 Task: Buy 4 Wort Chillers from Beer Brewing section under best seller category for shipping address: Devin Parker, 3506 Cook Hill Road, Danbury, Connecticut 06810, Cell Number 2034707320. Pay from credit card ending with 6759, CVV 506
Action: Mouse moved to (215, 102)
Screenshot: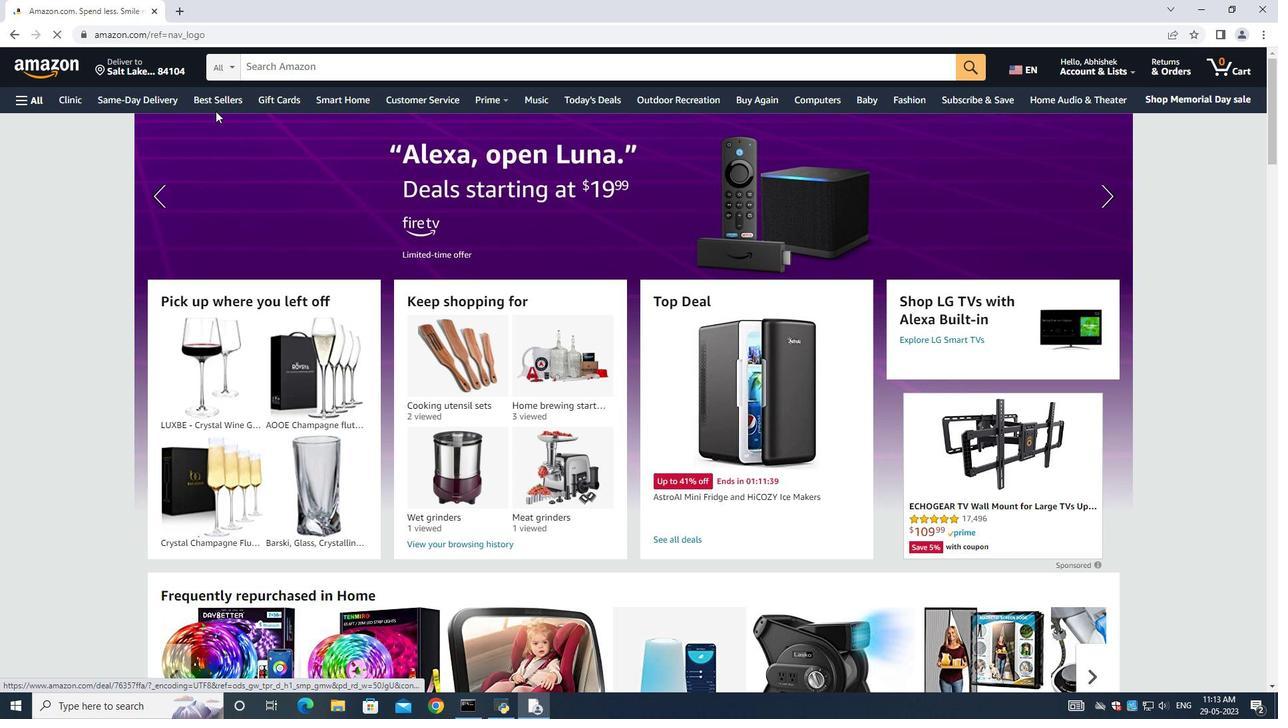 
Action: Mouse pressed left at (215, 102)
Screenshot: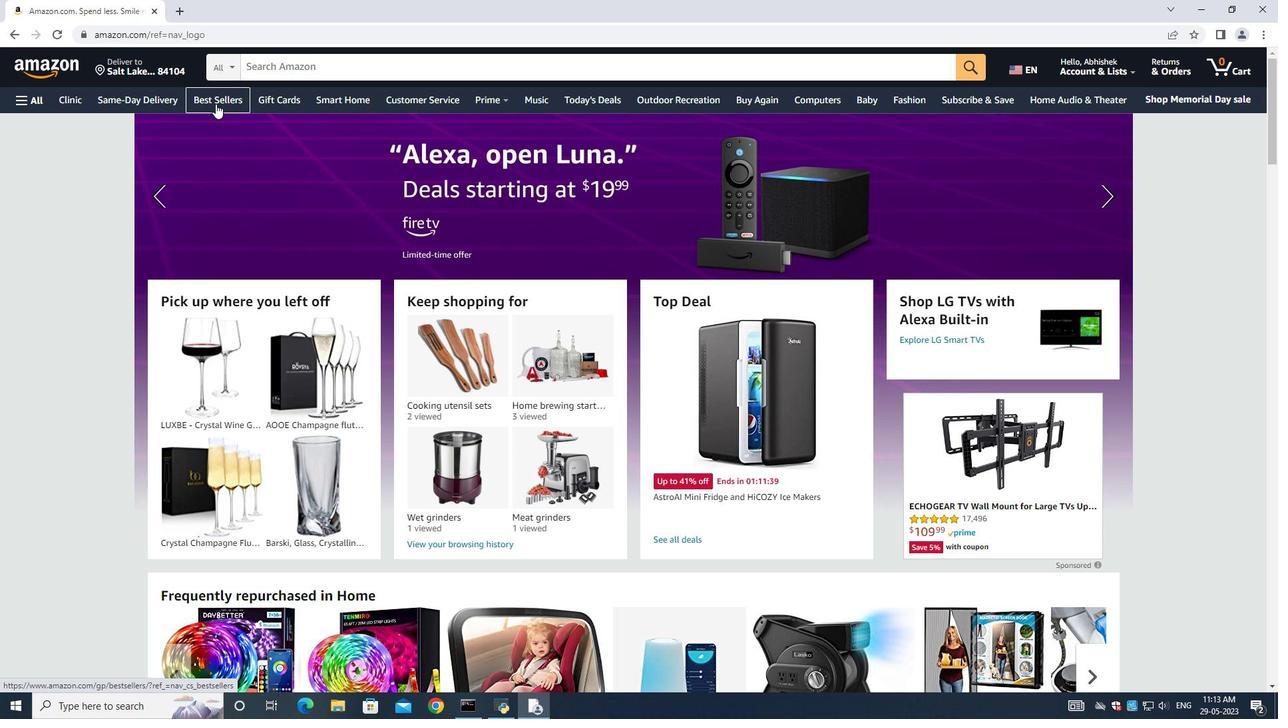 
Action: Mouse moved to (351, 72)
Screenshot: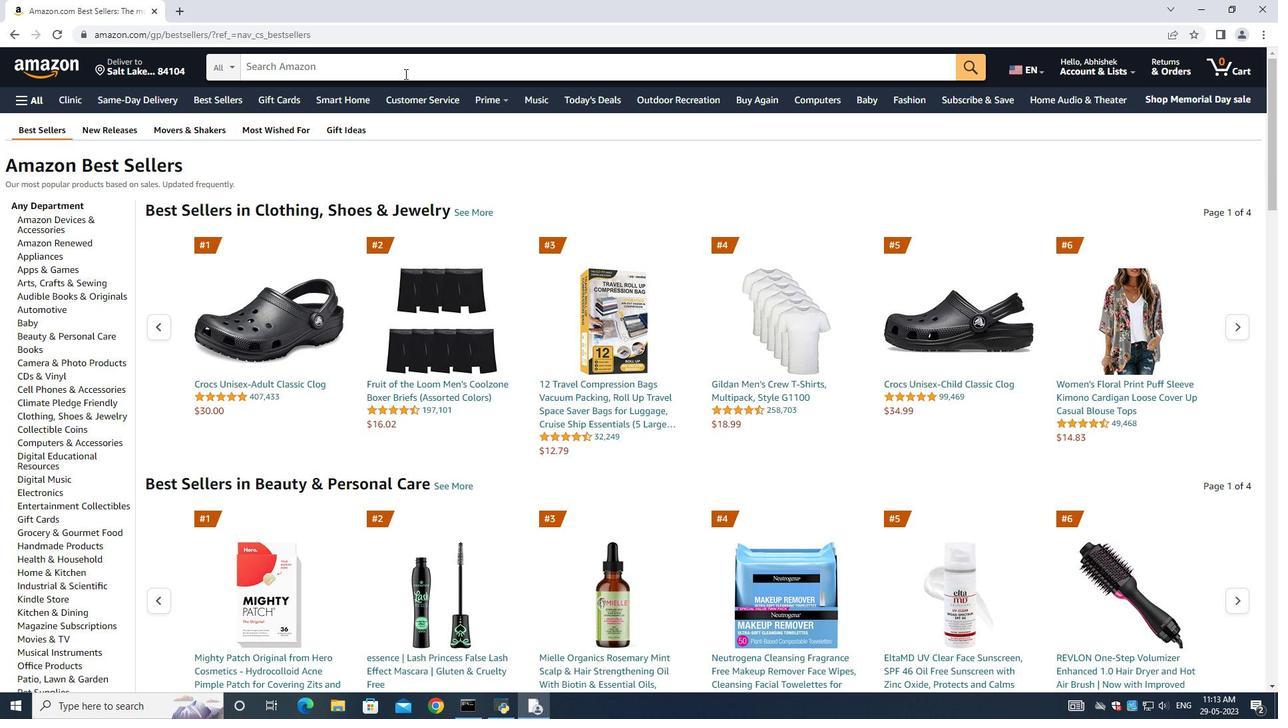 
Action: Mouse pressed left at (351, 72)
Screenshot: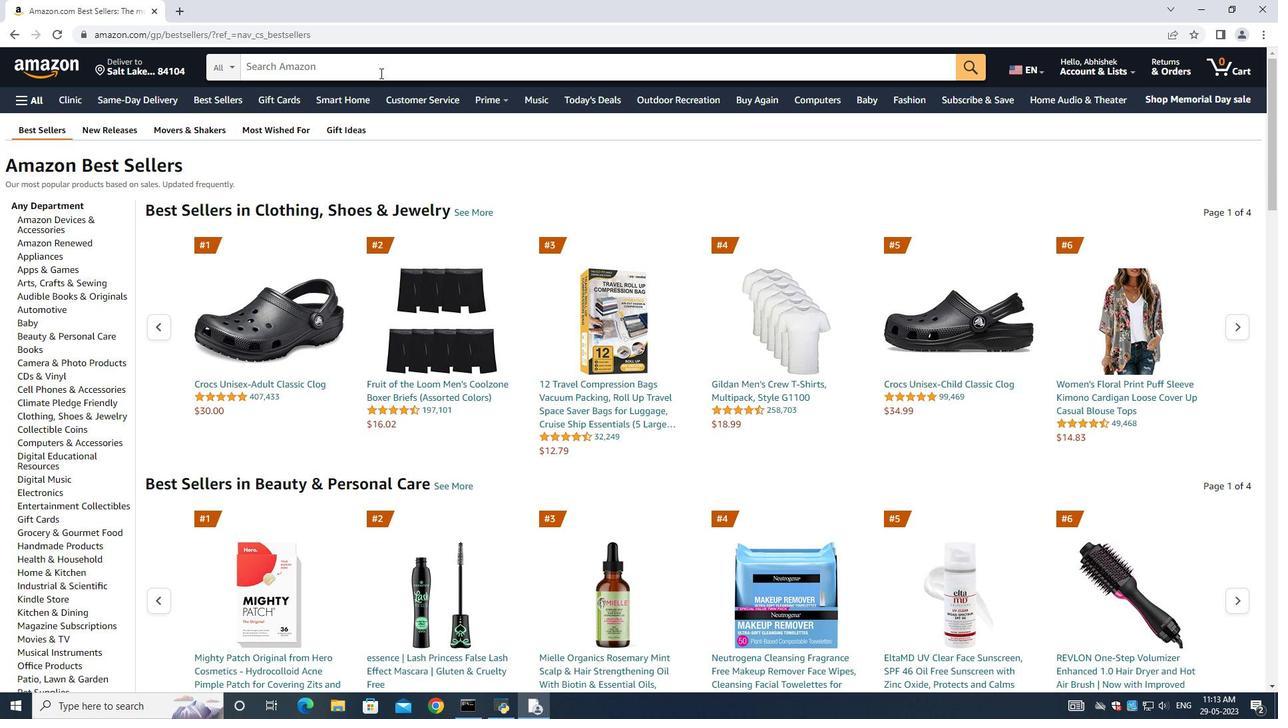 
Action: Key pressed <Key.shift>Work<Key.space><Key.shift>Chi
Screenshot: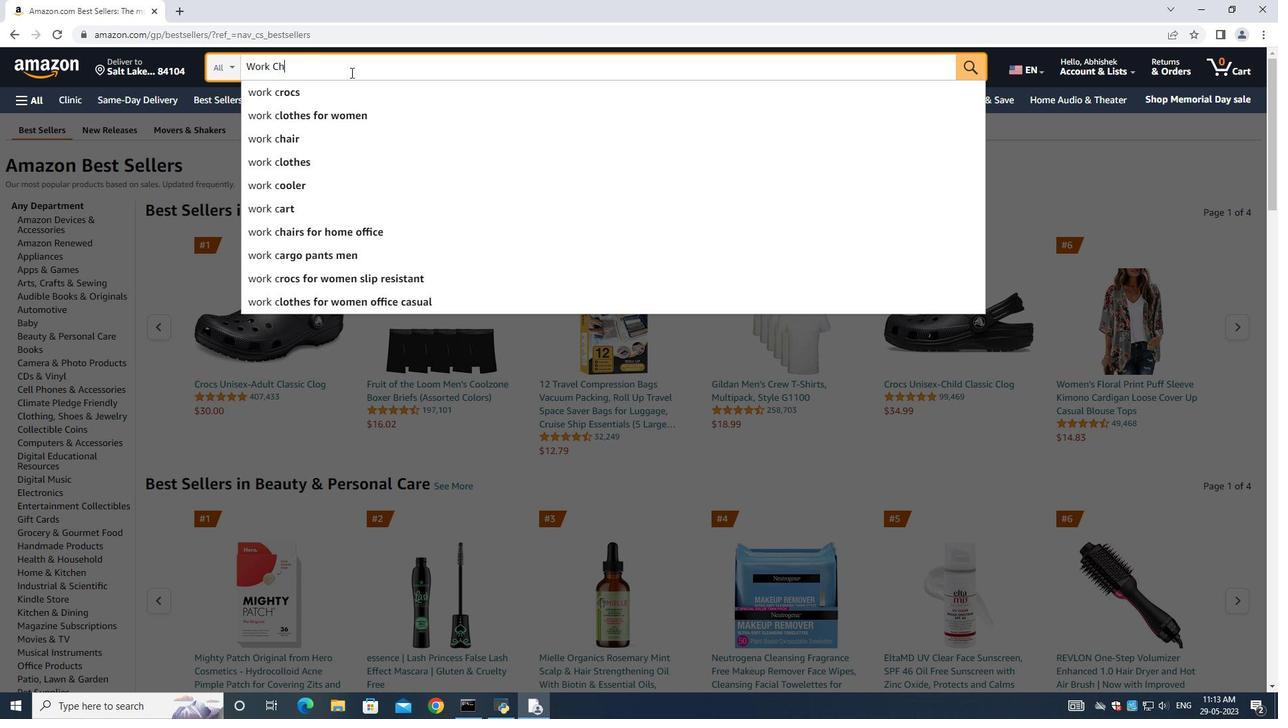 
Action: Mouse moved to (351, 72)
Screenshot: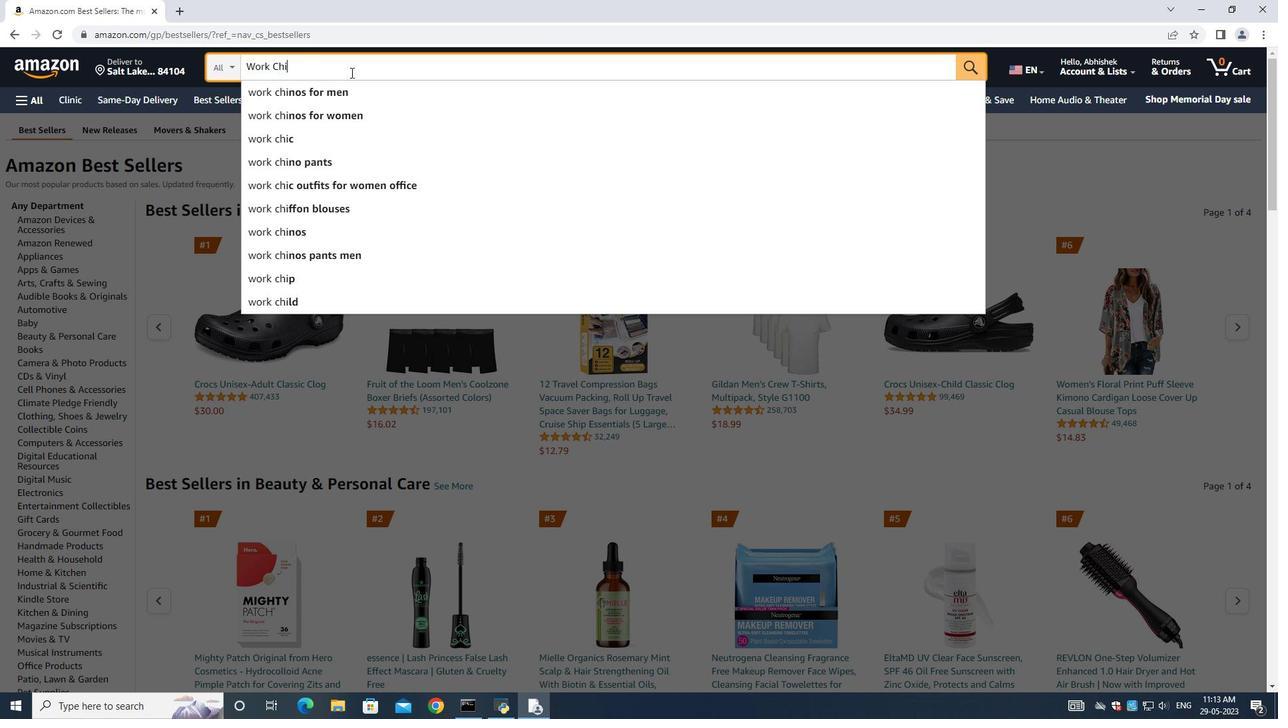 
Action: Key pressed ll<Key.backspace>lers<Key.enter>
Screenshot: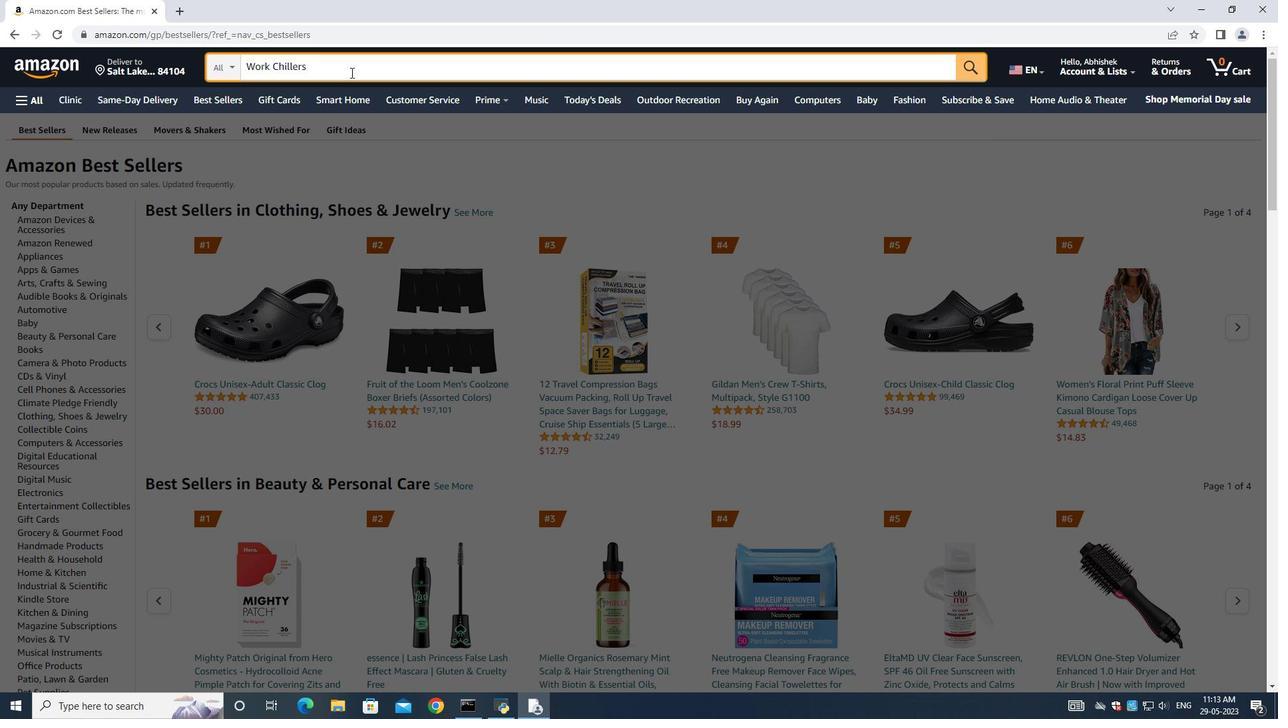 
Action: Mouse moved to (722, 325)
Screenshot: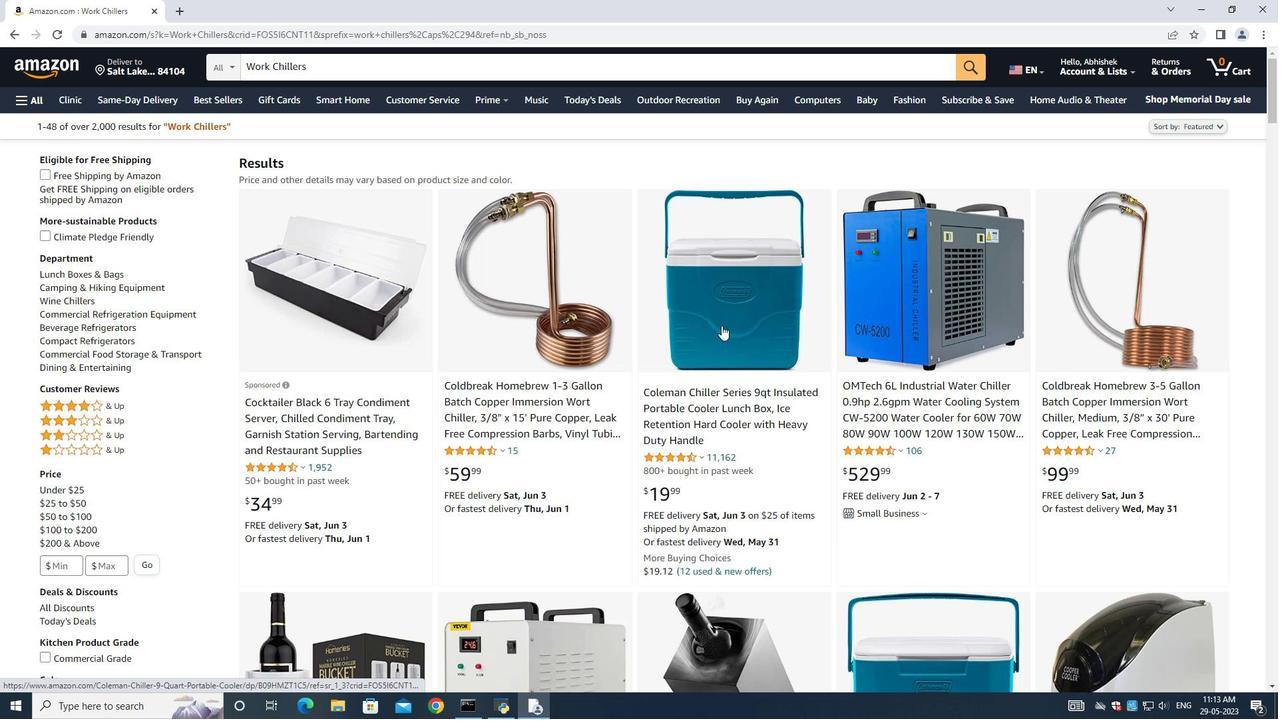 
Action: Mouse scrolled (722, 325) with delta (0, 0)
Screenshot: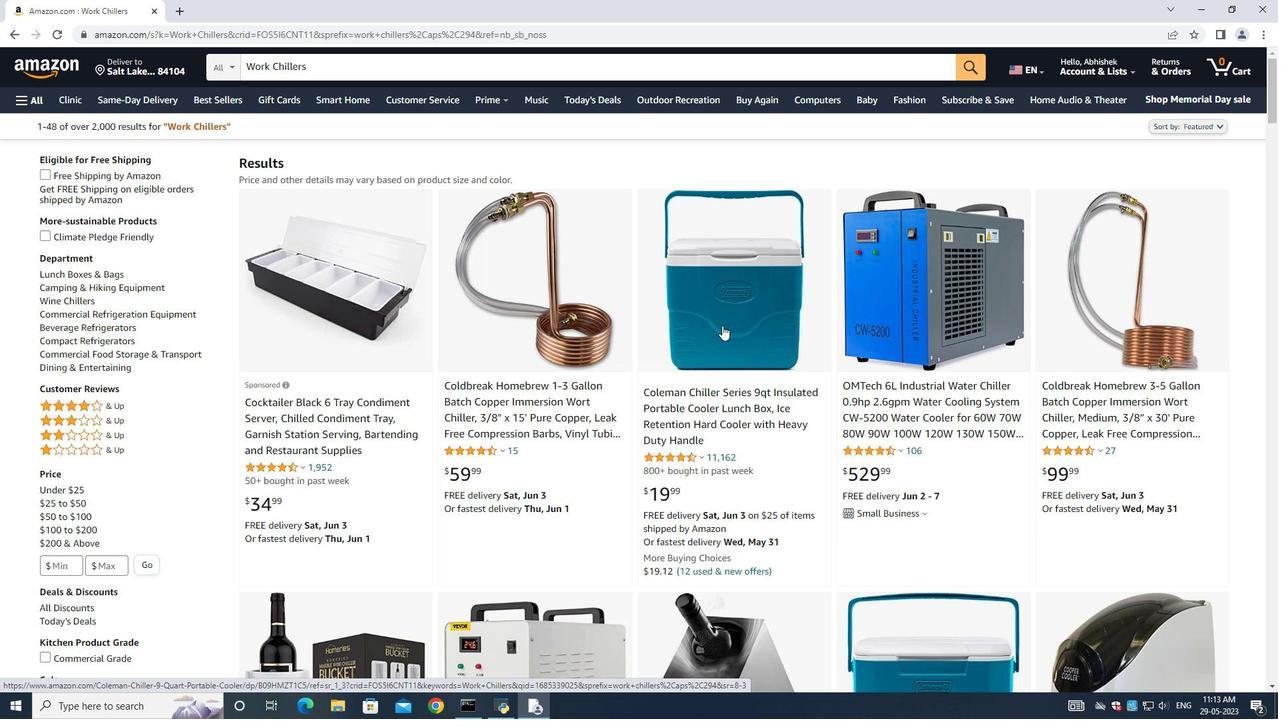 
Action: Mouse scrolled (722, 325) with delta (0, 0)
Screenshot: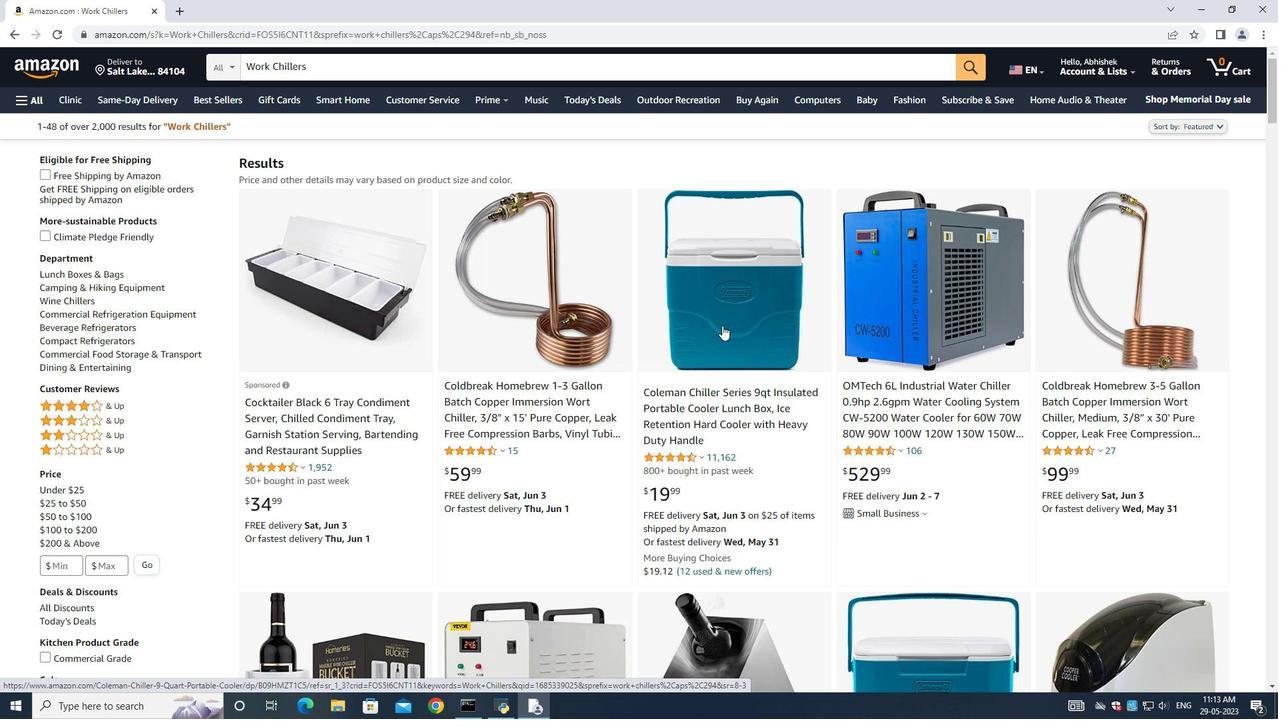 
Action: Mouse scrolled (722, 325) with delta (0, 0)
Screenshot: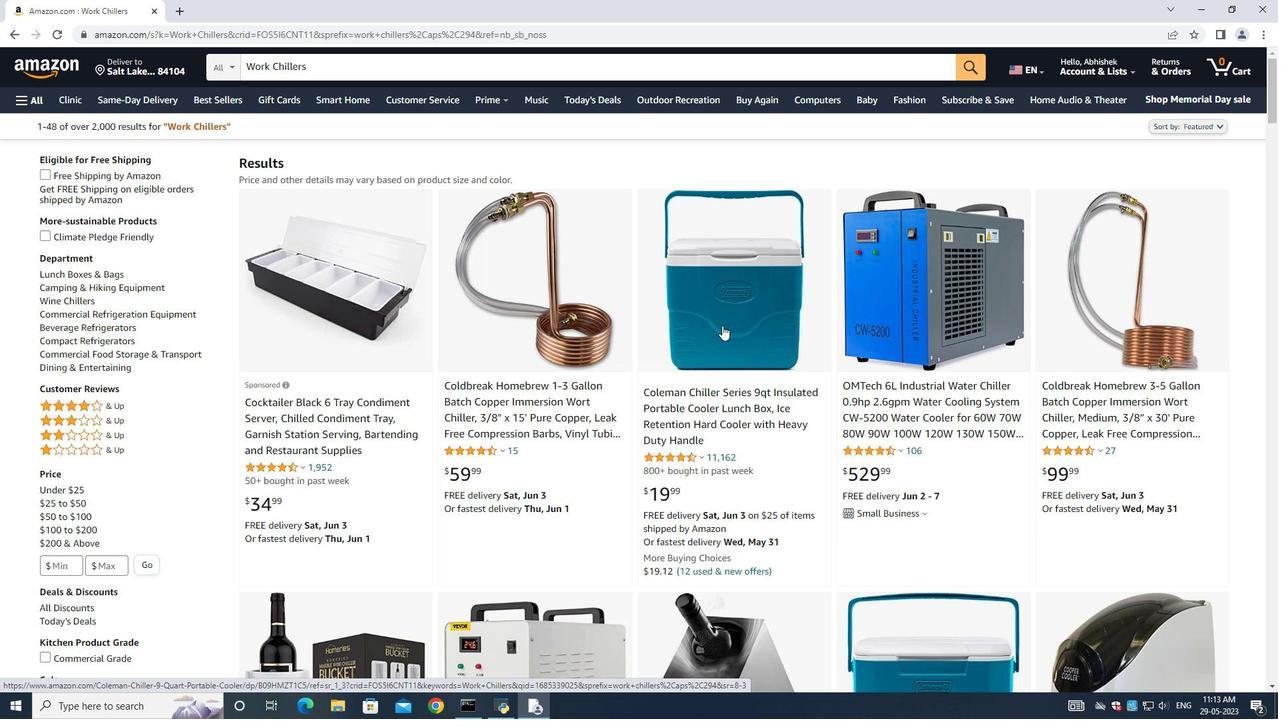 
Action: Mouse scrolled (722, 325) with delta (0, 0)
Screenshot: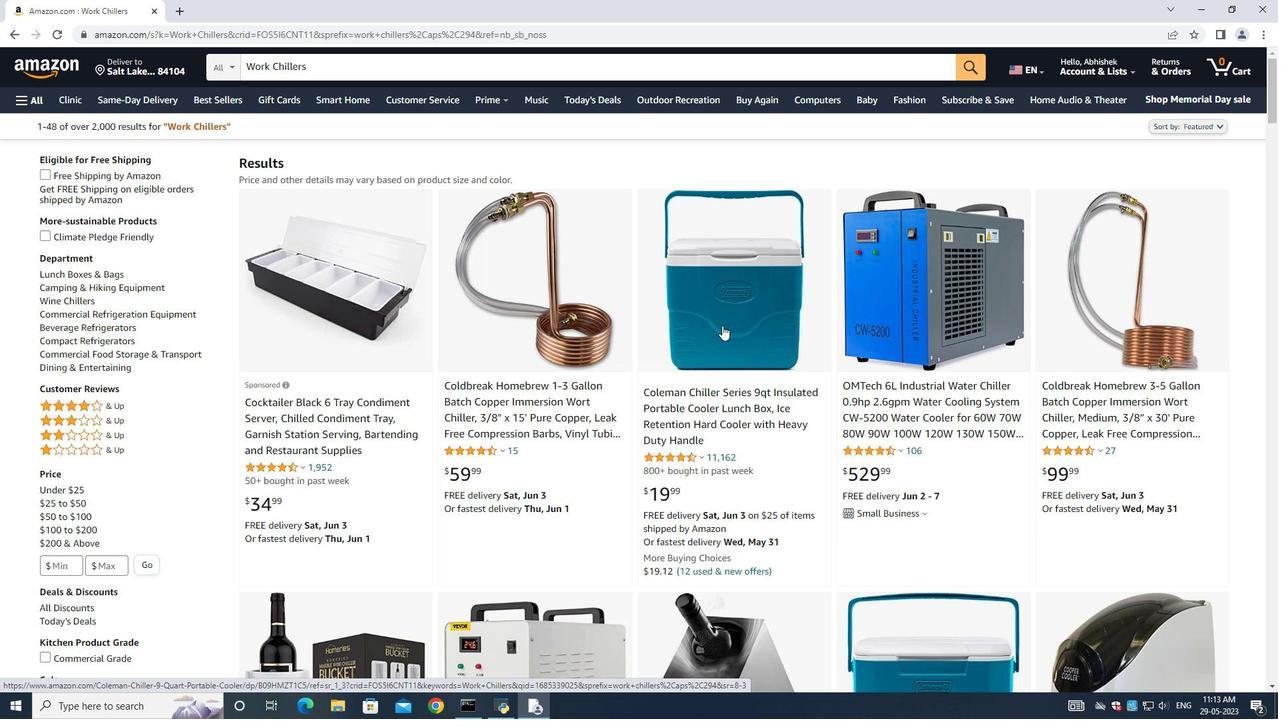 
Action: Mouse scrolled (722, 325) with delta (0, 0)
Screenshot: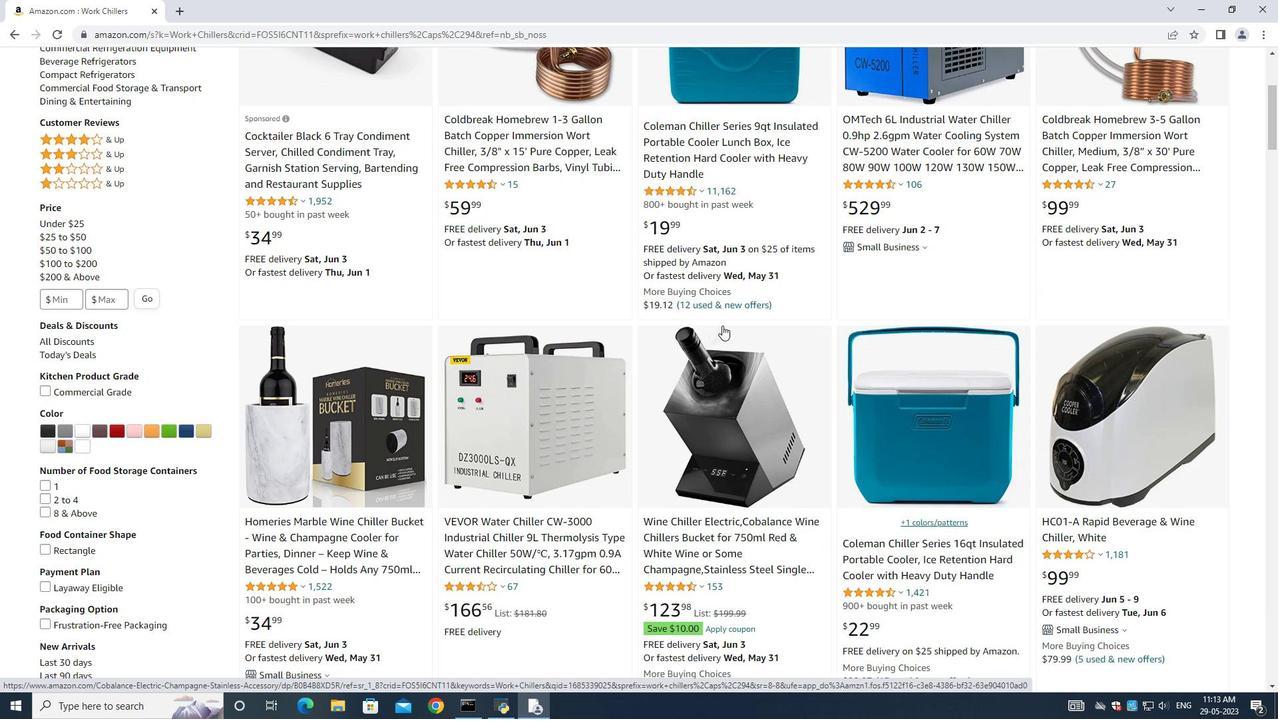 
Action: Mouse scrolled (722, 325) with delta (0, 0)
Screenshot: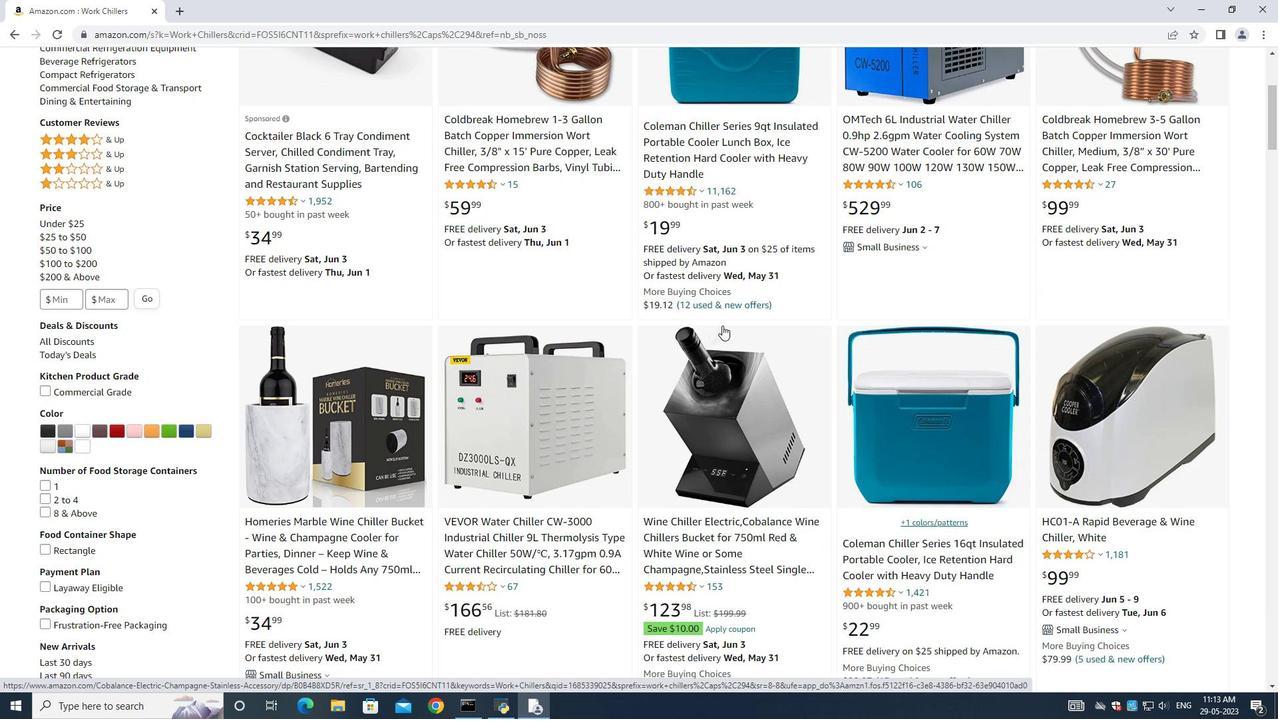 
Action: Mouse scrolled (722, 326) with delta (0, 0)
Screenshot: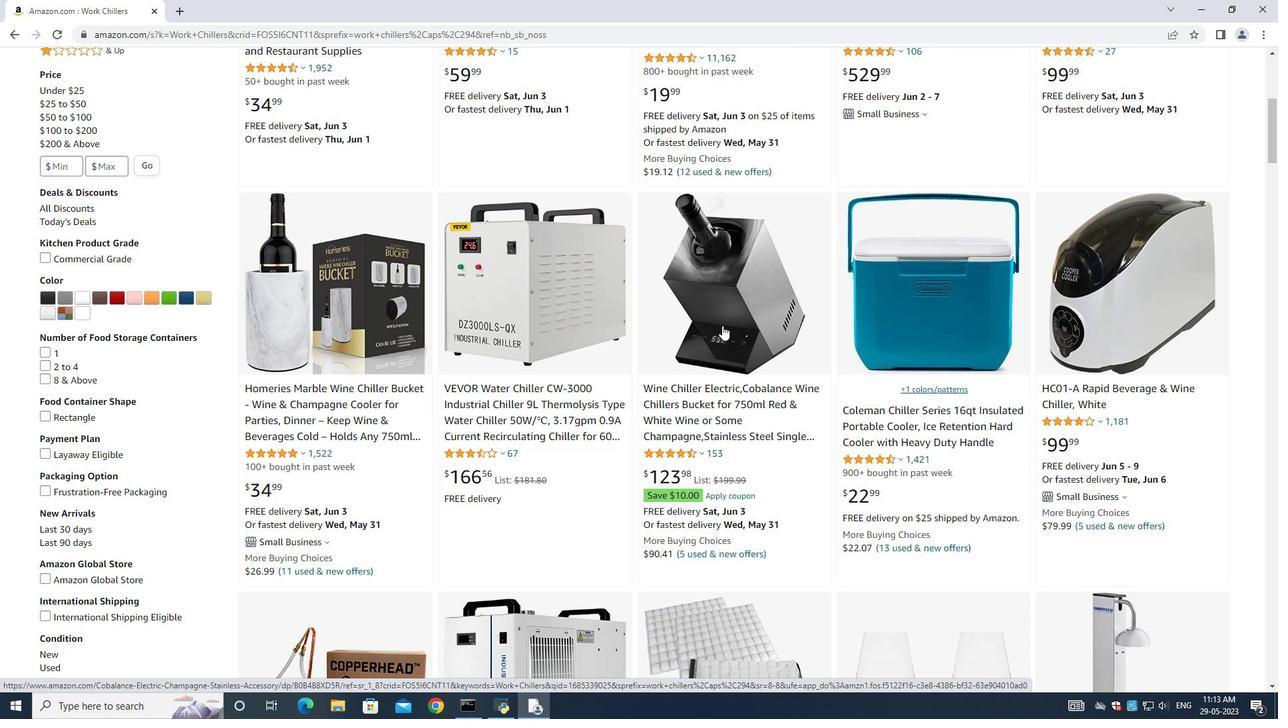 
Action: Mouse scrolled (722, 326) with delta (0, 0)
Screenshot: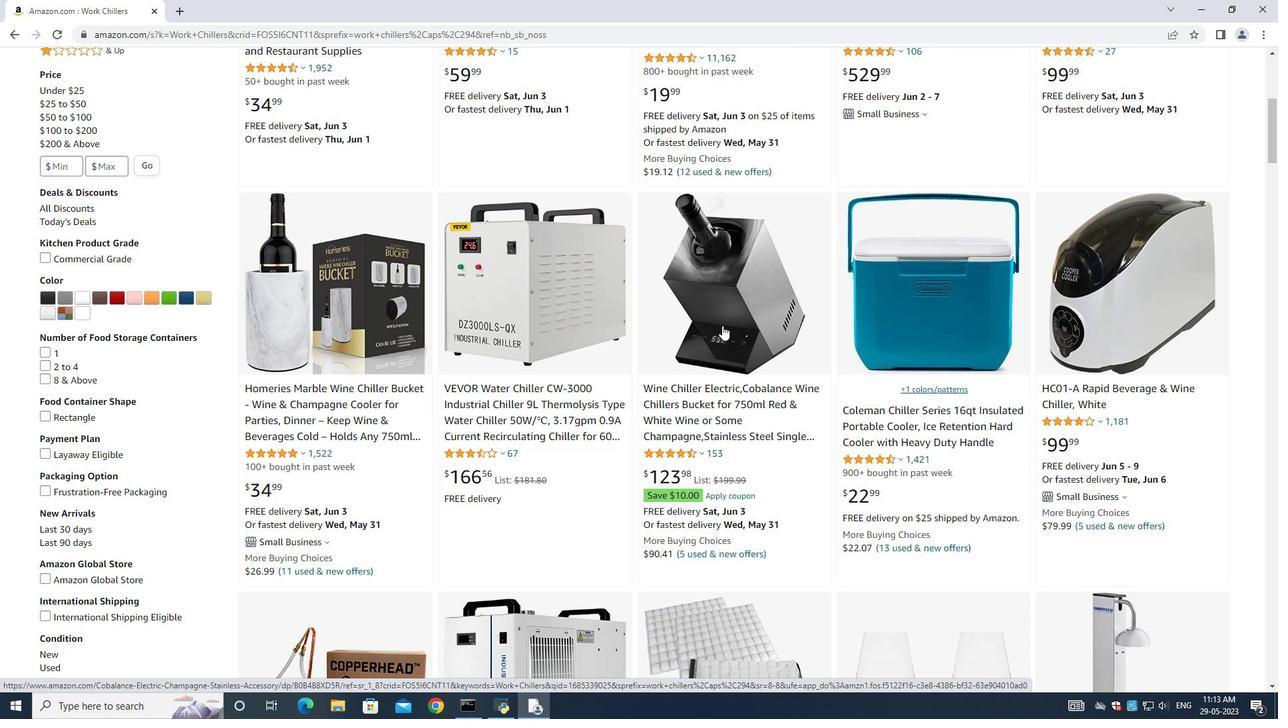 
Action: Mouse scrolled (722, 326) with delta (0, 0)
Screenshot: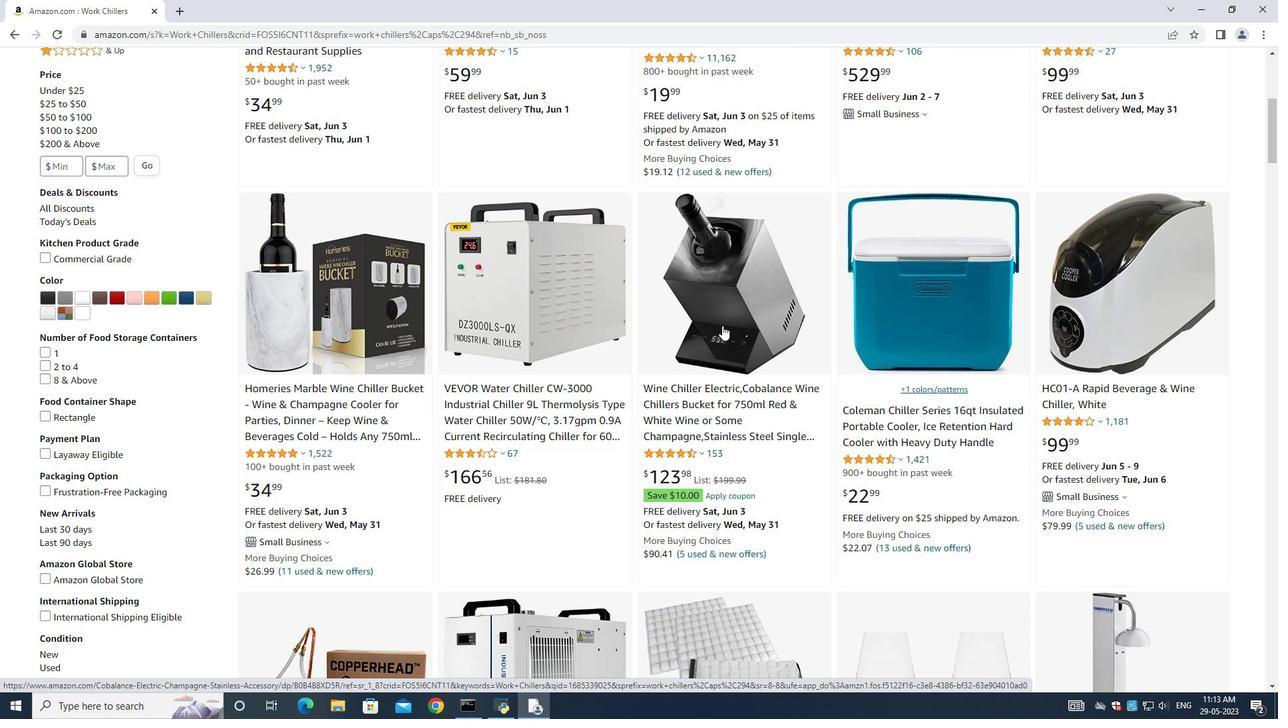 
Action: Mouse scrolled (722, 326) with delta (0, 0)
Screenshot: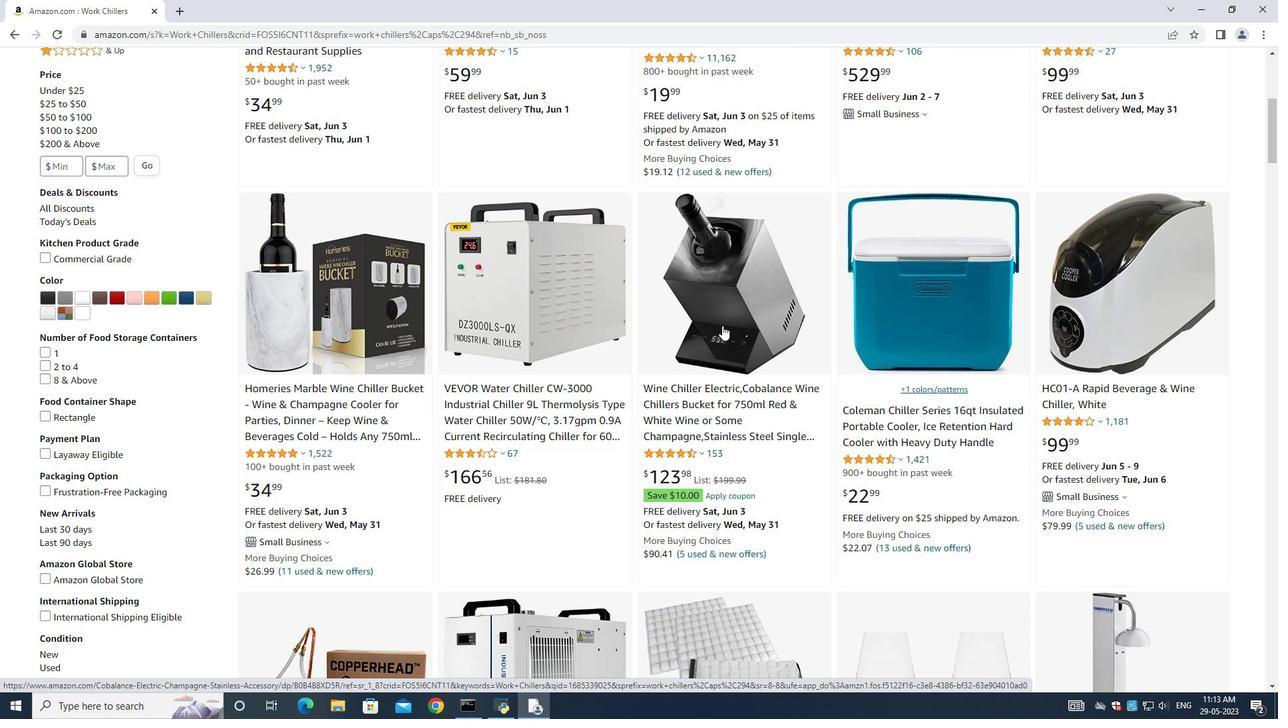 
Action: Mouse moved to (585, 268)
Screenshot: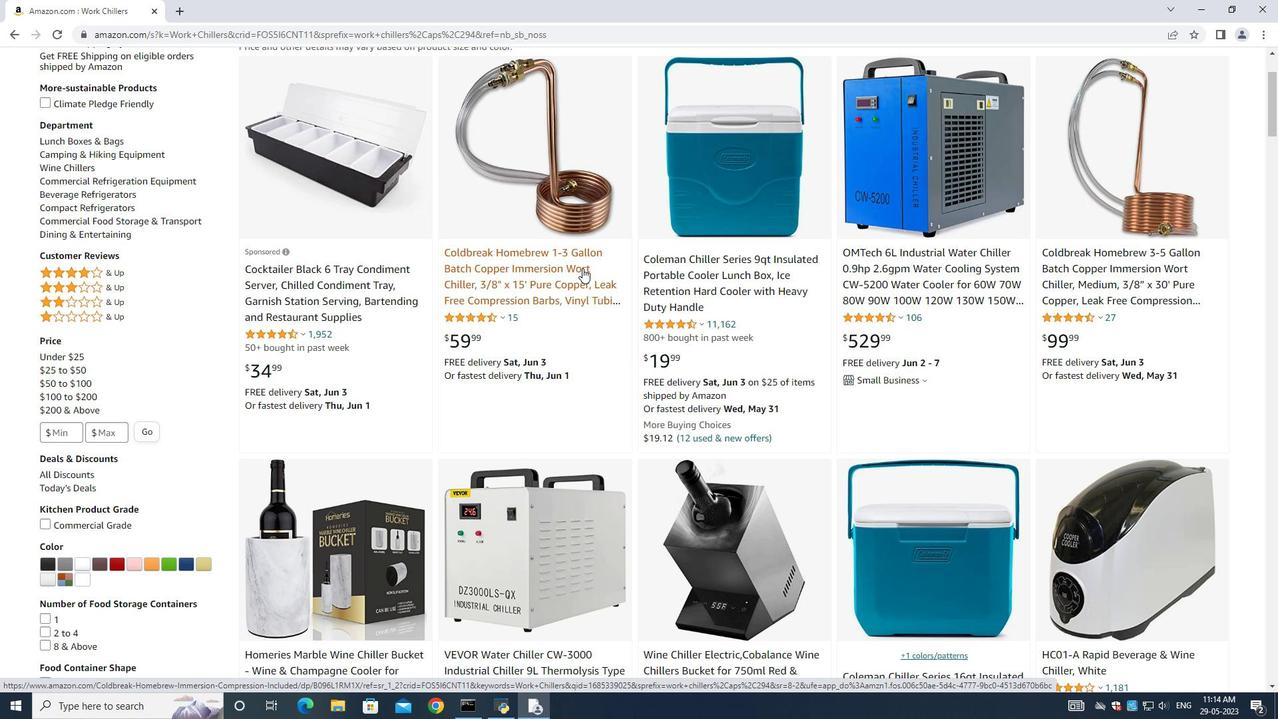 
Action: Mouse scrolled (585, 267) with delta (0, 0)
Screenshot: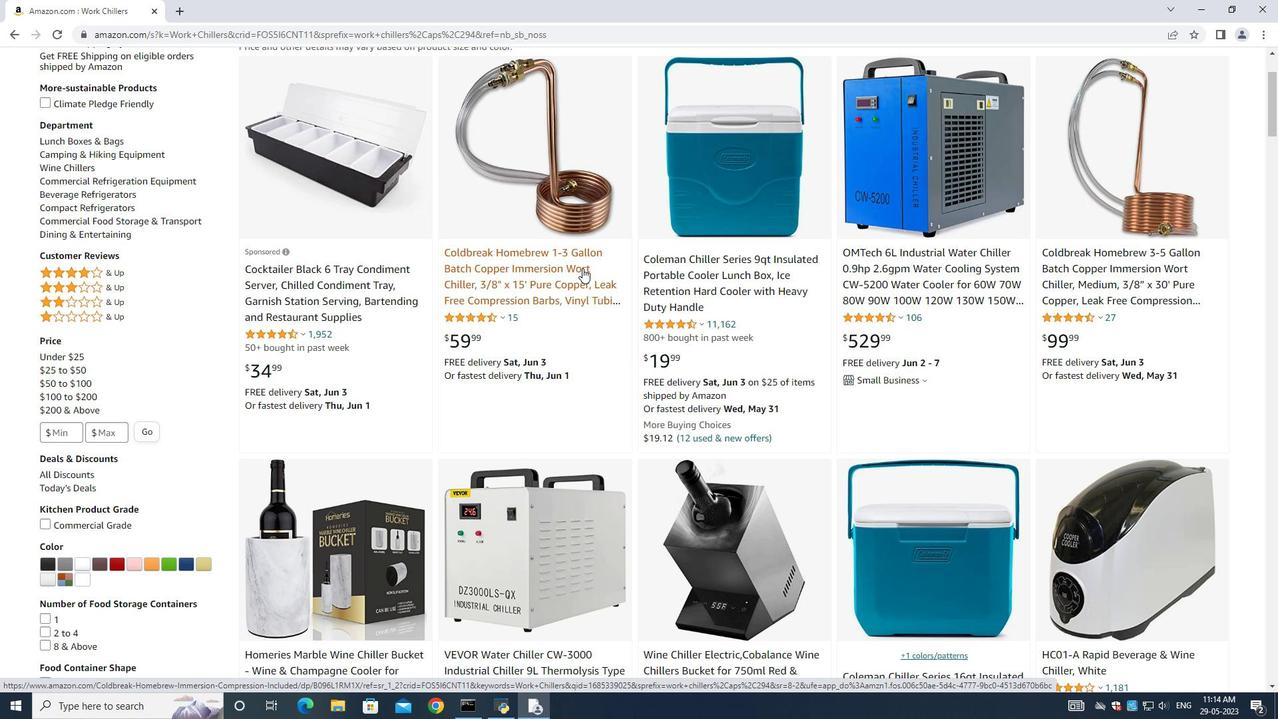 
Action: Mouse scrolled (585, 267) with delta (0, 0)
Screenshot: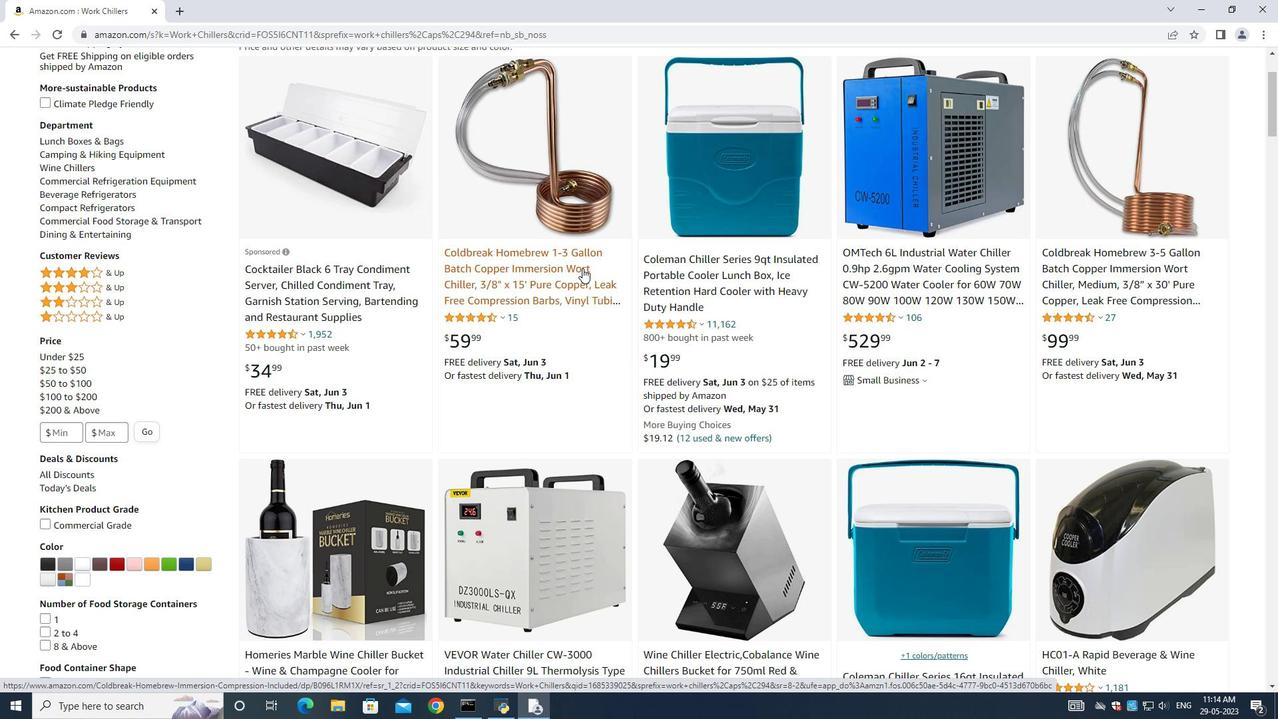 
Action: Mouse moved to (585, 268)
Screenshot: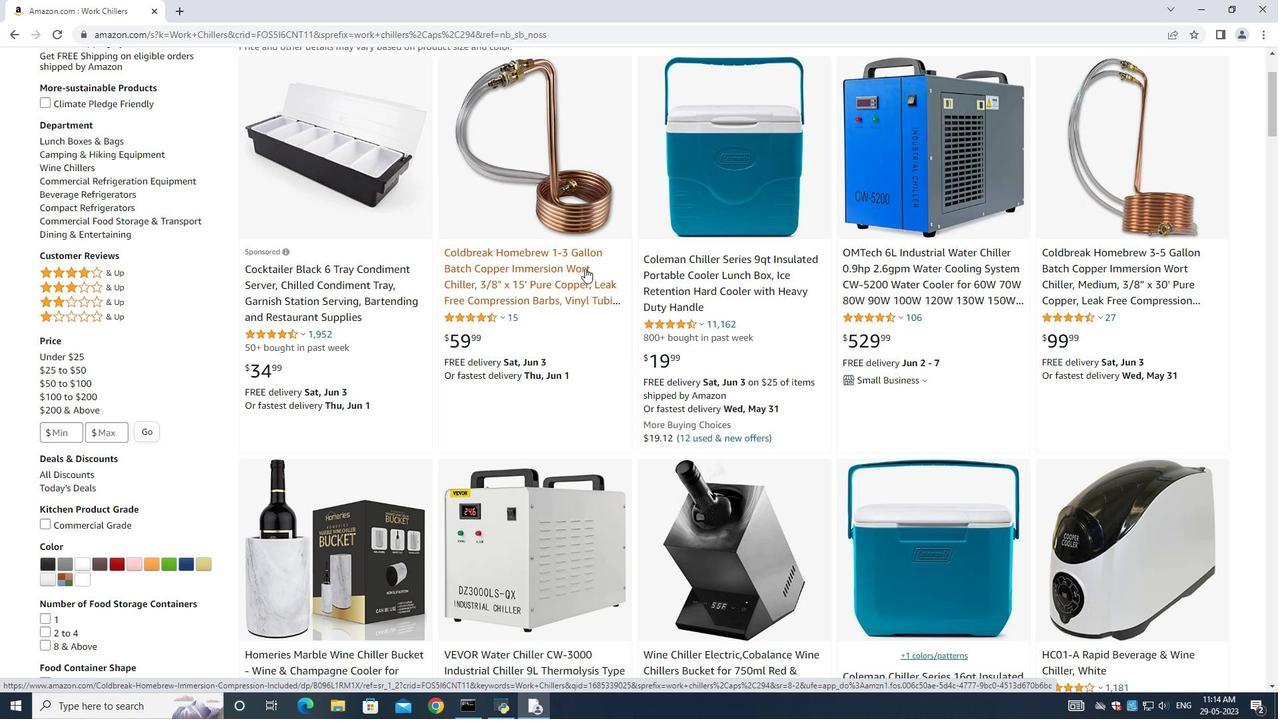 
Action: Mouse scrolled (585, 267) with delta (0, 0)
Screenshot: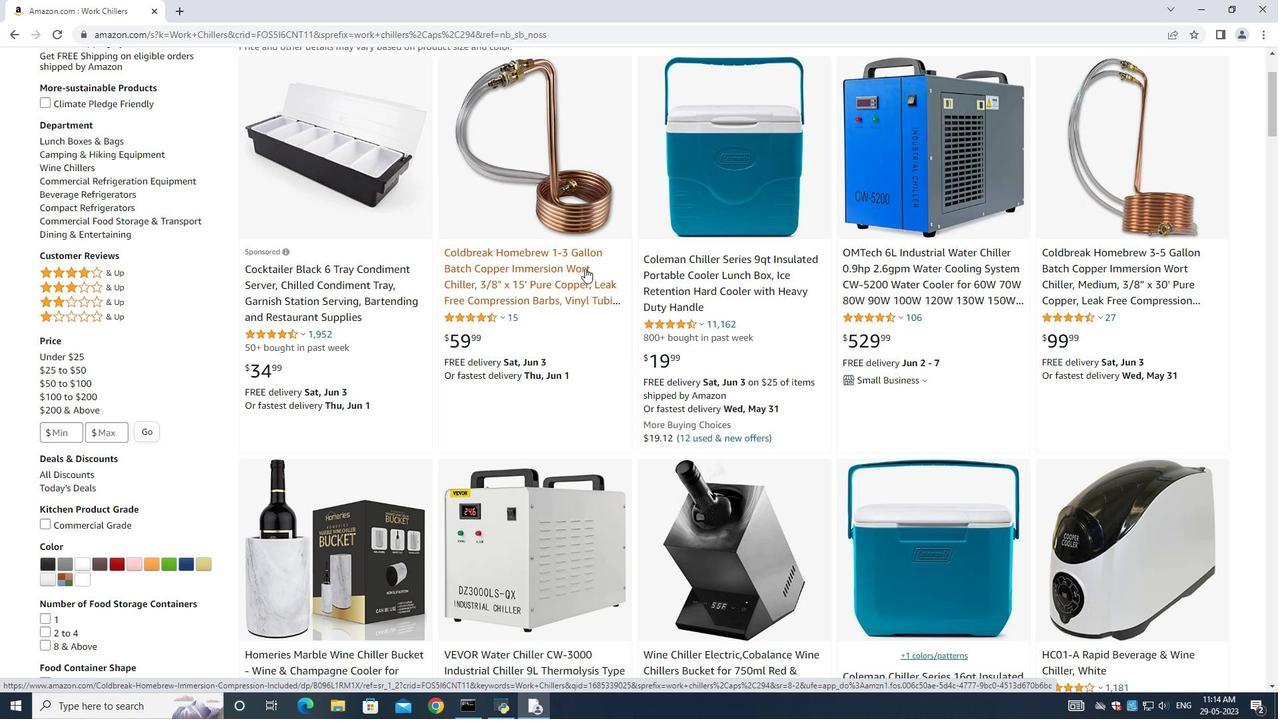 
Action: Mouse moved to (574, 262)
Screenshot: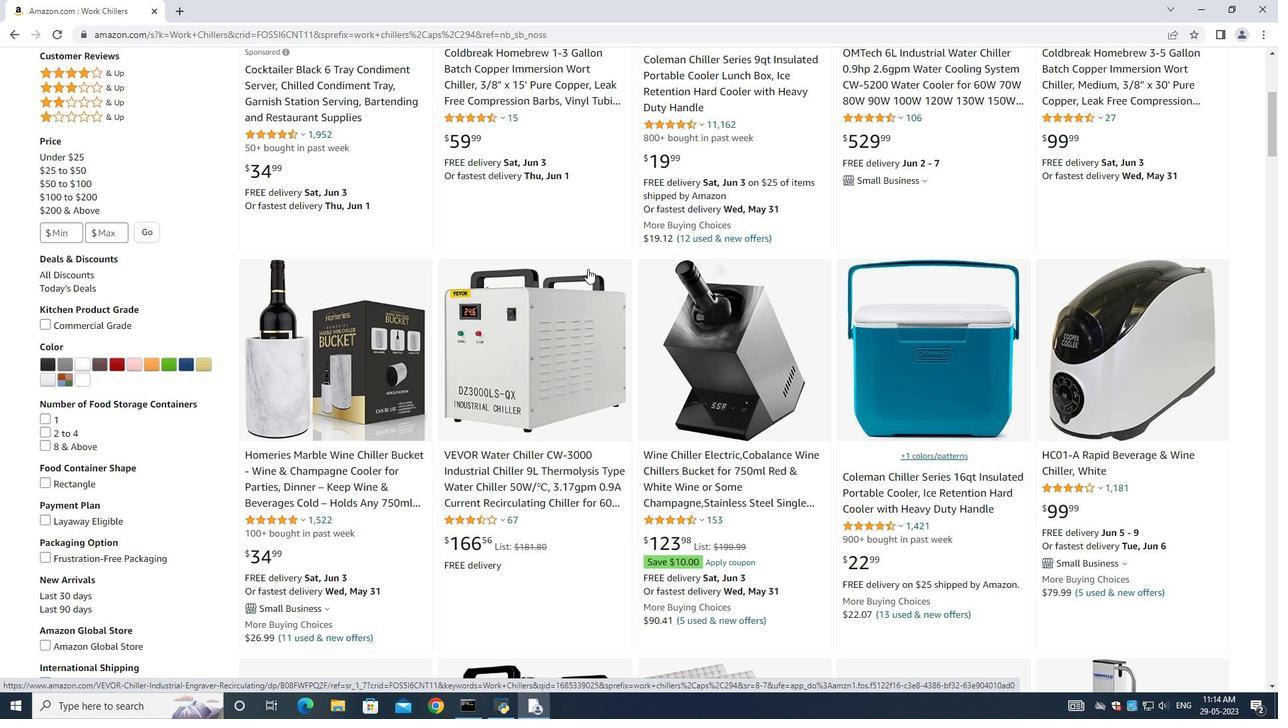 
Action: Mouse scrolled (574, 261) with delta (0, 0)
Screenshot: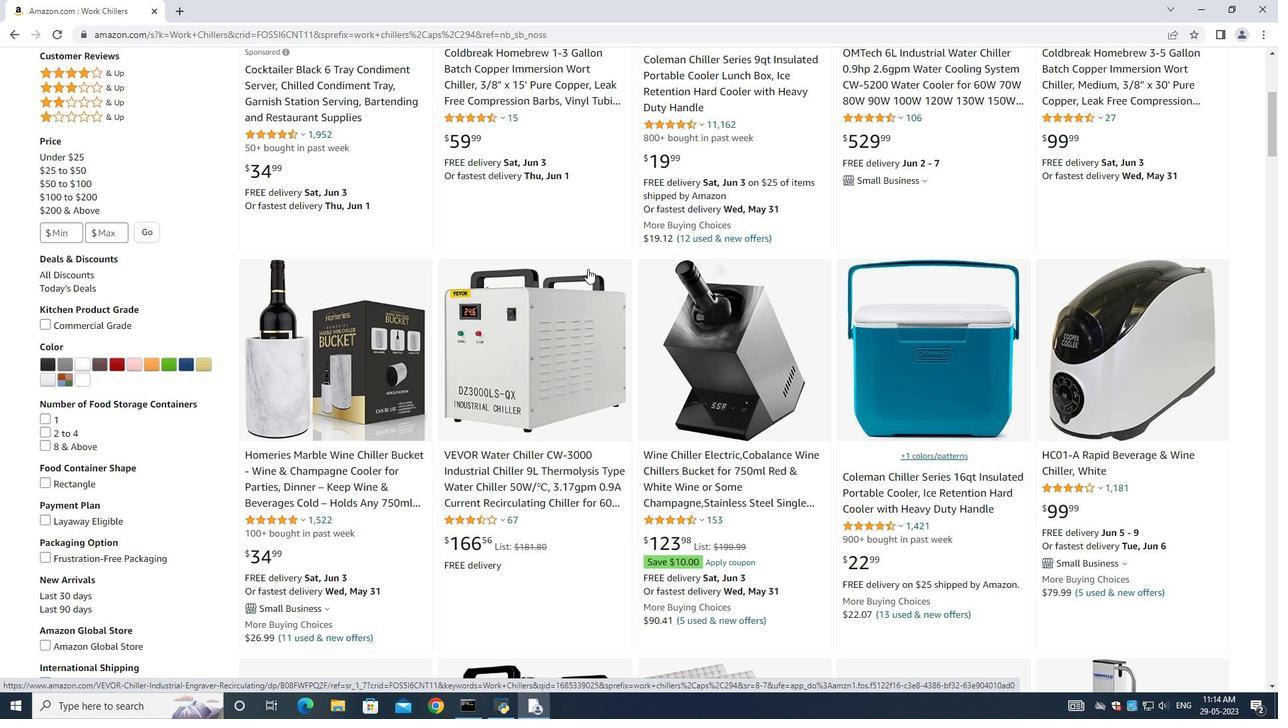 
Action: Mouse scrolled (574, 261) with delta (0, 0)
Screenshot: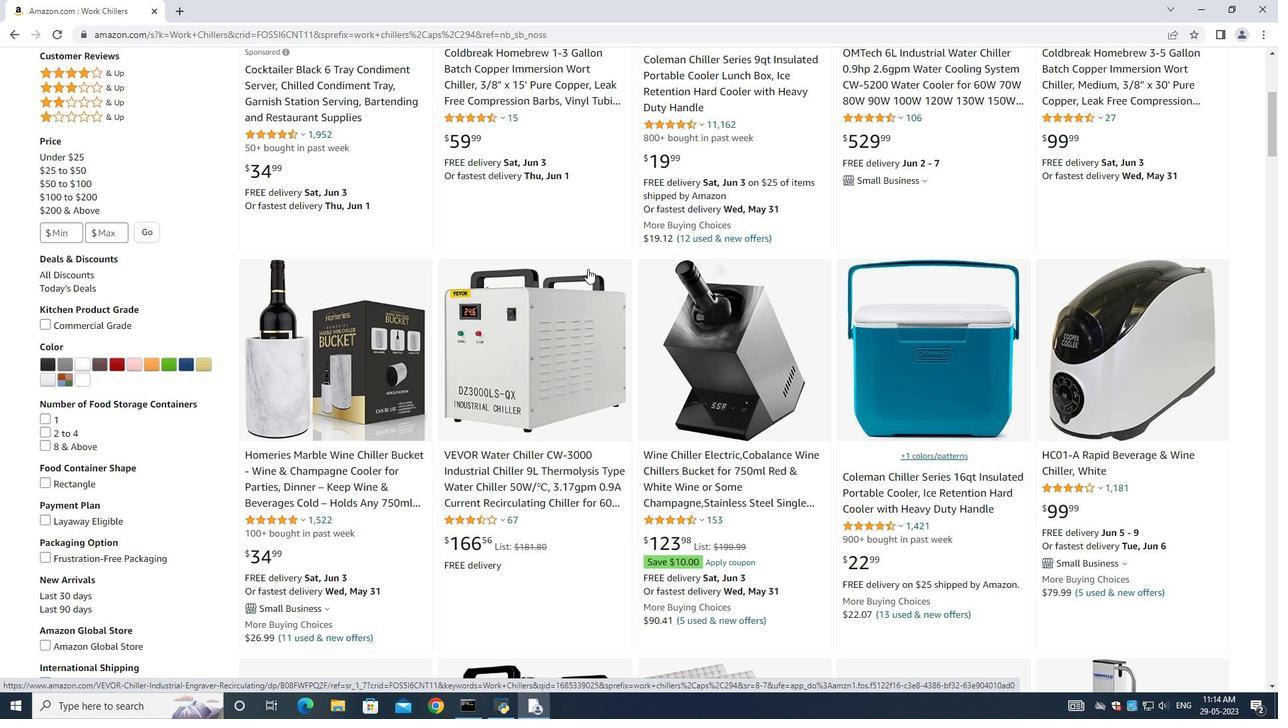 
Action: Mouse scrolled (574, 261) with delta (0, 0)
Screenshot: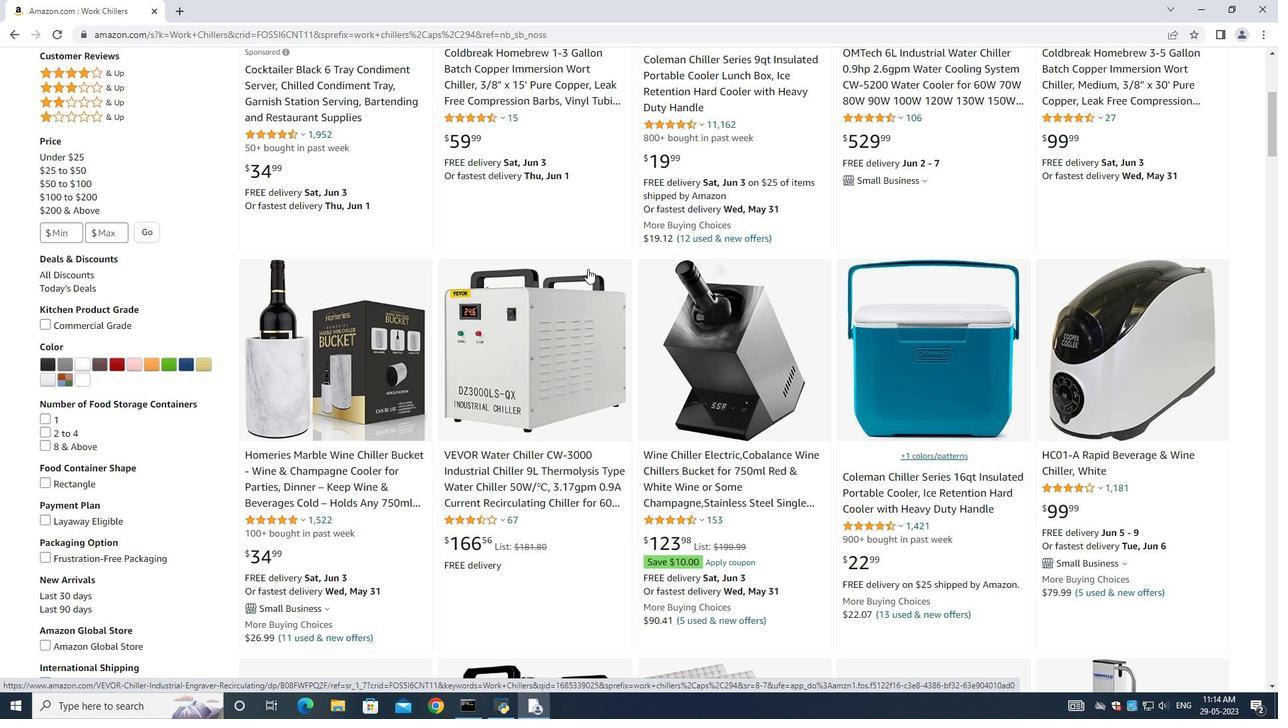 
Action: Mouse moved to (574, 262)
Screenshot: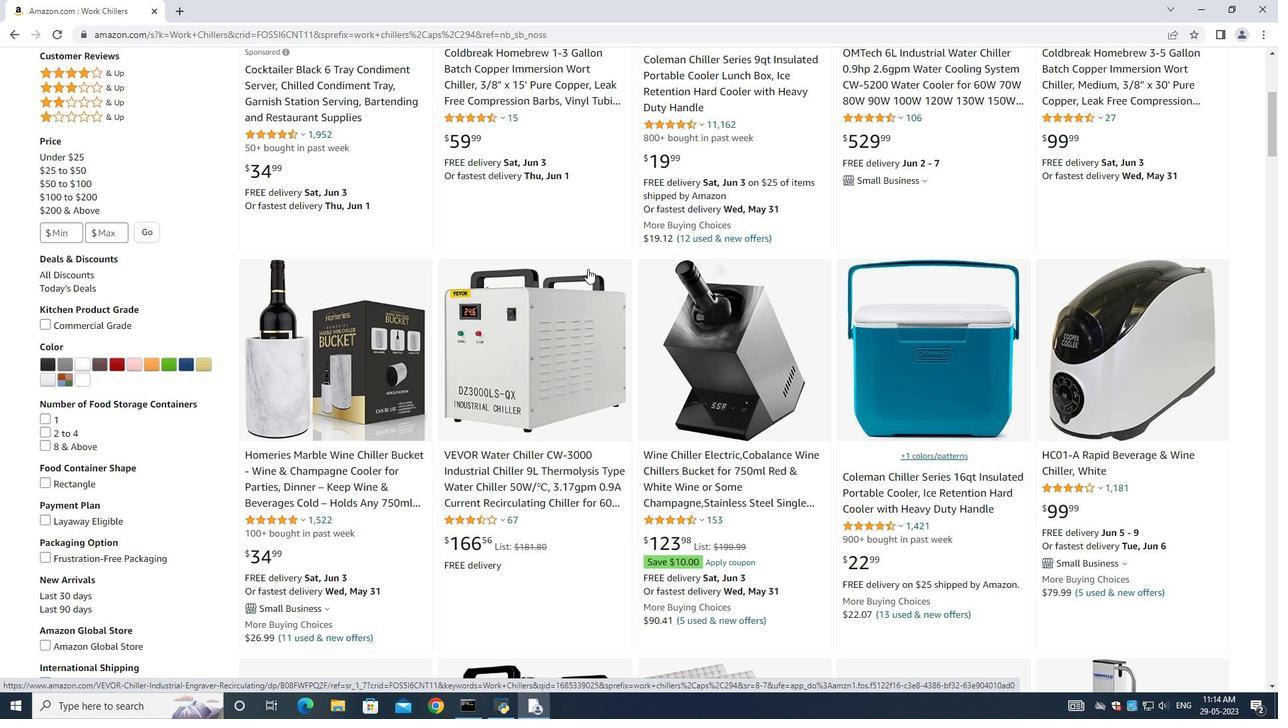 
Action: Mouse scrolled (574, 261) with delta (0, 0)
Screenshot: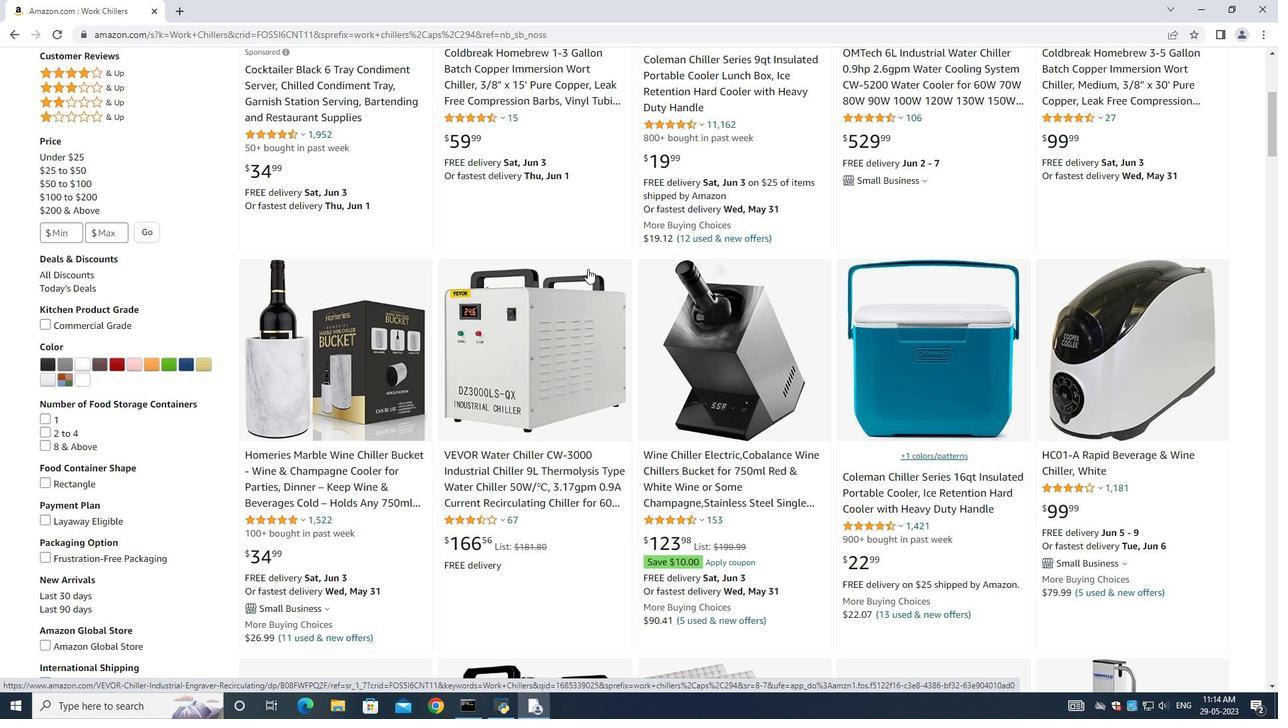 
Action: Mouse scrolled (574, 261) with delta (0, 0)
Screenshot: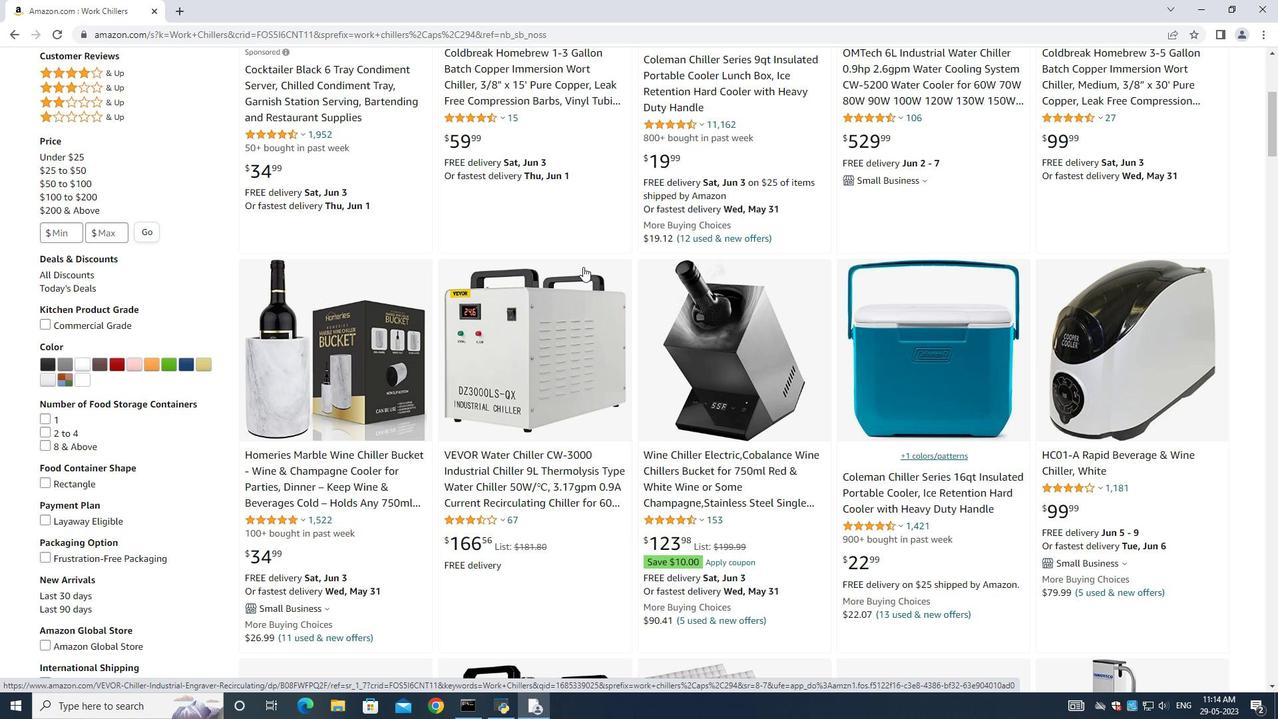 
Action: Mouse moved to (621, 280)
Screenshot: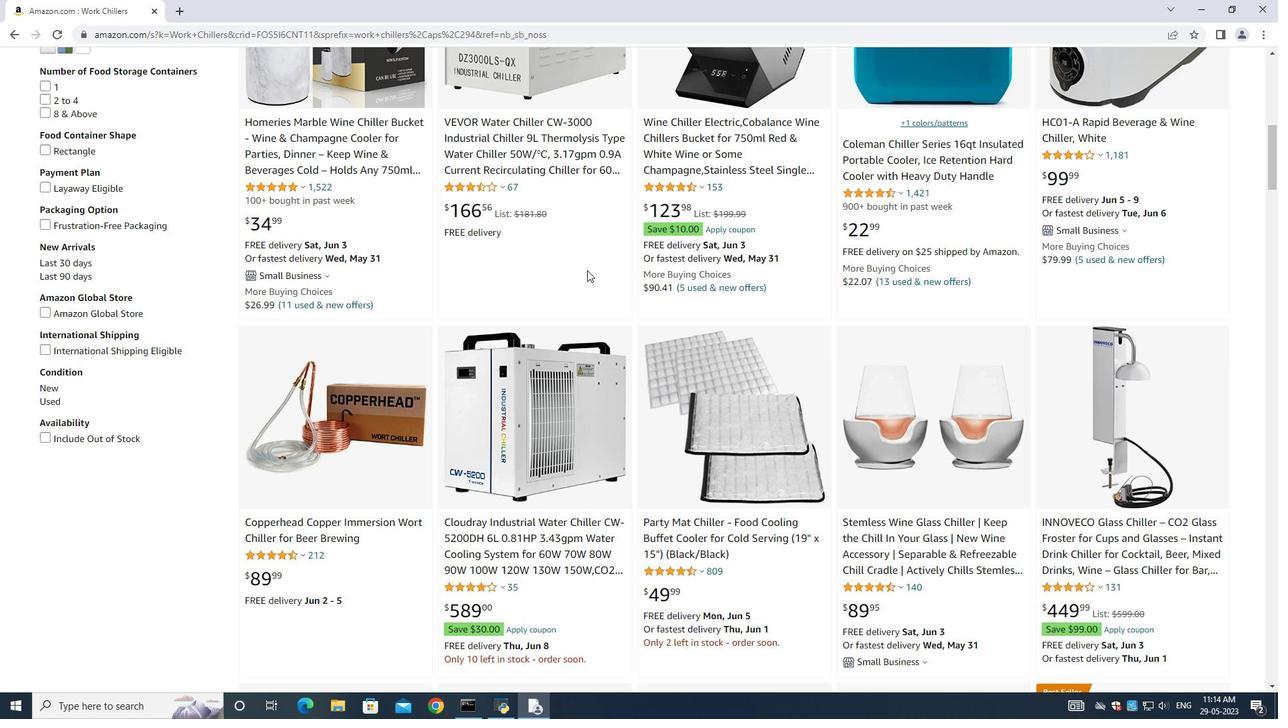 
Action: Mouse scrolled (621, 279) with delta (0, 0)
Screenshot: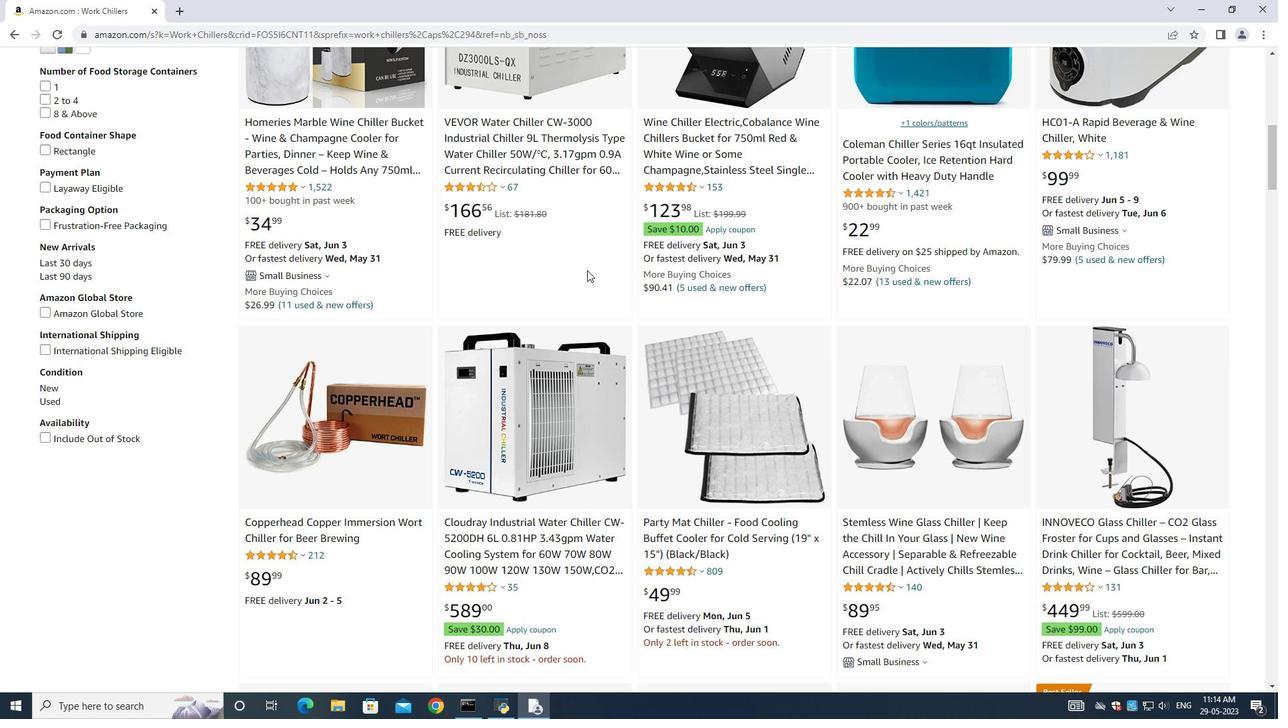 
Action: Mouse moved to (618, 279)
Screenshot: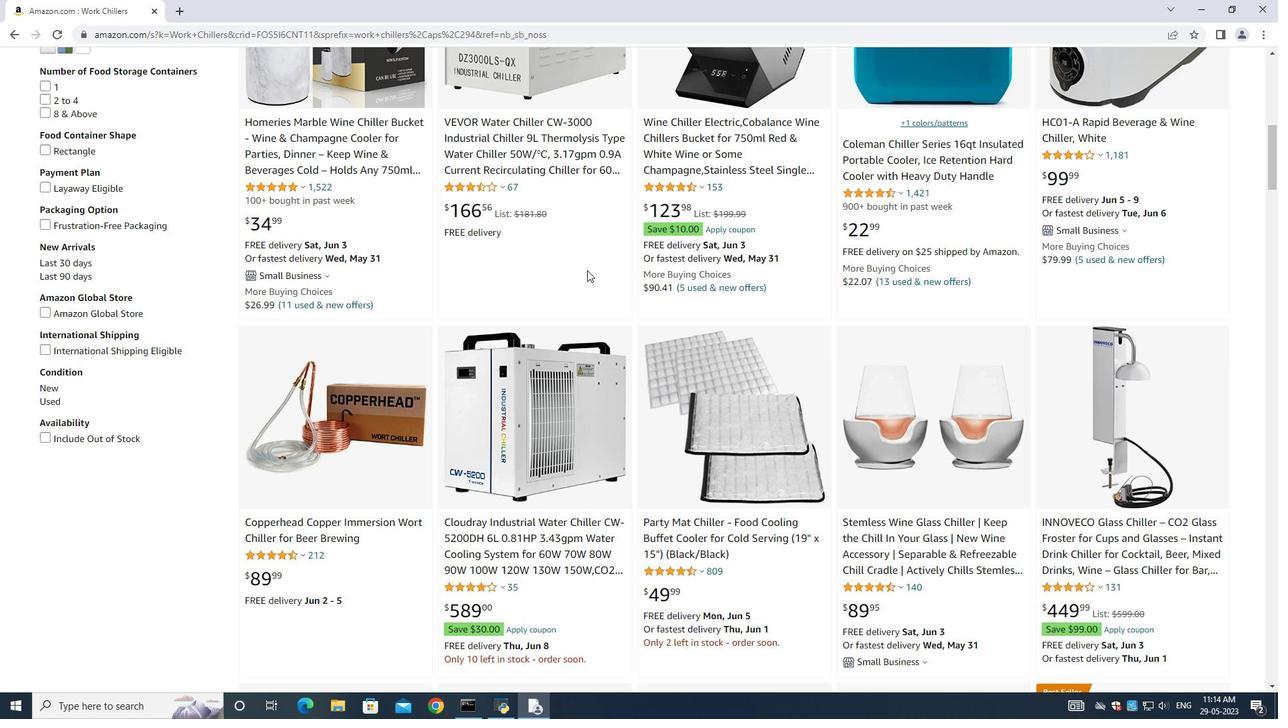 
Action: Mouse scrolled (618, 279) with delta (0, 0)
Screenshot: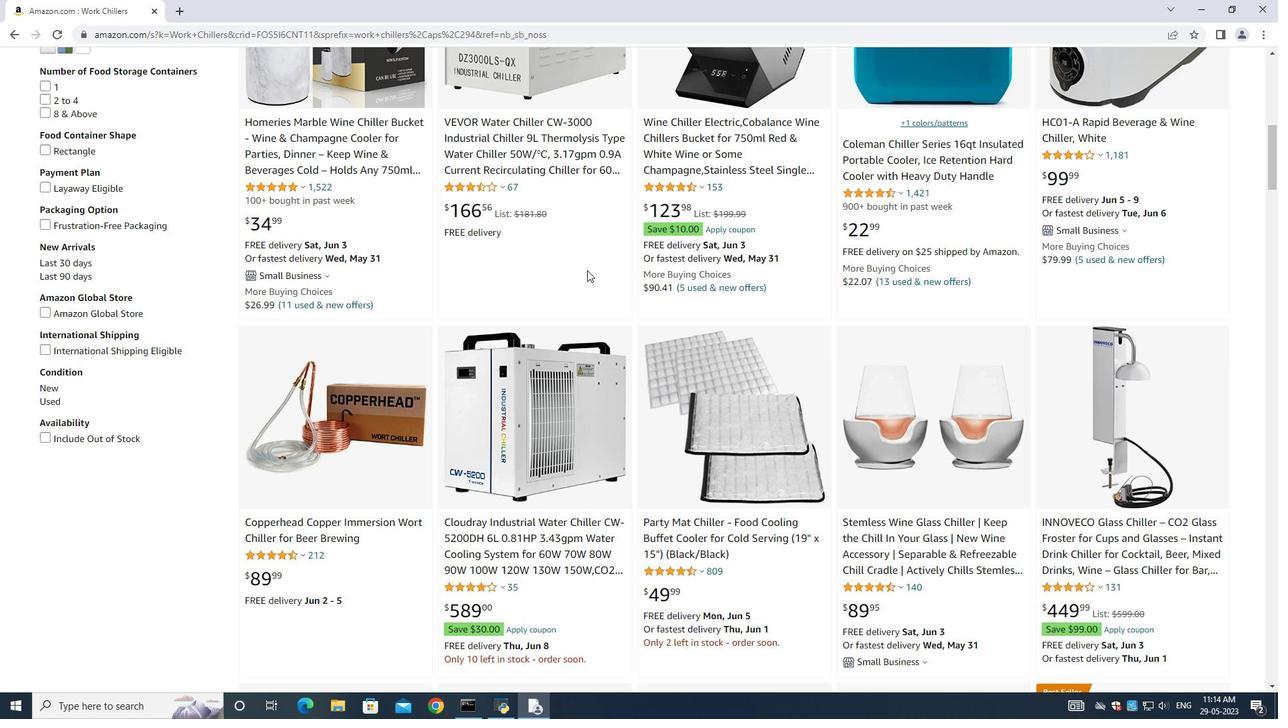 
Action: Mouse moved to (616, 277)
Screenshot: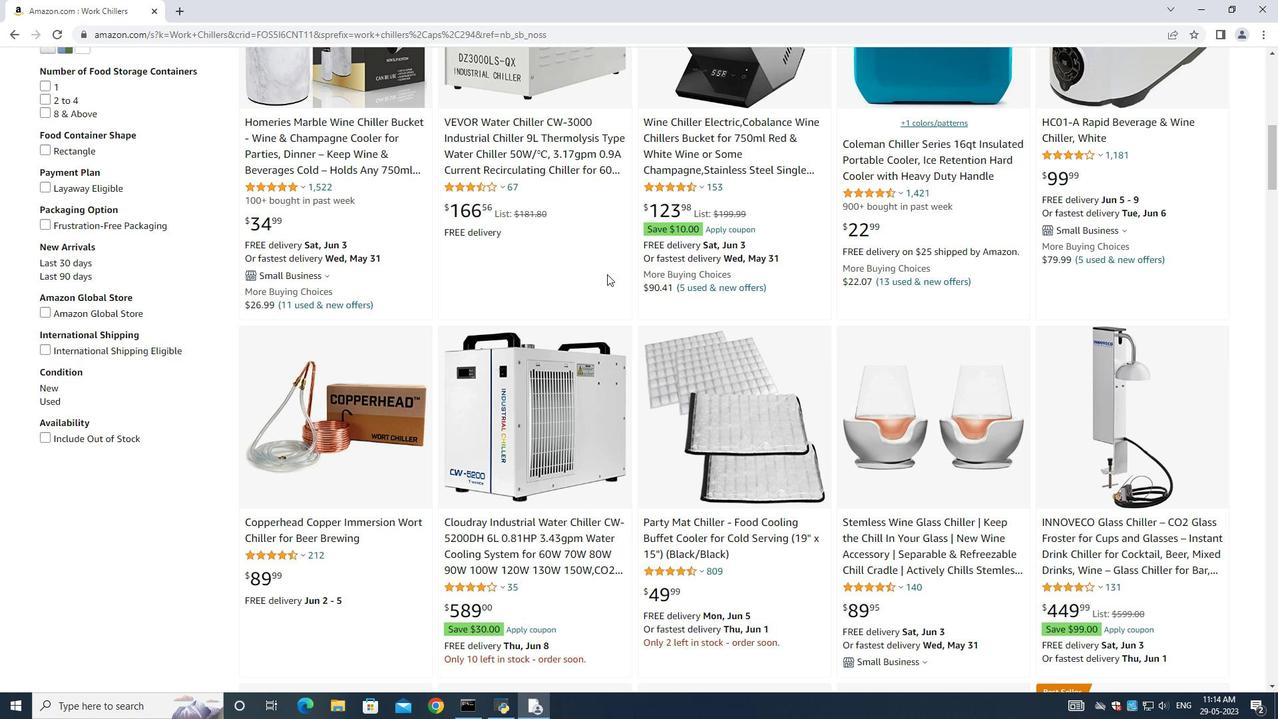 
Action: Mouse scrolled (617, 277) with delta (0, 0)
Screenshot: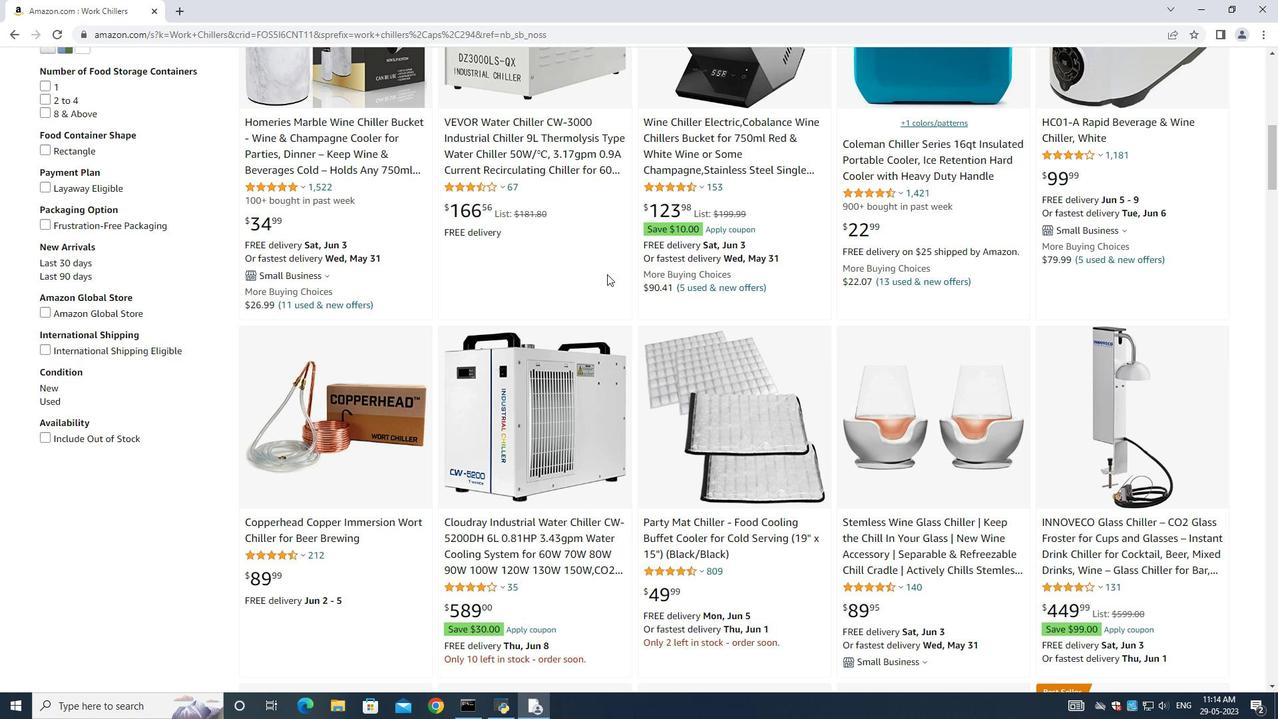 
Action: Mouse moved to (716, 323)
Screenshot: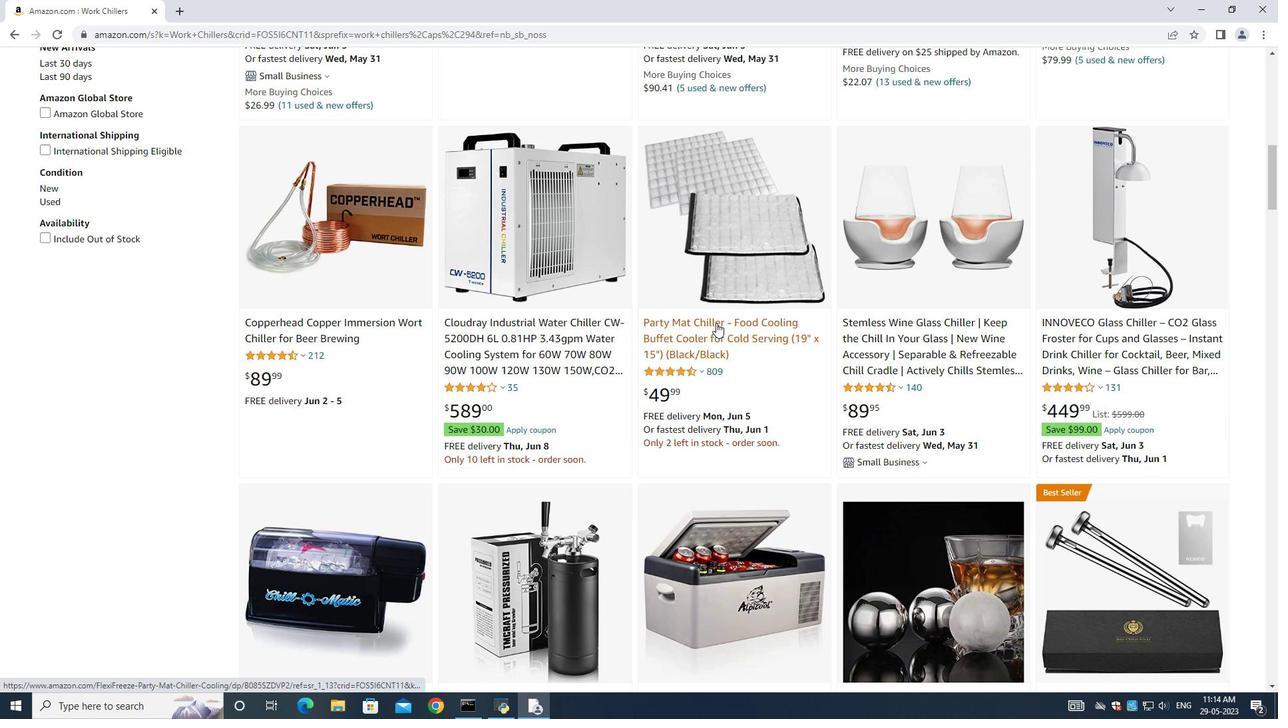 
Action: Mouse scrolled (716, 323) with delta (0, 0)
Screenshot: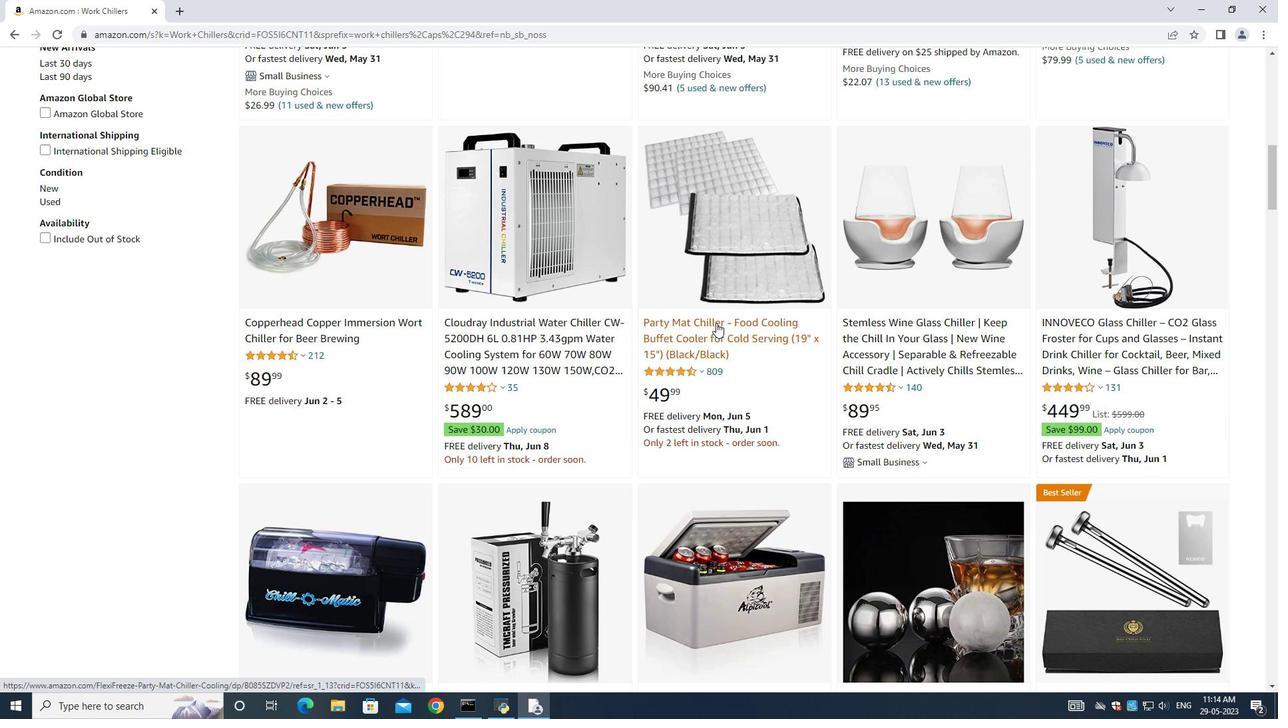 
Action: Mouse scrolled (716, 323) with delta (0, 0)
Screenshot: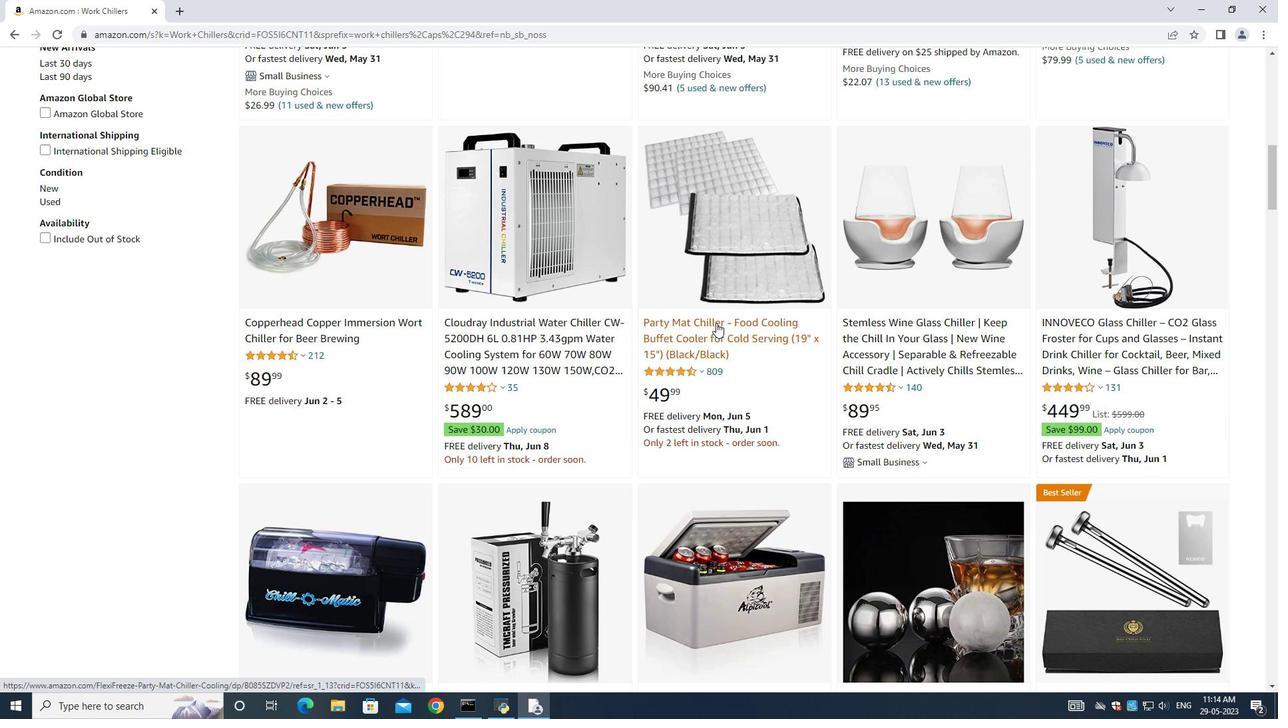 
Action: Mouse scrolled (716, 323) with delta (0, 0)
Screenshot: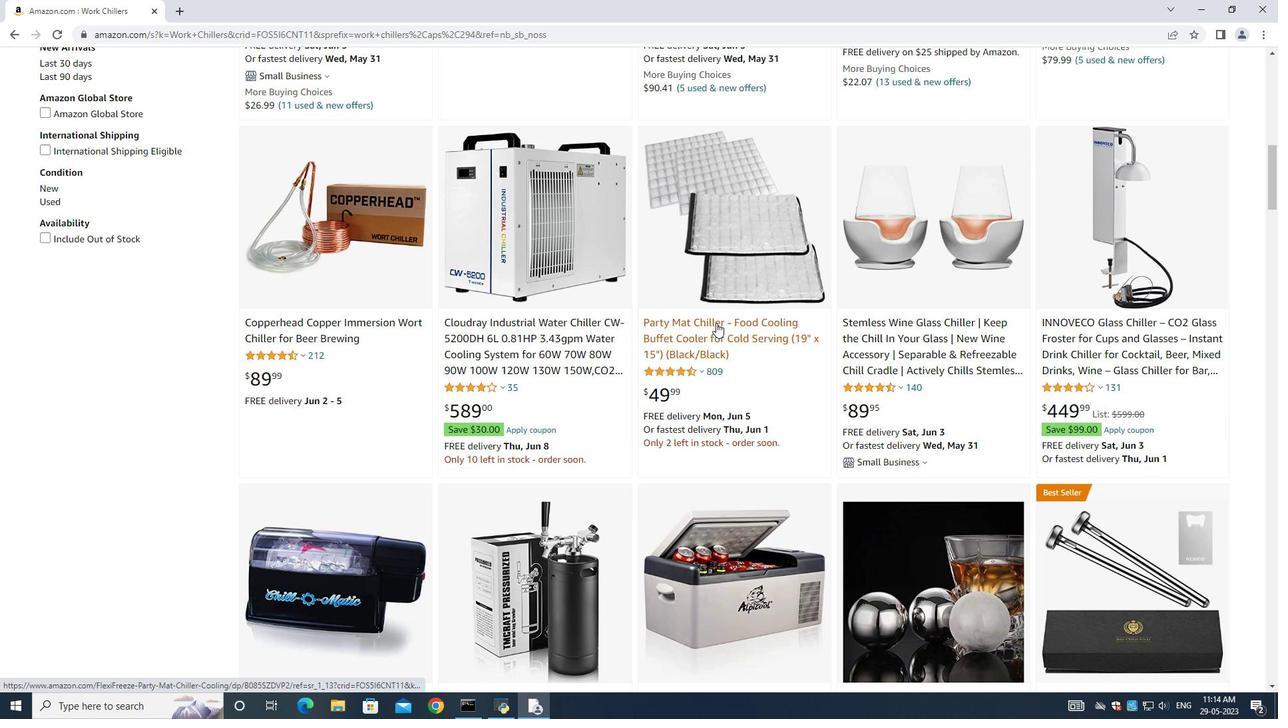 
Action: Mouse scrolled (716, 323) with delta (0, 0)
Screenshot: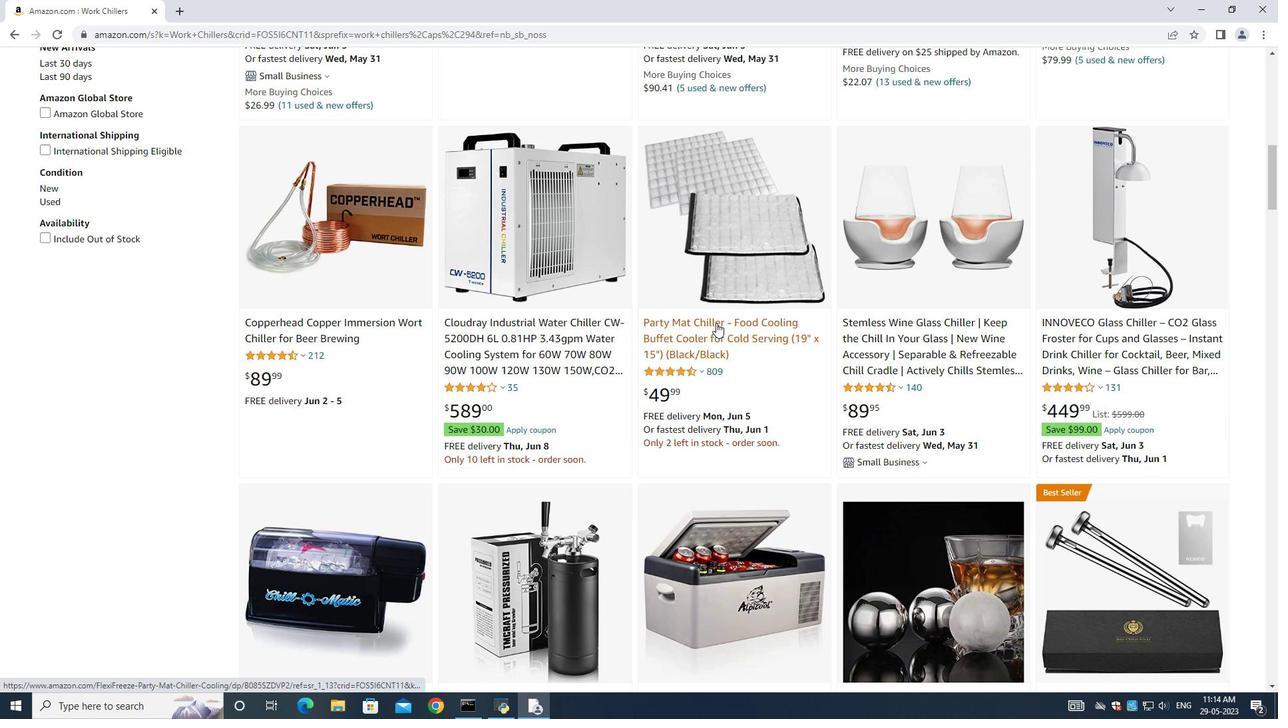 
Action: Mouse scrolled (716, 323) with delta (0, 0)
Screenshot: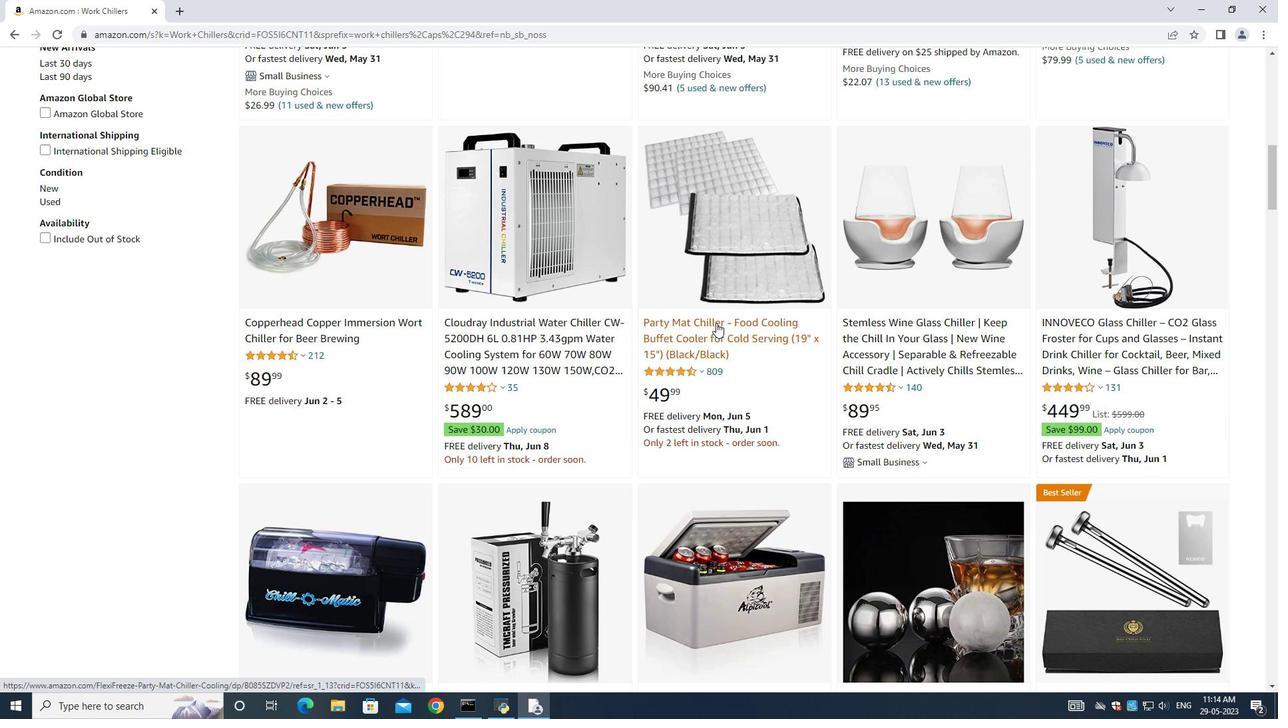 
Action: Mouse scrolled (716, 323) with delta (0, 0)
Screenshot: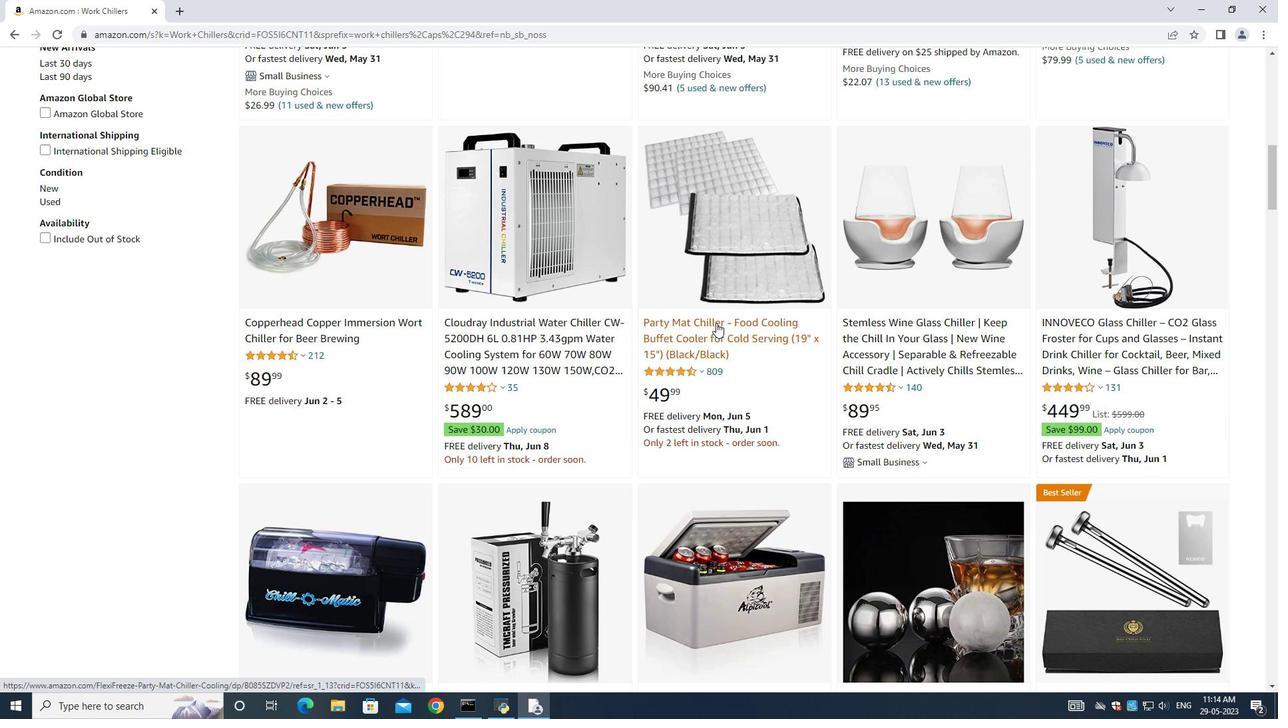 
Action: Mouse scrolled (716, 323) with delta (0, 0)
Screenshot: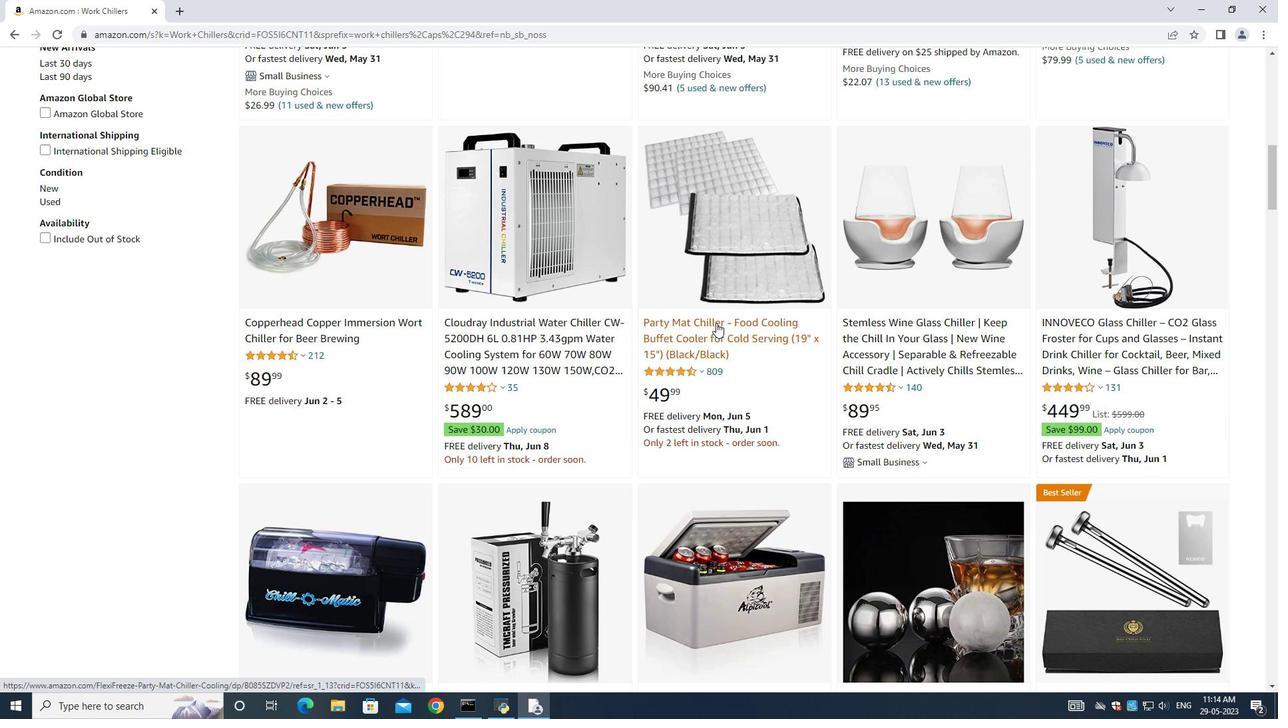 
Action: Mouse scrolled (716, 323) with delta (0, 0)
Screenshot: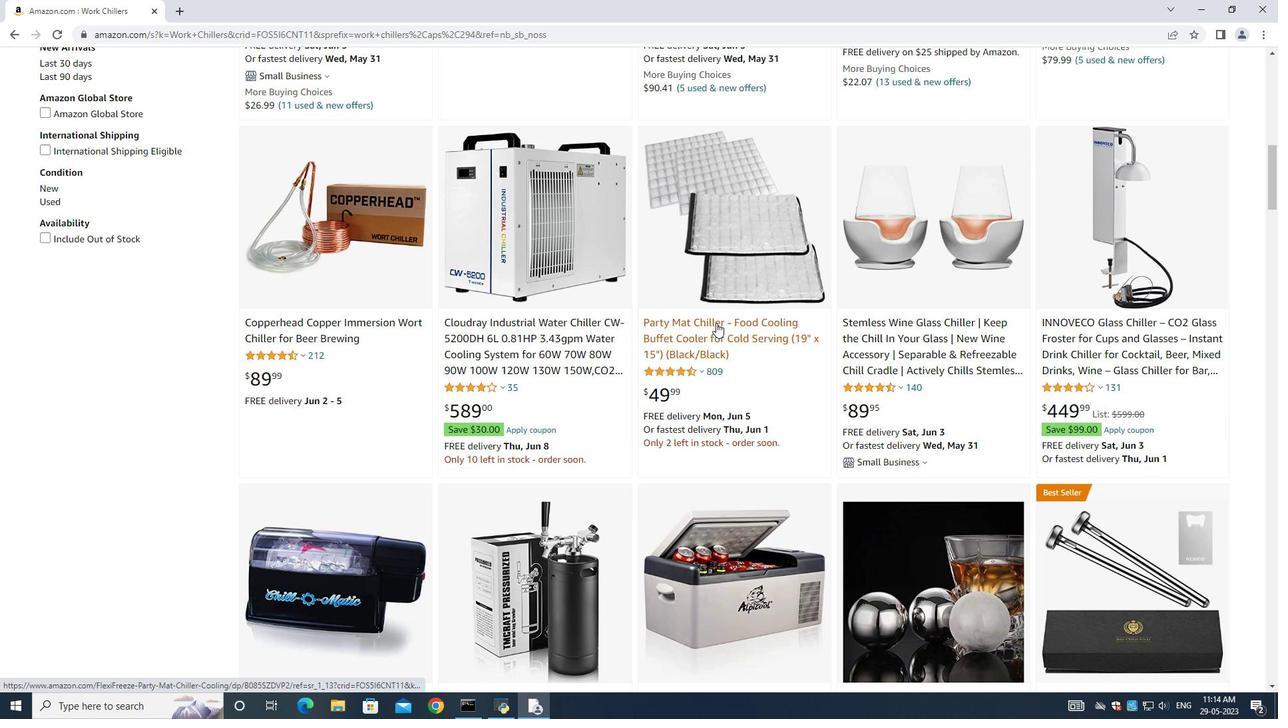 
Action: Mouse scrolled (716, 322) with delta (0, 0)
Screenshot: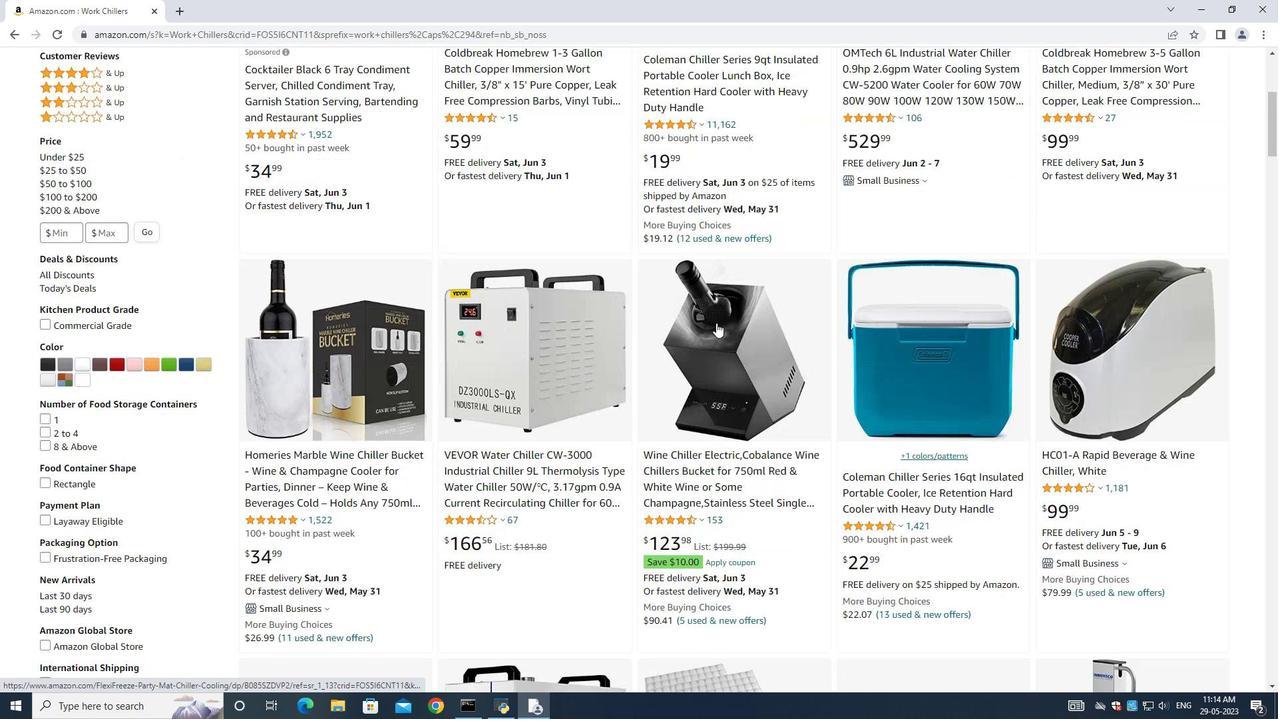 
Action: Mouse scrolled (716, 322) with delta (0, 0)
Screenshot: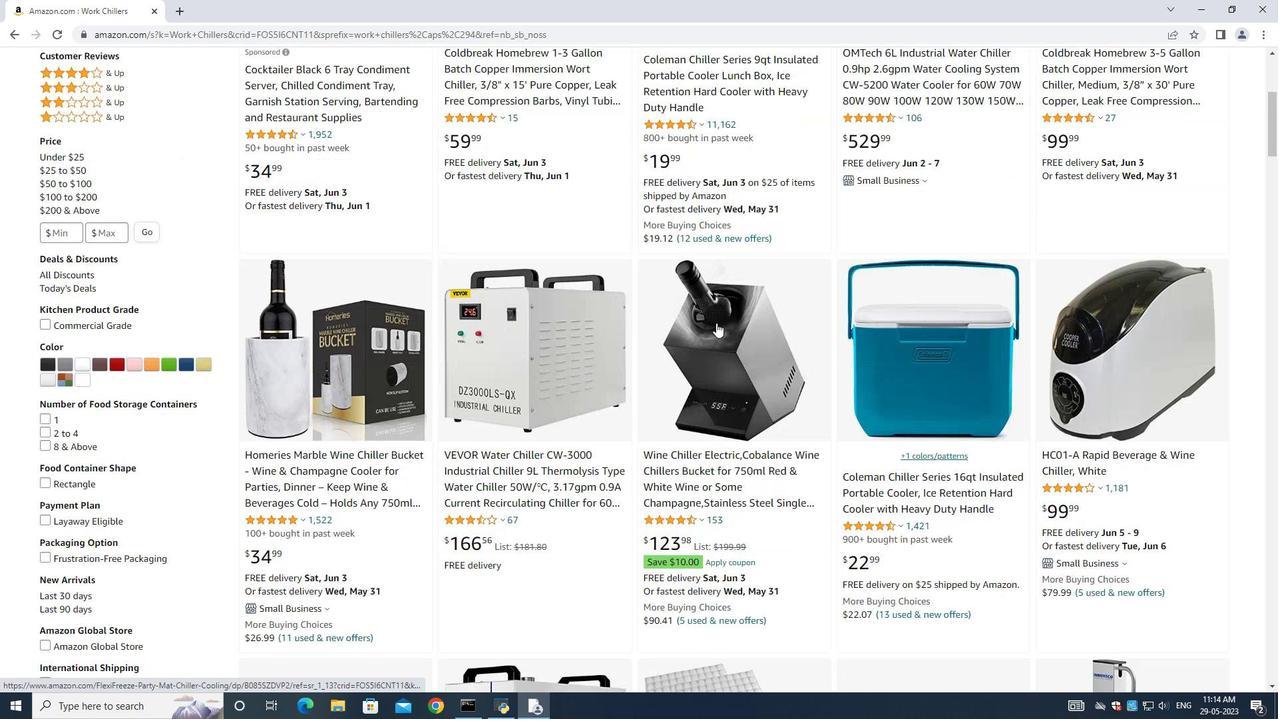 
Action: Mouse scrolled (716, 322) with delta (0, 0)
Screenshot: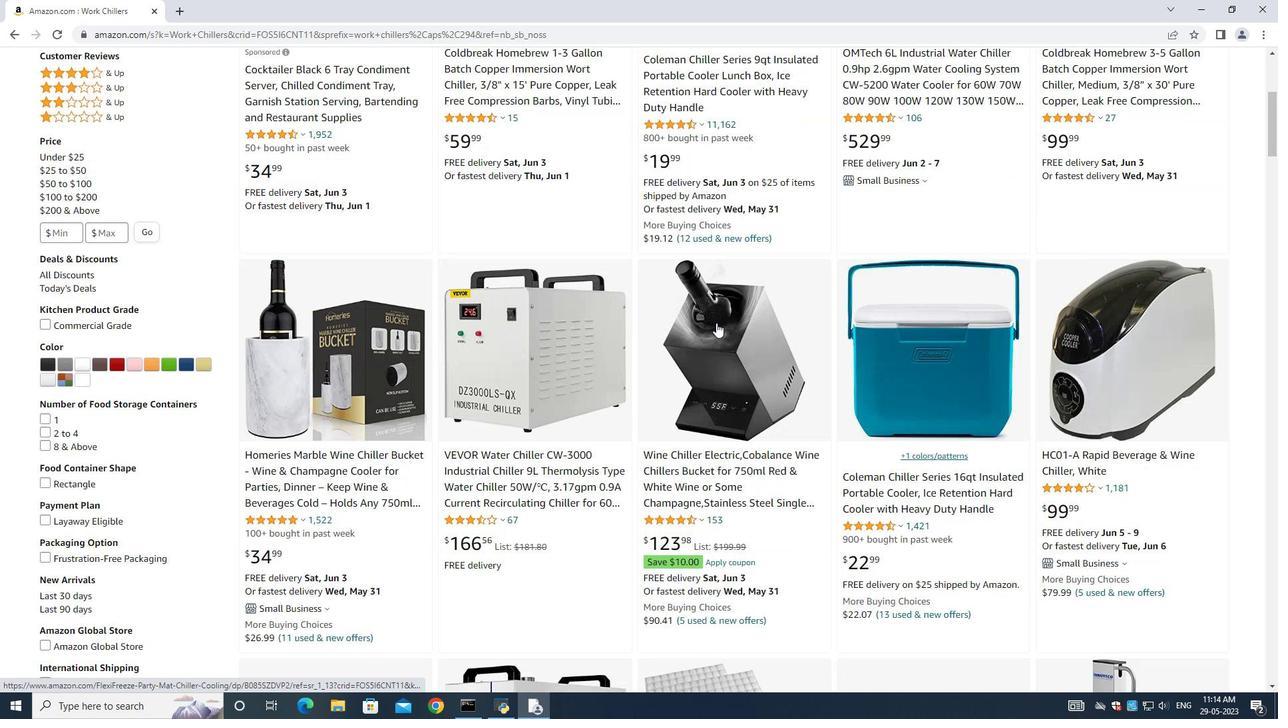 
Action: Mouse scrolled (716, 322) with delta (0, 0)
Screenshot: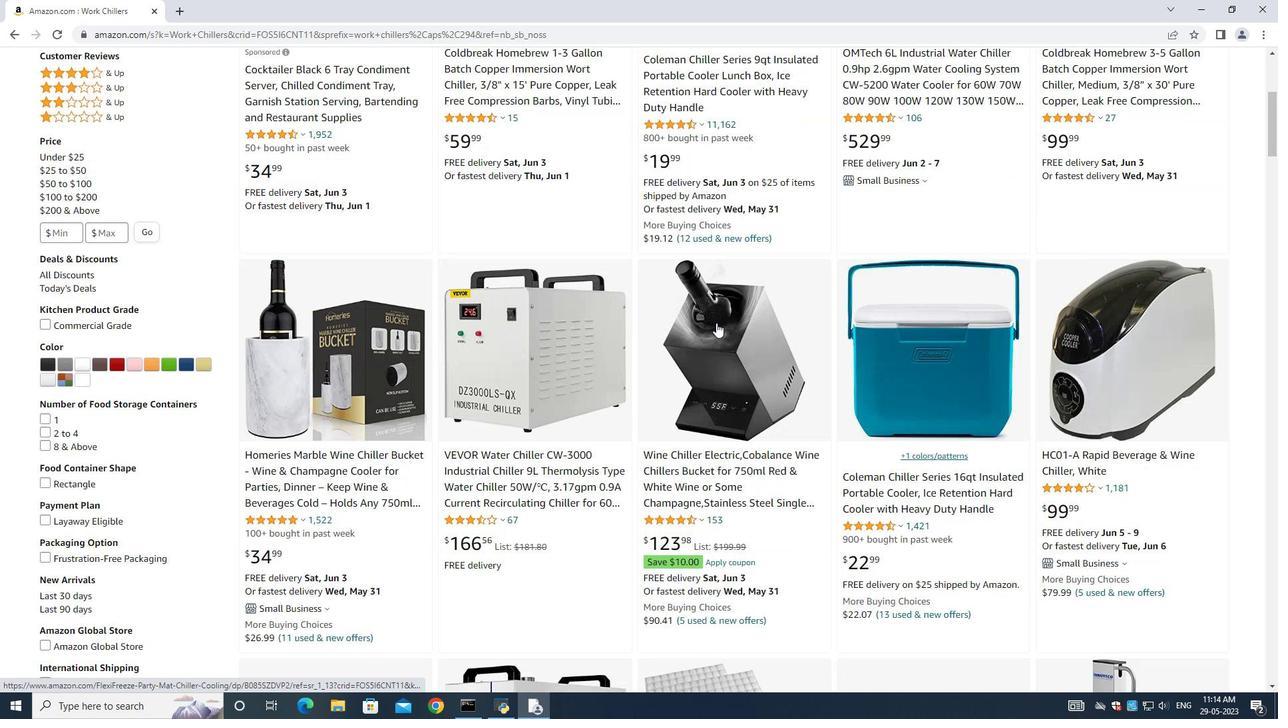 
Action: Mouse scrolled (716, 322) with delta (0, 0)
Screenshot: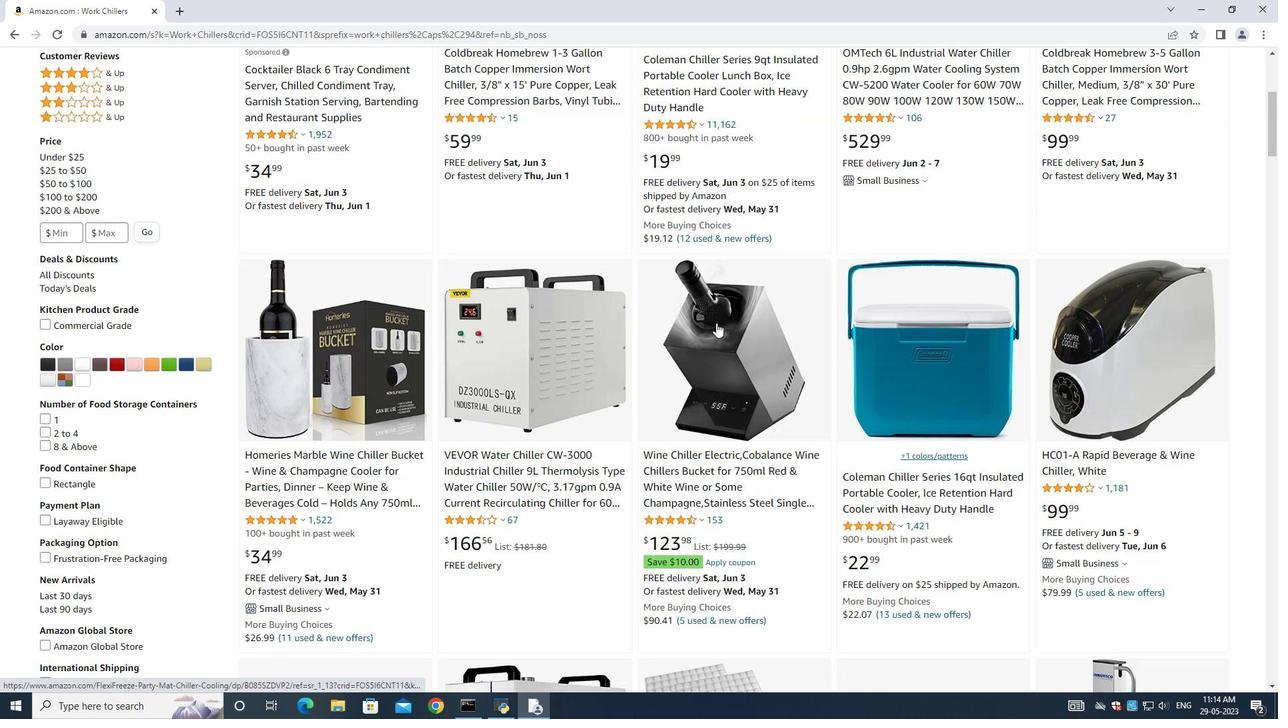 
Action: Mouse moved to (707, 326)
Screenshot: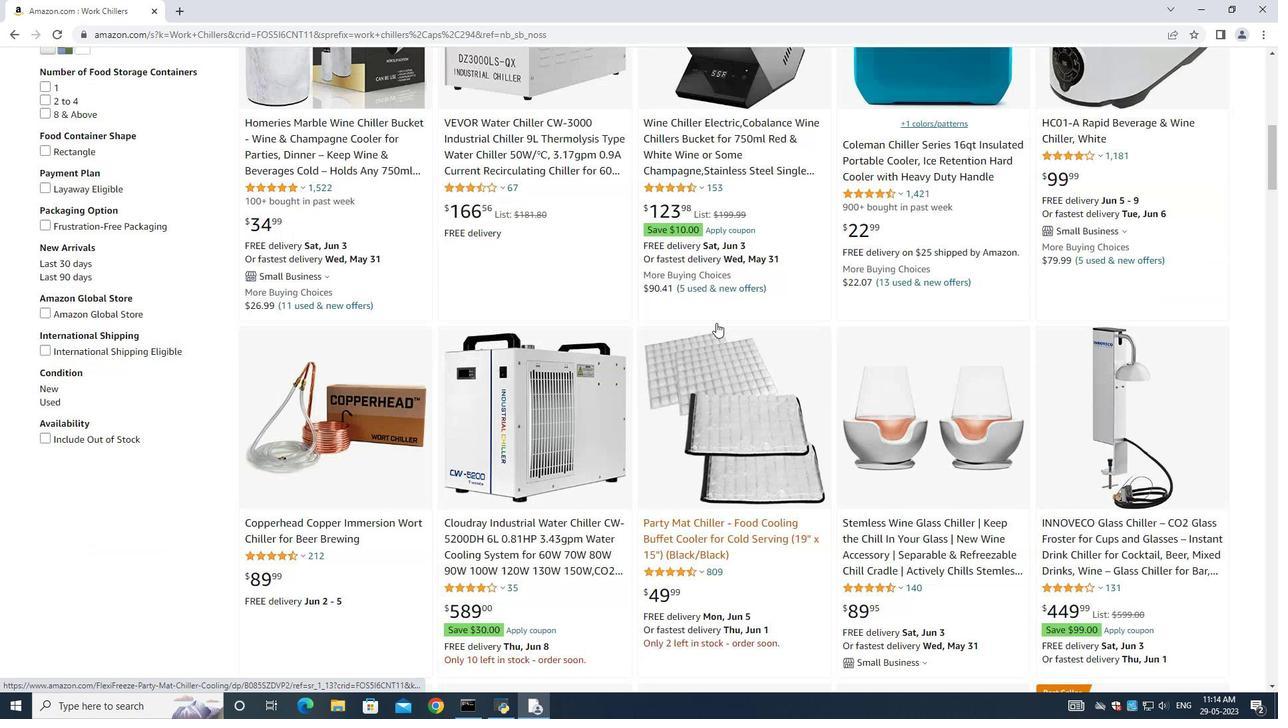 
Action: Mouse scrolled (707, 324) with delta (0, 0)
Screenshot: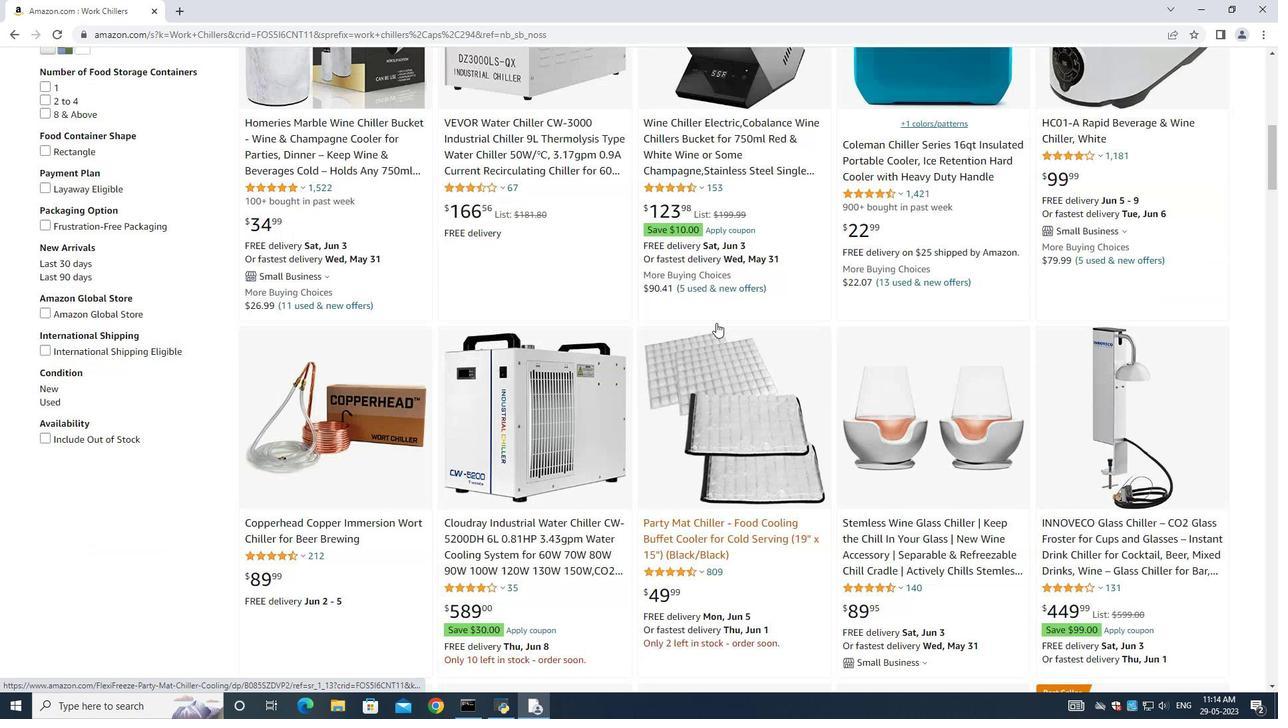 
Action: Mouse moved to (706, 326)
Screenshot: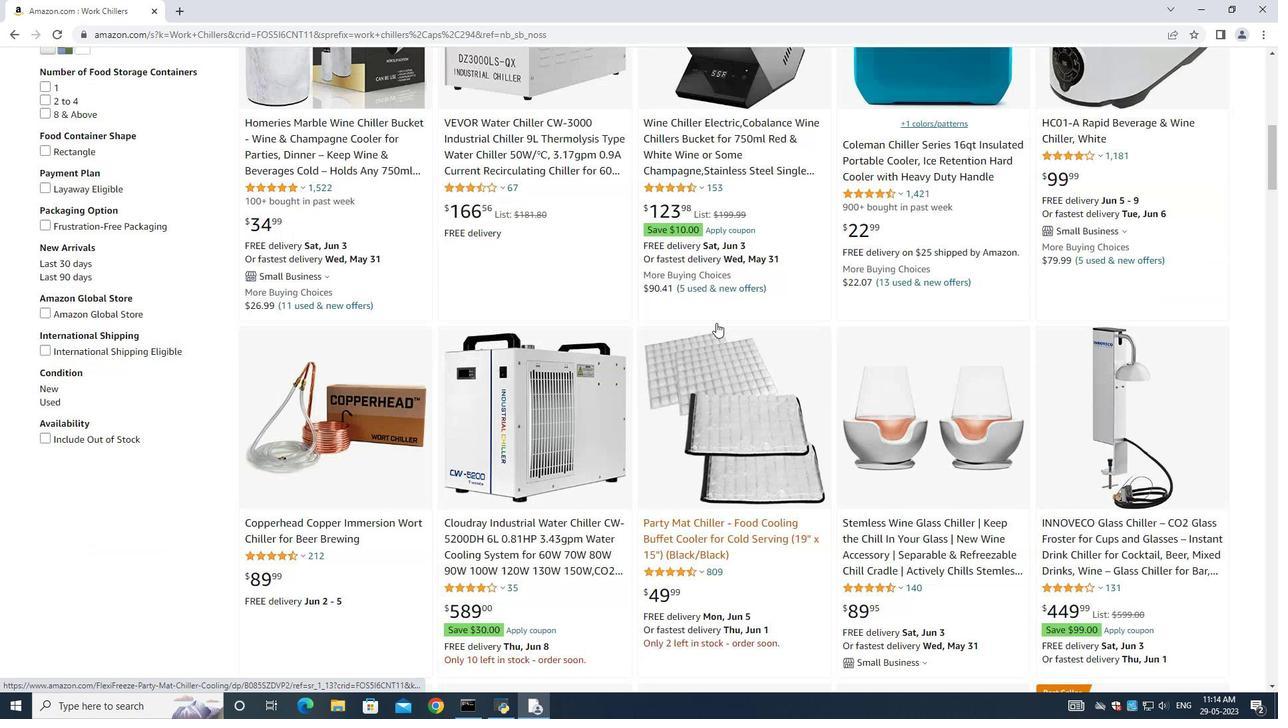 
Action: Mouse scrolled (707, 325) with delta (0, 0)
Screenshot: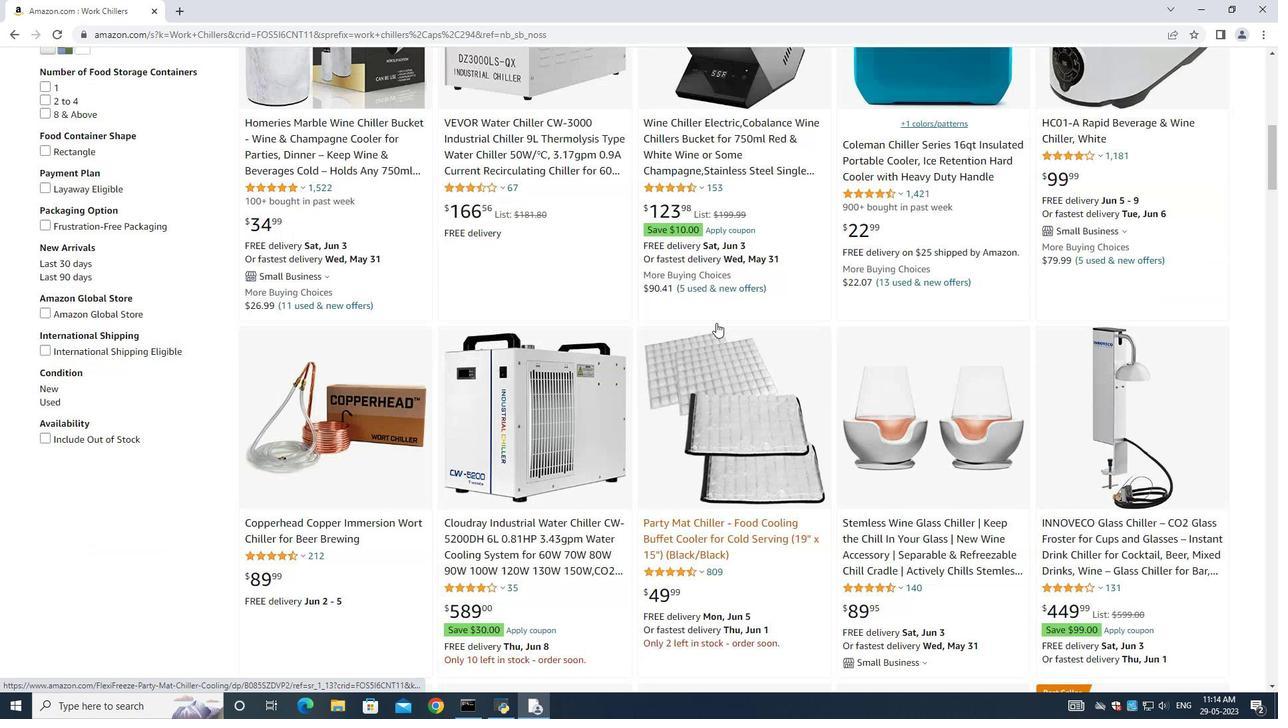 
Action: Mouse moved to (706, 326)
Screenshot: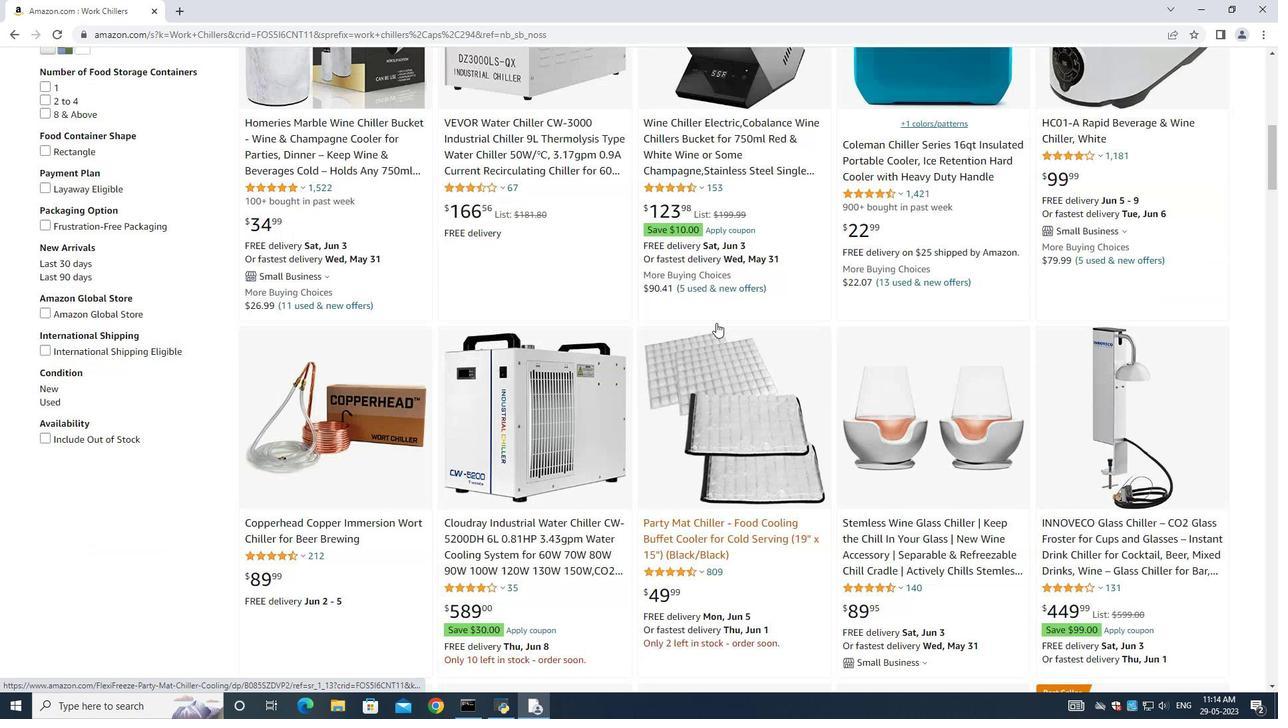 
Action: Mouse scrolled (706, 325) with delta (0, 0)
Screenshot: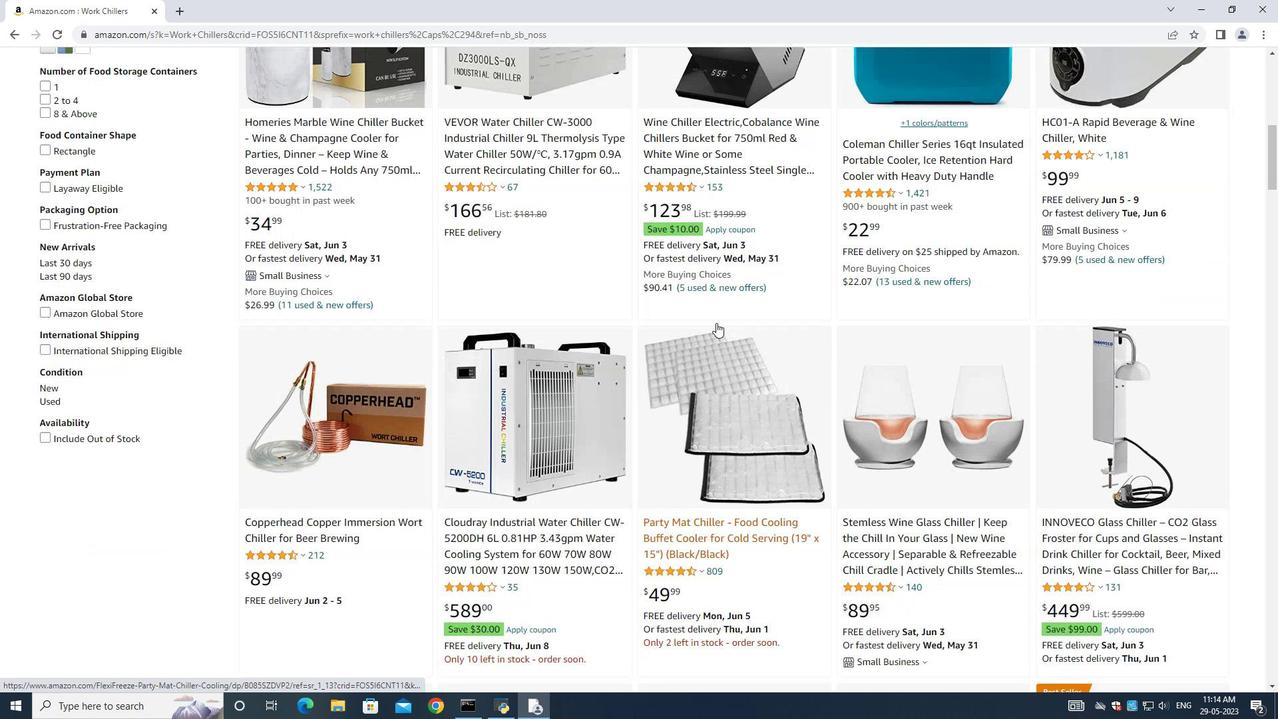 
Action: Mouse moved to (705, 326)
Screenshot: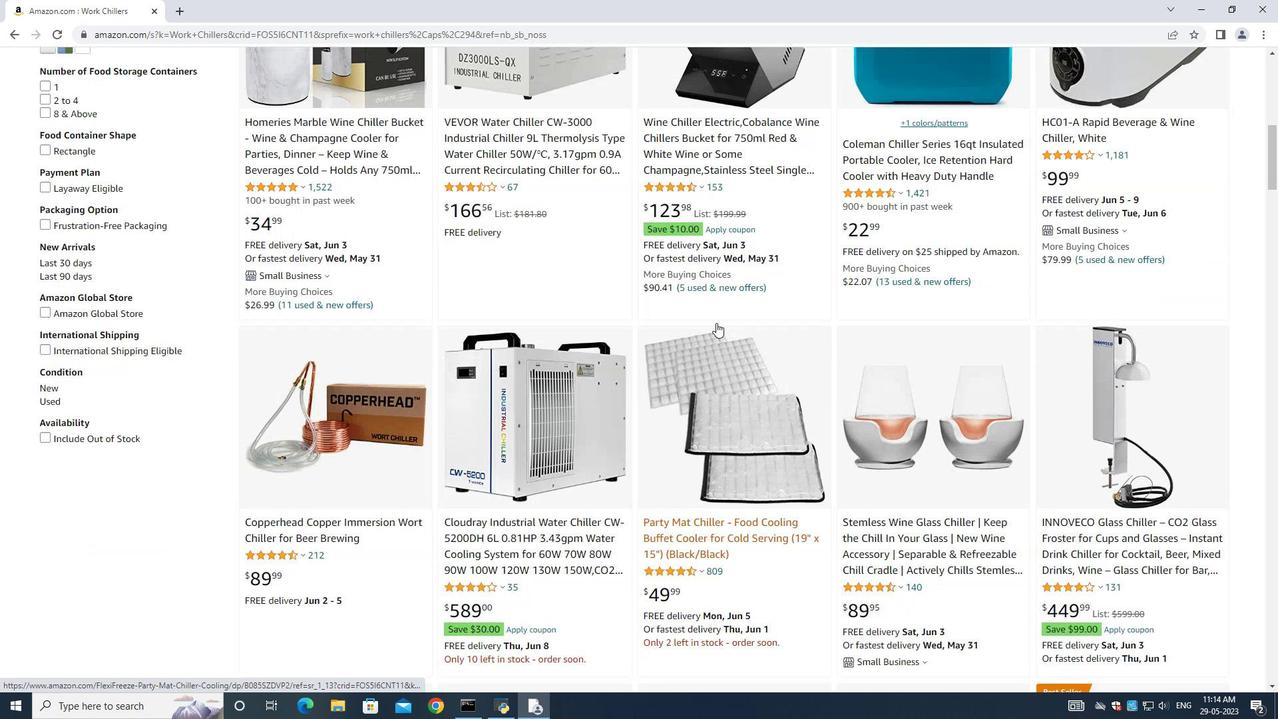 
Action: Mouse scrolled (706, 325) with delta (0, 0)
Screenshot: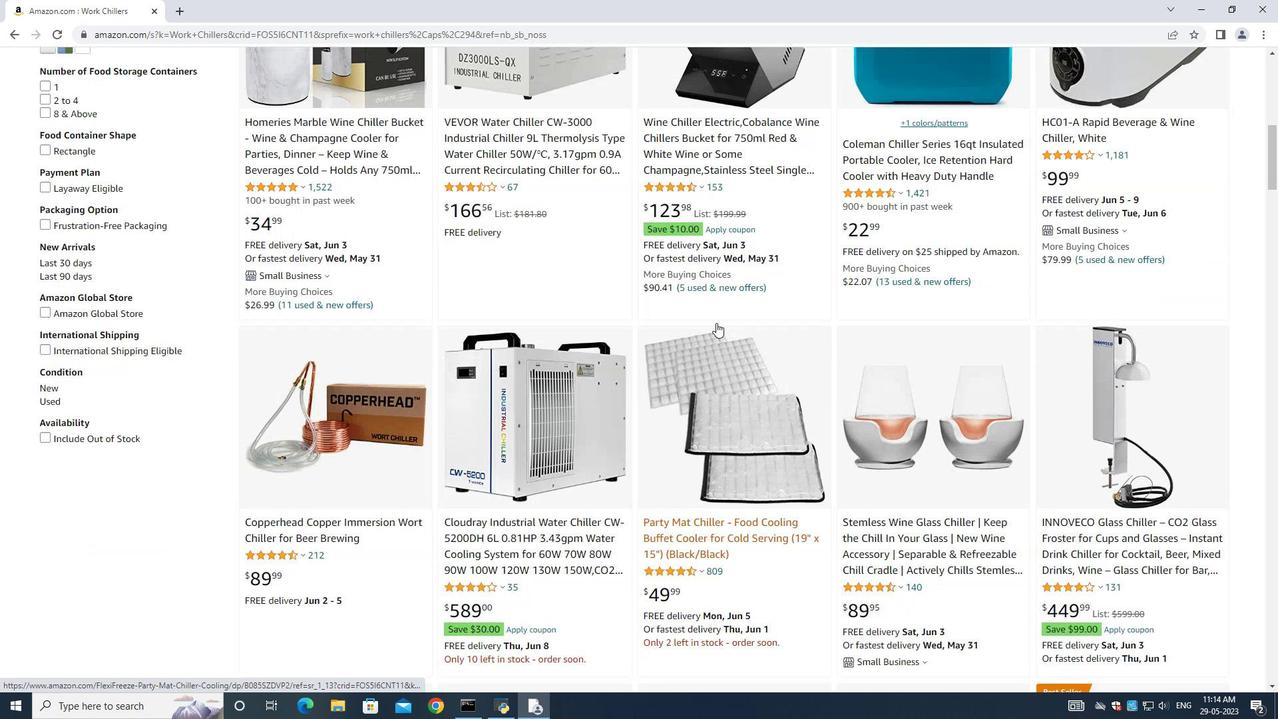
Action: Mouse moved to (704, 326)
Screenshot: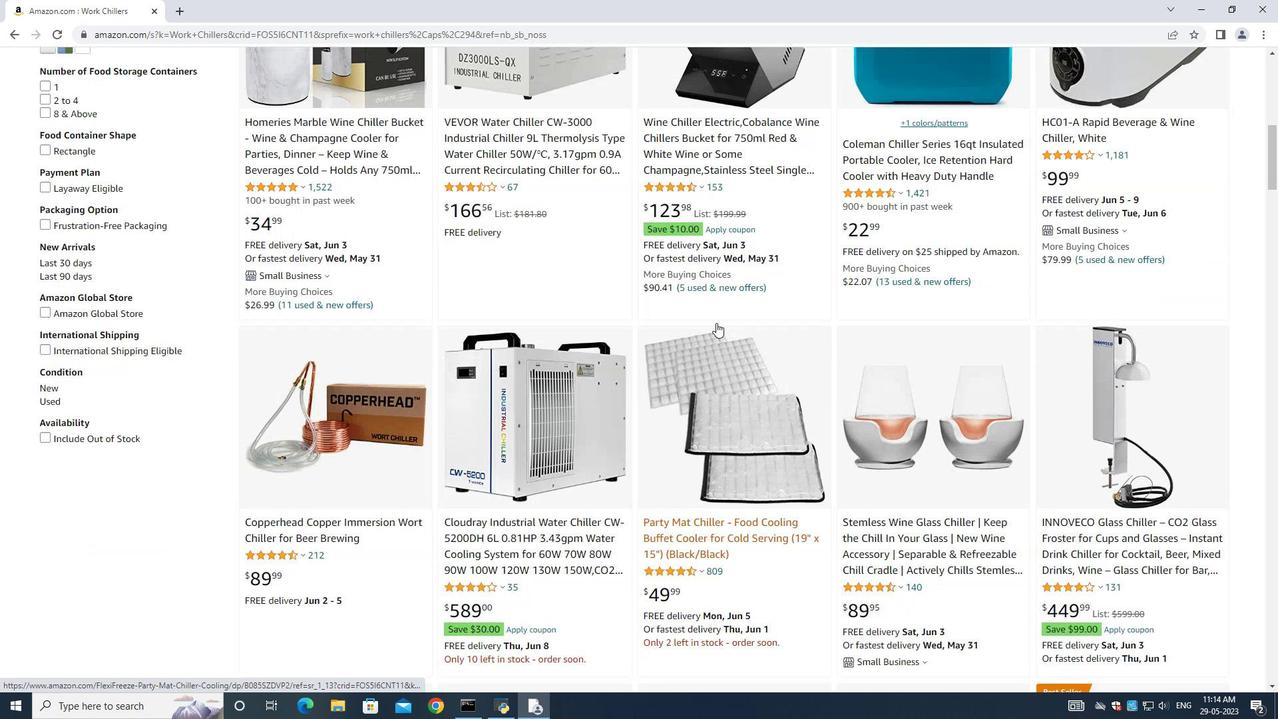 
Action: Mouse scrolled (705, 325) with delta (0, 0)
Screenshot: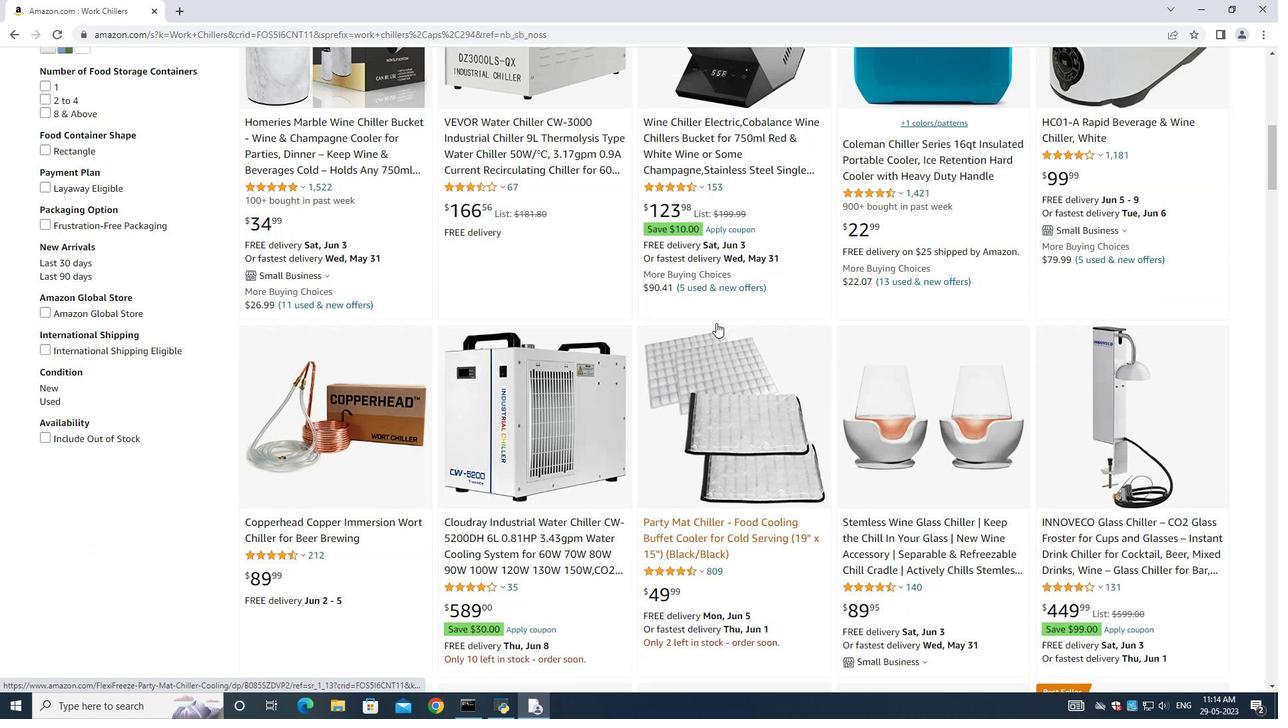 
Action: Mouse moved to (695, 326)
Screenshot: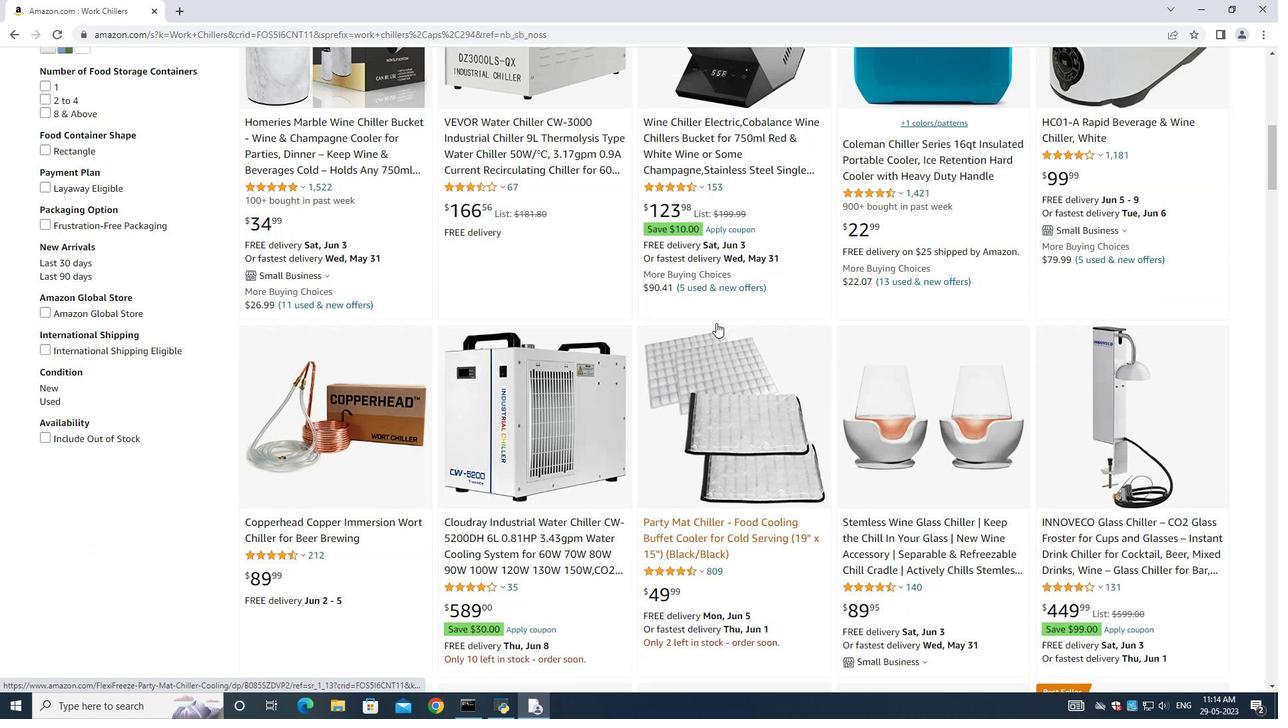
Action: Mouse scrolled (701, 325) with delta (0, 0)
Screenshot: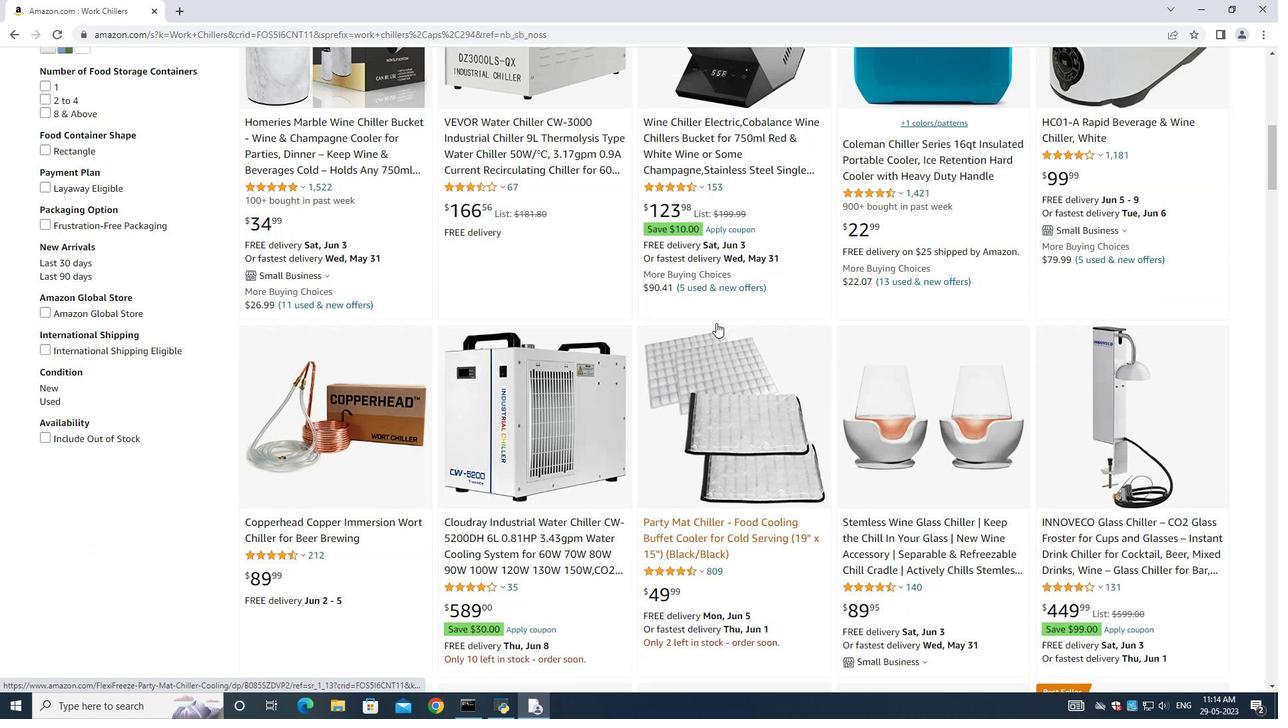 
Action: Mouse moved to (660, 538)
Screenshot: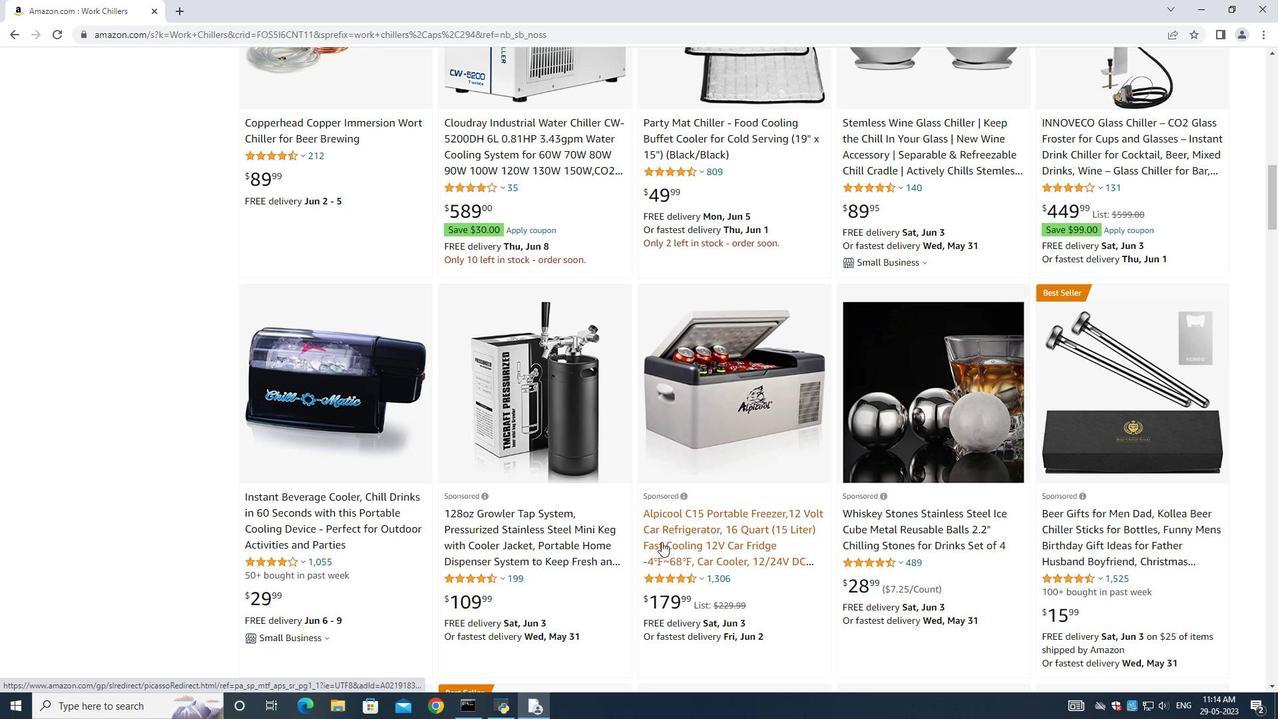 
Action: Mouse scrolled (660, 539) with delta (0, 0)
Screenshot: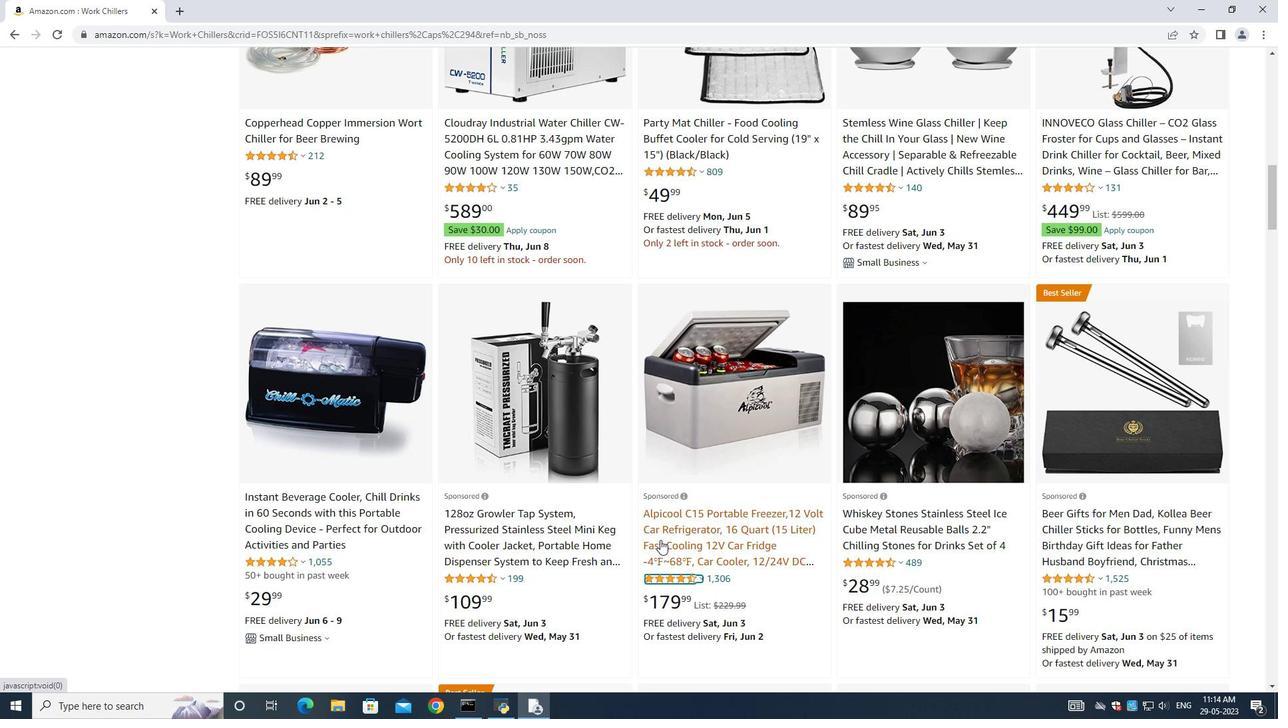 
Action: Mouse scrolled (660, 539) with delta (0, 0)
Screenshot: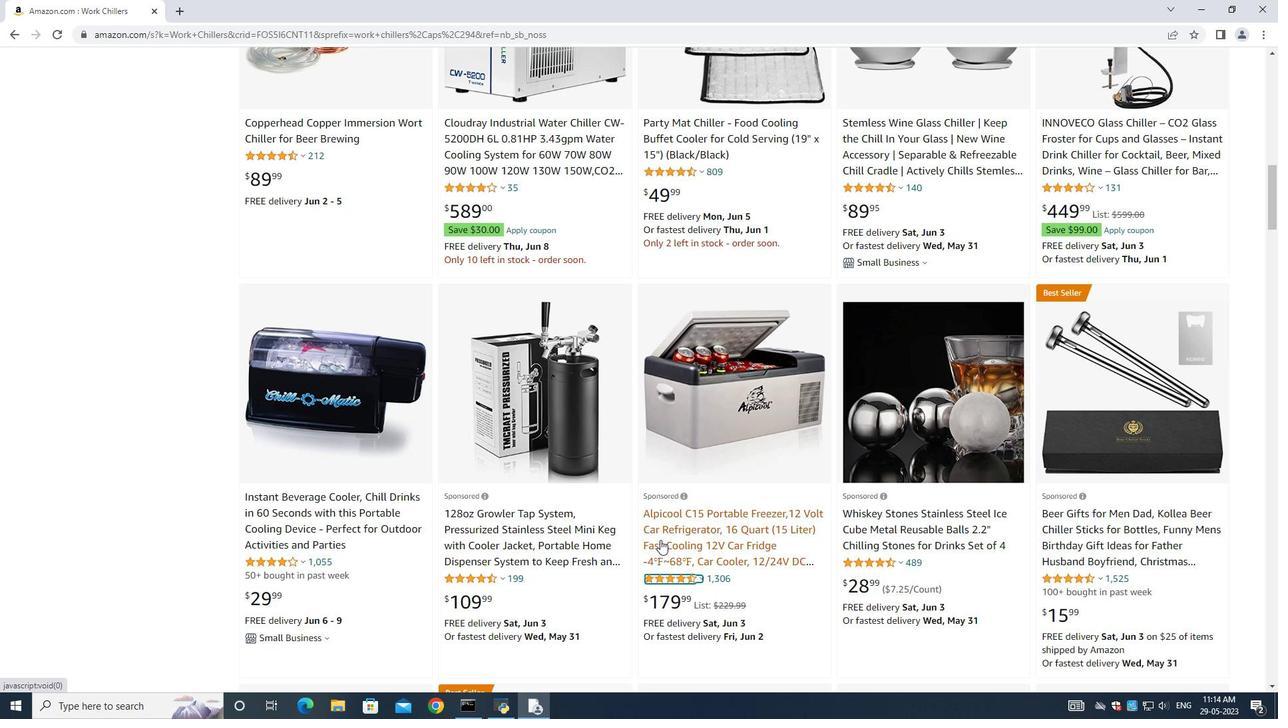 
Action: Mouse scrolled (660, 539) with delta (0, 0)
Screenshot: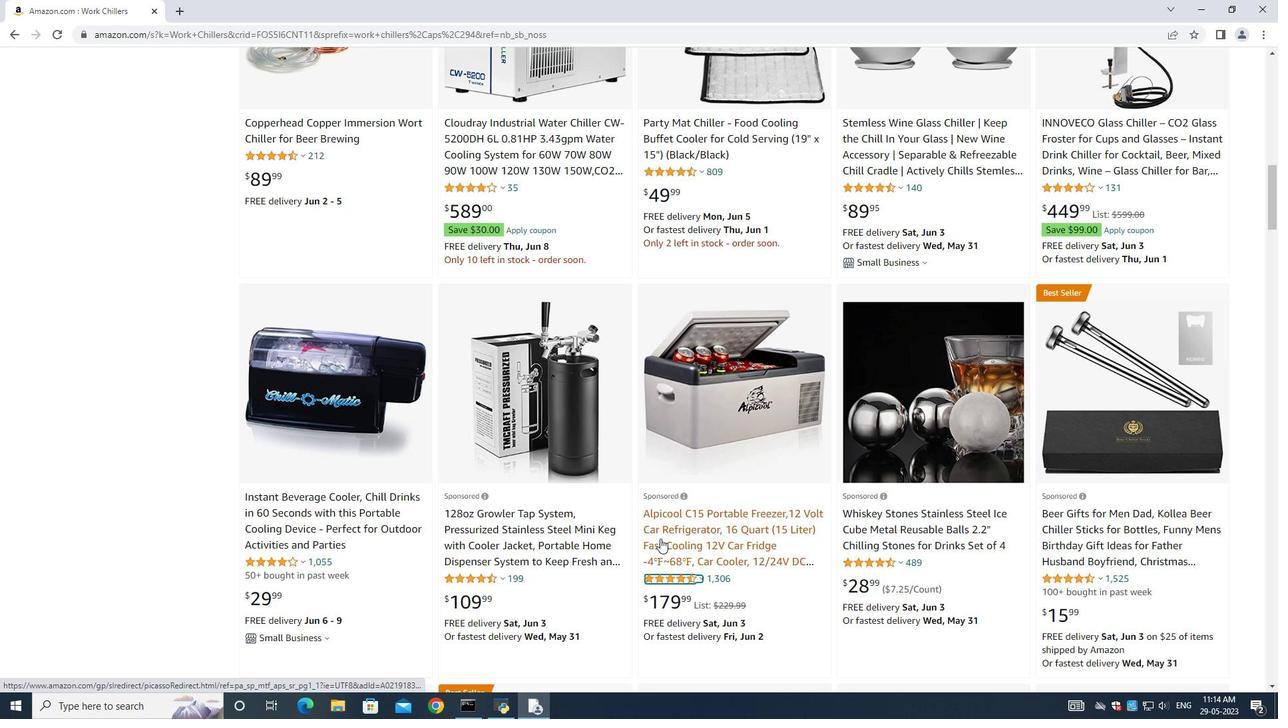 
Action: Mouse scrolled (660, 539) with delta (0, 0)
Screenshot: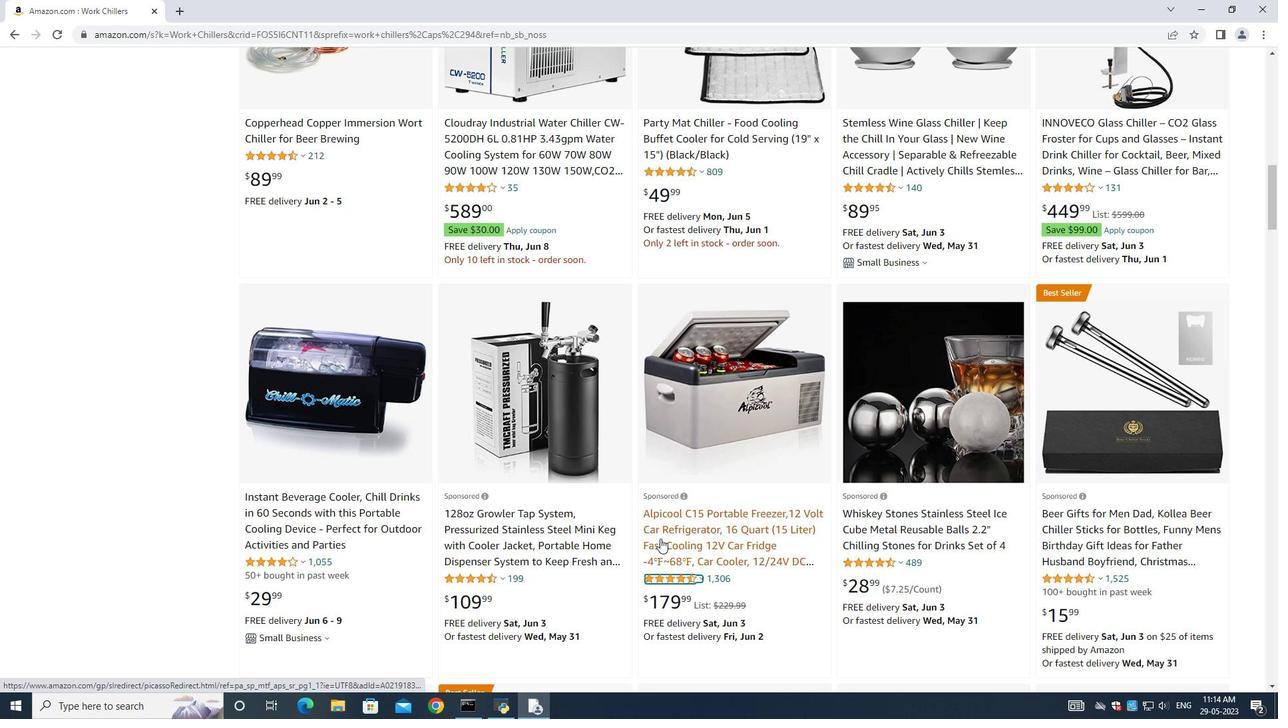 
Action: Mouse scrolled (660, 539) with delta (0, 0)
Screenshot: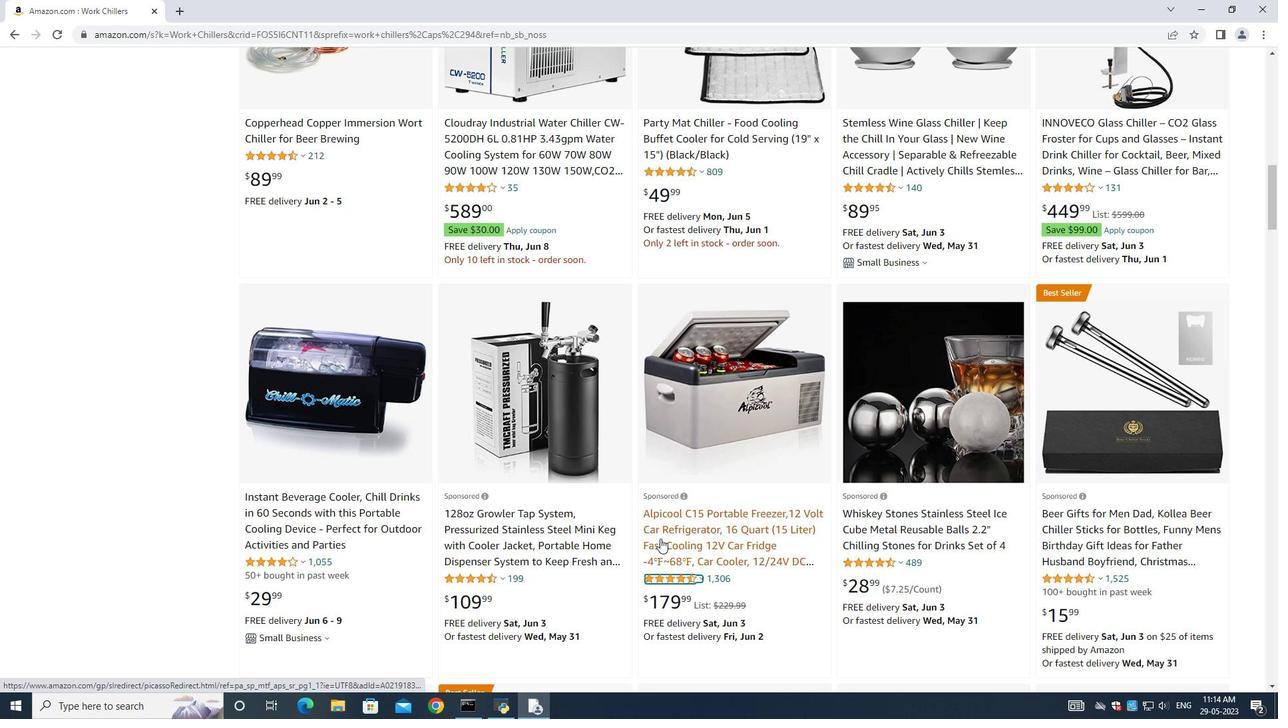 
Action: Mouse scrolled (660, 539) with delta (0, 0)
Screenshot: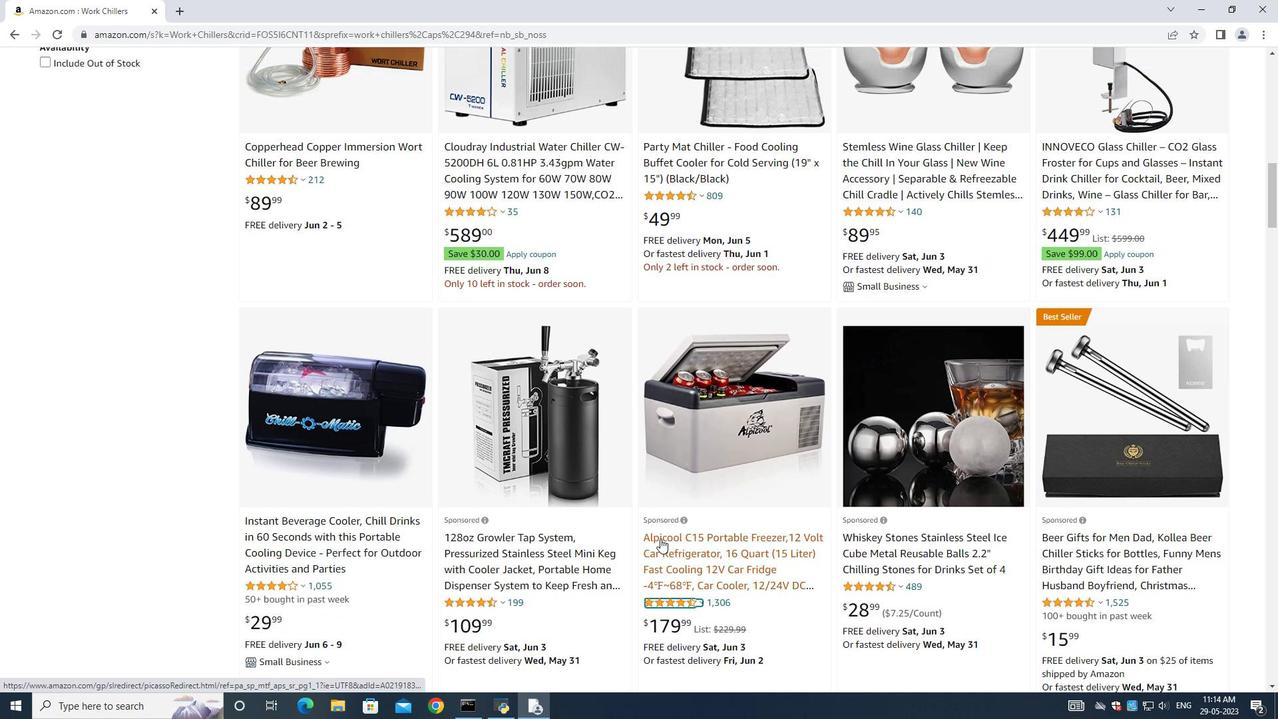 
Action: Mouse scrolled (660, 539) with delta (0, 0)
Screenshot: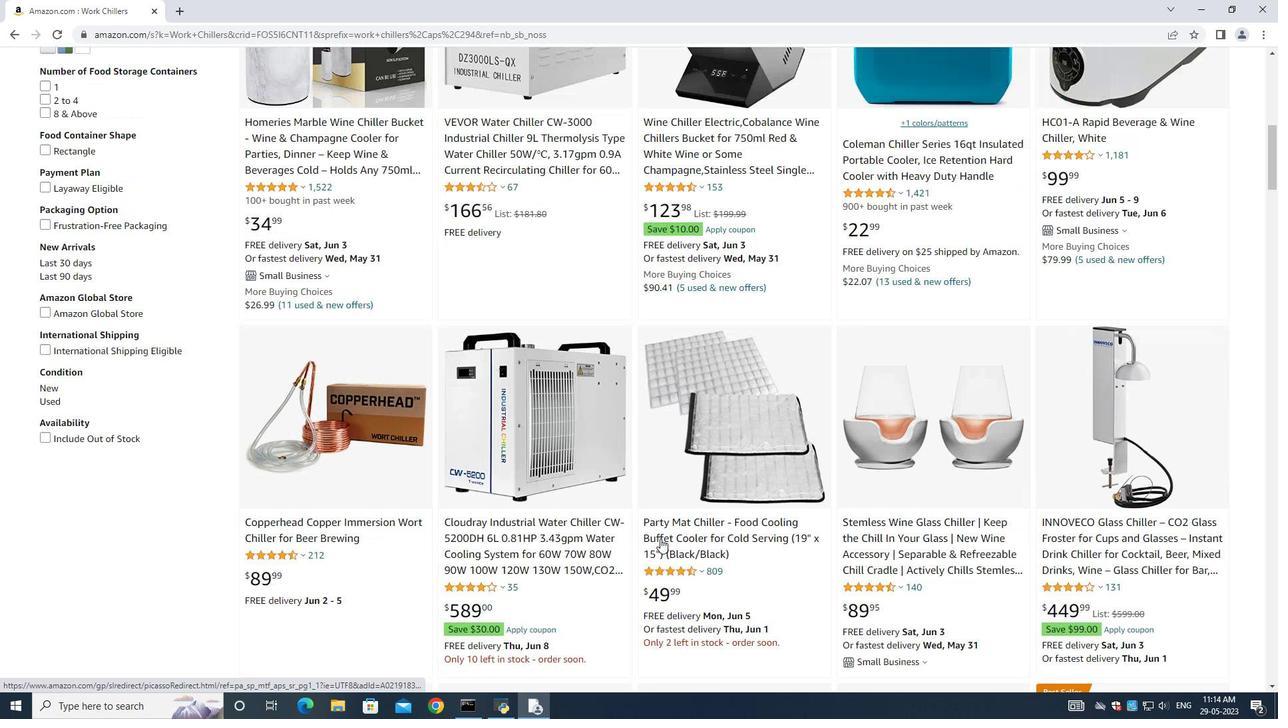 
Action: Mouse scrolled (660, 539) with delta (0, 0)
Screenshot: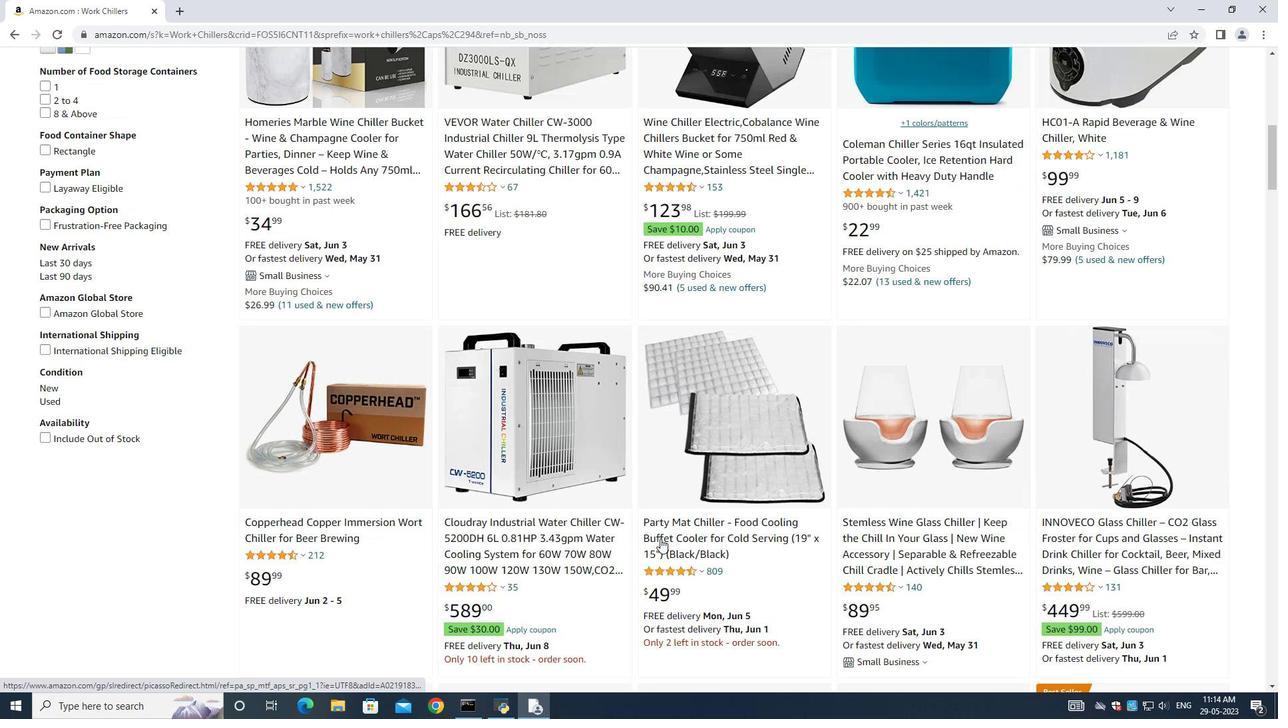 
Action: Mouse scrolled (660, 539) with delta (0, 0)
Screenshot: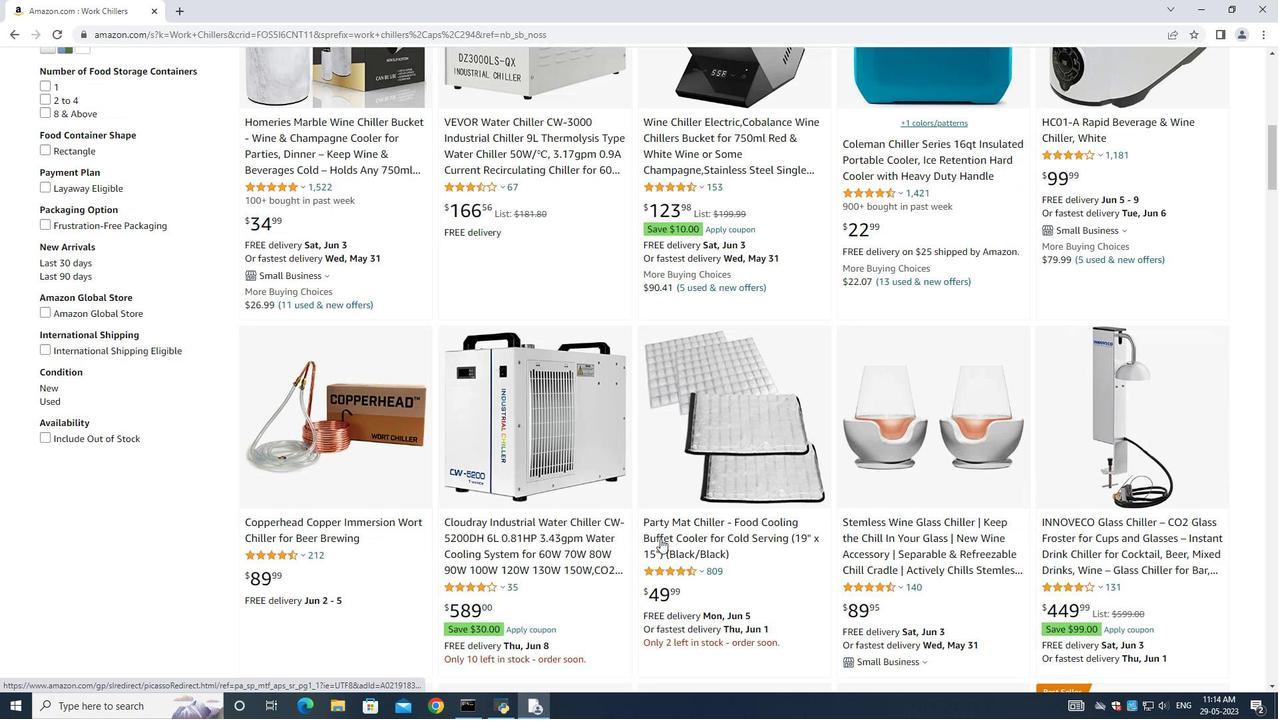 
Action: Mouse scrolled (660, 539) with delta (0, 0)
Screenshot: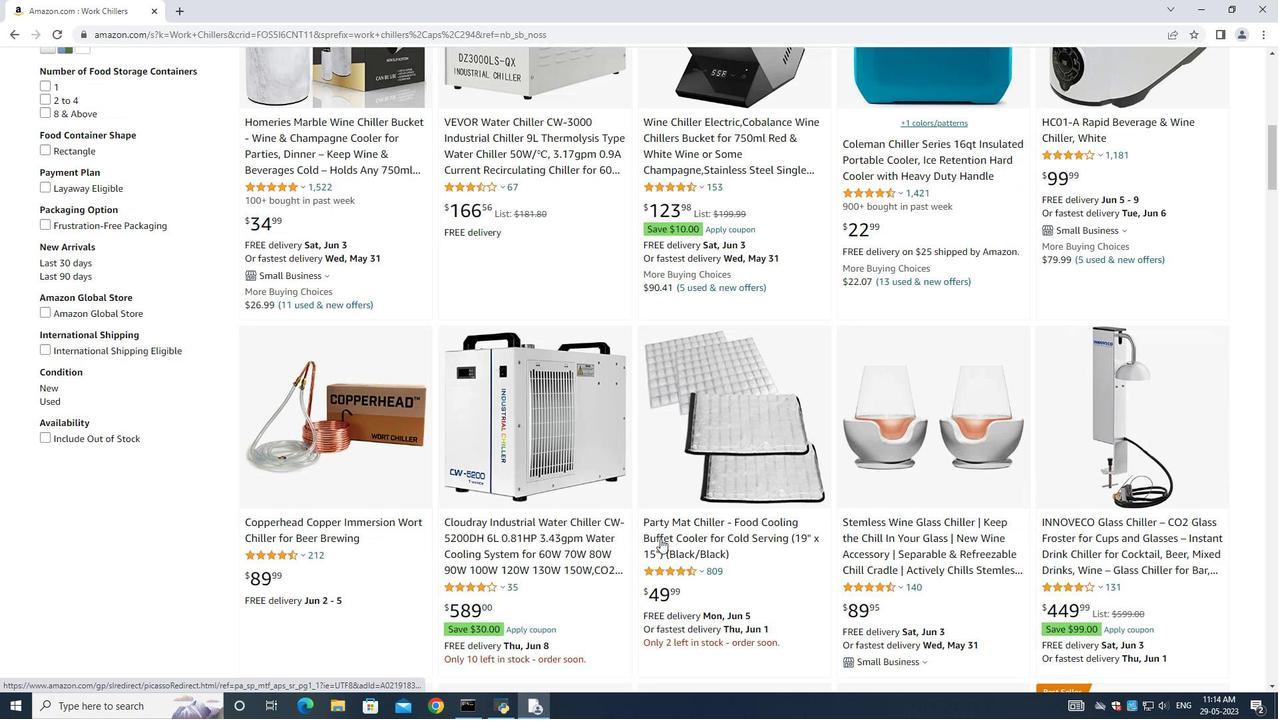 
Action: Mouse moved to (656, 534)
Screenshot: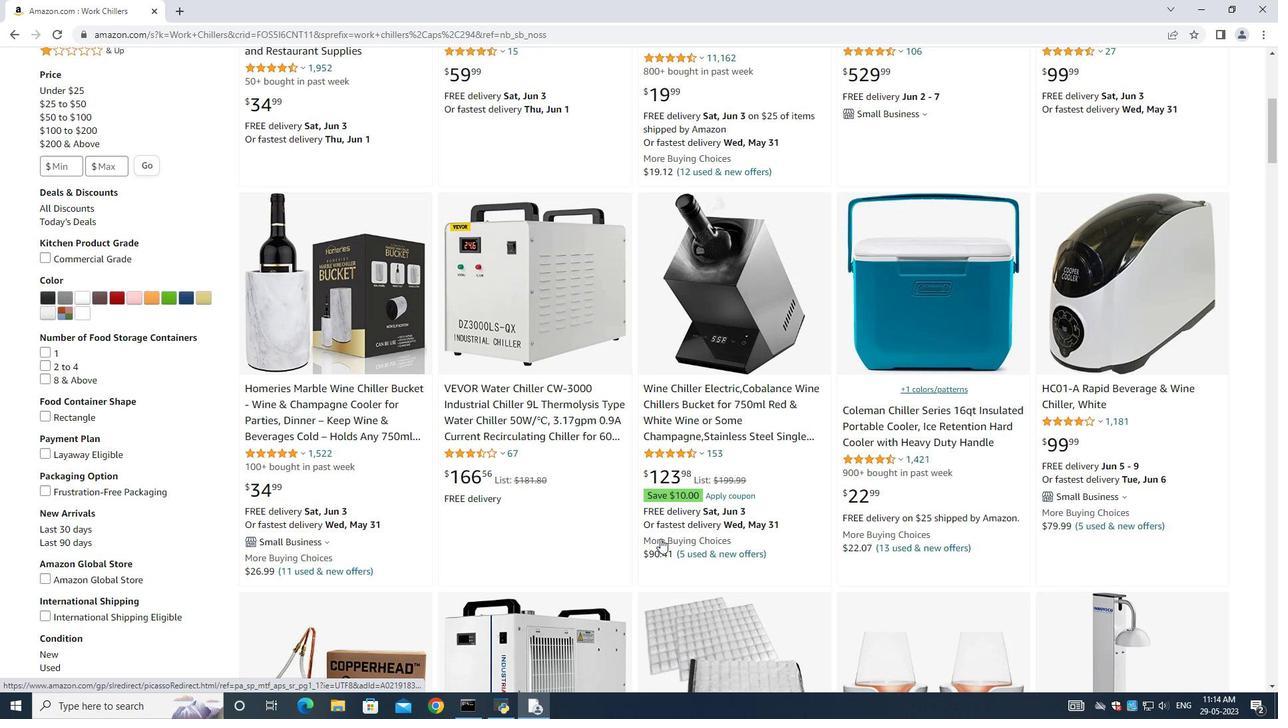
Action: Mouse scrolled (656, 535) with delta (0, 0)
Screenshot: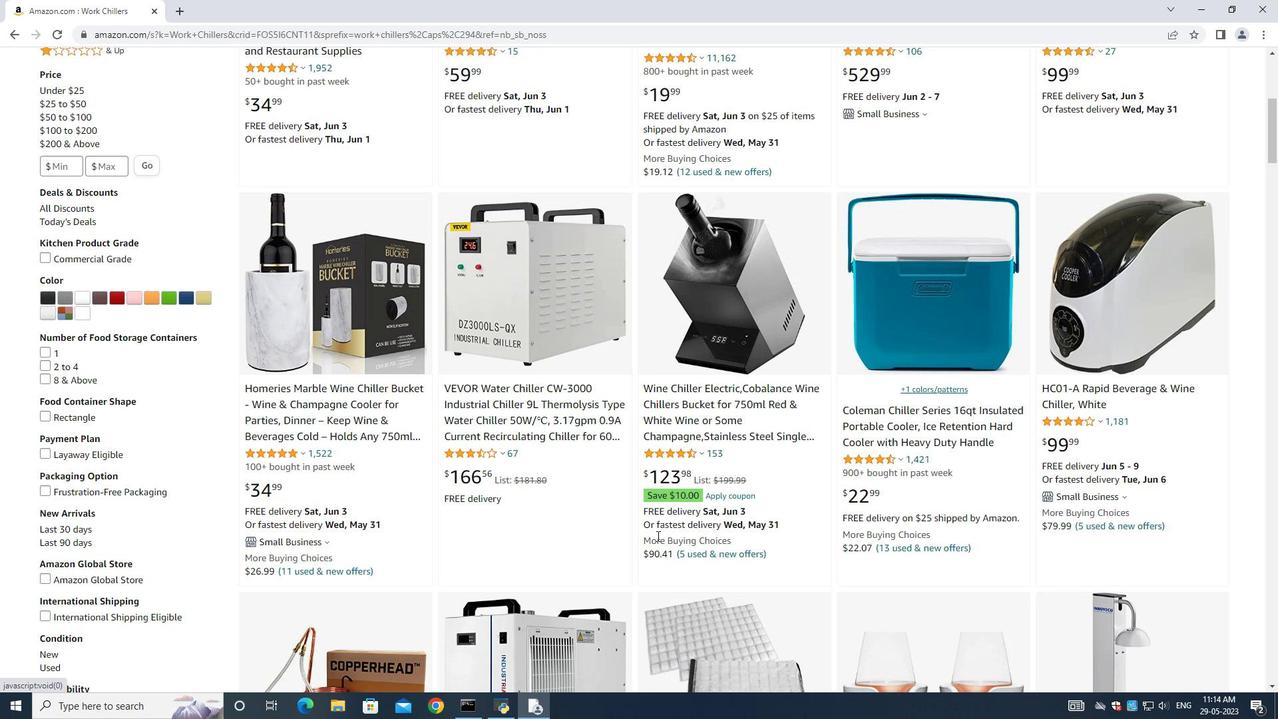 
Action: Mouse scrolled (656, 535) with delta (0, 0)
Screenshot: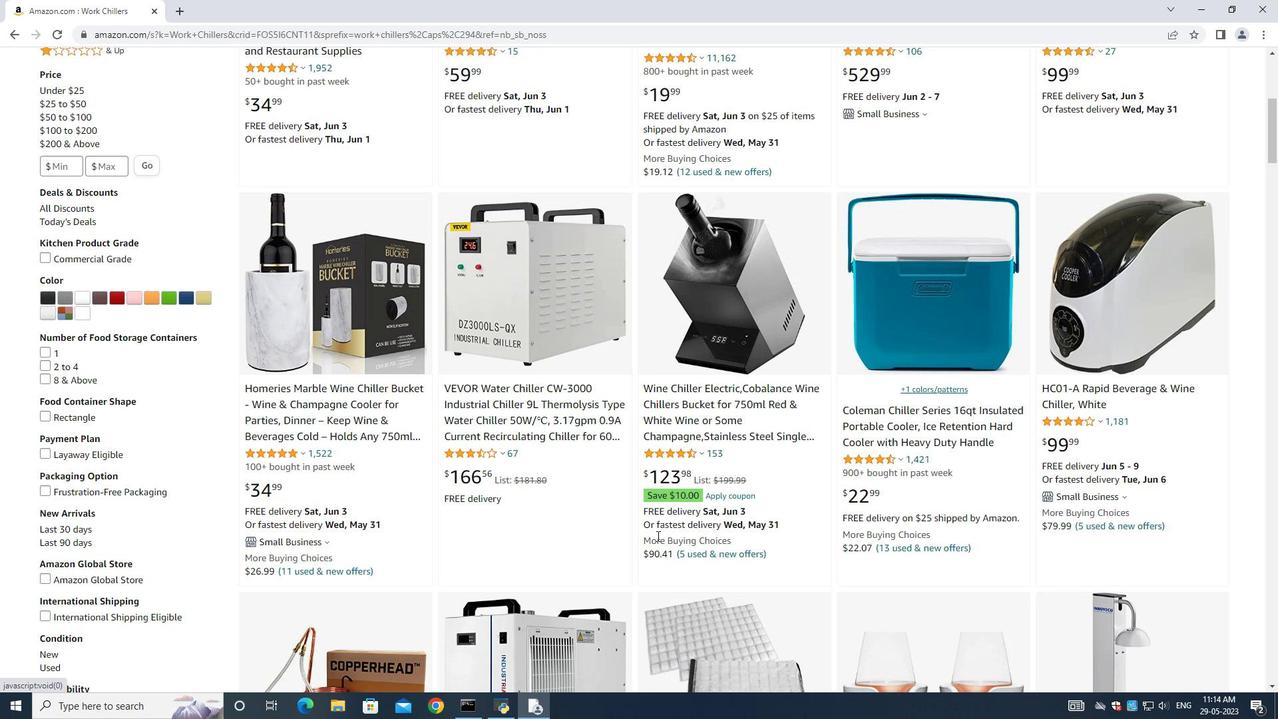
Action: Mouse scrolled (656, 535) with delta (0, 0)
Screenshot: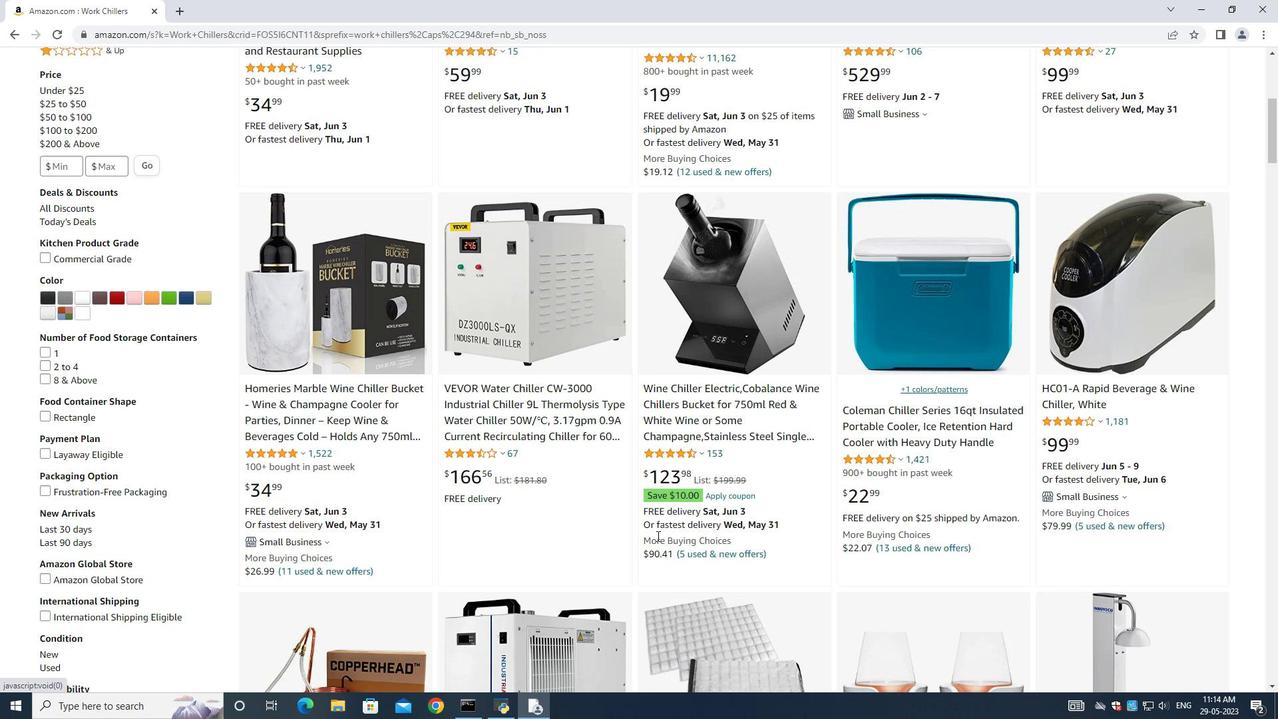 
Action: Mouse scrolled (656, 535) with delta (0, 0)
Screenshot: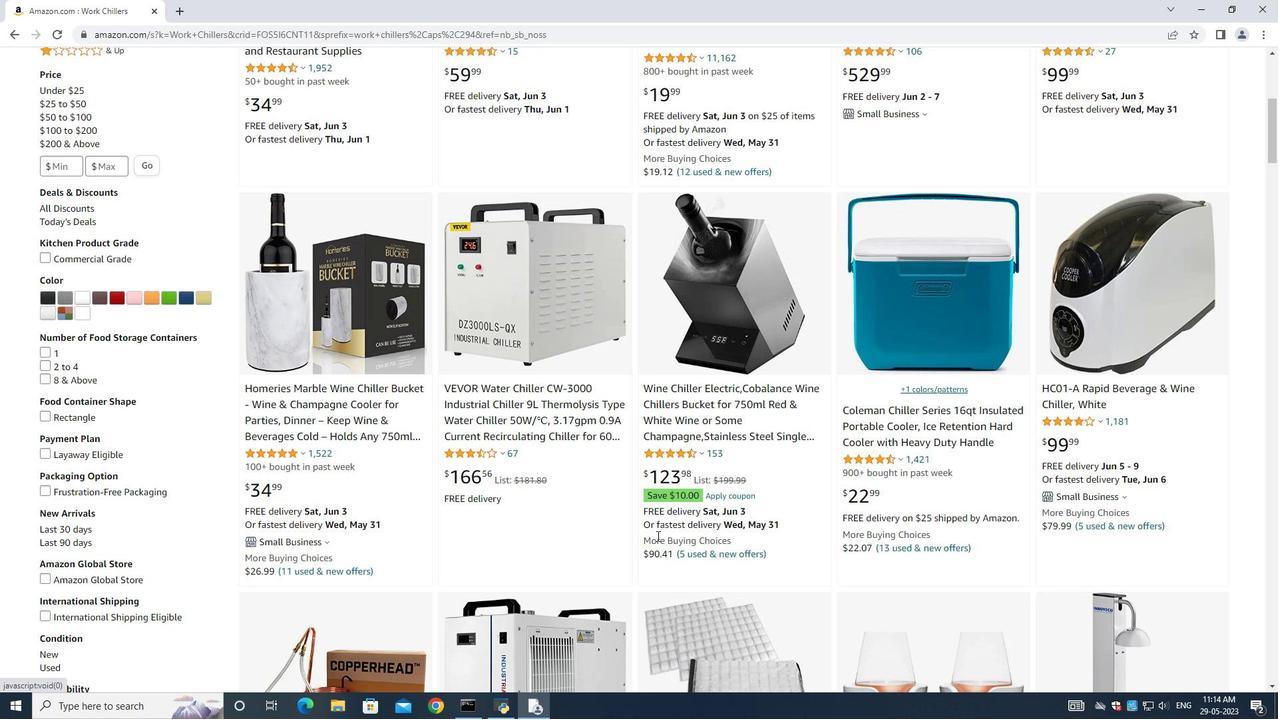 
Action: Mouse scrolled (656, 535) with delta (0, 0)
Screenshot: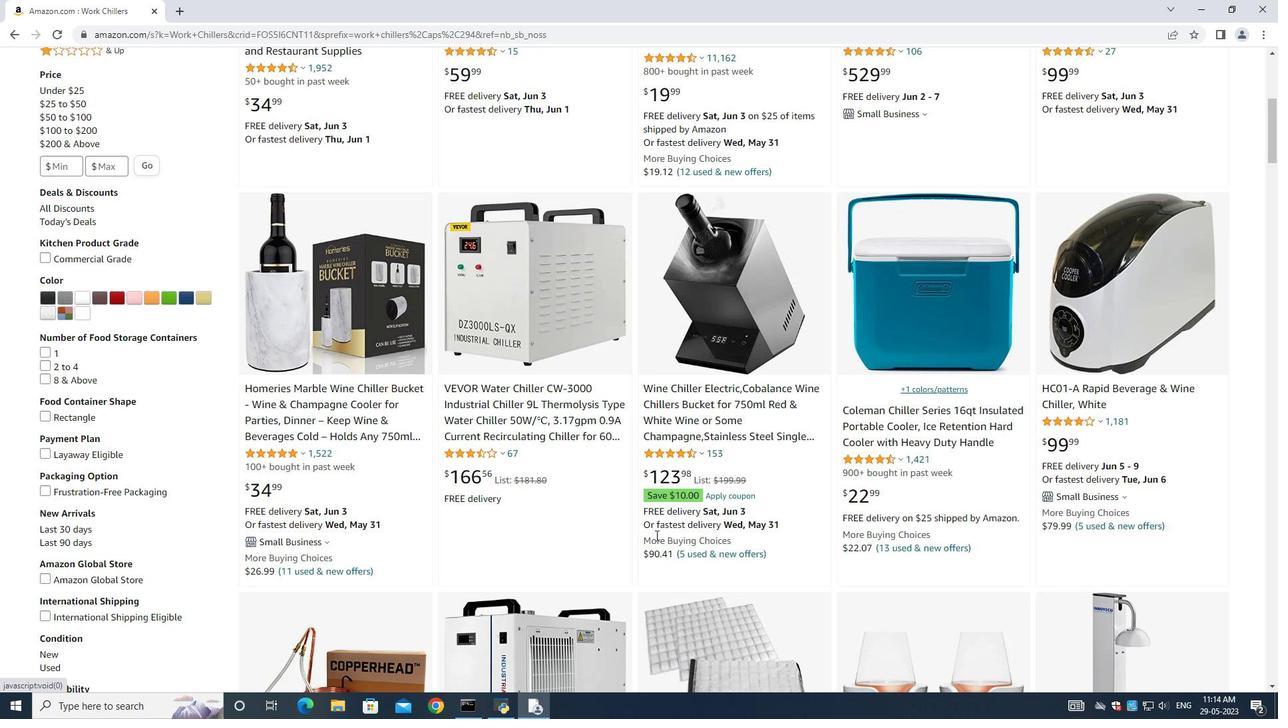 
Action: Mouse moved to (1118, 346)
Screenshot: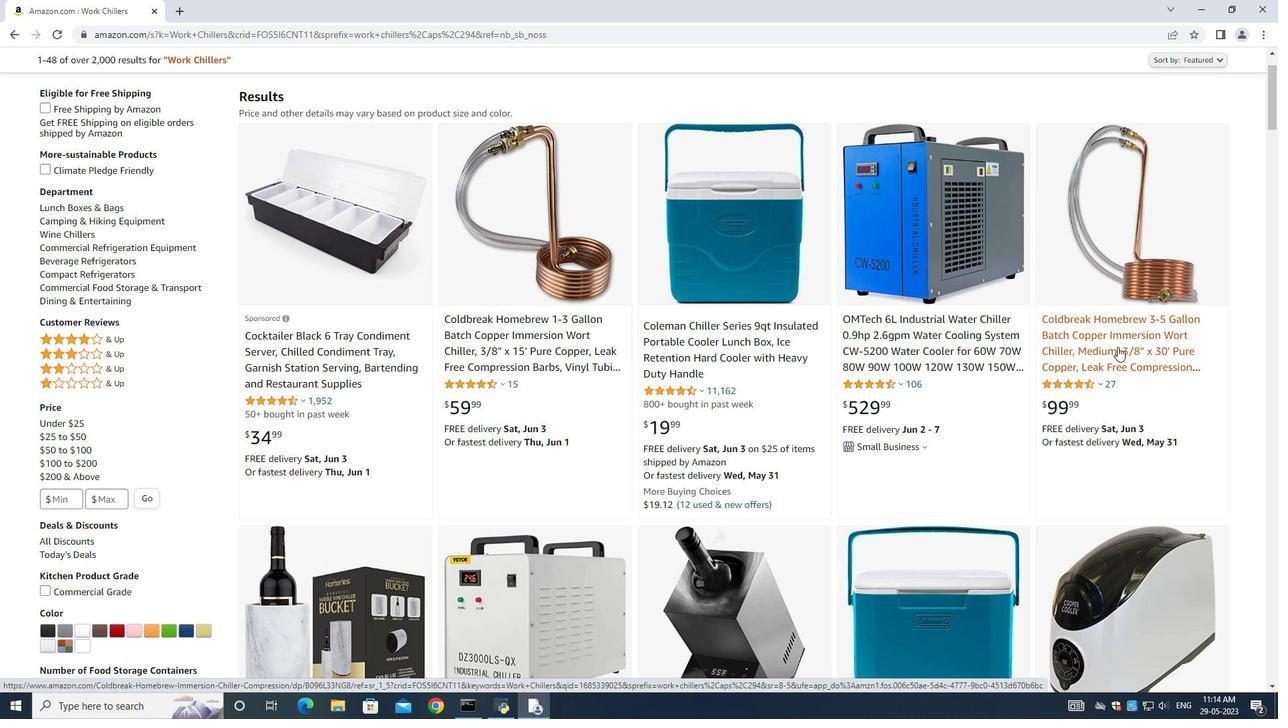
Action: Mouse pressed left at (1118, 346)
Screenshot: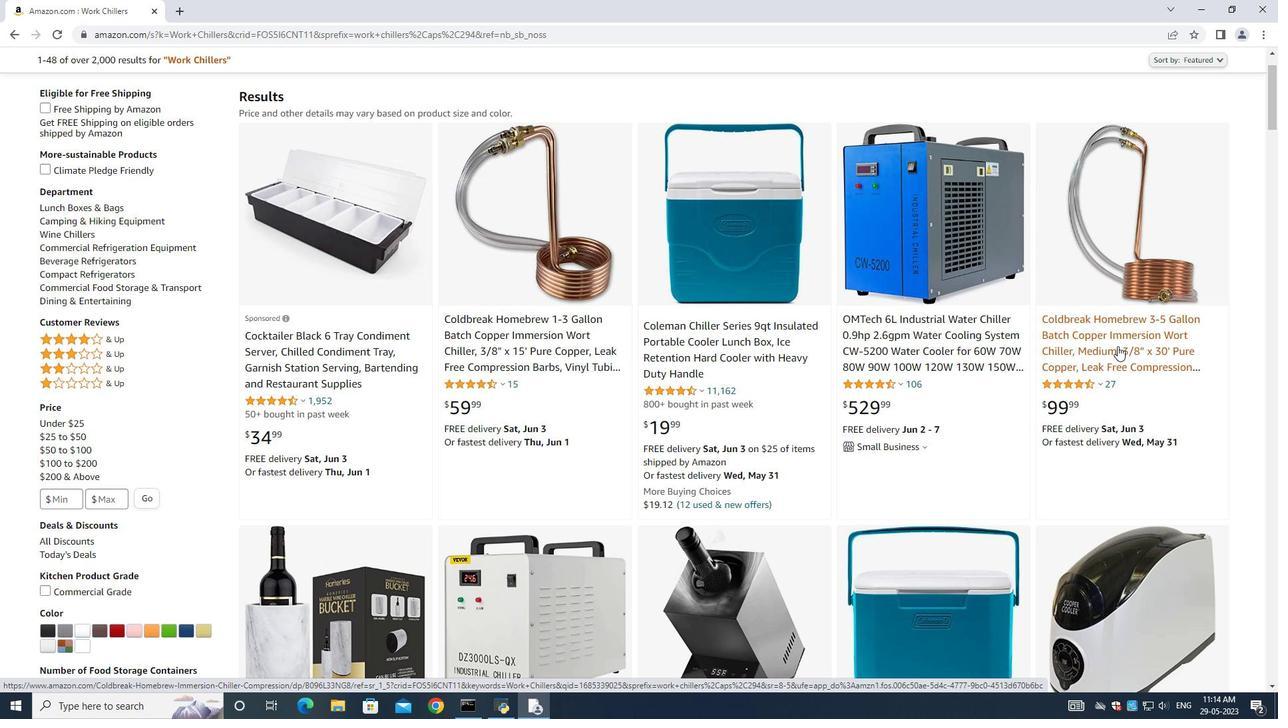 
Action: Mouse moved to (992, 390)
Screenshot: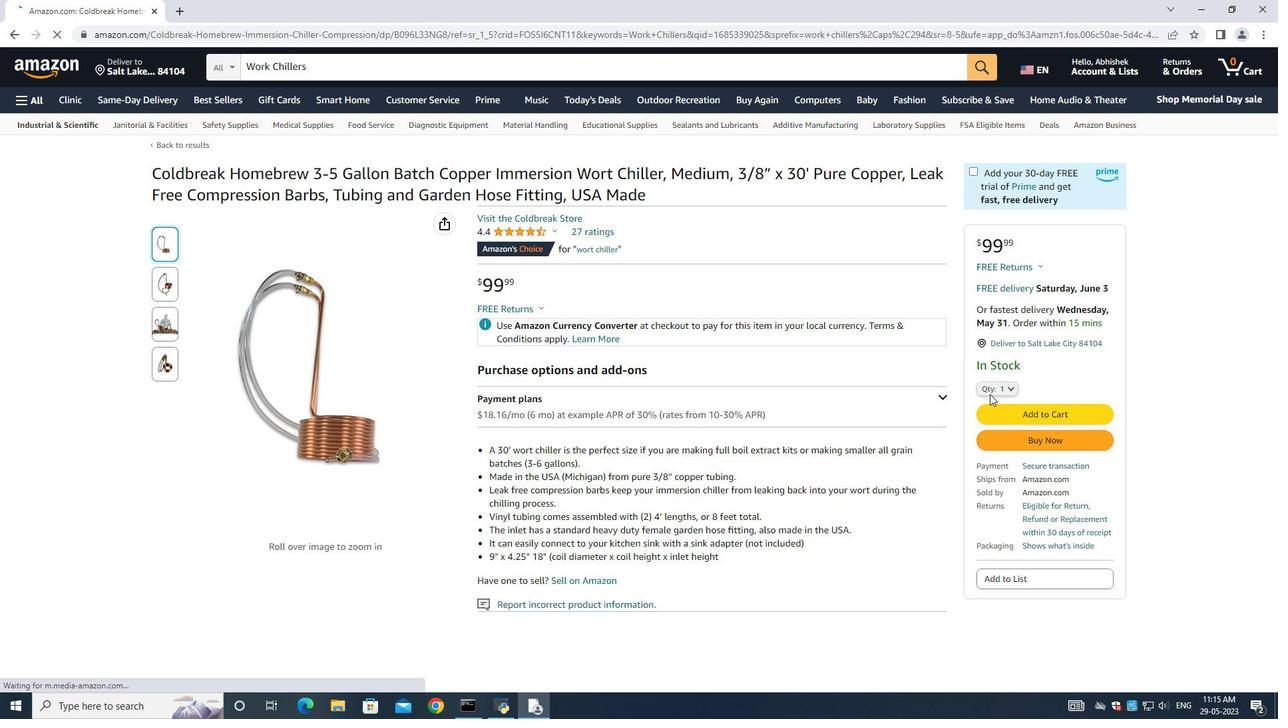 
Action: Mouse pressed left at (992, 390)
Screenshot: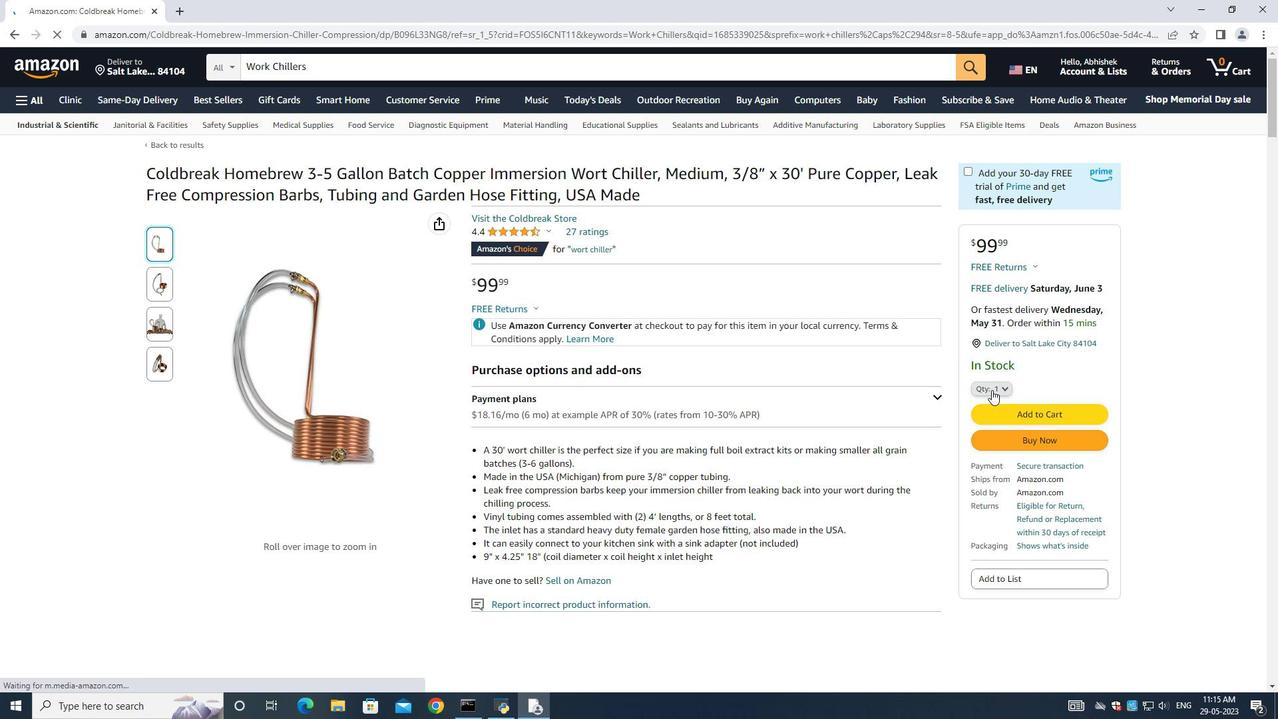 
Action: Mouse moved to (995, 129)
Screenshot: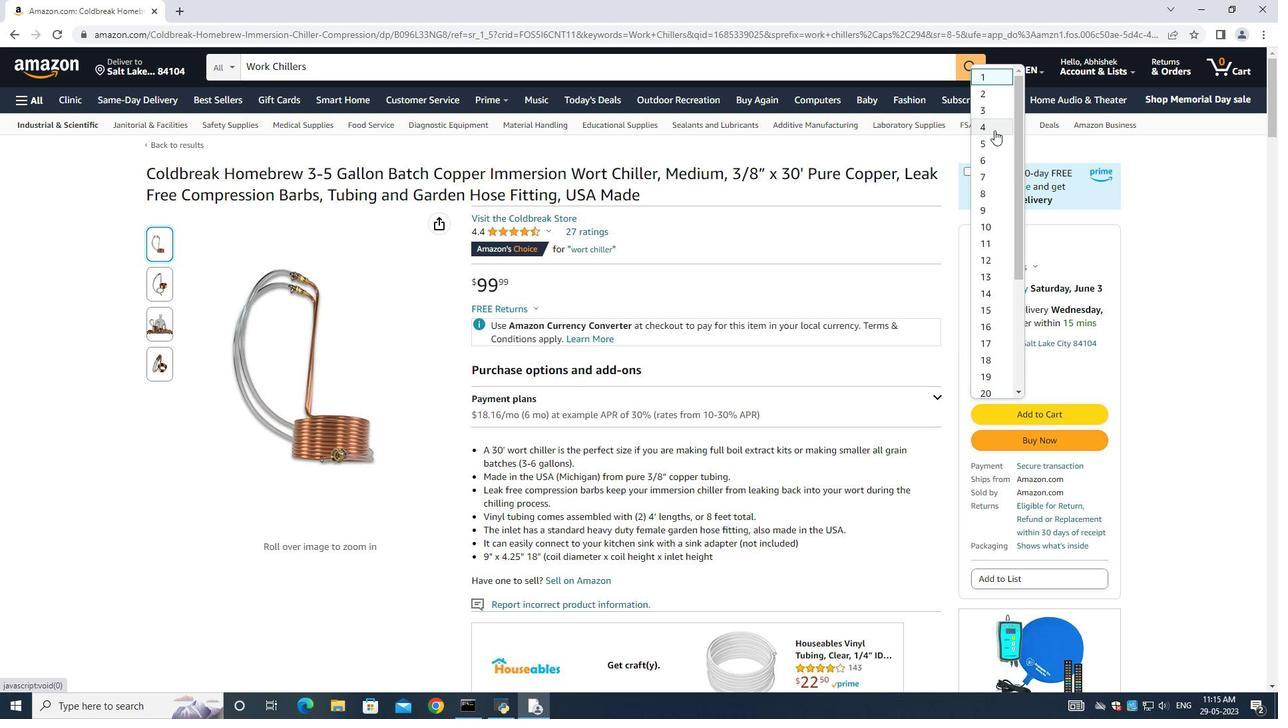 
Action: Mouse pressed left at (995, 129)
Screenshot: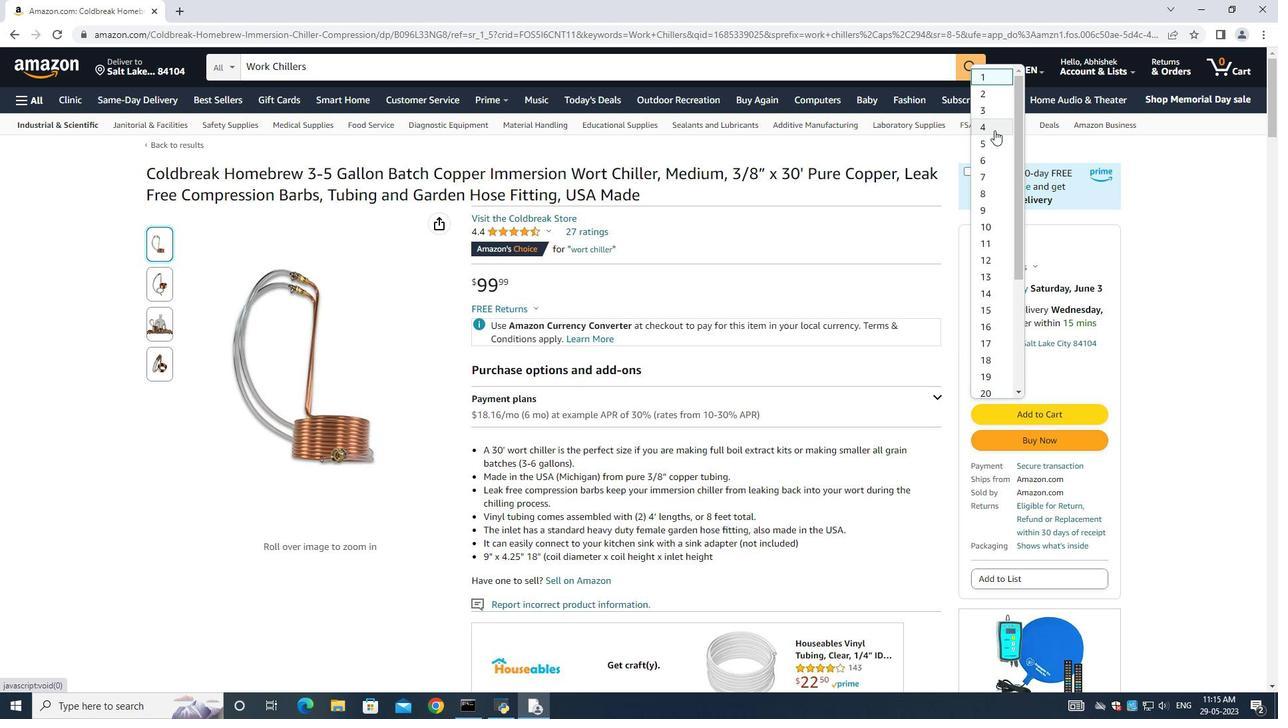 
Action: Mouse moved to (1027, 442)
Screenshot: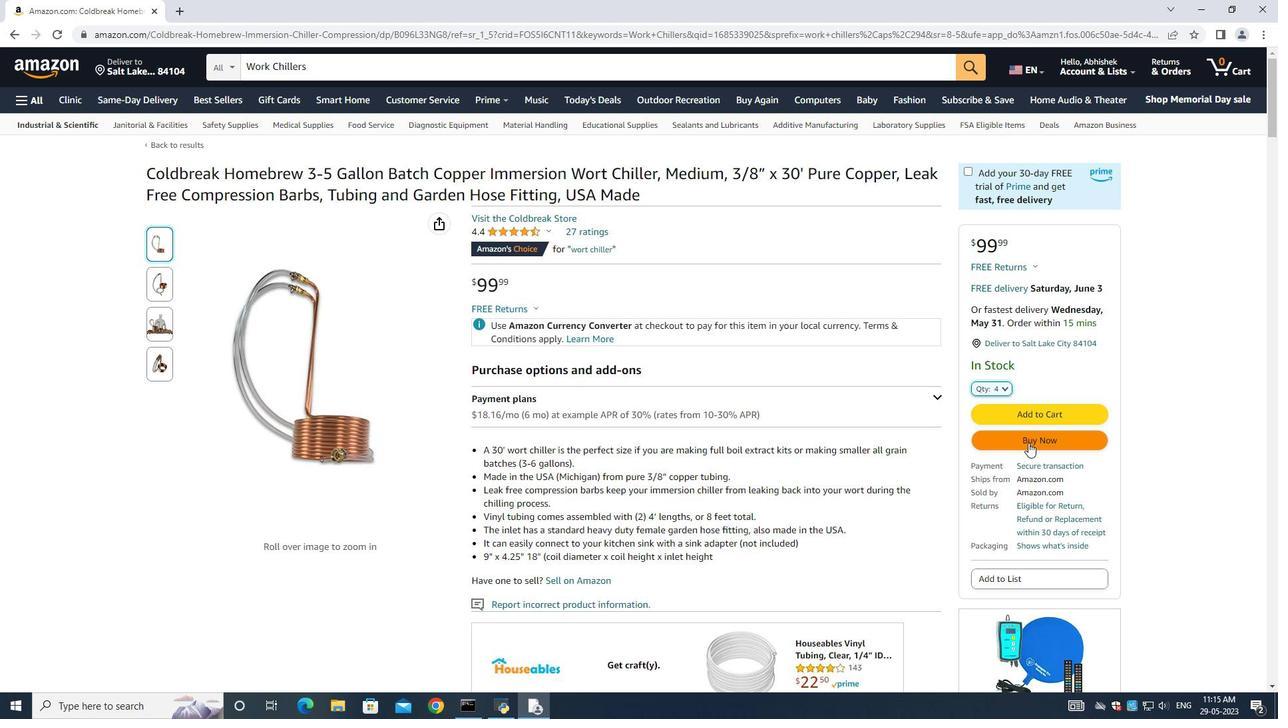 
Action: Mouse pressed left at (1027, 442)
Screenshot: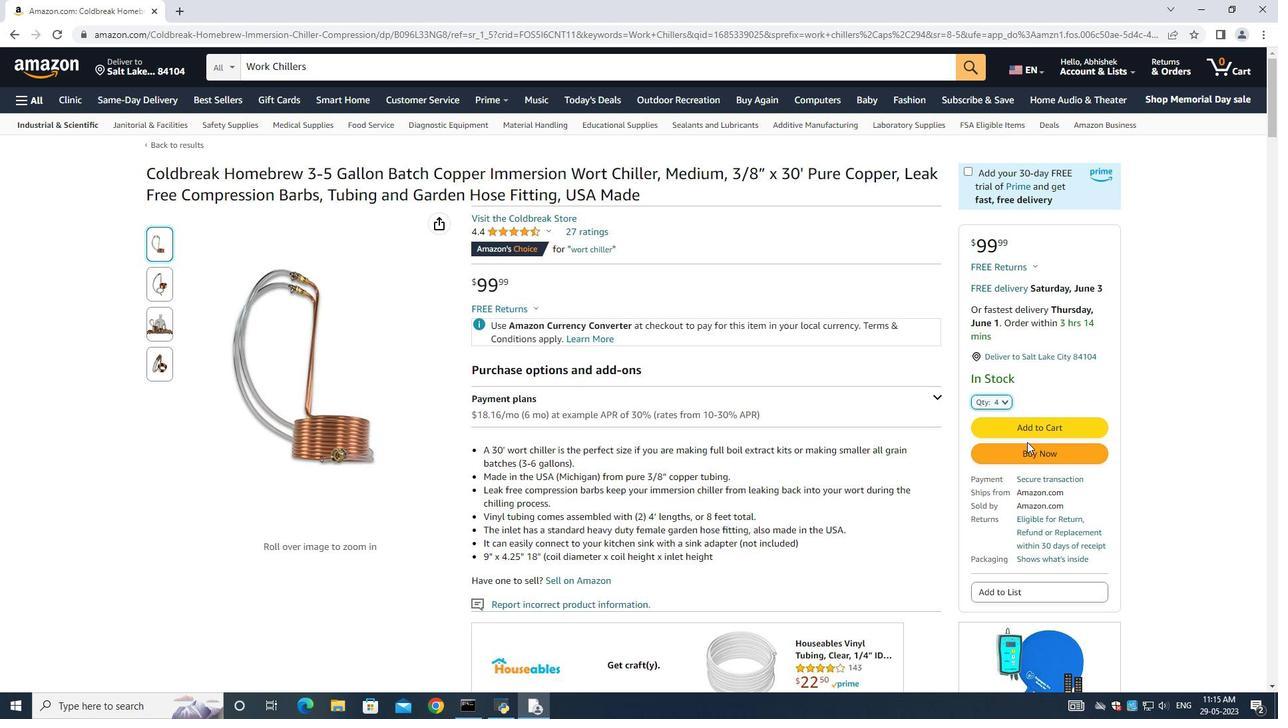 
Action: Mouse moved to (9, 36)
Screenshot: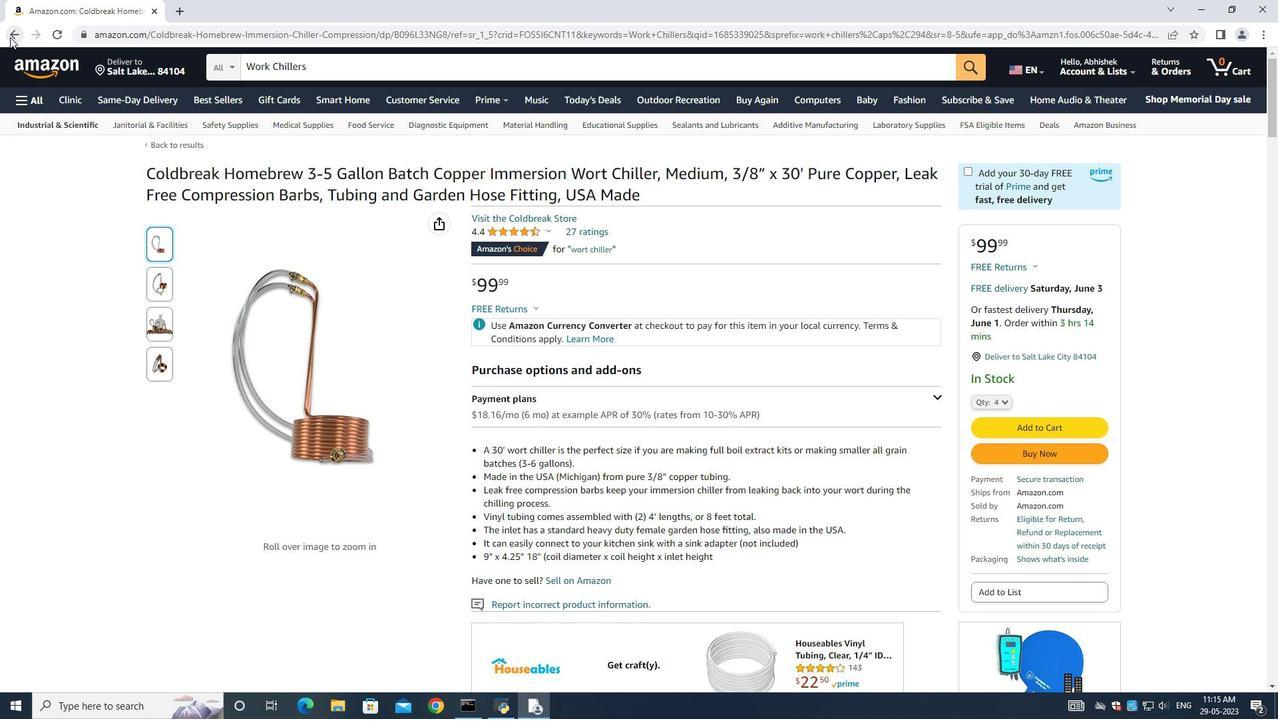 
Action: Mouse pressed left at (9, 36)
Screenshot: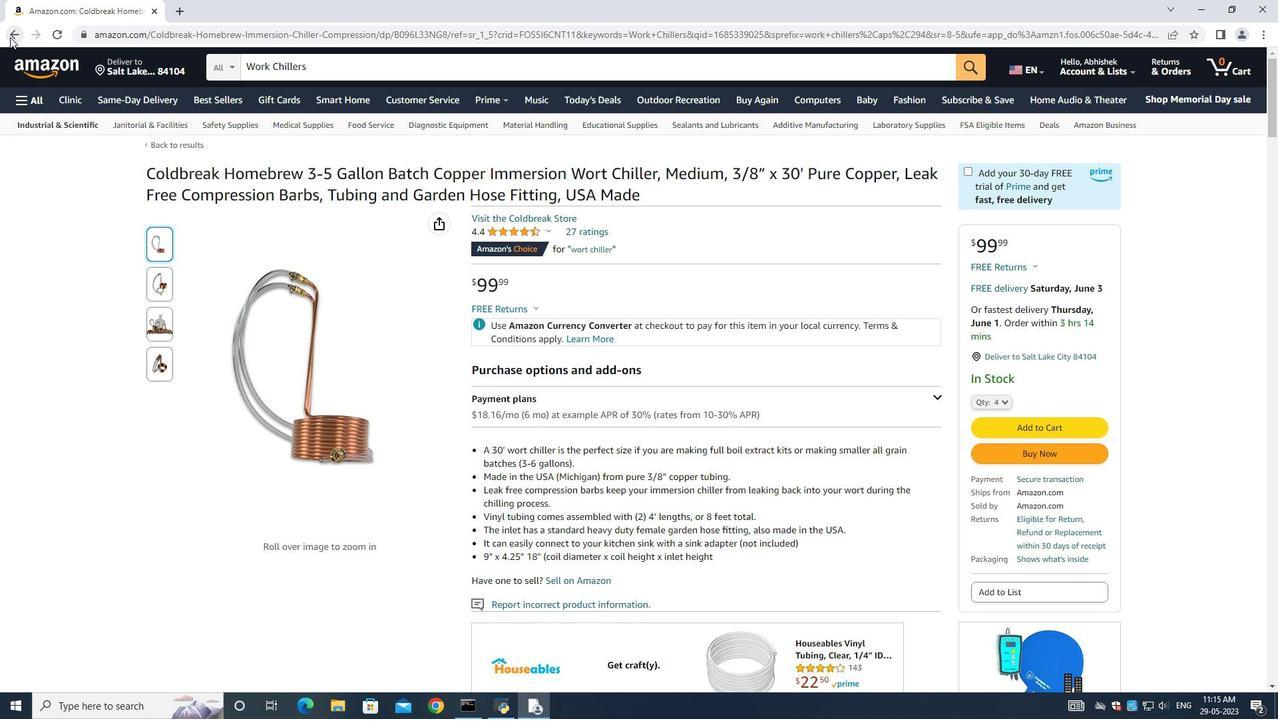 
Action: Mouse moved to (831, 407)
Screenshot: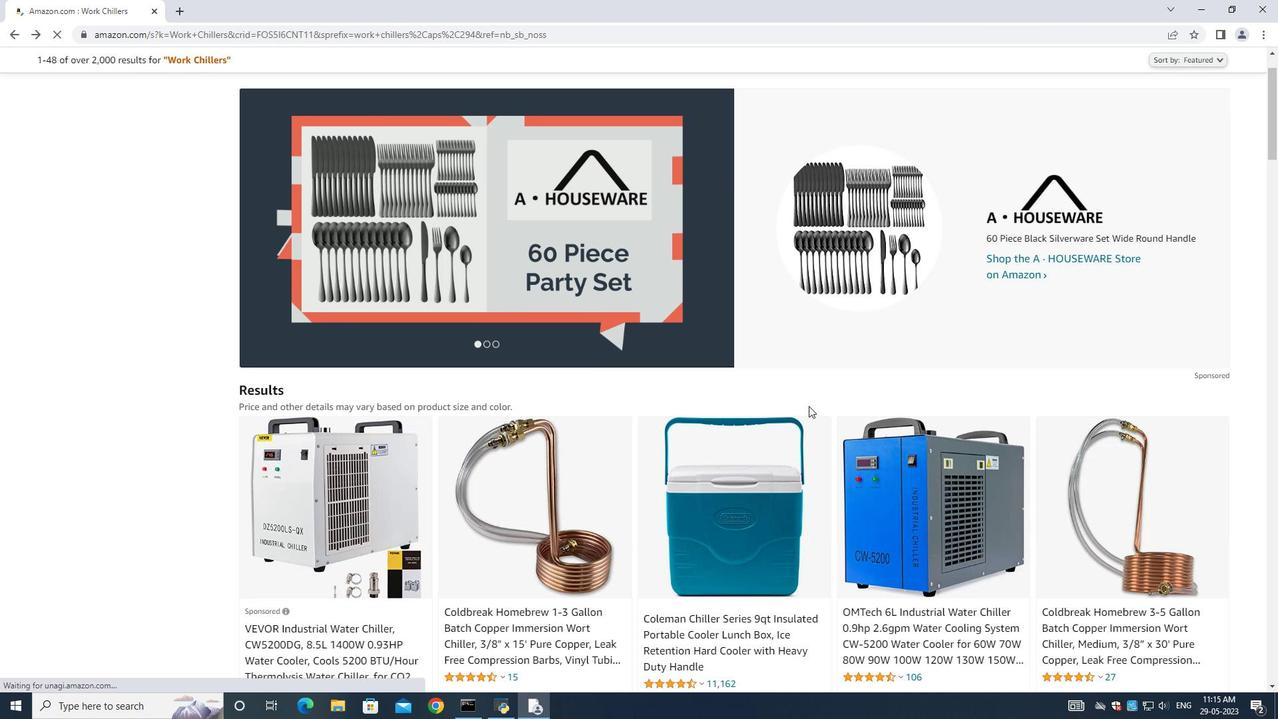 
Action: Mouse scrolled (831, 406) with delta (0, 0)
Screenshot: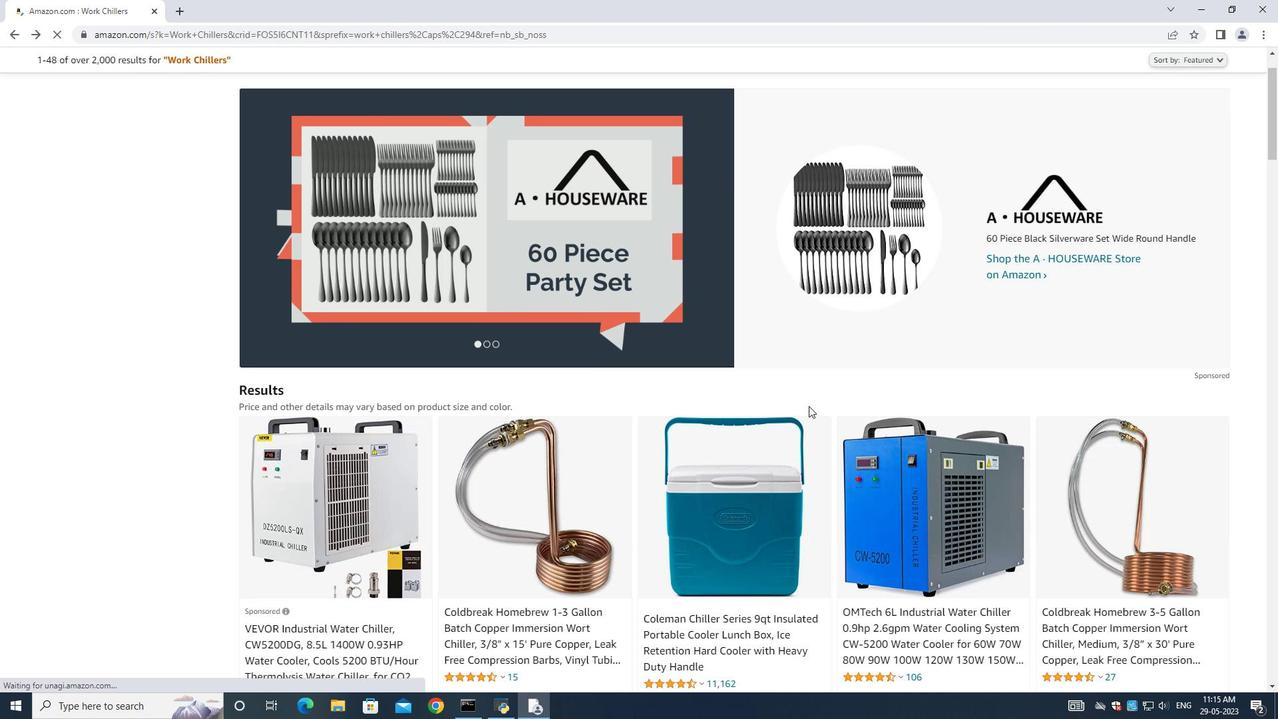 
Action: Mouse scrolled (831, 406) with delta (0, 0)
Screenshot: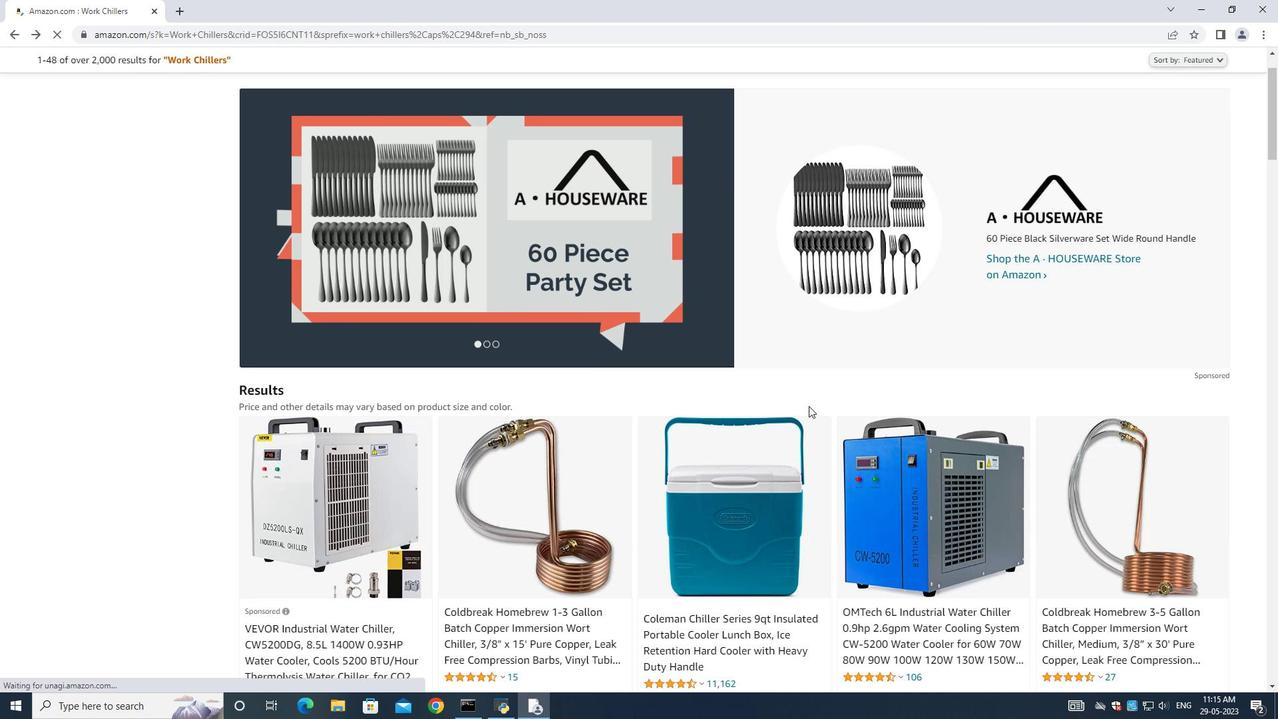 
Action: Mouse scrolled (831, 406) with delta (0, 0)
Screenshot: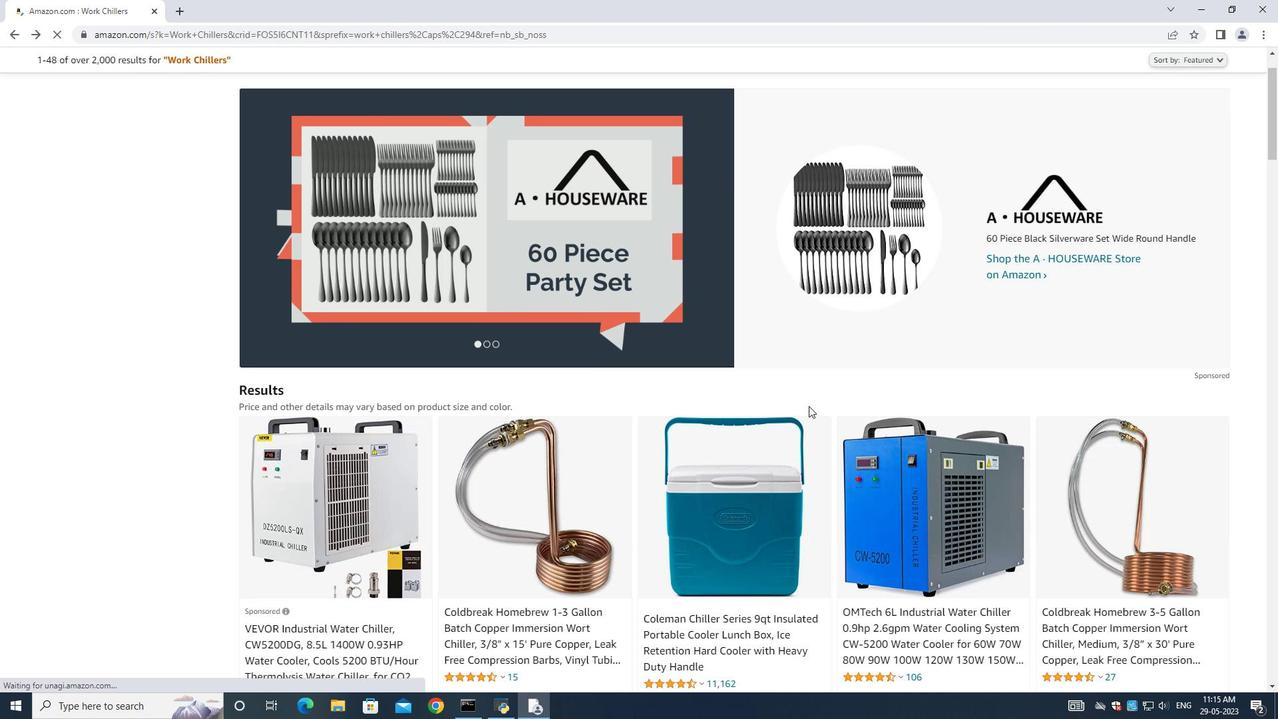 
Action: Mouse moved to (518, 376)
Screenshot: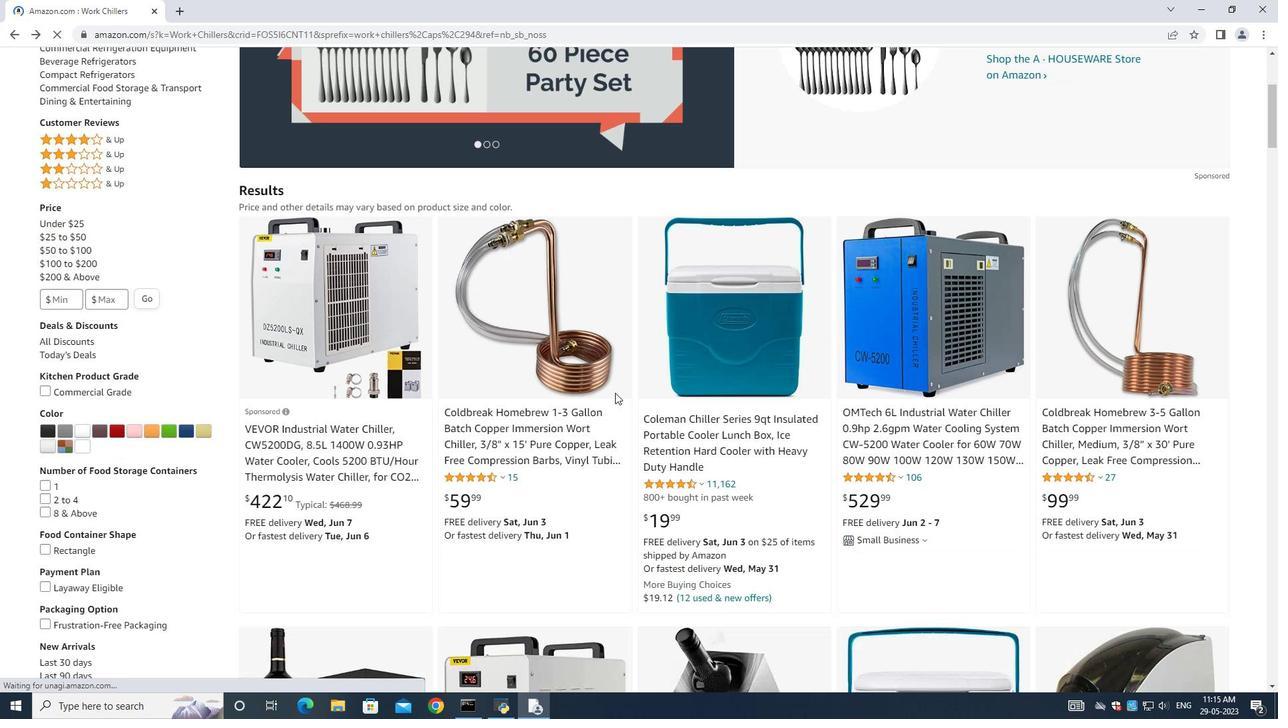
Action: Mouse pressed left at (518, 376)
Screenshot: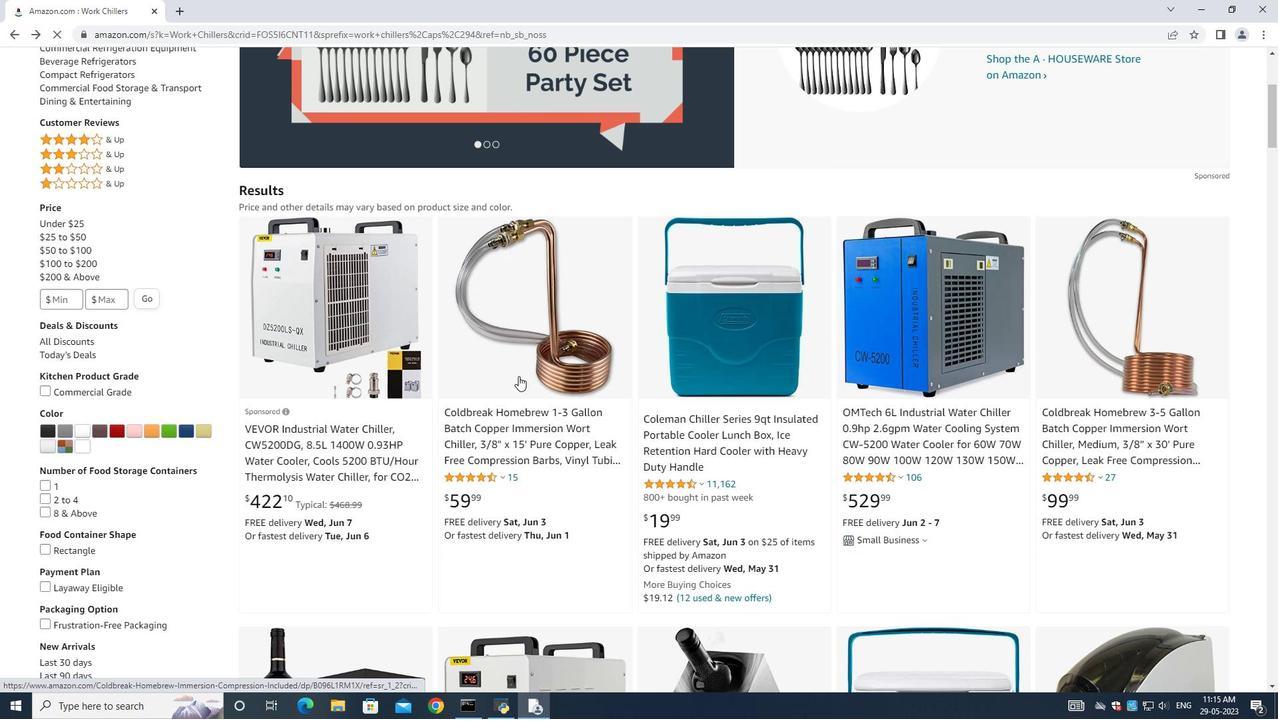 
Action: Mouse moved to (9, 37)
Screenshot: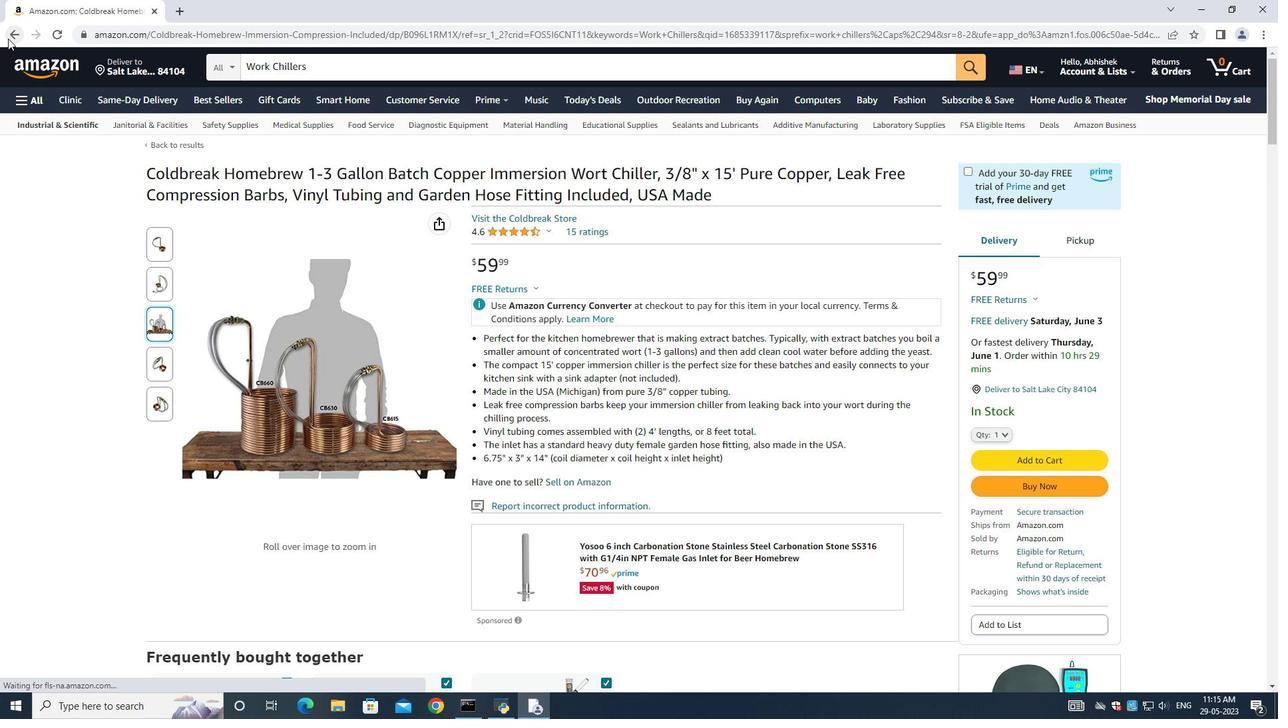 
Action: Mouse pressed left at (9, 37)
Screenshot: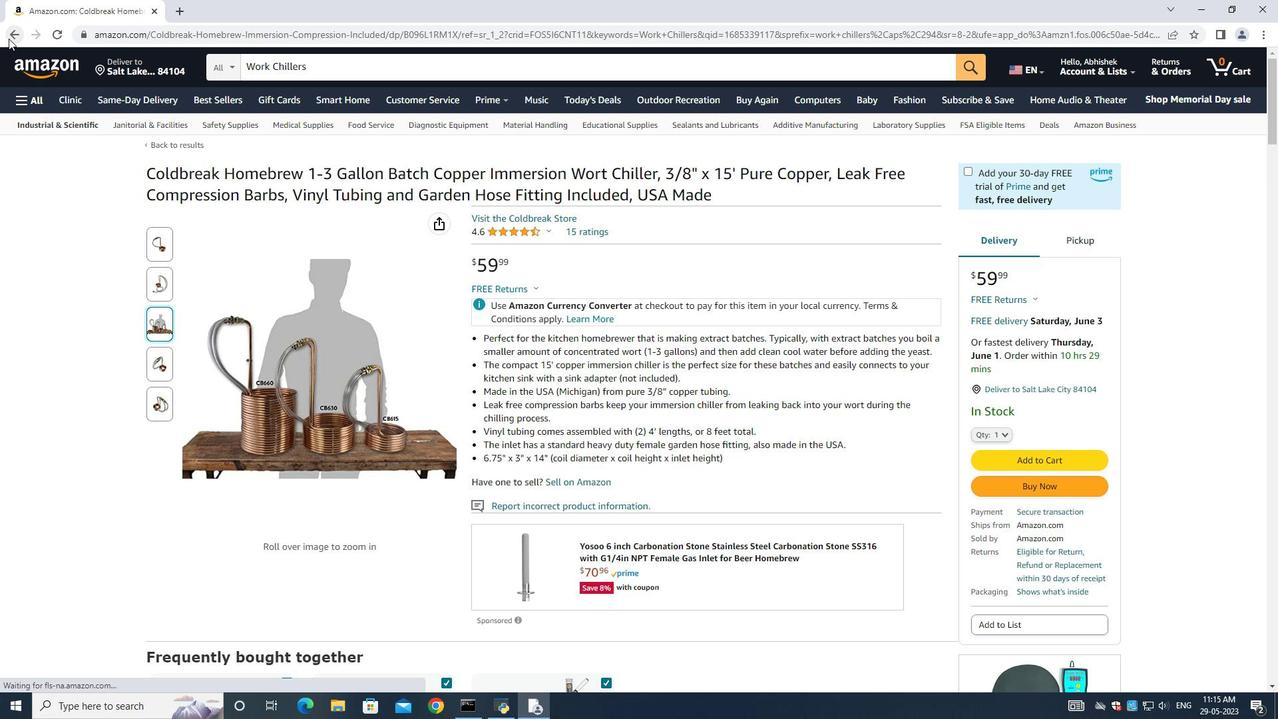 
Action: Mouse moved to (1030, 362)
Screenshot: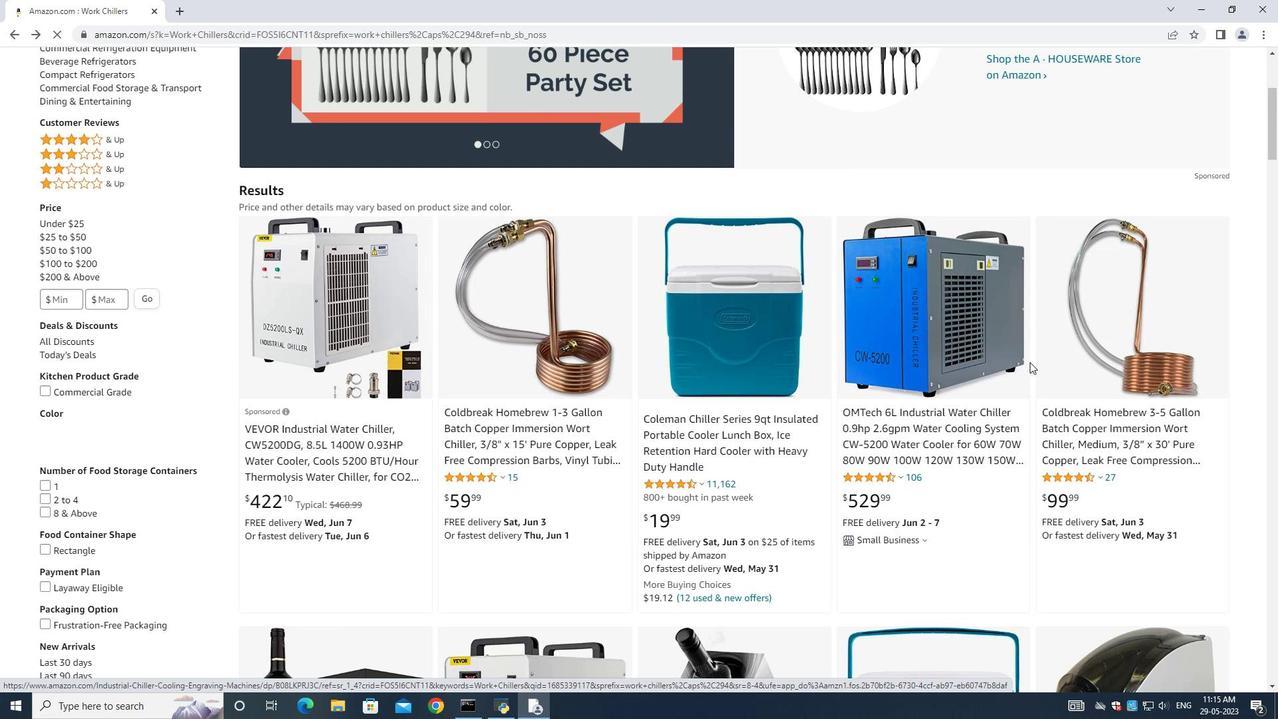 
Action: Mouse scrolled (1030, 363) with delta (0, 0)
Screenshot: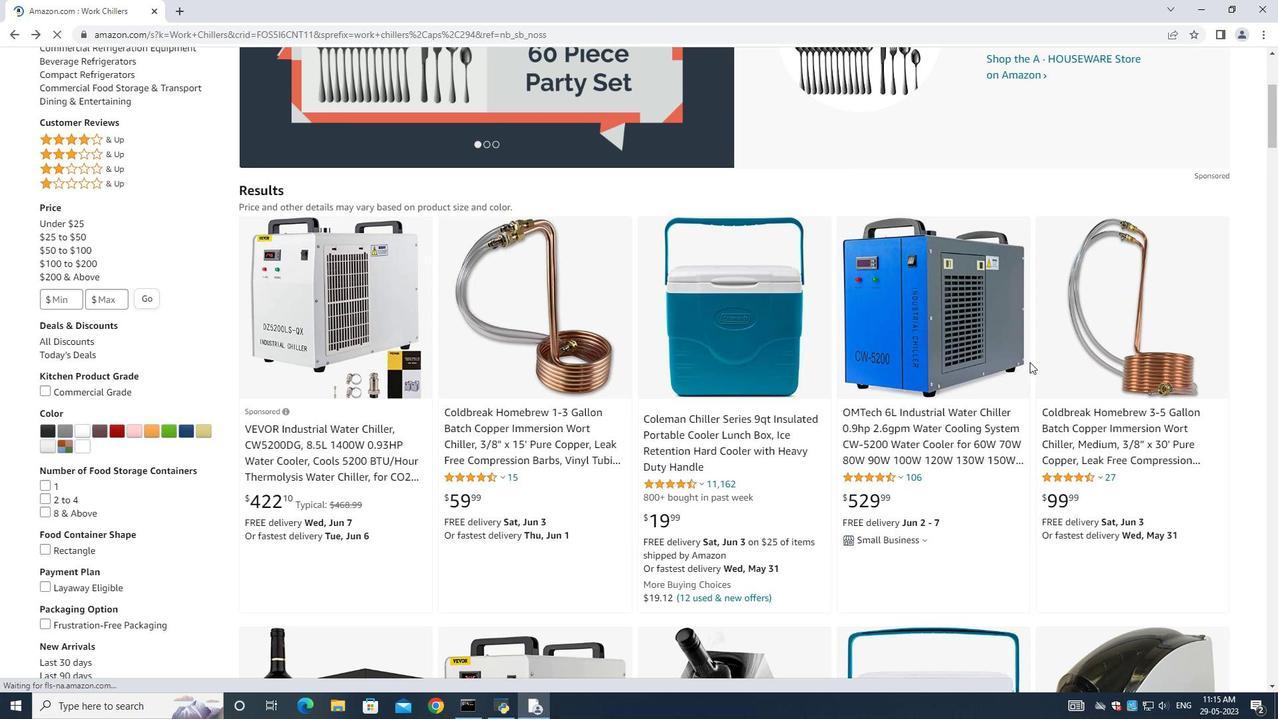 
Action: Mouse scrolled (1030, 363) with delta (0, 0)
Screenshot: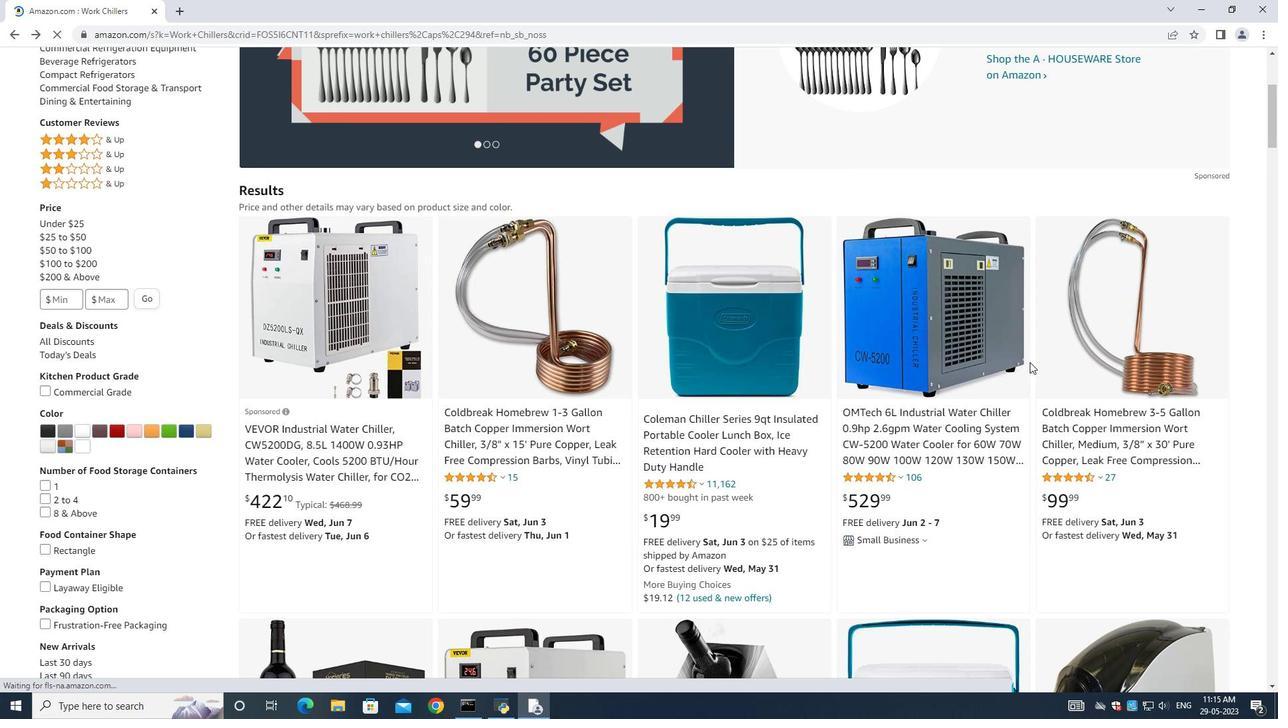 
Action: Mouse scrolled (1030, 363) with delta (0, 0)
Screenshot: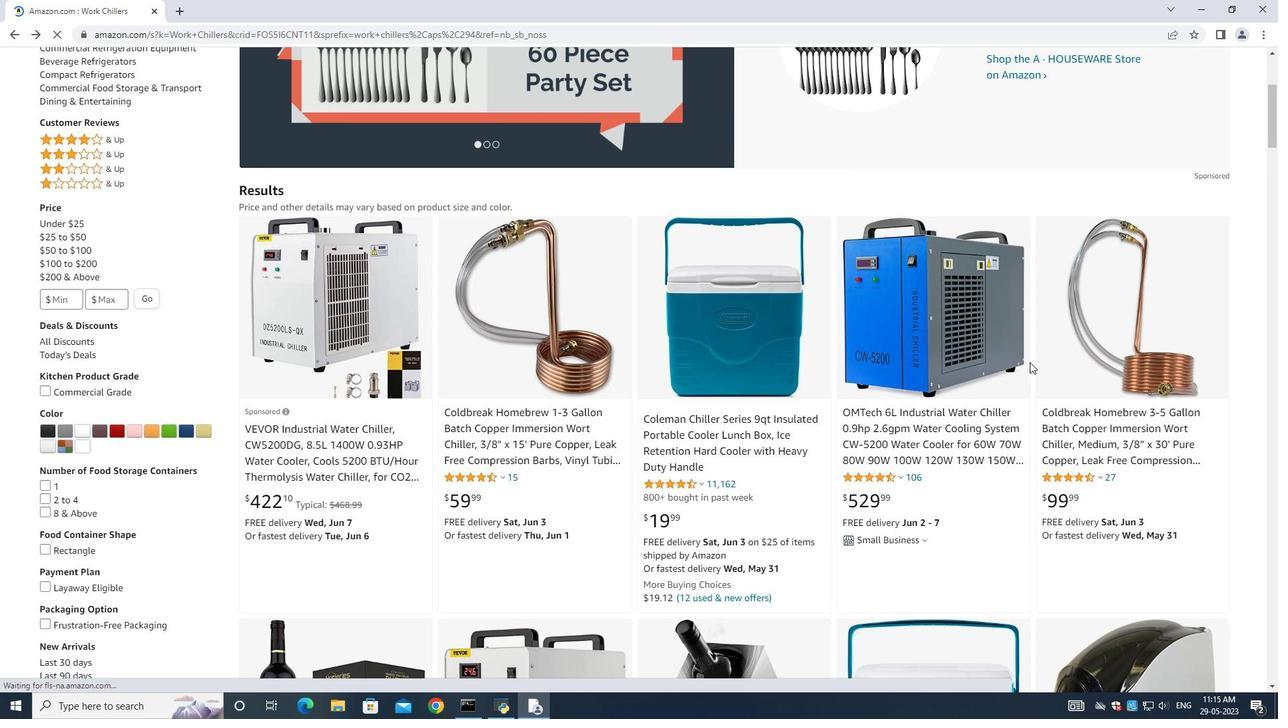 
Action: Mouse moved to (1118, 488)
Screenshot: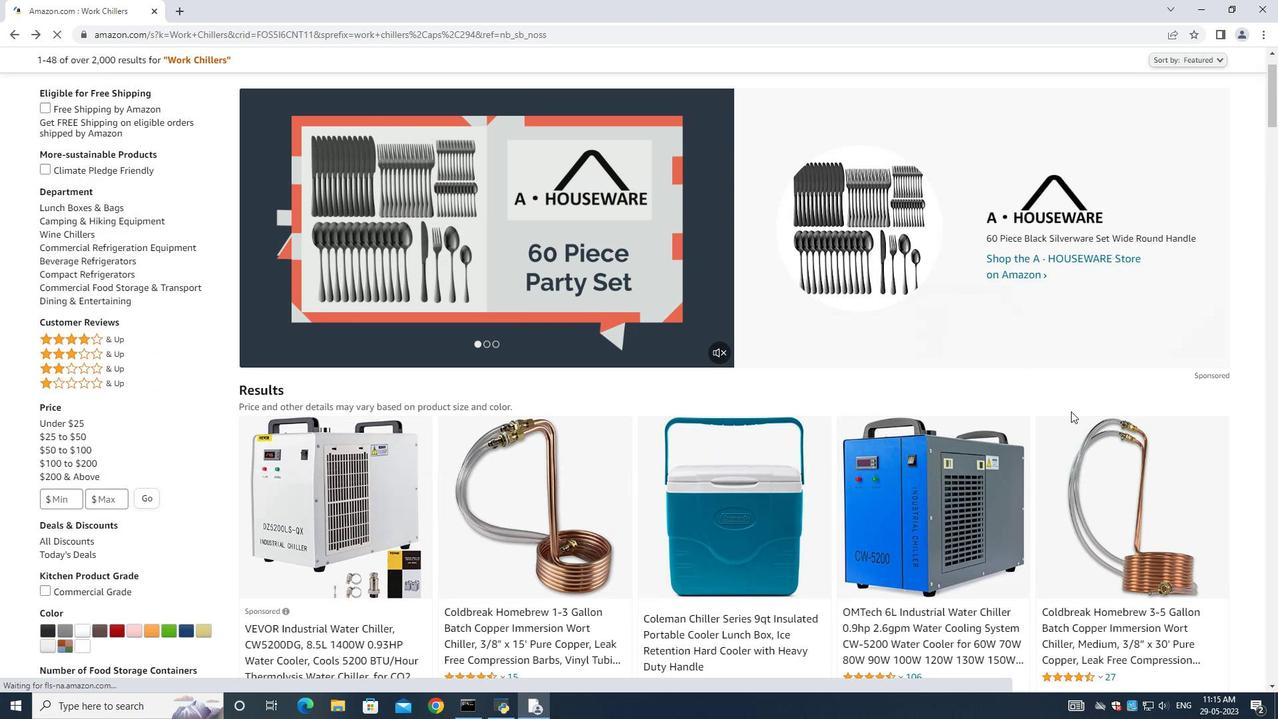 
Action: Mouse pressed left at (1118, 488)
Screenshot: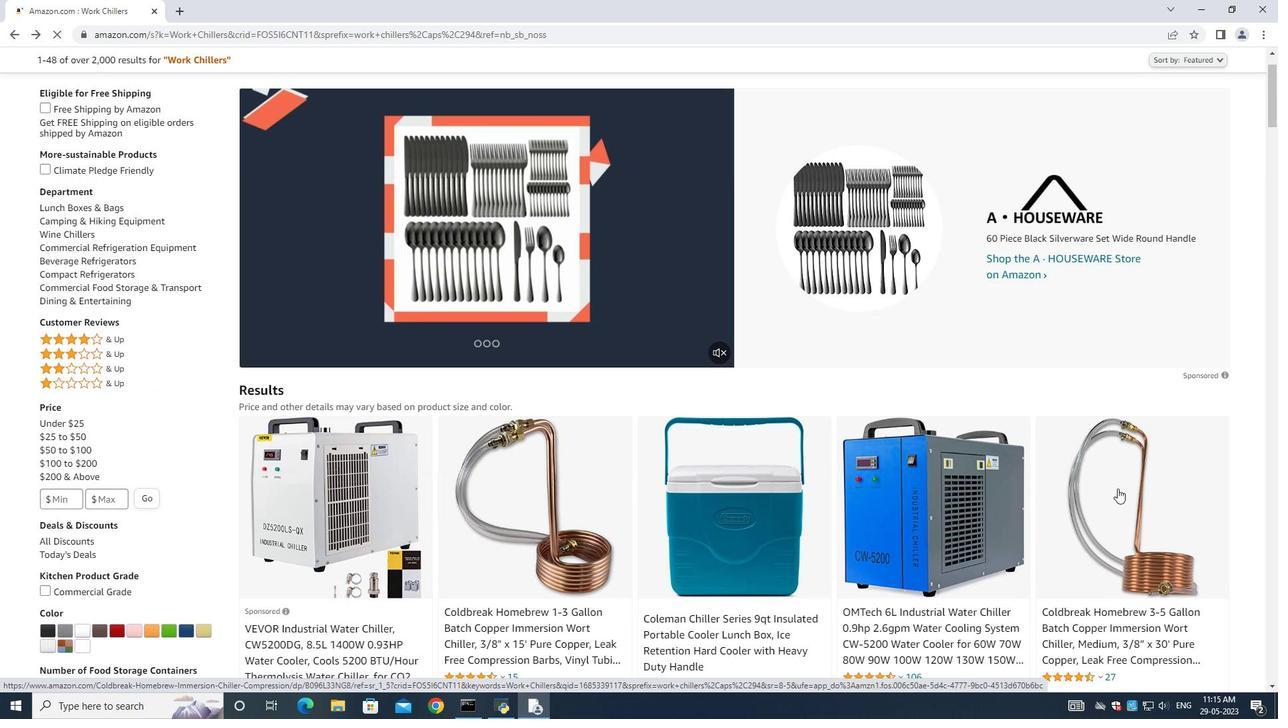 
Action: Mouse moved to (994, 393)
Screenshot: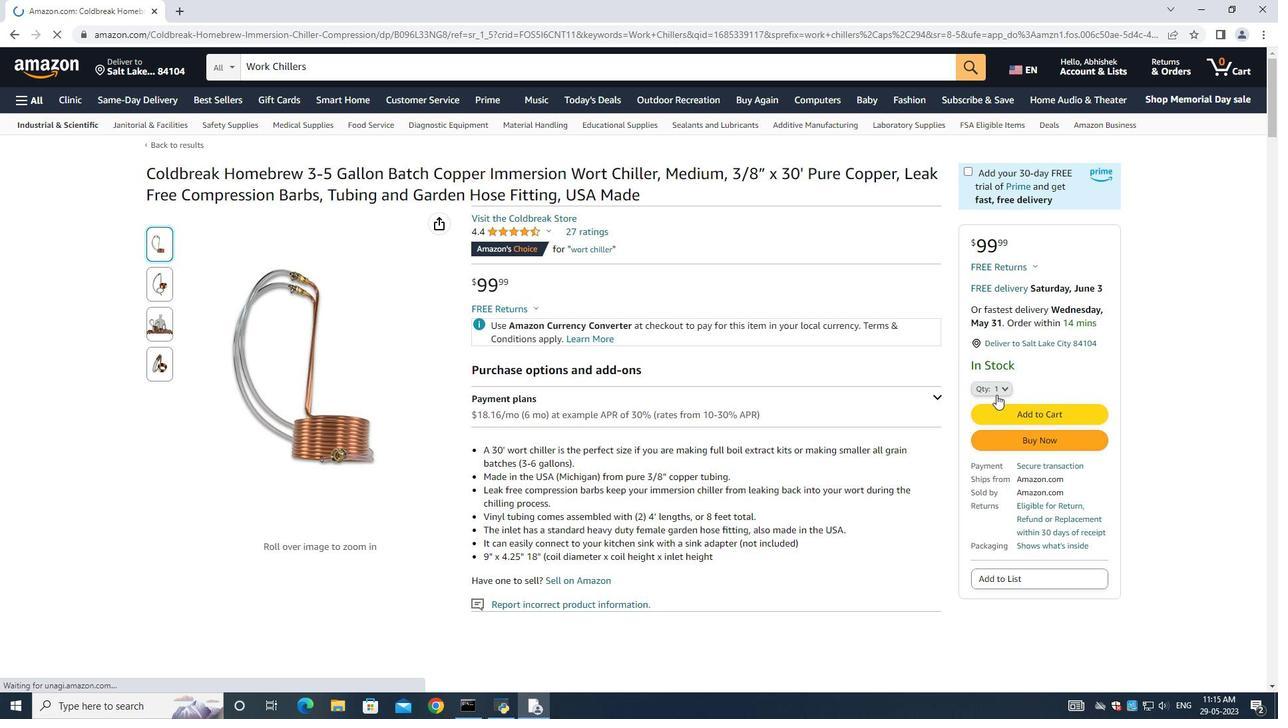 
Action: Mouse pressed left at (994, 393)
Screenshot: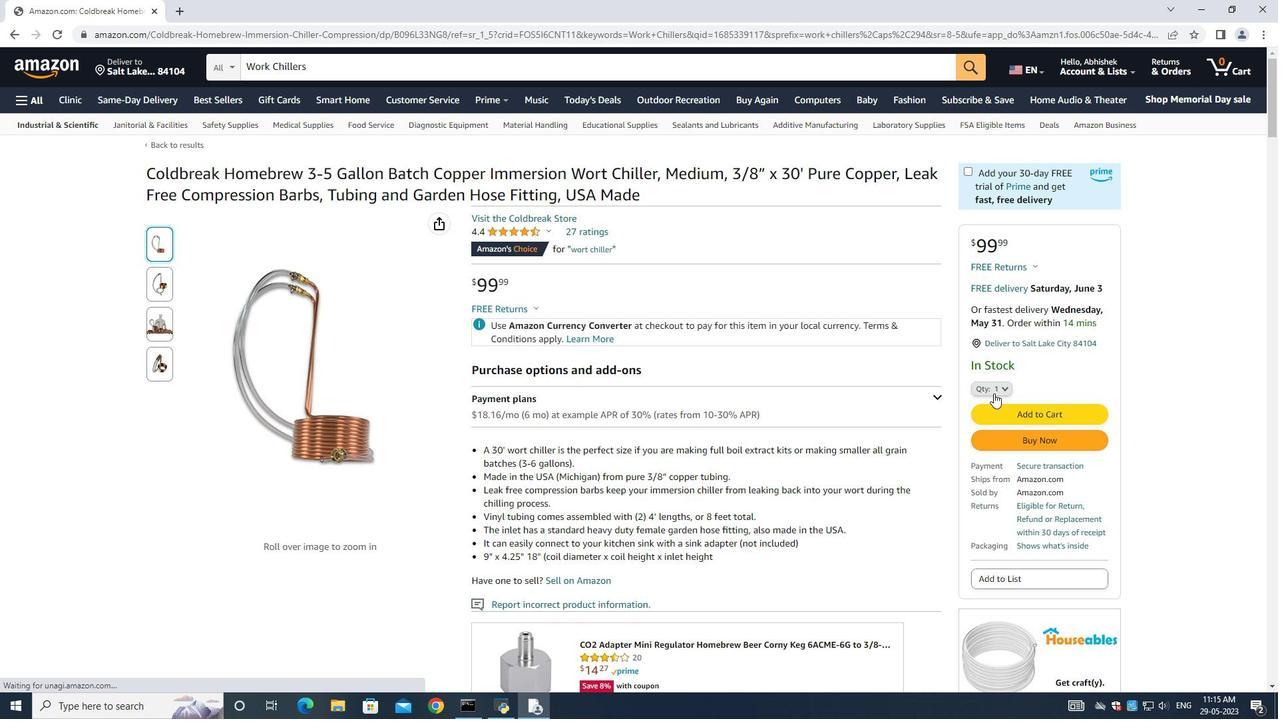 
Action: Mouse moved to (987, 128)
Screenshot: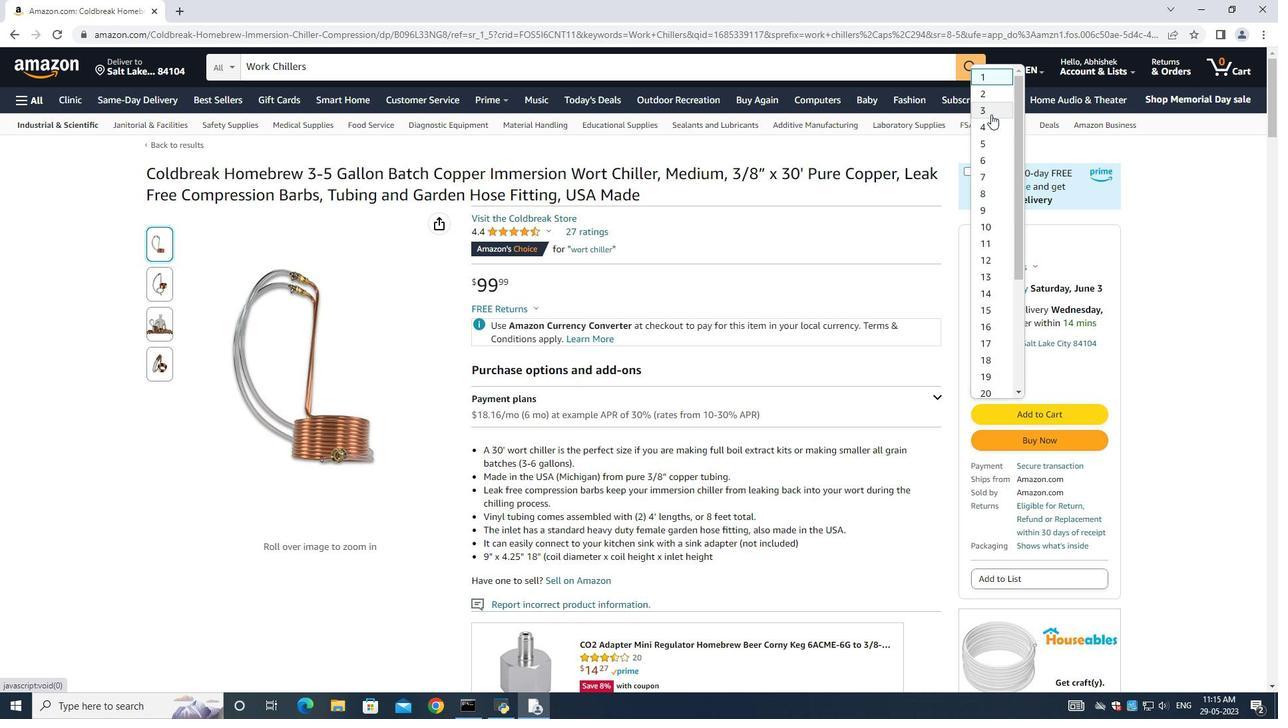 
Action: Mouse pressed left at (987, 128)
Screenshot: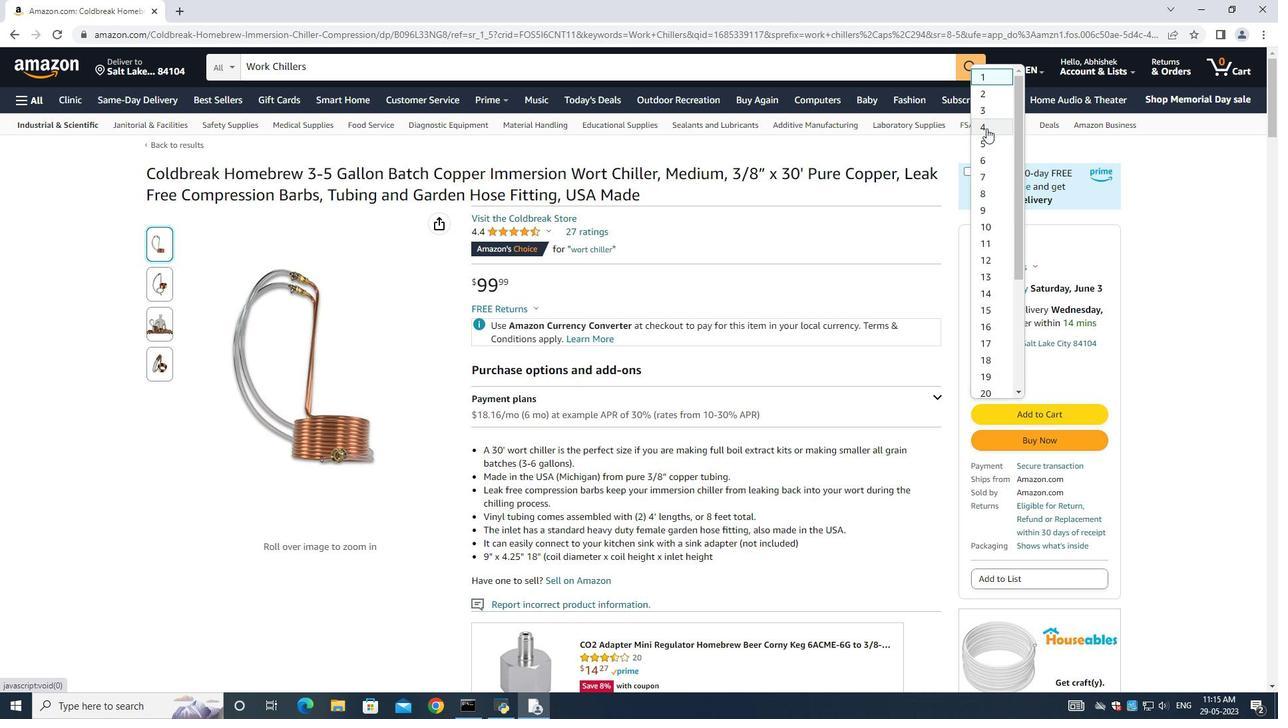 
Action: Mouse moved to (707, 416)
Screenshot: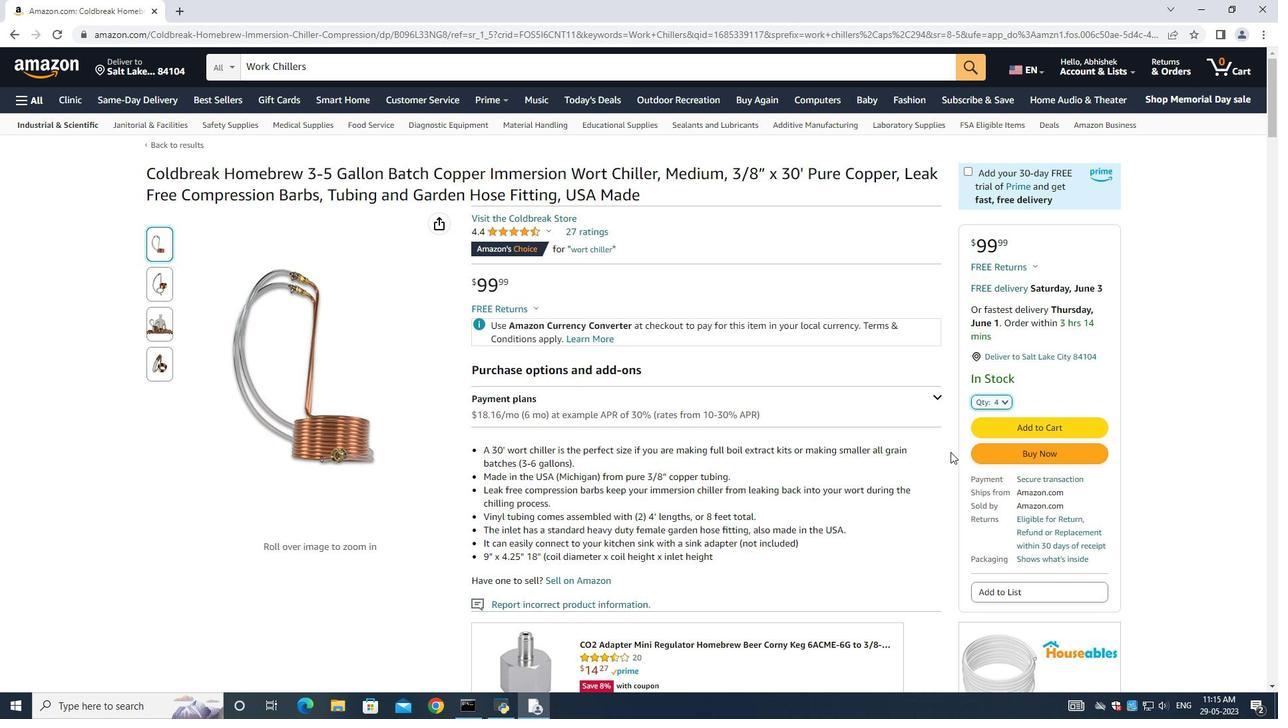 
Action: Mouse scrolled (707, 415) with delta (0, 0)
Screenshot: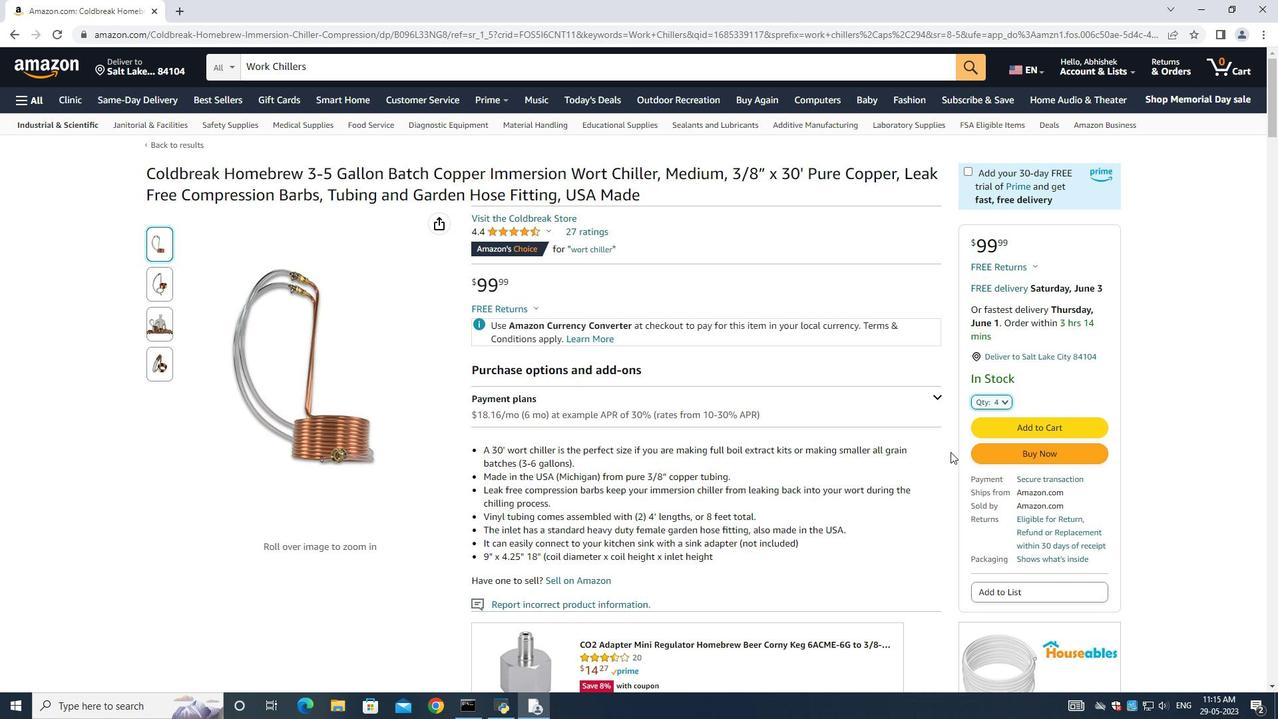 
Action: Mouse scrolled (707, 415) with delta (0, 0)
Screenshot: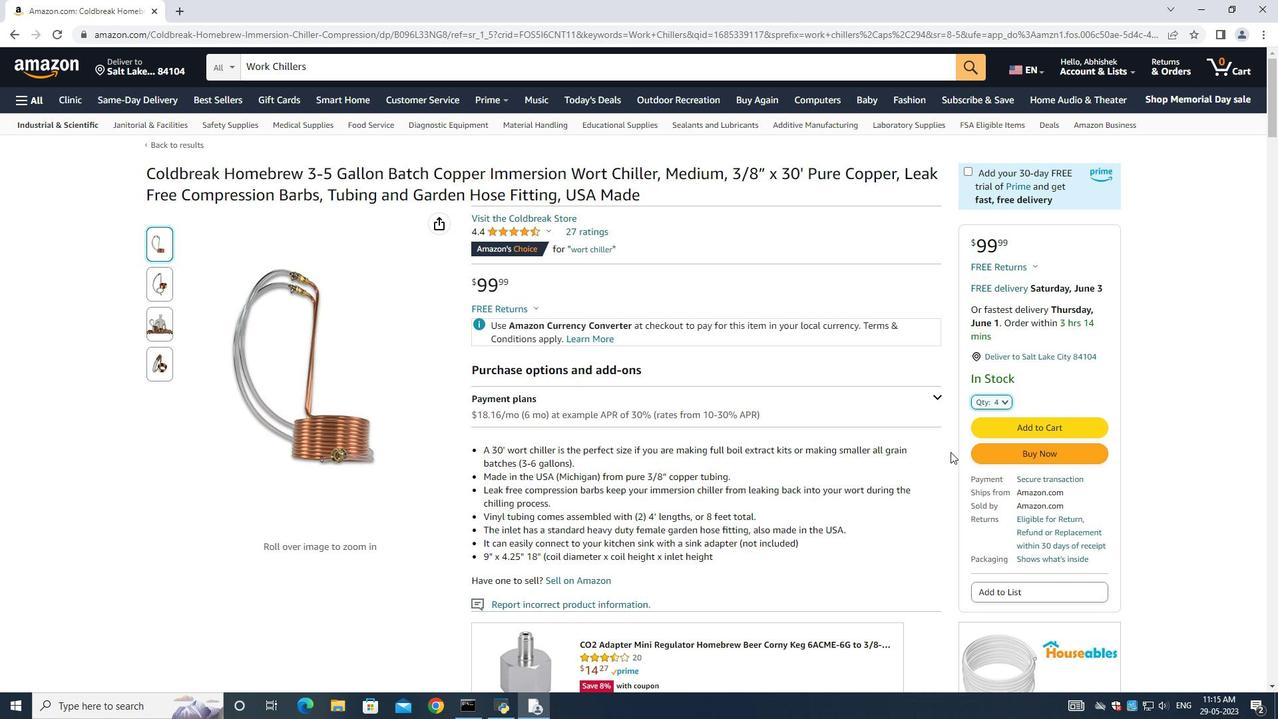 
Action: Mouse scrolled (707, 415) with delta (0, 0)
Screenshot: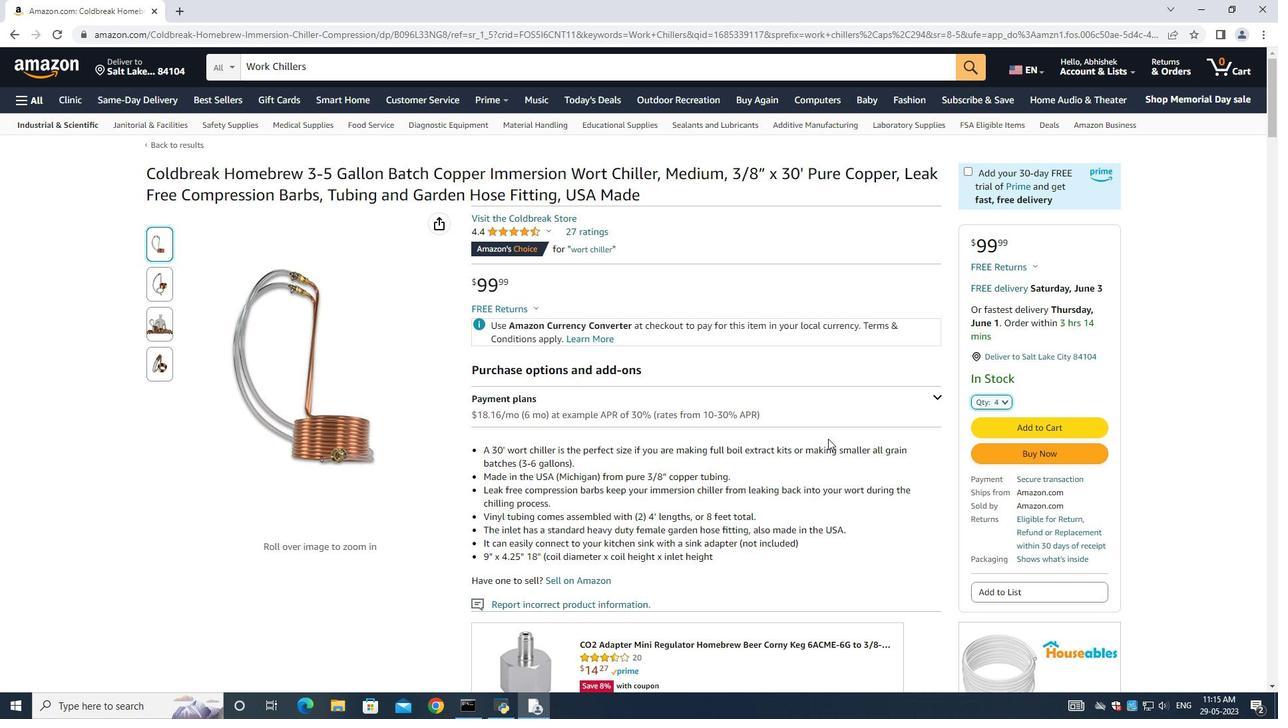 
Action: Mouse scrolled (707, 415) with delta (0, 0)
Screenshot: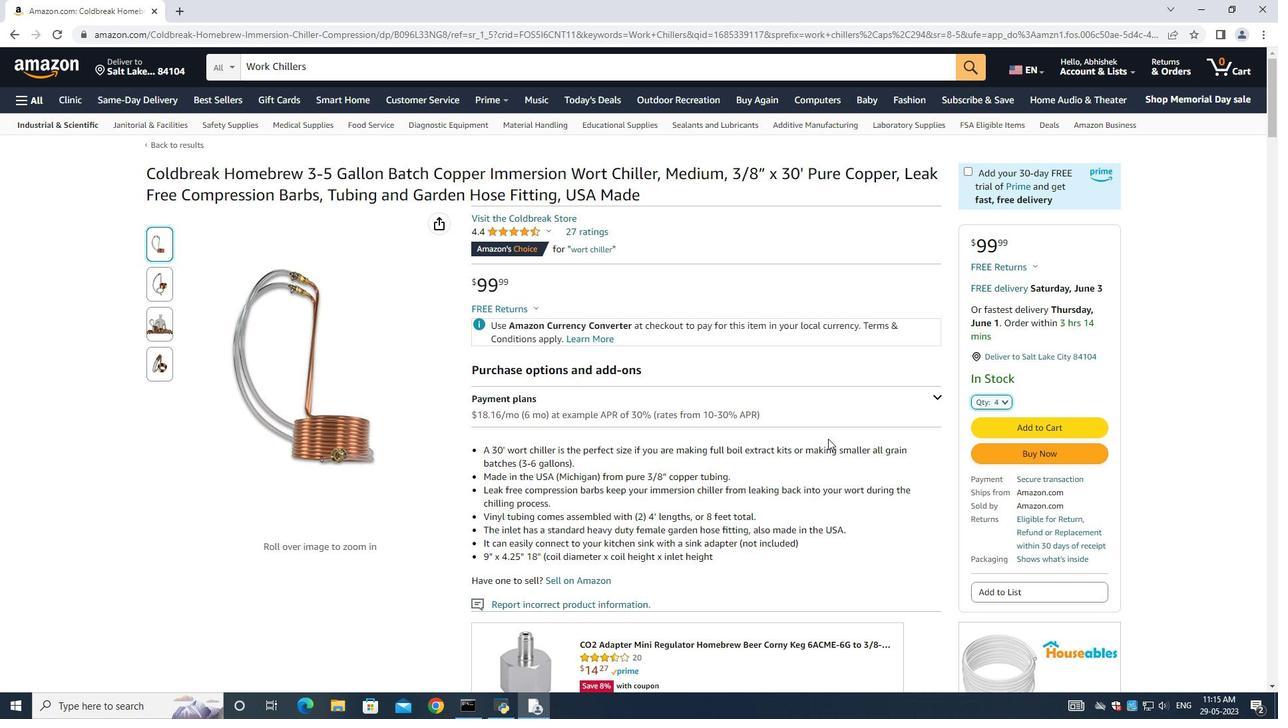 
Action: Mouse scrolled (707, 415) with delta (0, 0)
Screenshot: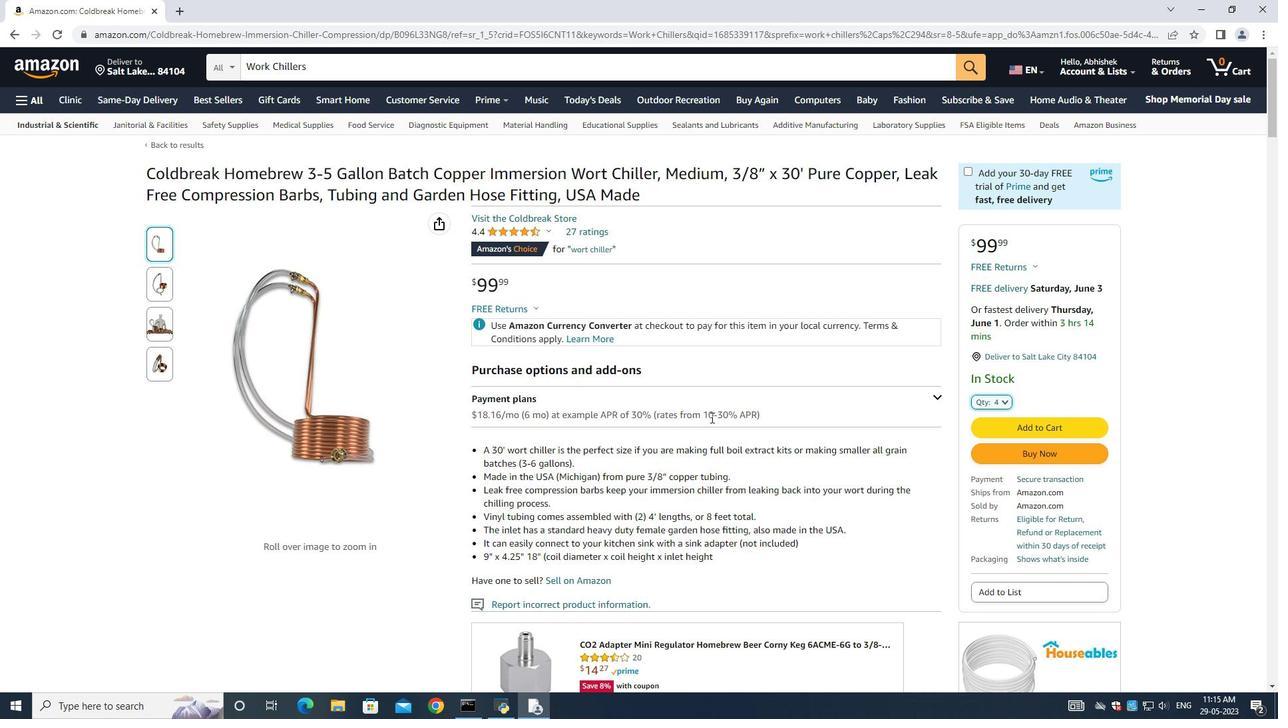 
Action: Mouse scrolled (707, 415) with delta (0, 0)
Screenshot: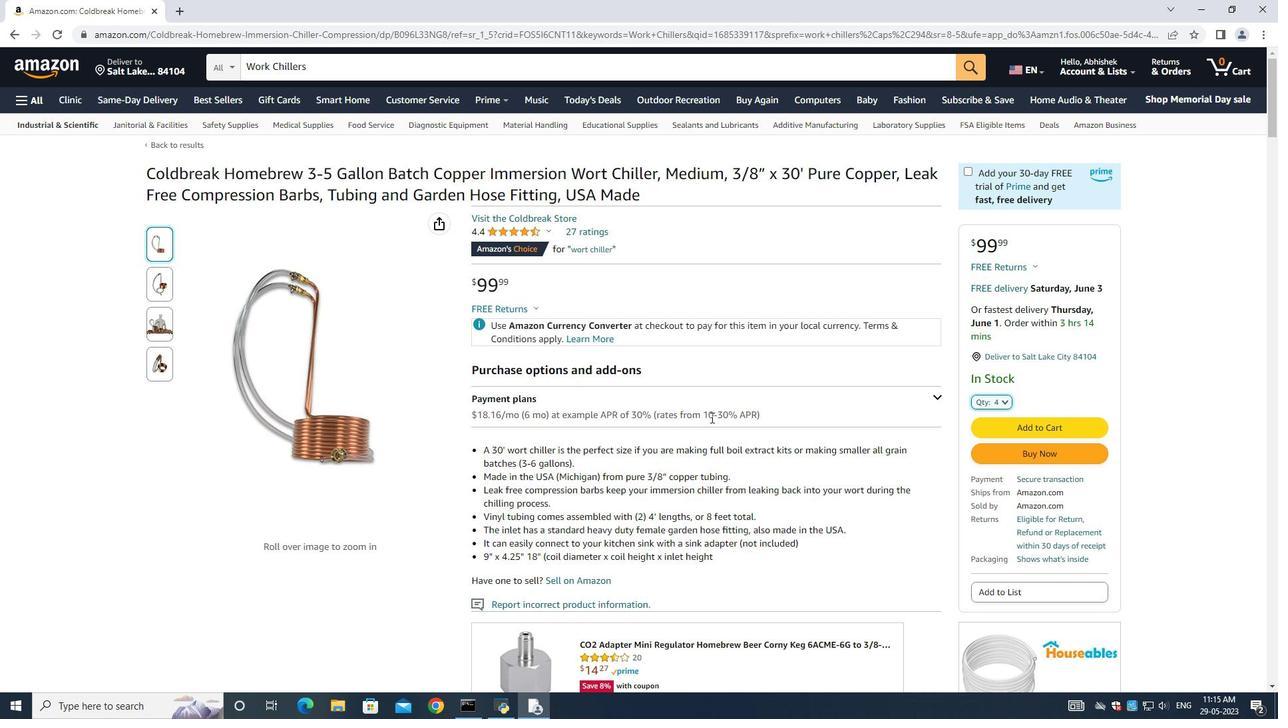 
Action: Mouse moved to (707, 415)
Screenshot: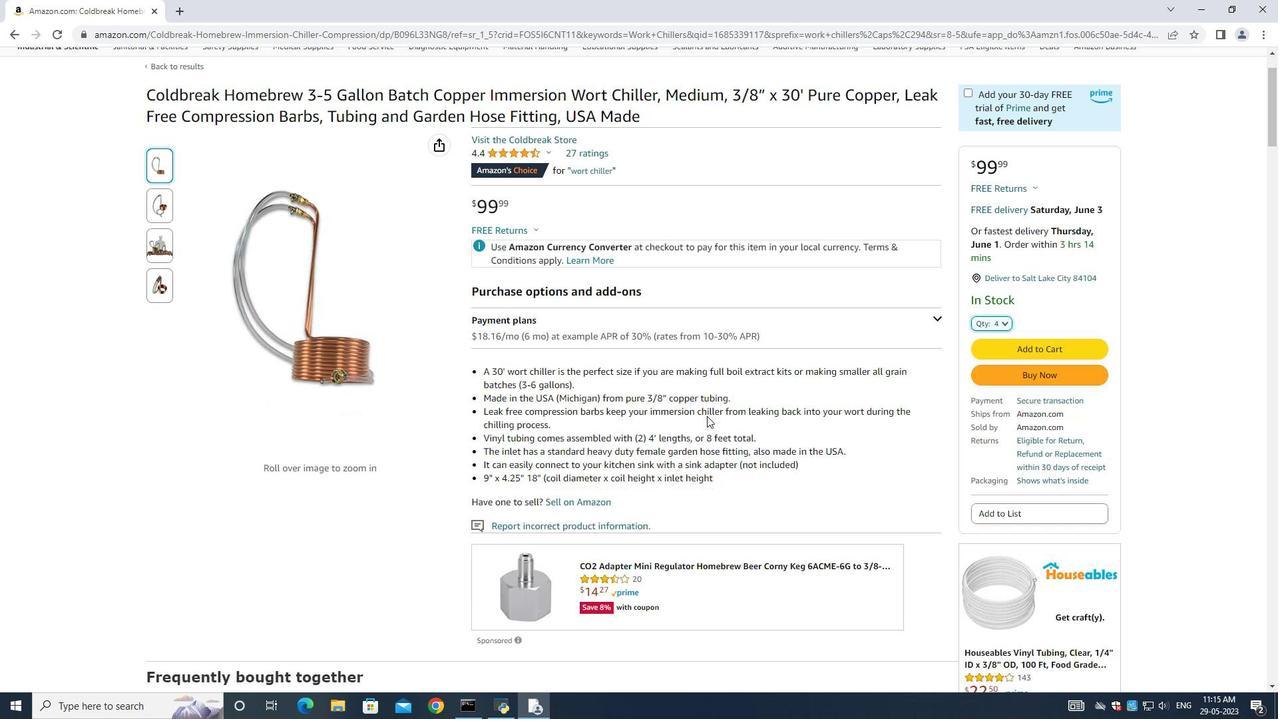 
Action: Mouse scrolled (707, 414) with delta (0, 0)
Screenshot: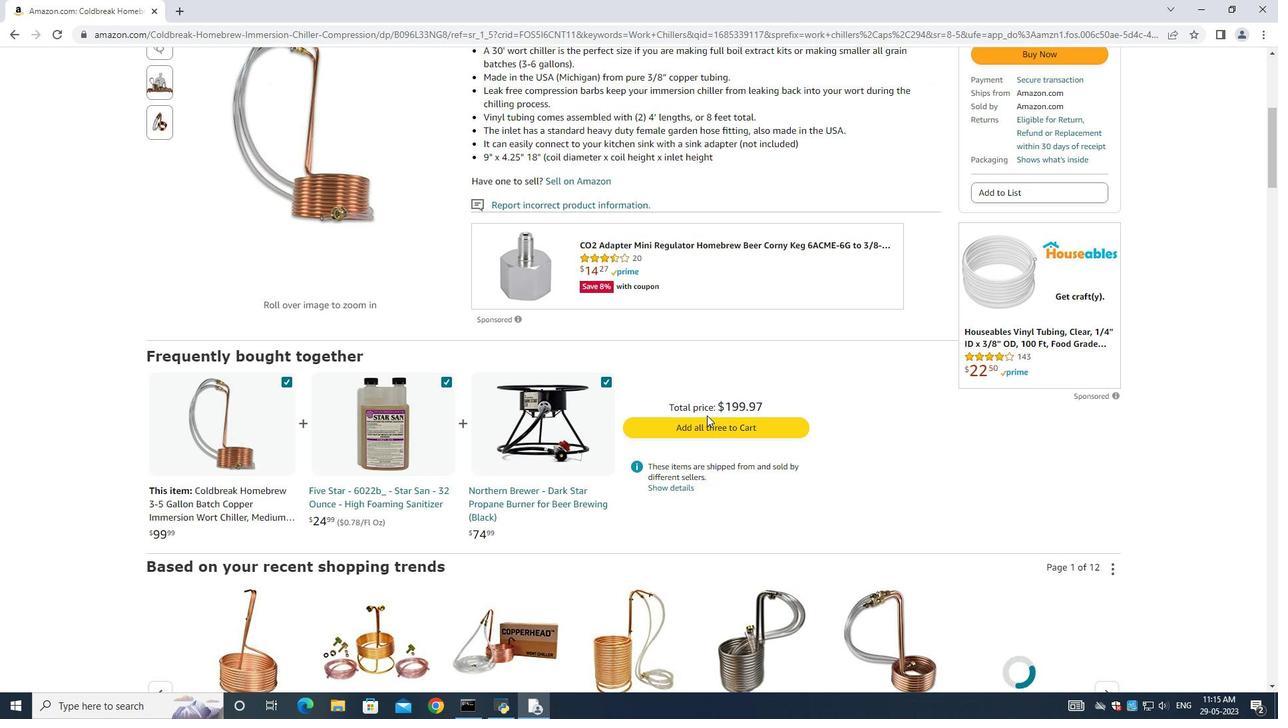 
Action: Mouse scrolled (707, 414) with delta (0, 0)
Screenshot: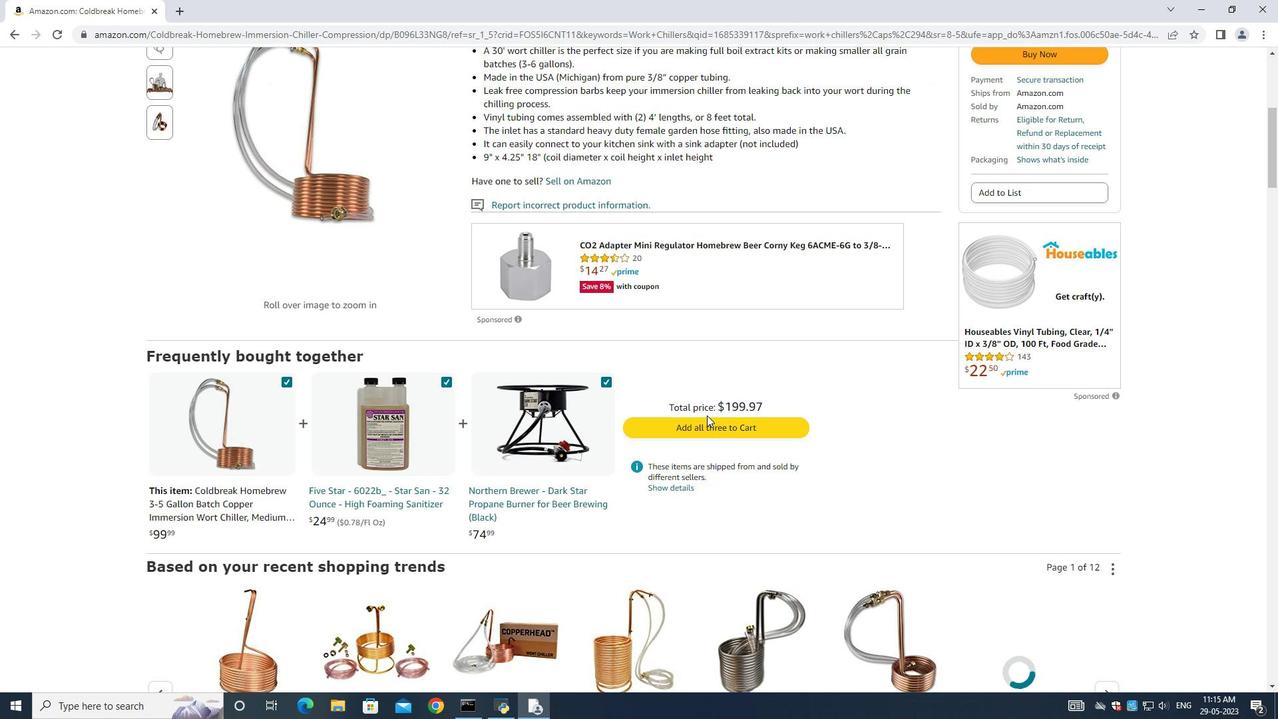 
Action: Mouse scrolled (707, 414) with delta (0, 0)
Screenshot: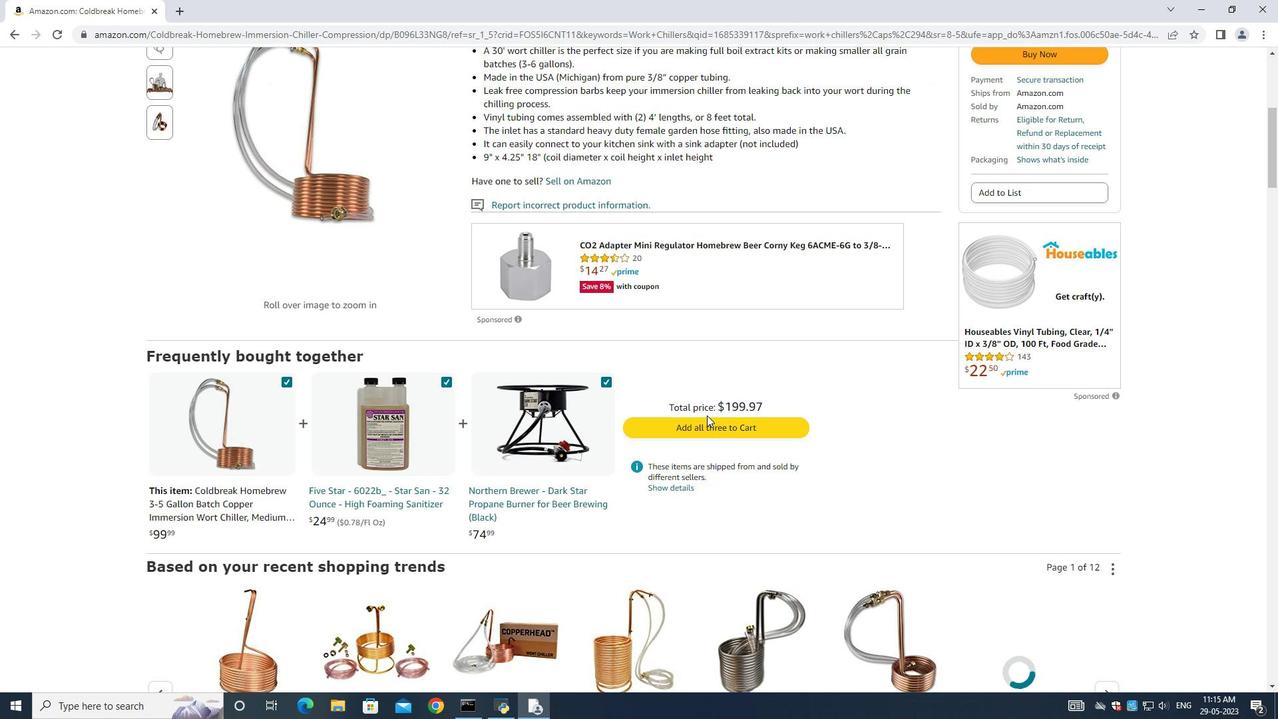 
Action: Mouse scrolled (707, 414) with delta (0, 0)
Screenshot: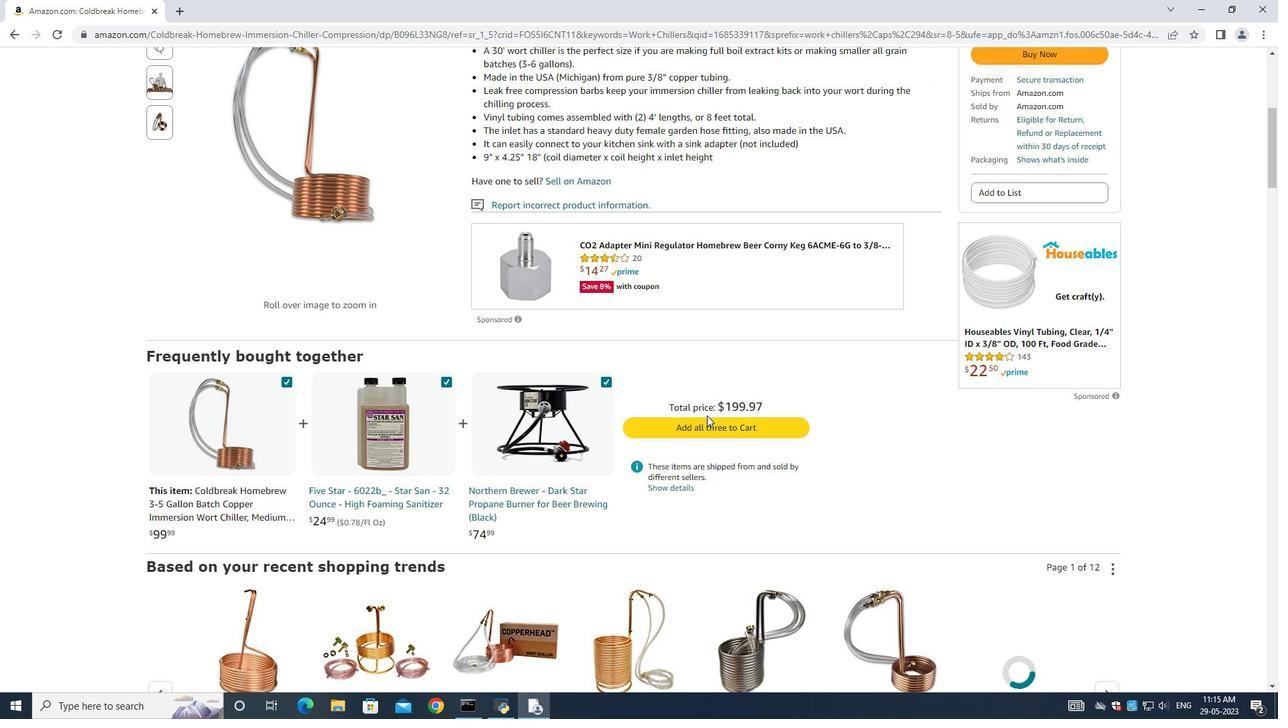 
Action: Mouse moved to (618, 433)
Screenshot: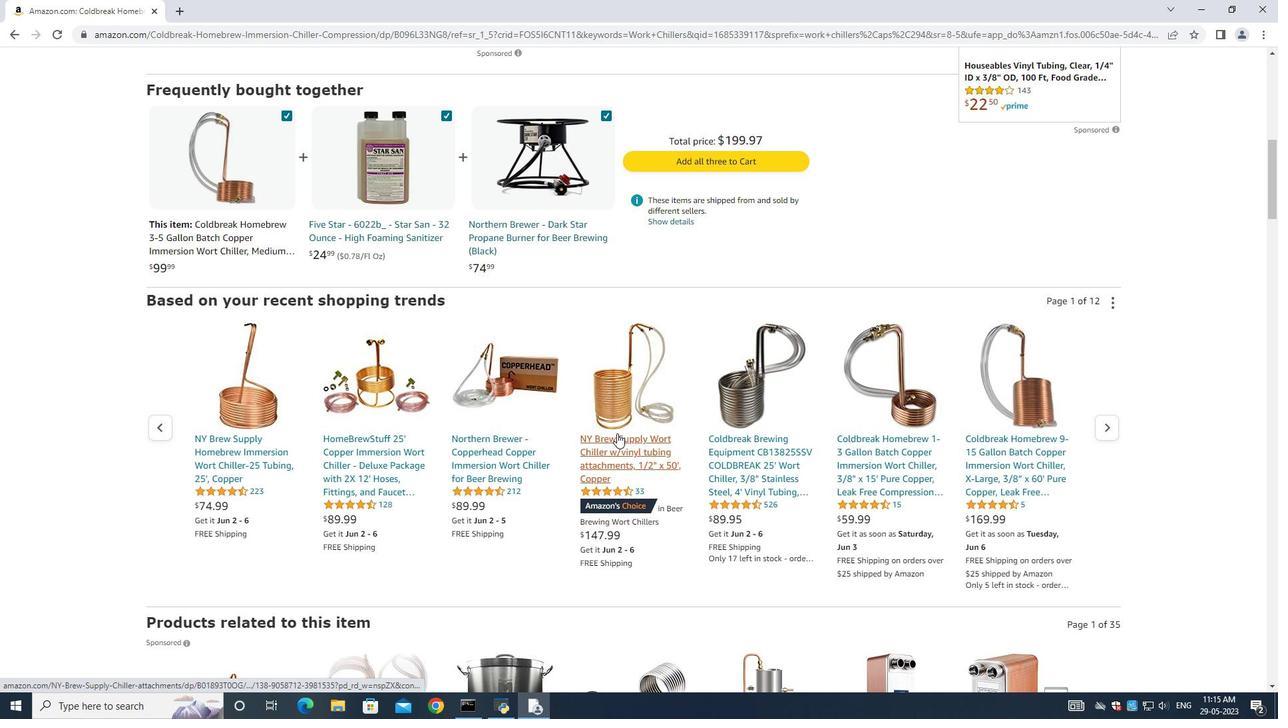 
Action: Mouse pressed left at (618, 433)
Screenshot: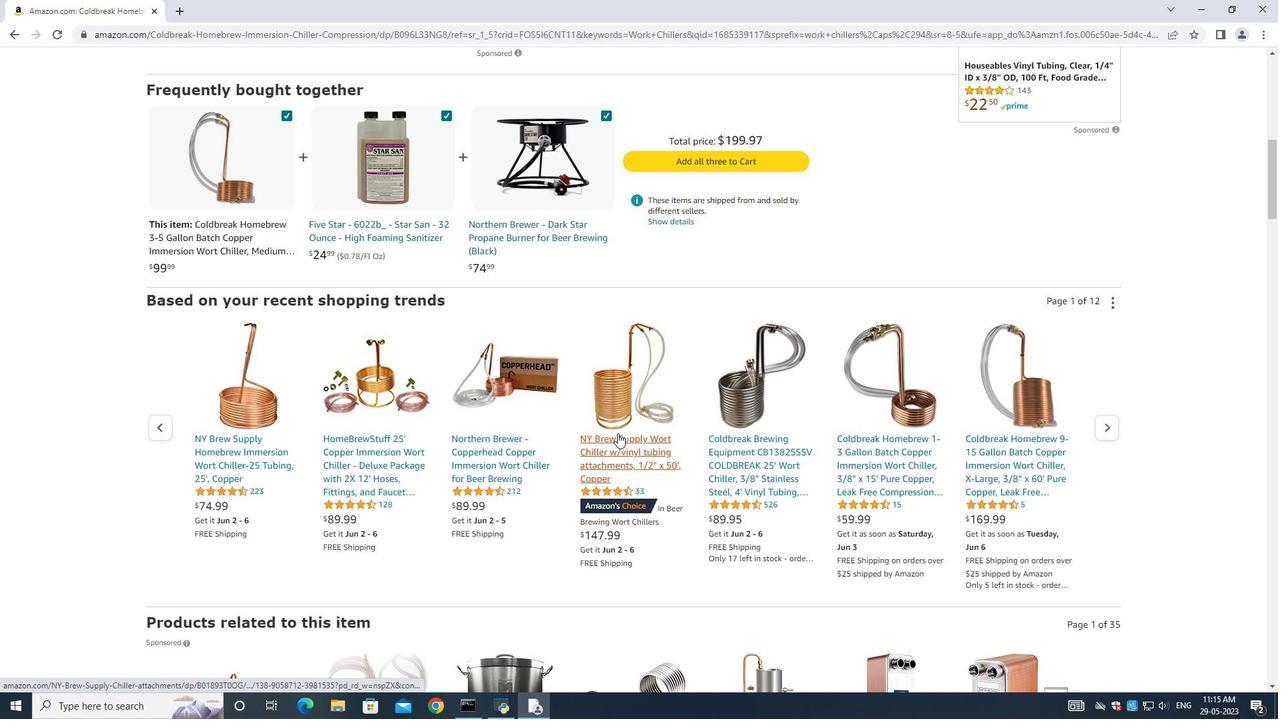 
Action: Mouse moved to (9, 37)
Screenshot: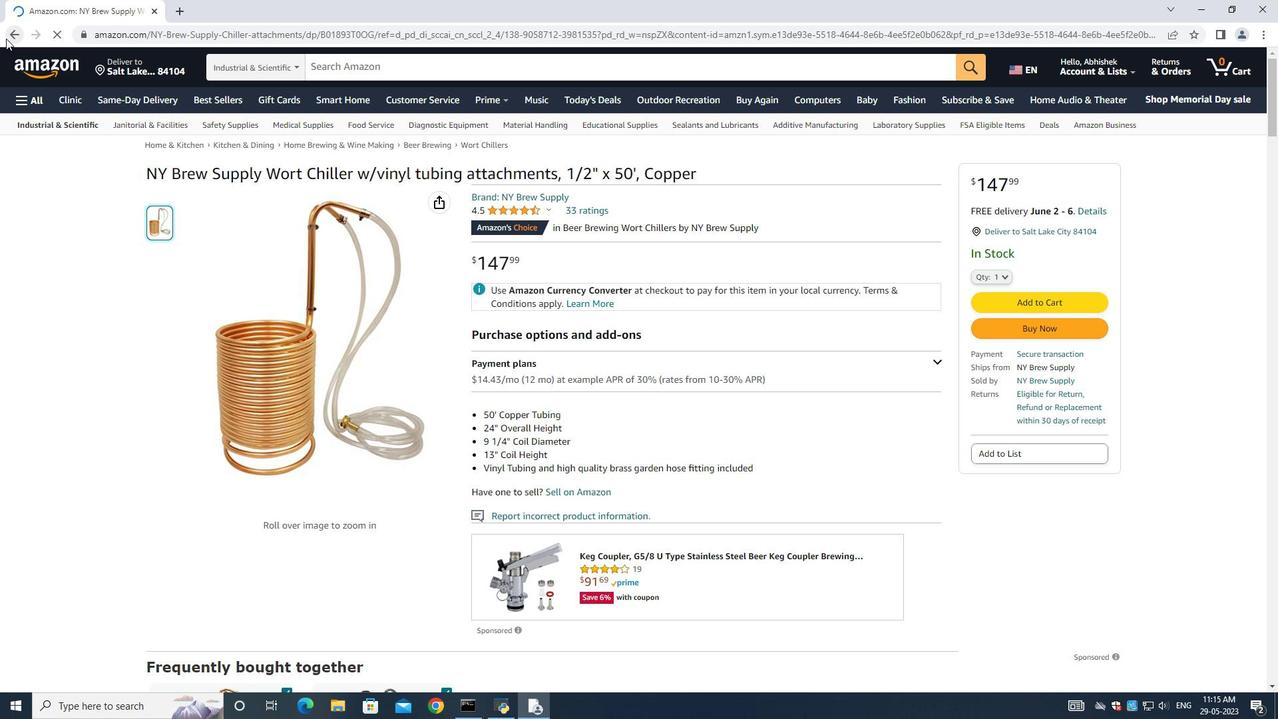 
Action: Mouse pressed left at (9, 37)
Screenshot: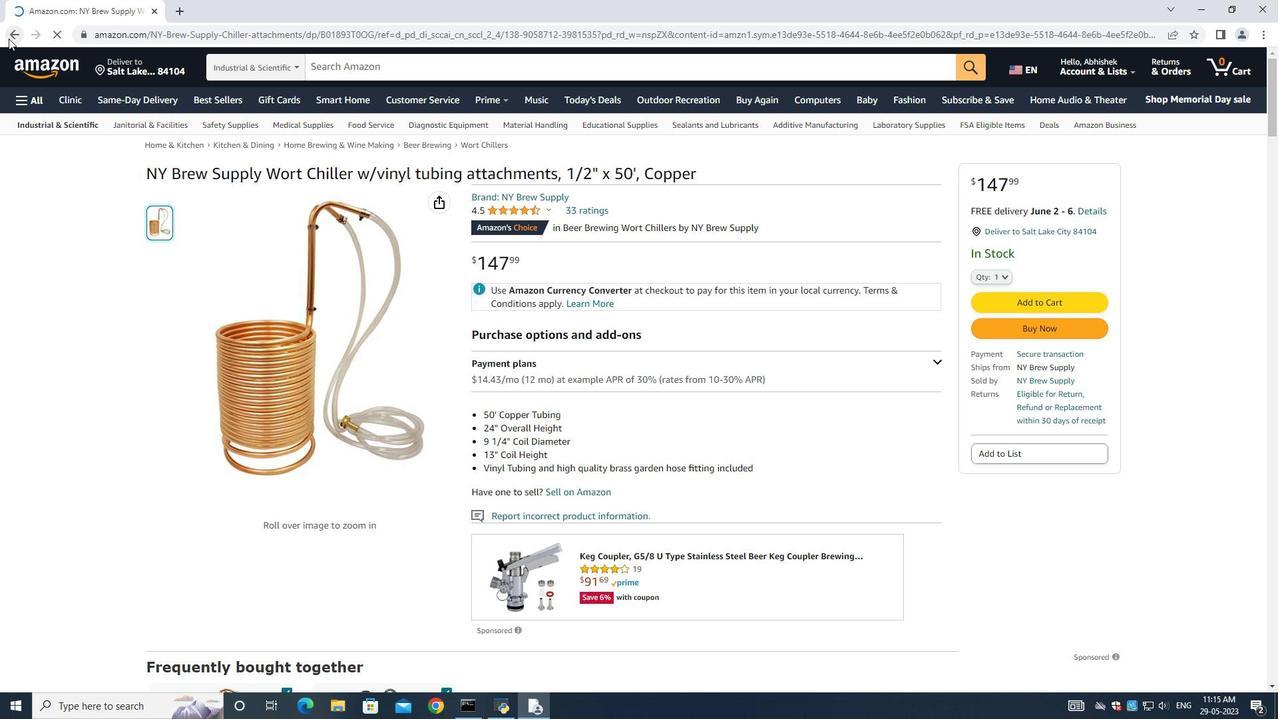 
Action: Mouse moved to (963, 384)
Screenshot: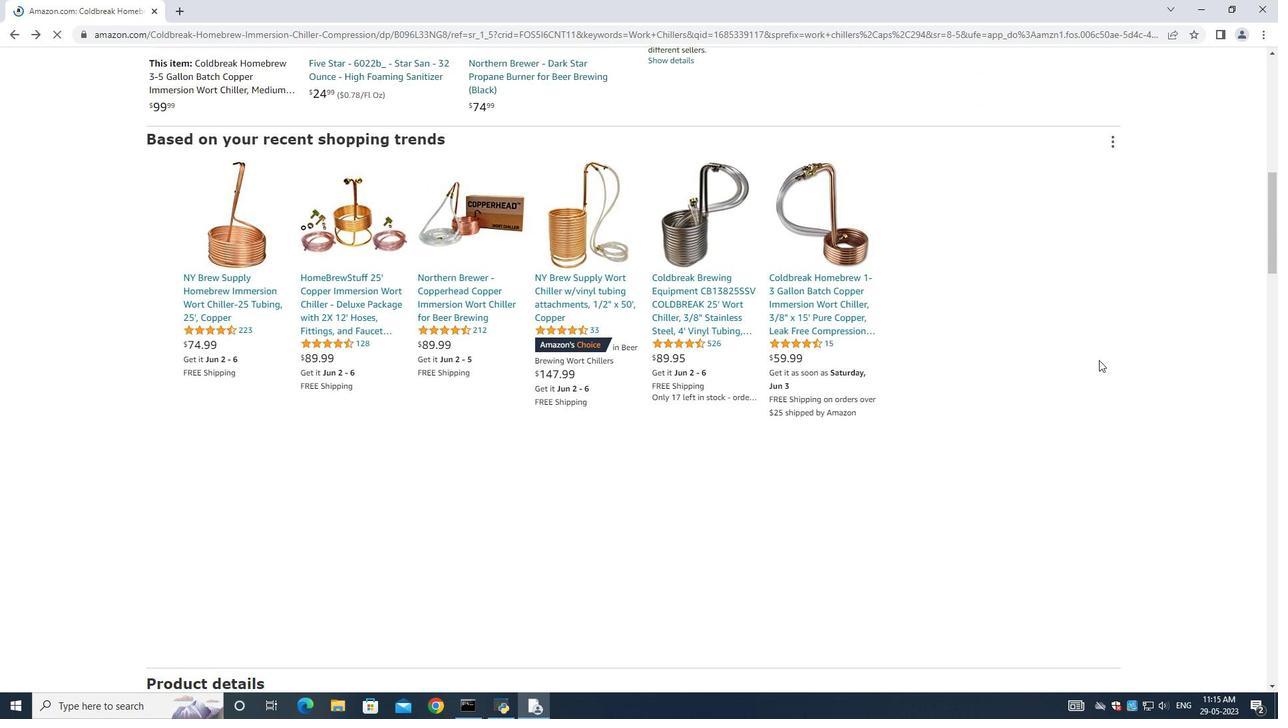 
Action: Mouse scrolled (963, 385) with delta (0, 0)
Screenshot: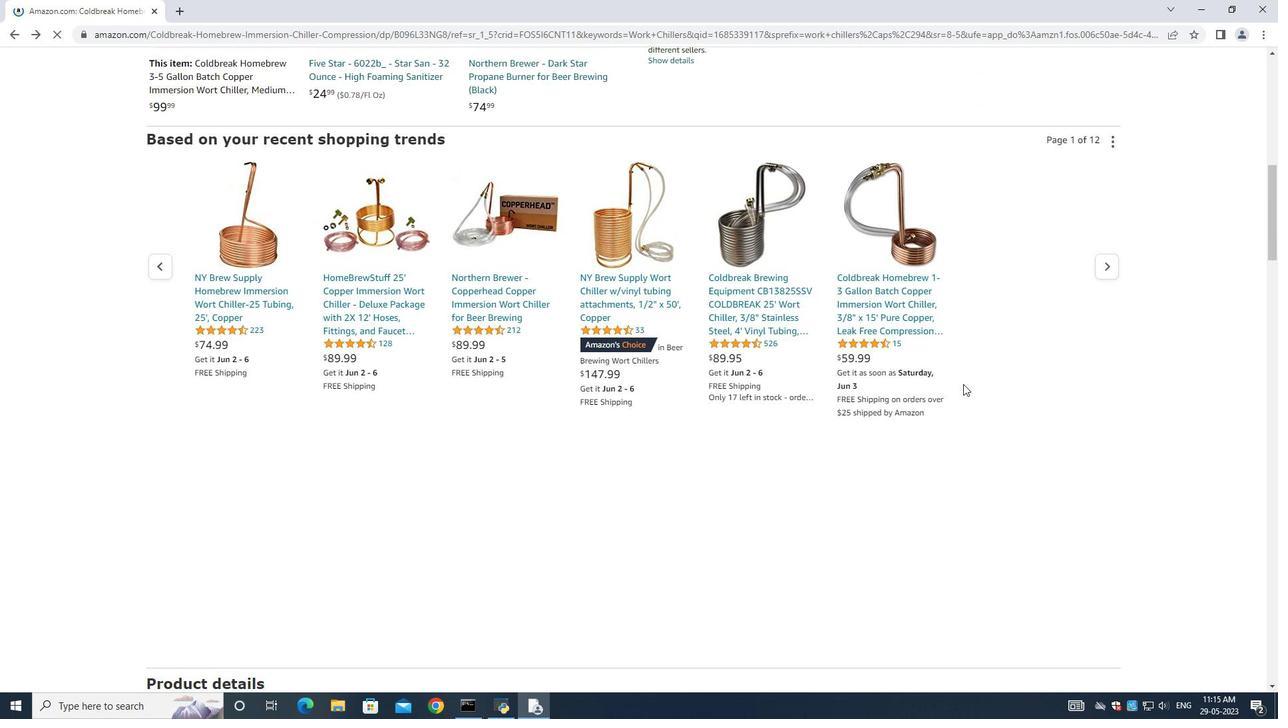 
Action: Mouse scrolled (963, 385) with delta (0, 0)
Screenshot: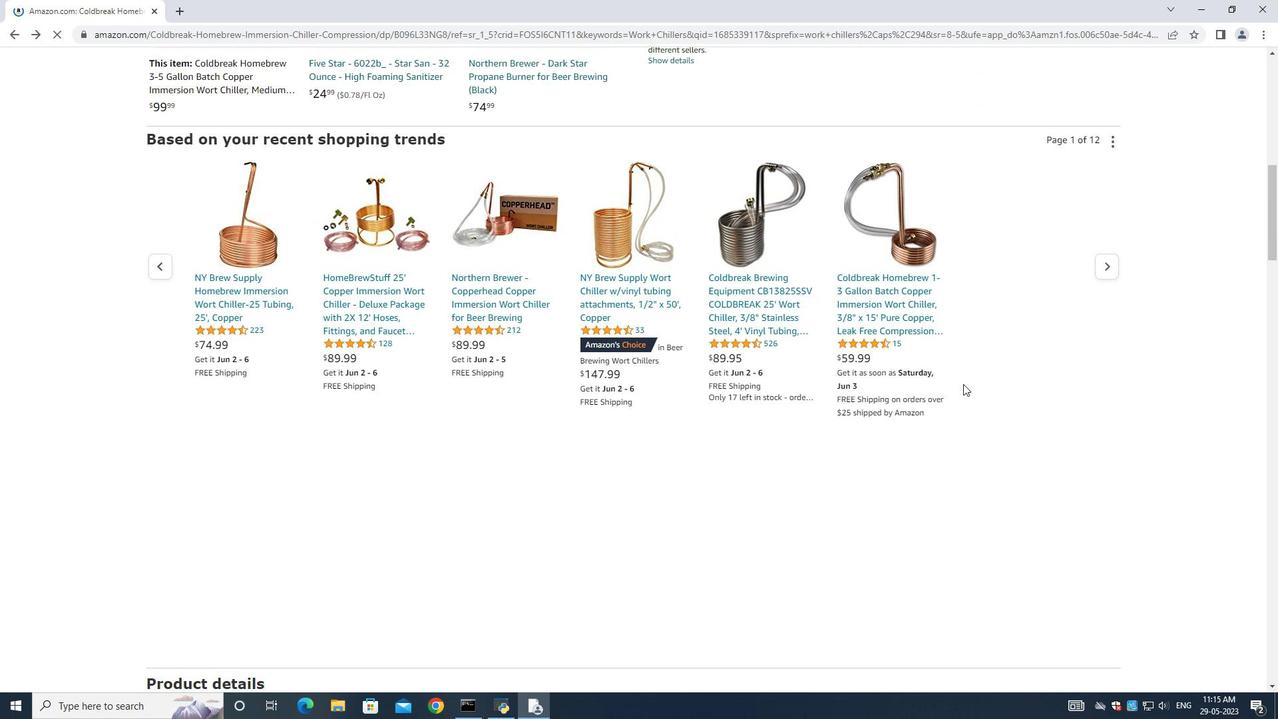 
Action: Mouse scrolled (963, 385) with delta (0, 0)
Screenshot: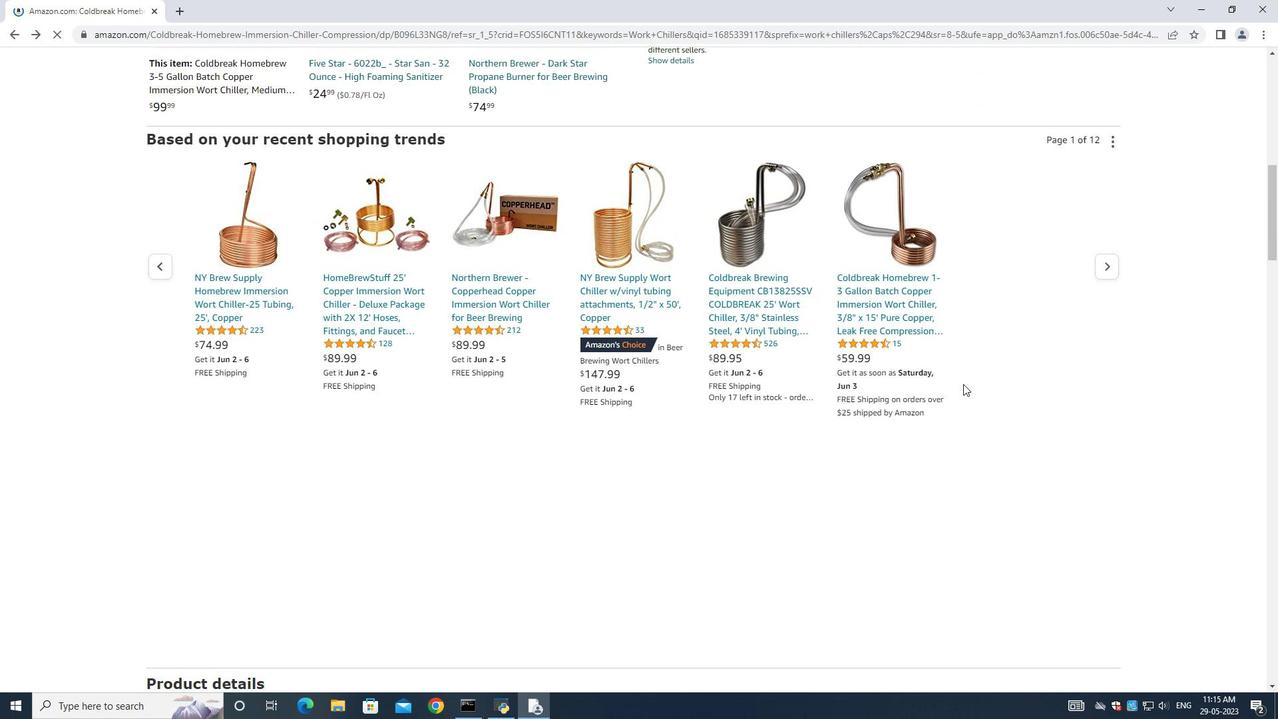 
Action: Mouse scrolled (963, 385) with delta (0, 0)
Screenshot: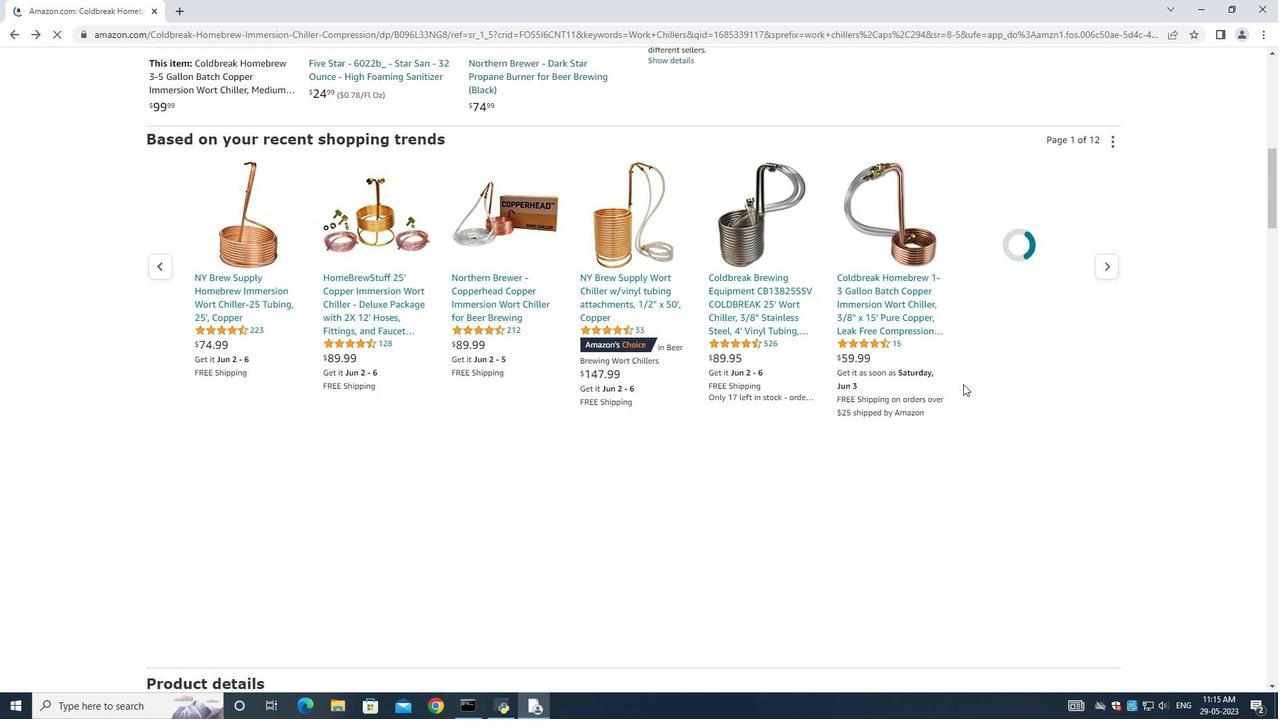 
Action: Mouse scrolled (963, 385) with delta (0, 0)
Screenshot: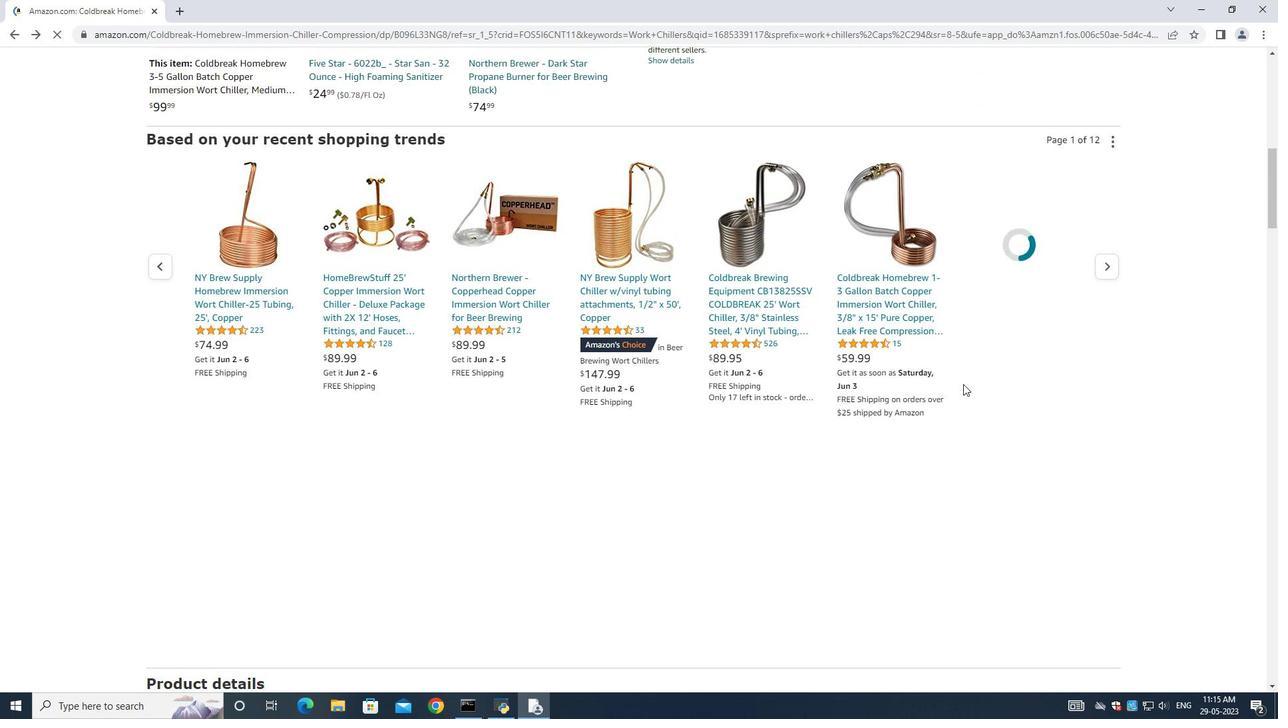 
Action: Mouse scrolled (963, 385) with delta (0, 0)
Screenshot: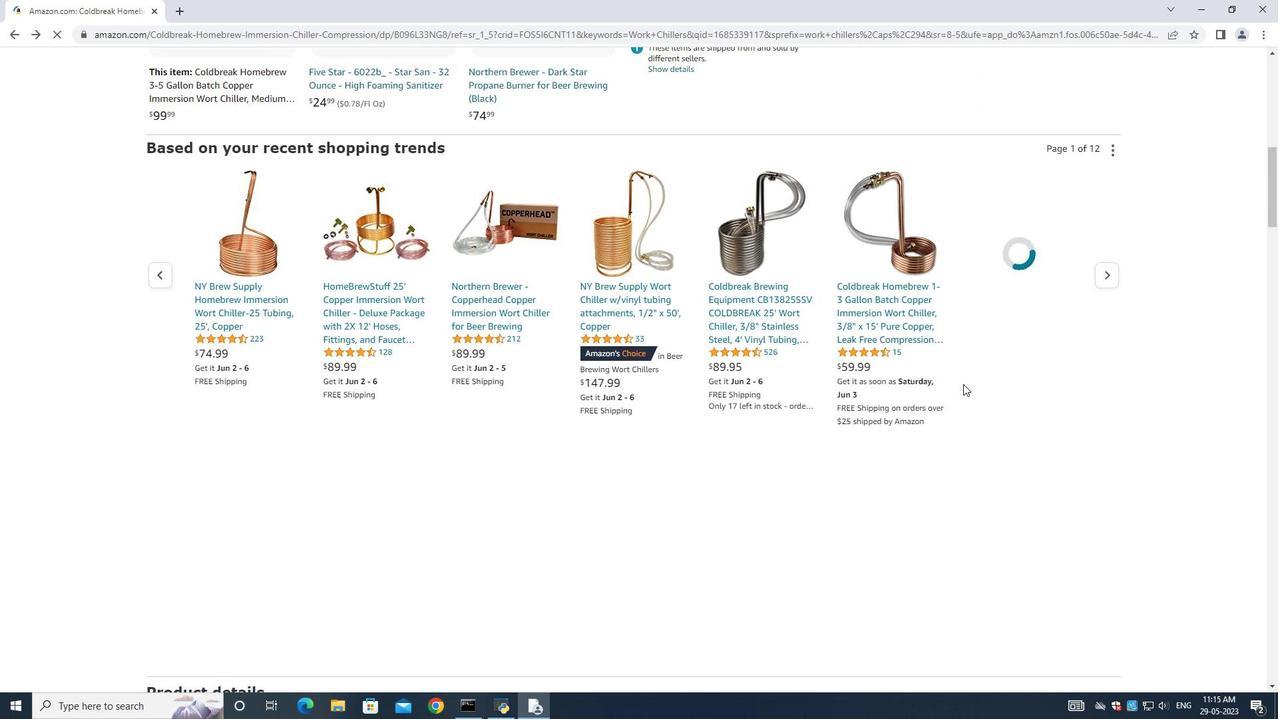 
Action: Mouse scrolled (963, 385) with delta (0, 0)
Screenshot: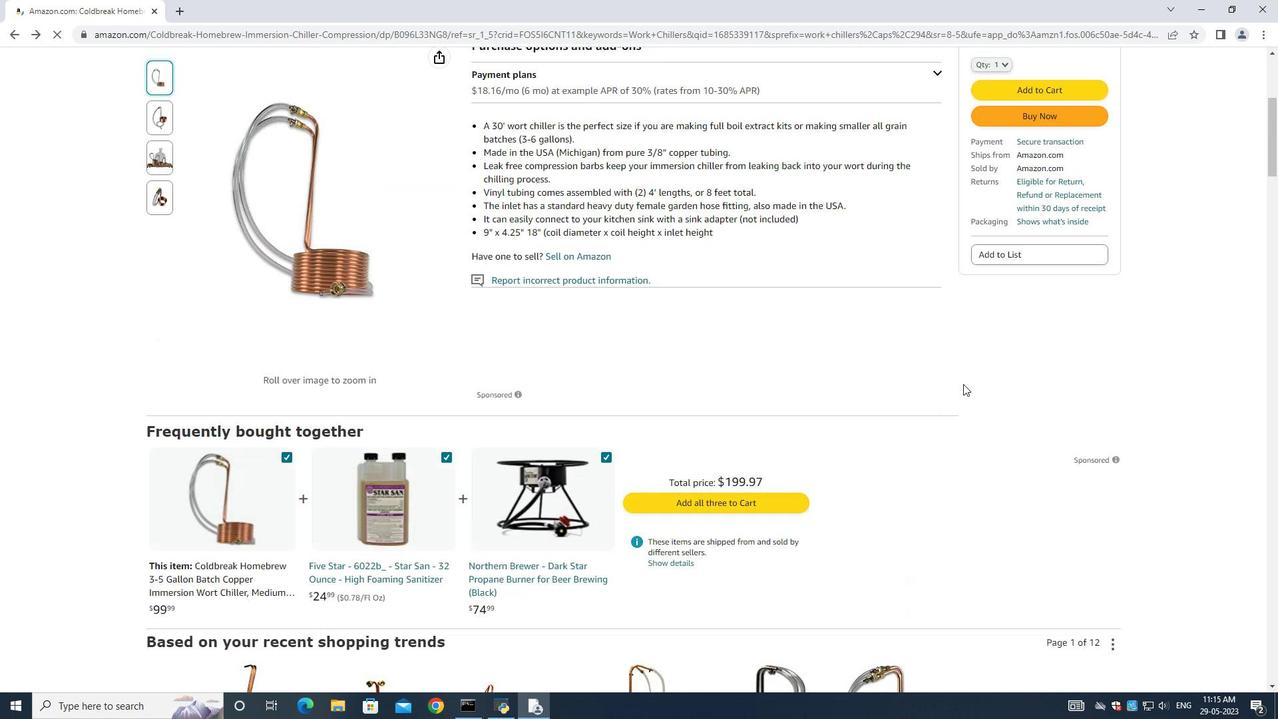 
Action: Mouse scrolled (963, 385) with delta (0, 0)
Screenshot: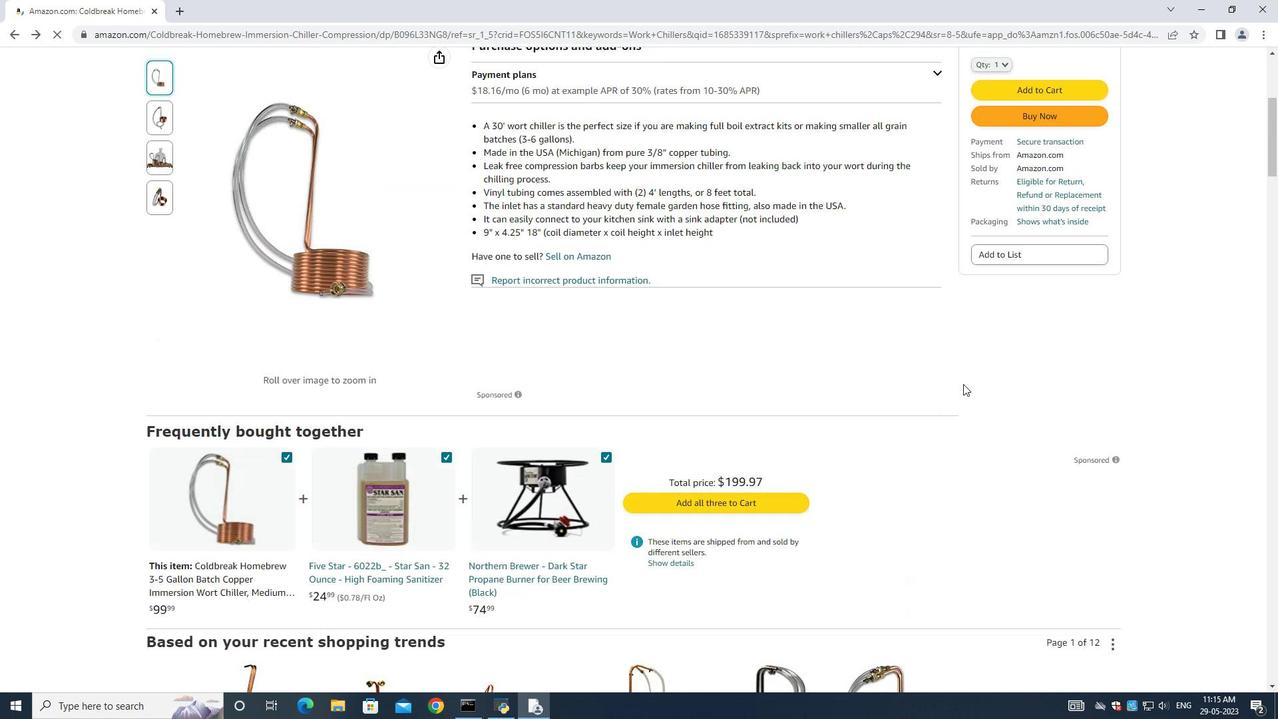 
Action: Mouse scrolled (963, 385) with delta (0, 0)
Screenshot: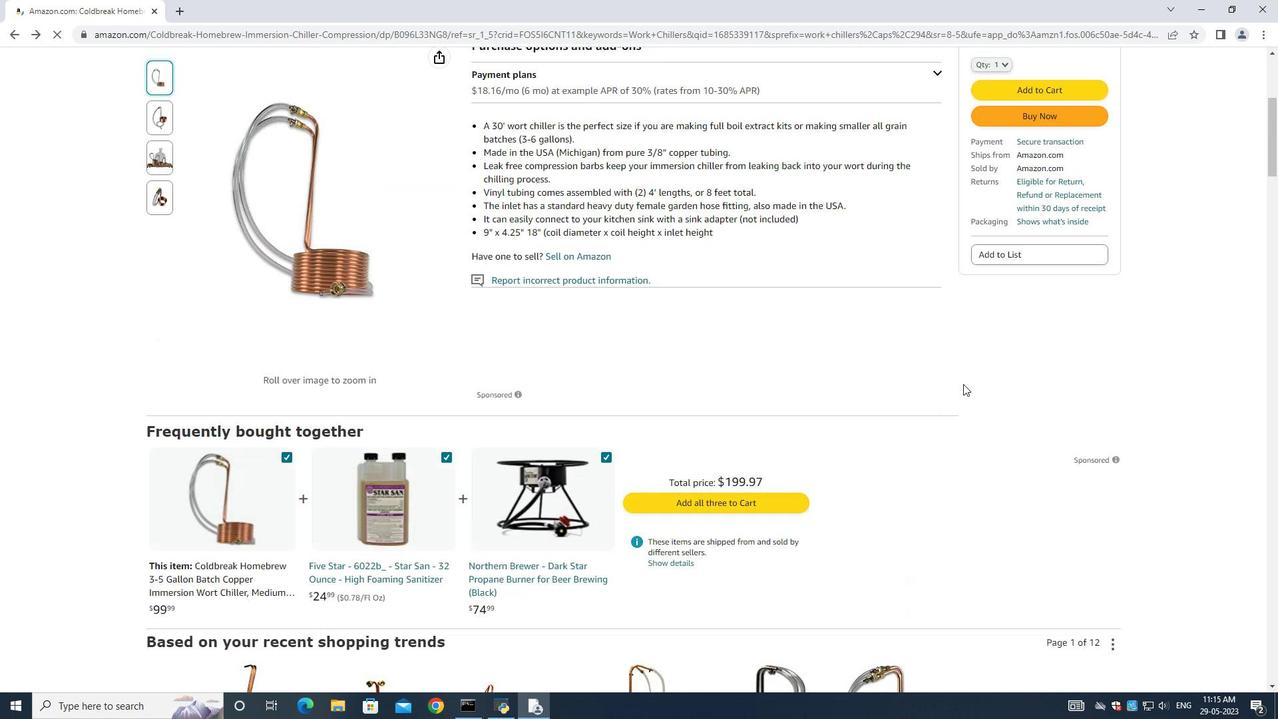 
Action: Mouse scrolled (963, 385) with delta (0, 0)
Screenshot: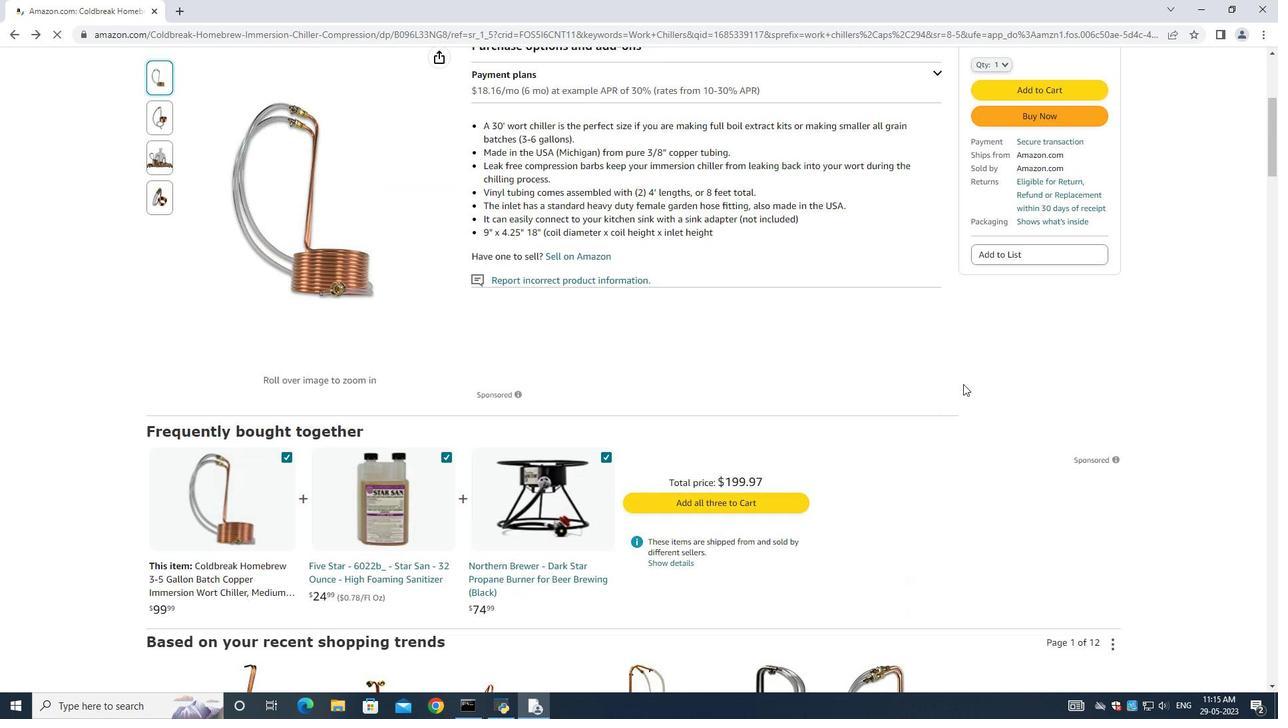 
Action: Mouse scrolled (963, 385) with delta (0, 0)
Screenshot: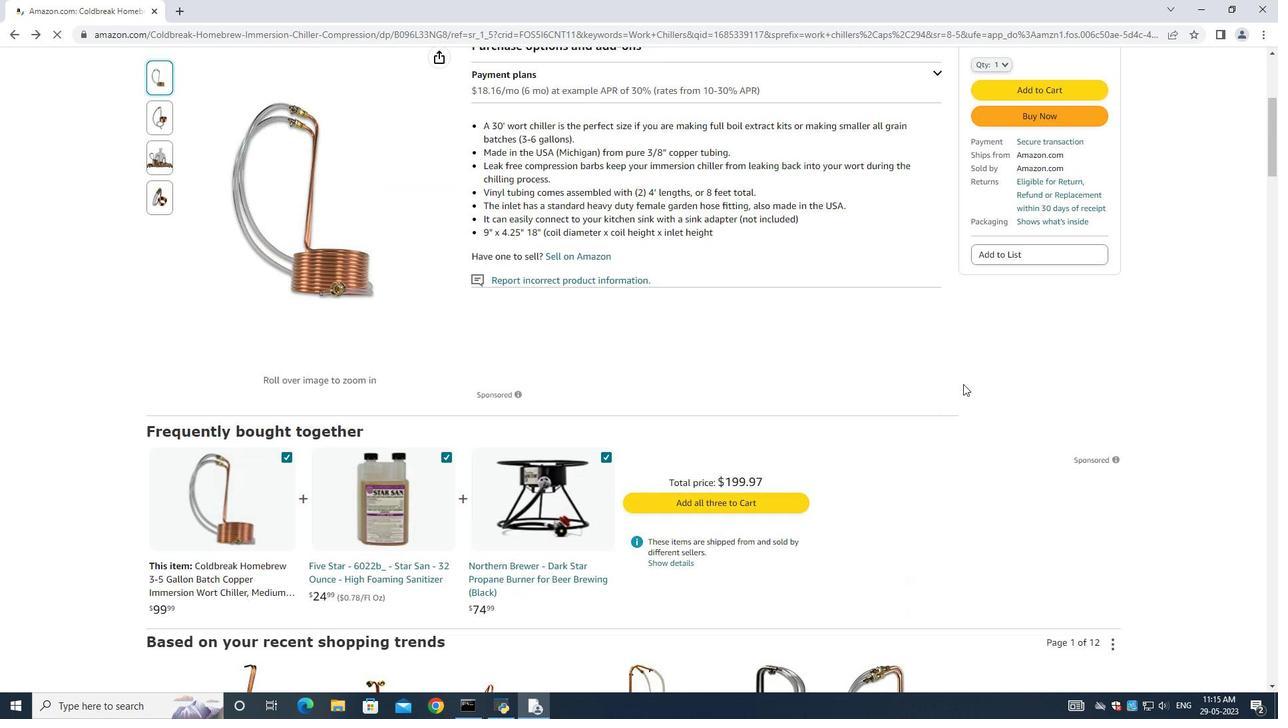 
Action: Mouse moved to (1013, 438)
Screenshot: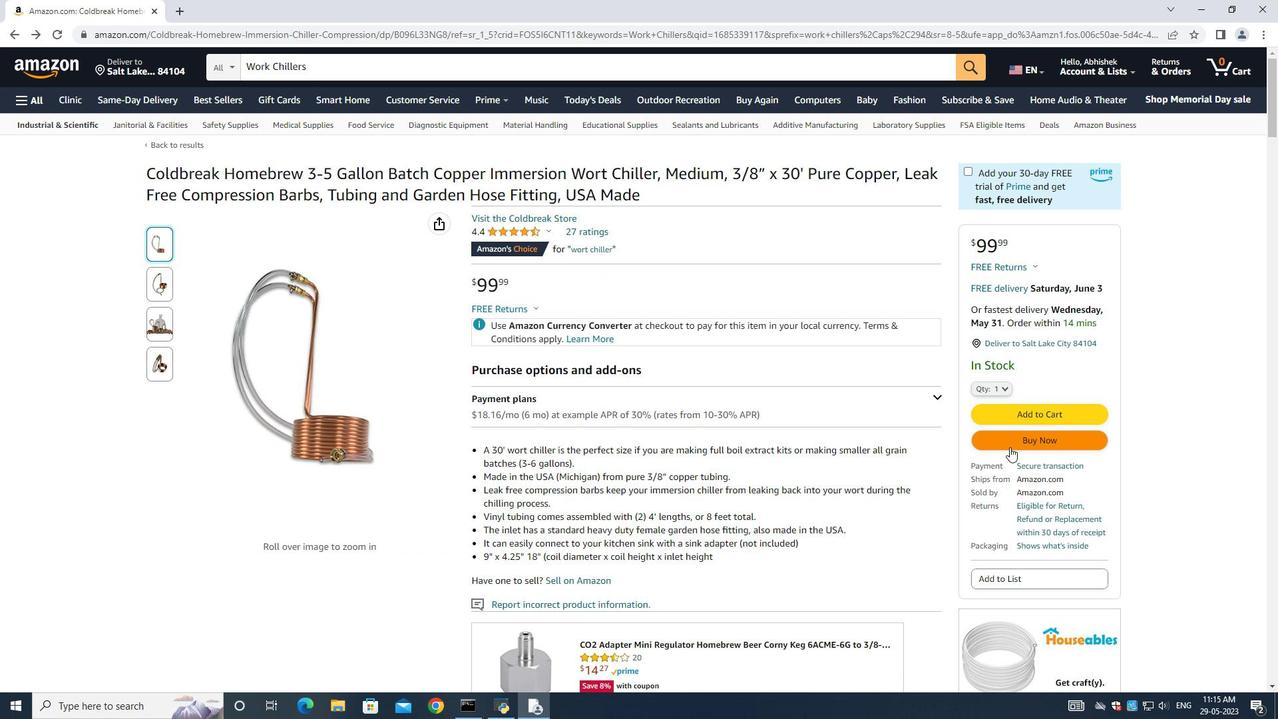 
Action: Mouse pressed left at (1013, 438)
Screenshot: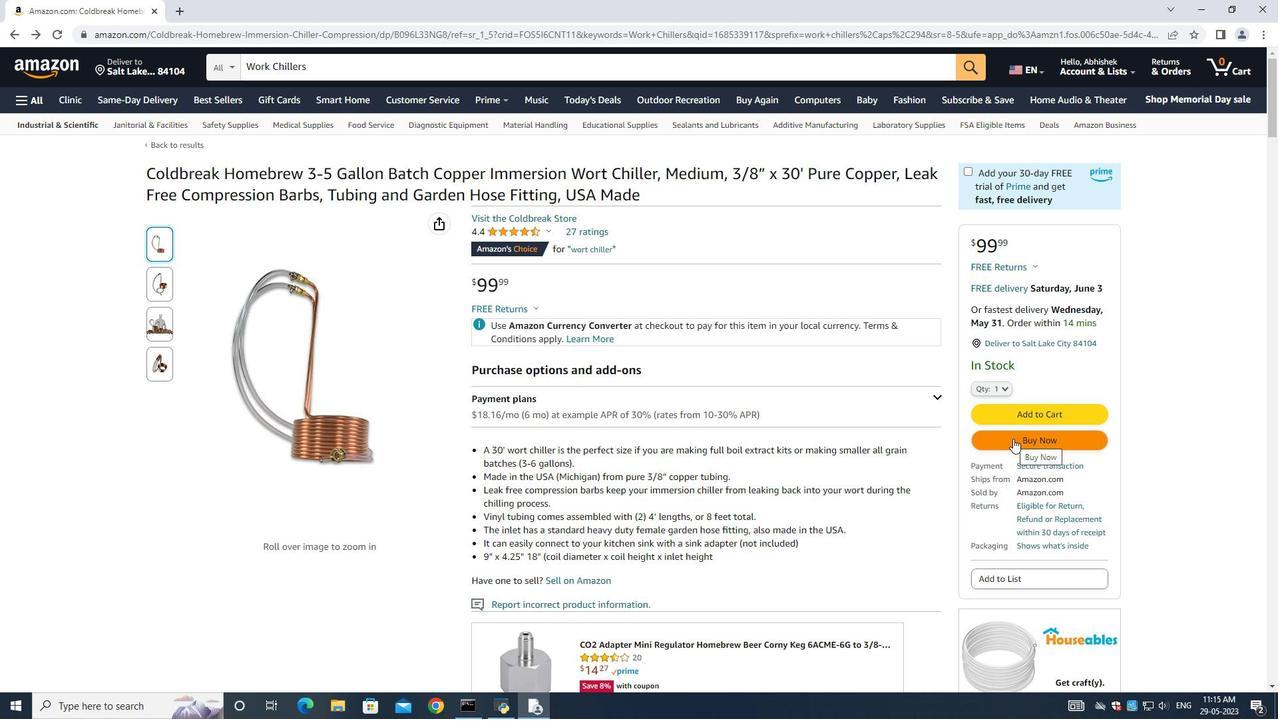 
Action: Mouse moved to (9, 32)
Screenshot: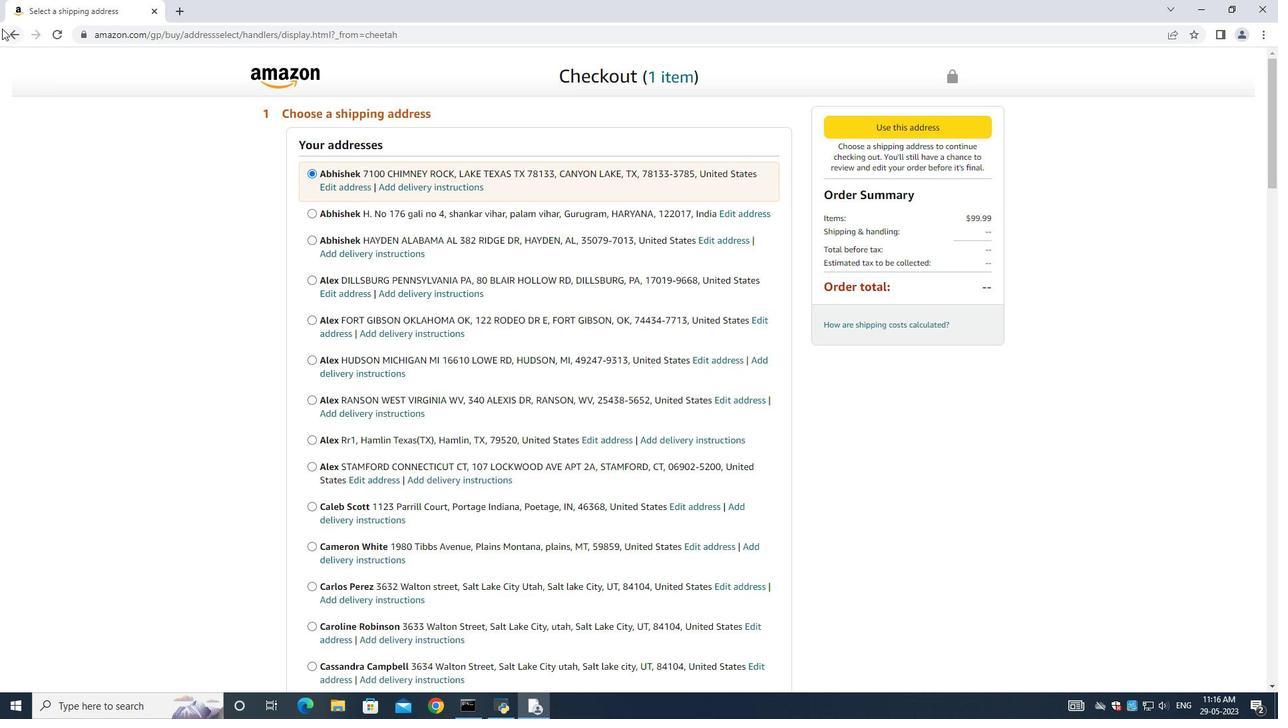 
Action: Mouse pressed left at (9, 32)
Screenshot: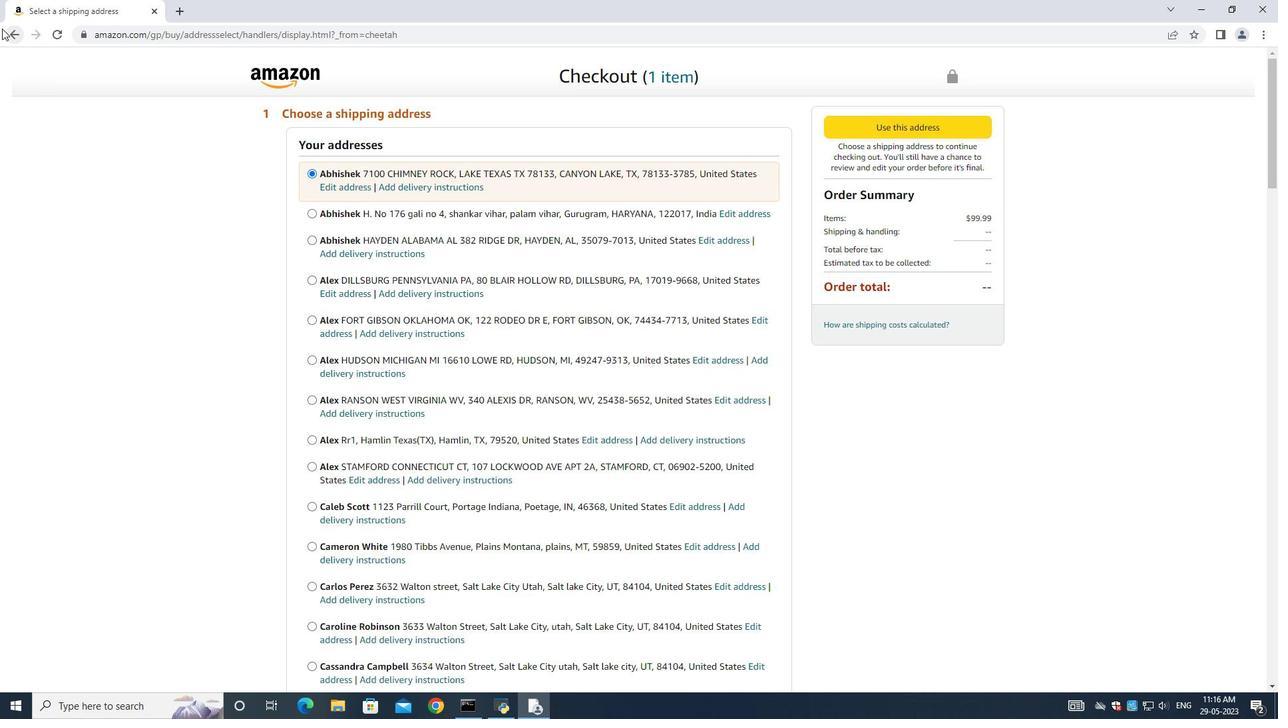 
Action: Mouse moved to (1232, 67)
Screenshot: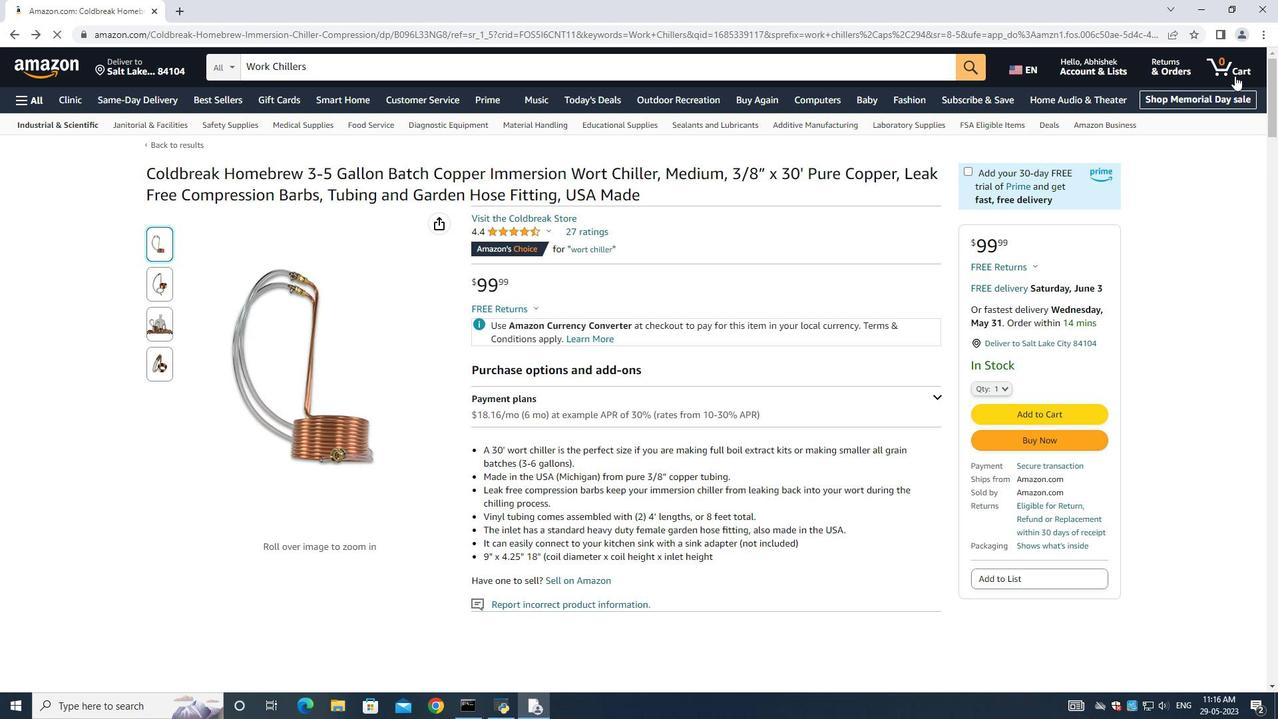 
Action: Mouse pressed left at (1232, 67)
Screenshot: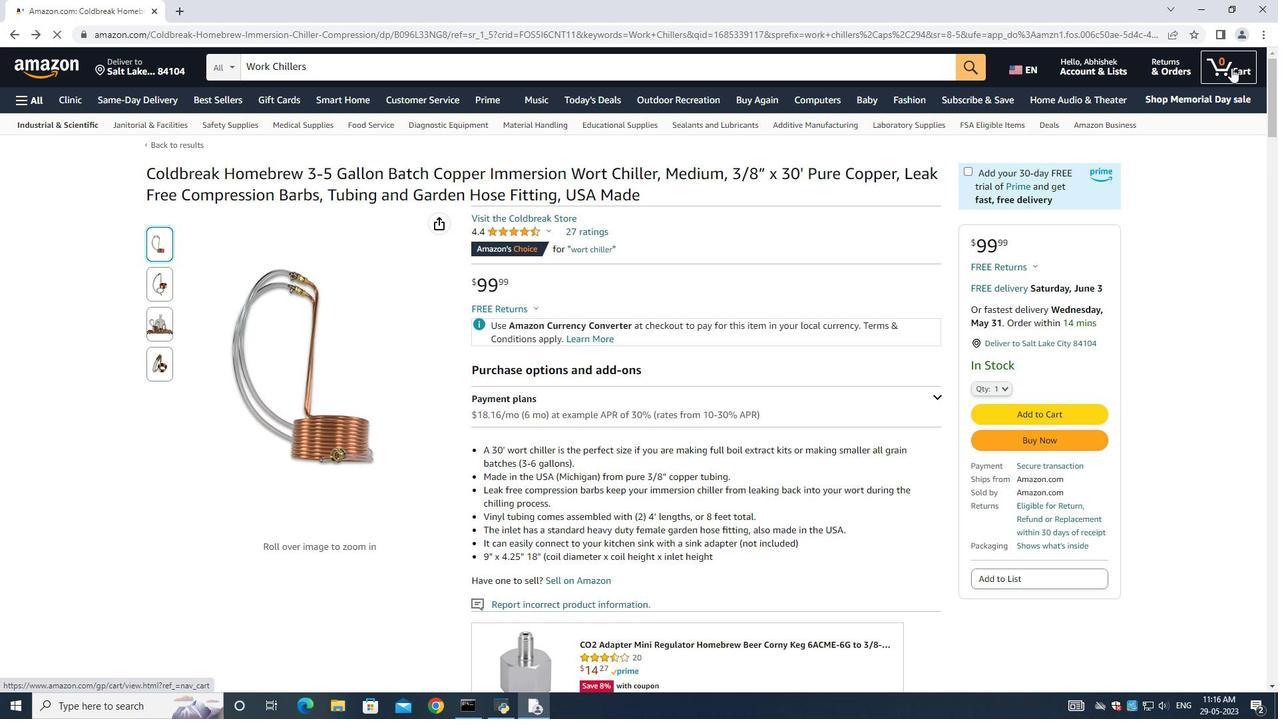 
Action: Mouse moved to (383, 408)
Screenshot: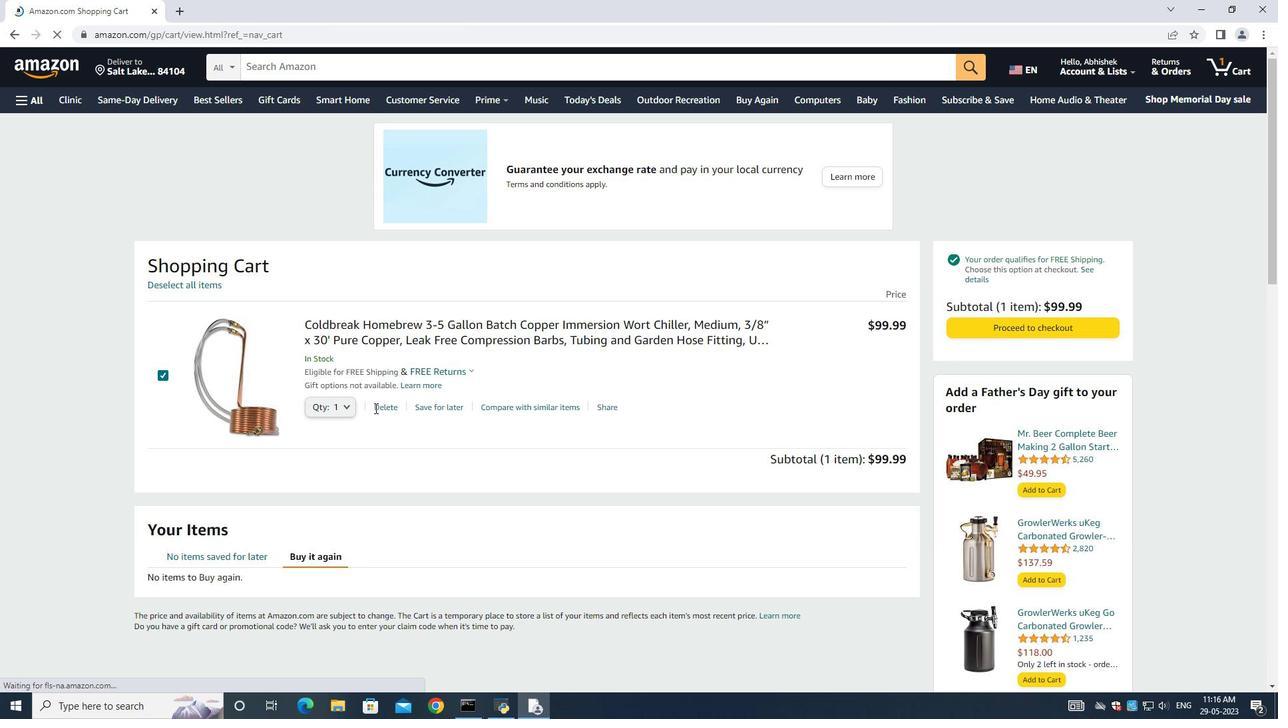 
Action: Mouse pressed left at (383, 408)
Screenshot: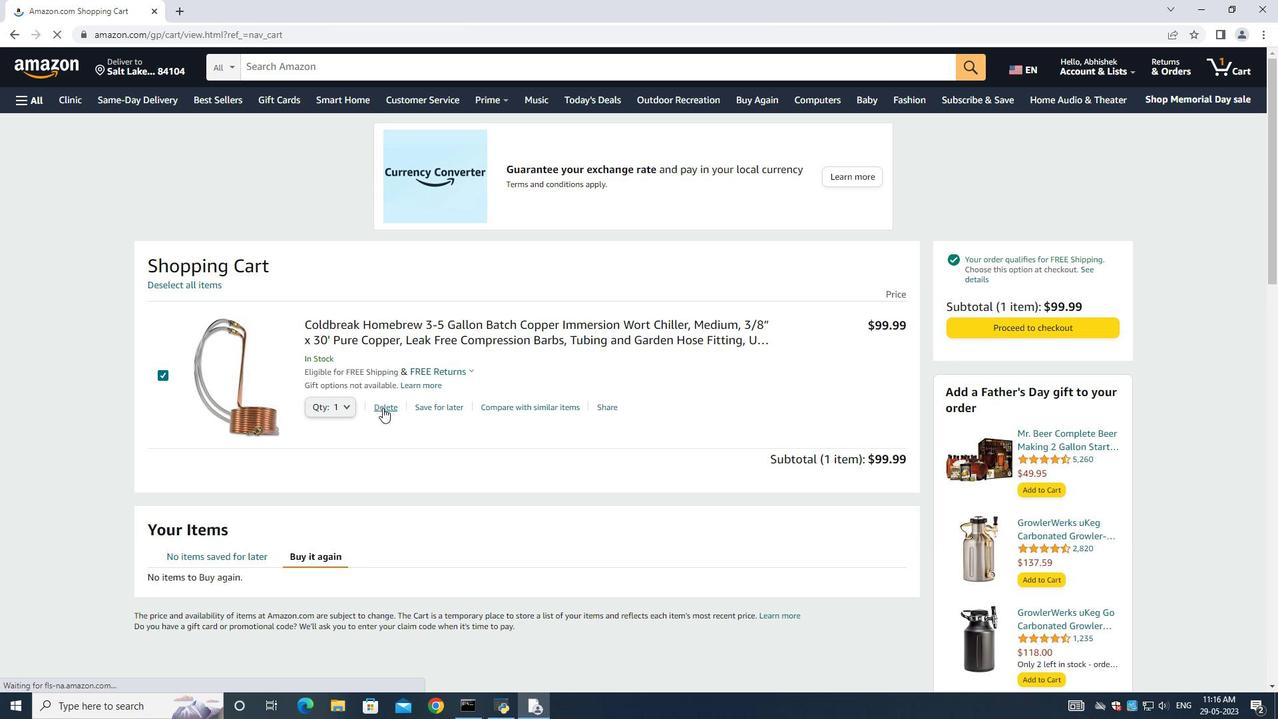 
Action: Mouse moved to (7, 31)
Screenshot: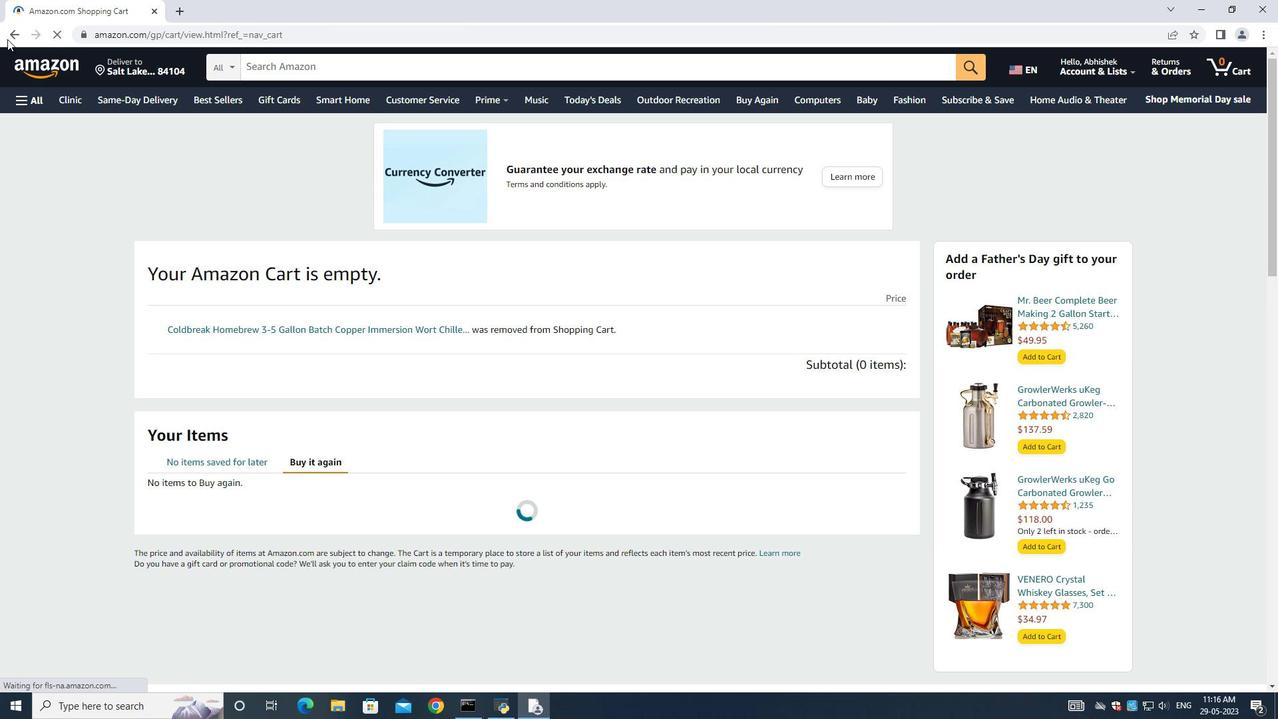 
Action: Mouse pressed left at (7, 31)
Screenshot: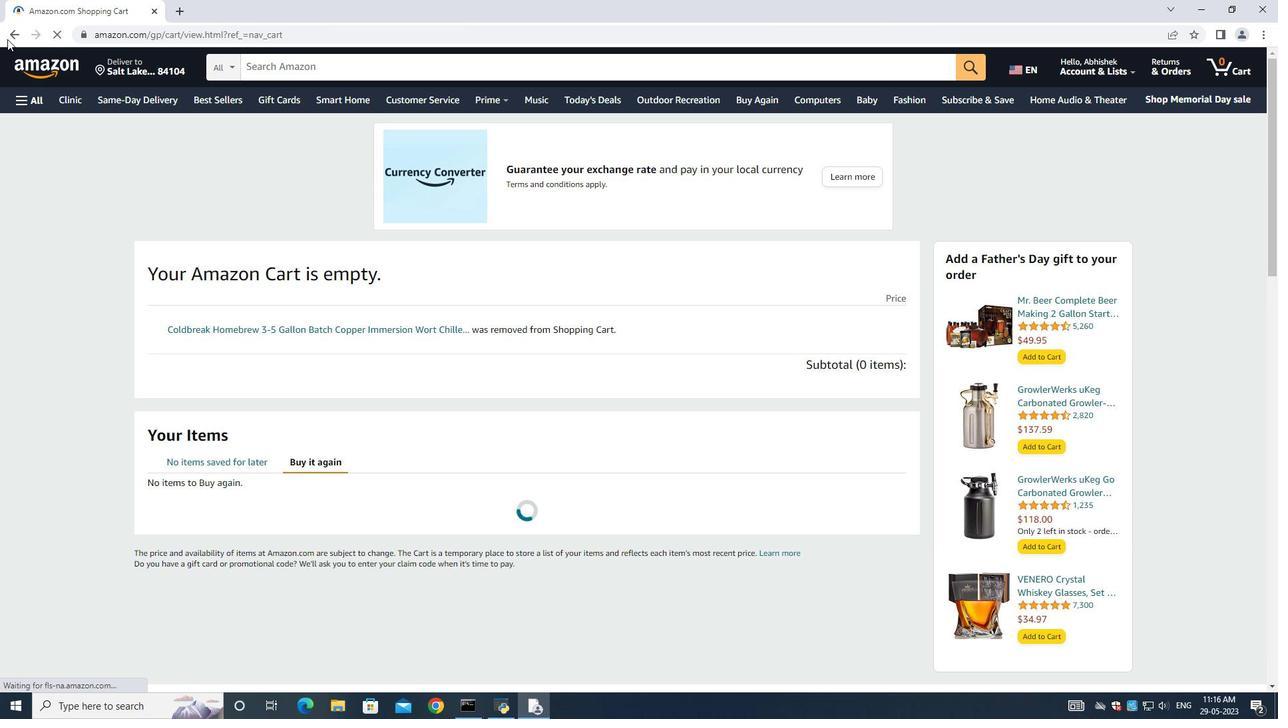 
Action: Mouse moved to (989, 384)
Screenshot: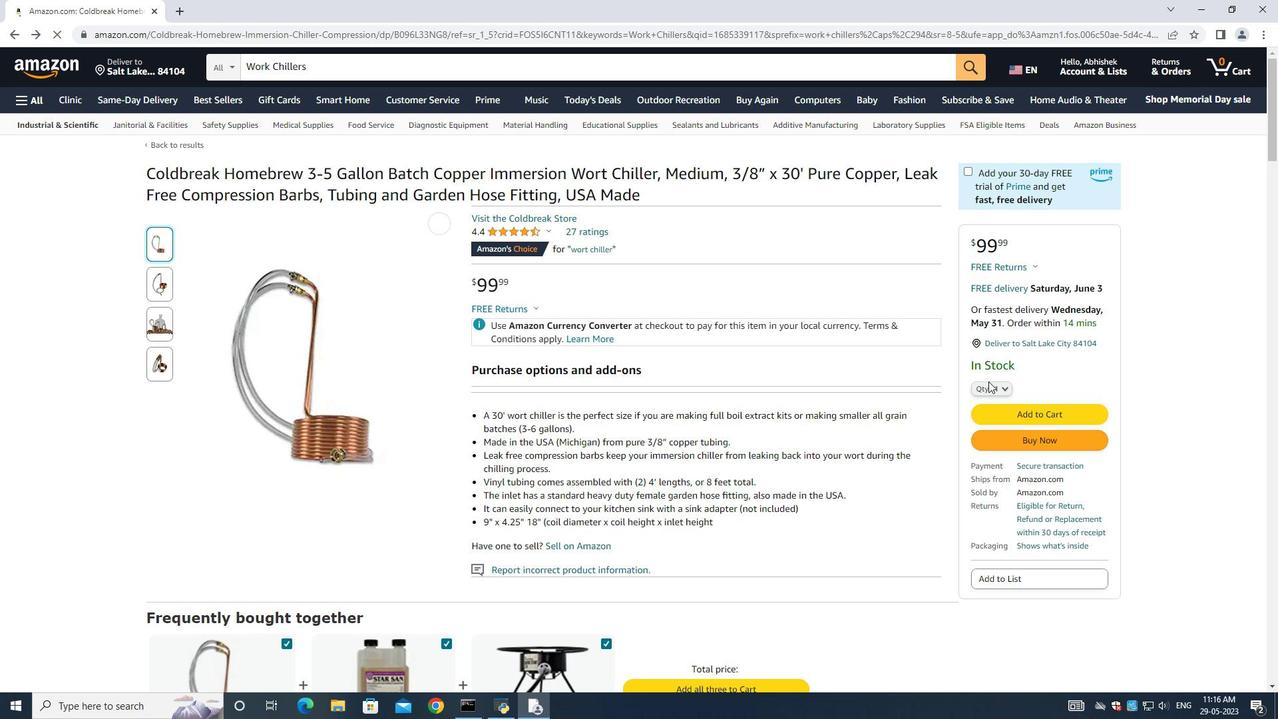 
Action: Mouse pressed left at (989, 384)
Screenshot: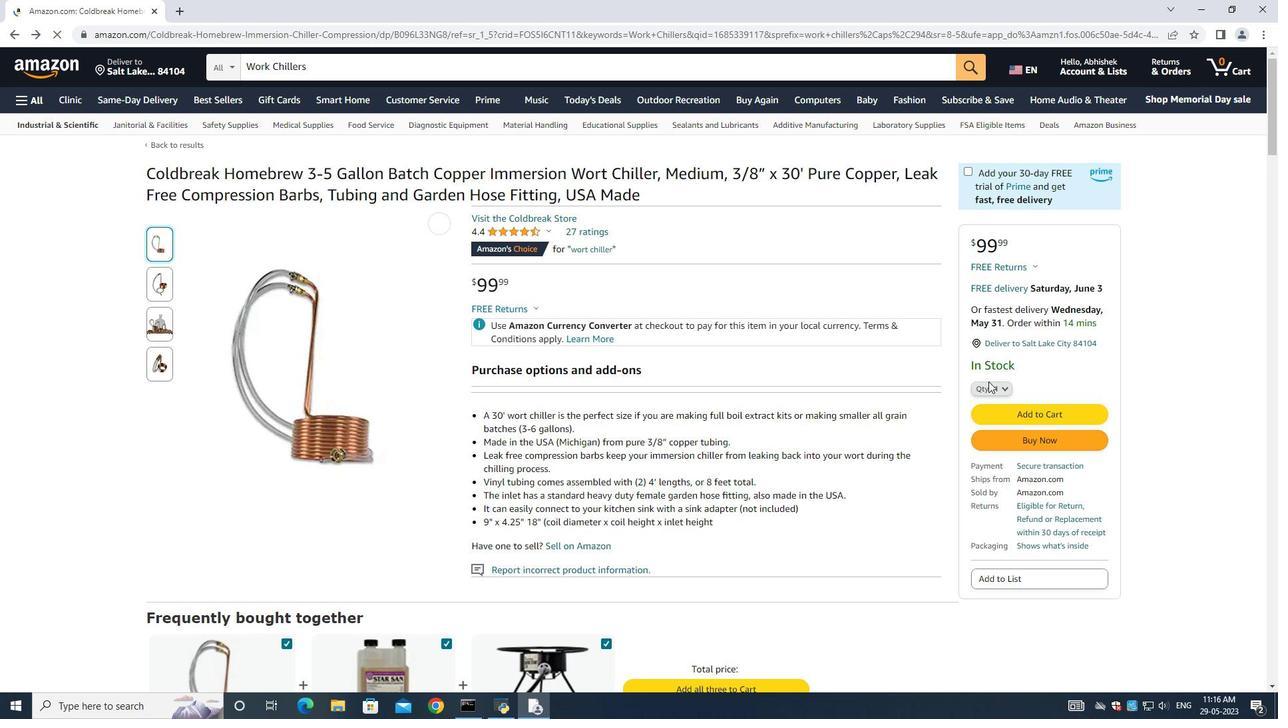 
Action: Mouse moved to (985, 127)
Screenshot: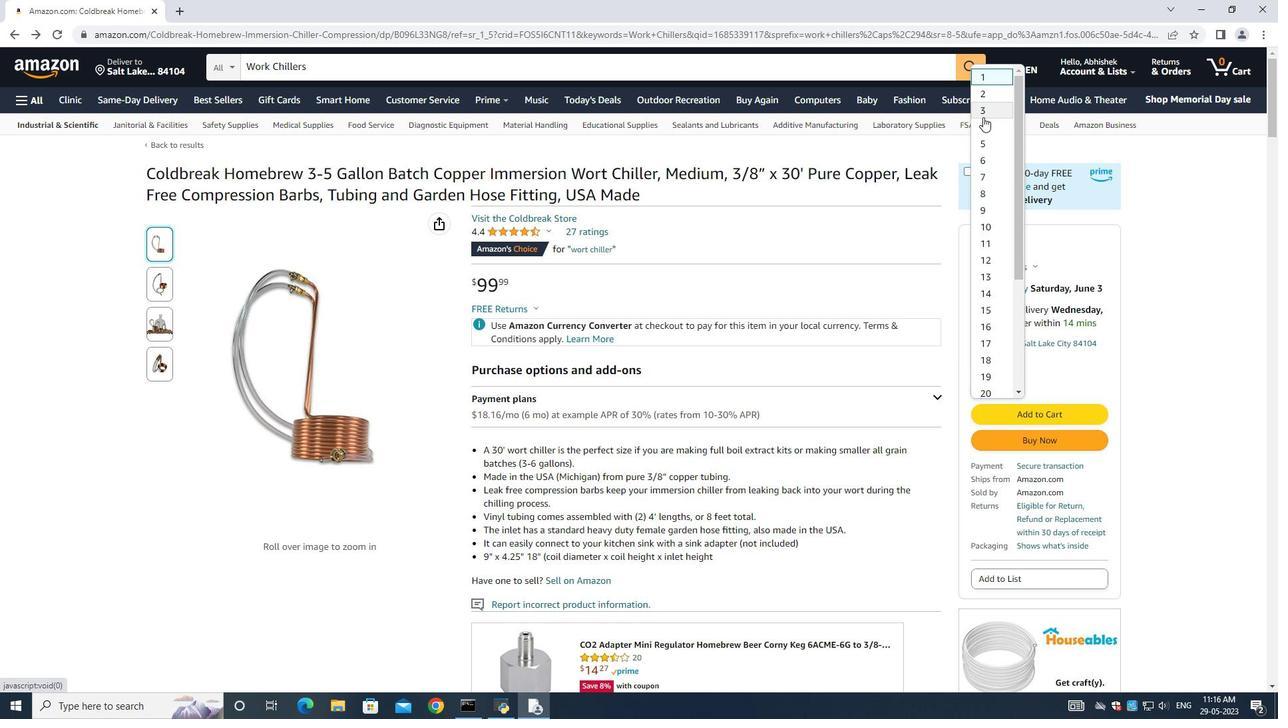
Action: Mouse pressed left at (985, 127)
Screenshot: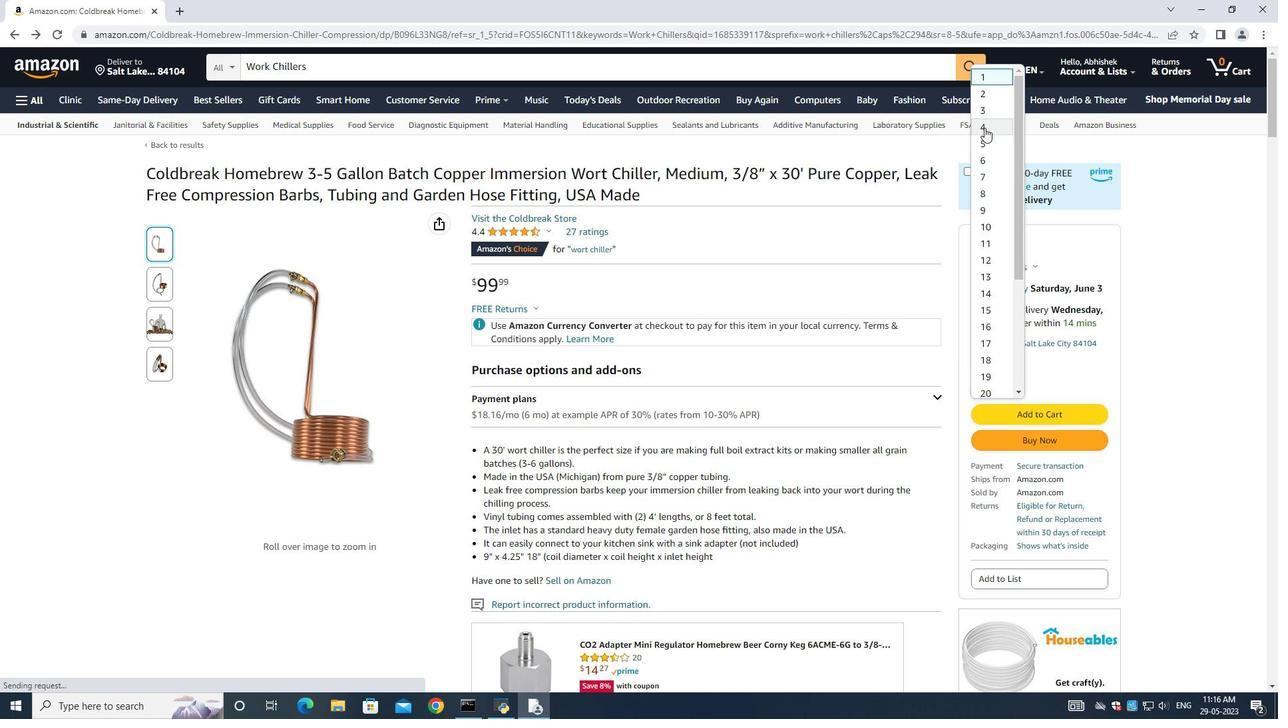 
Action: Mouse moved to (1034, 450)
Screenshot: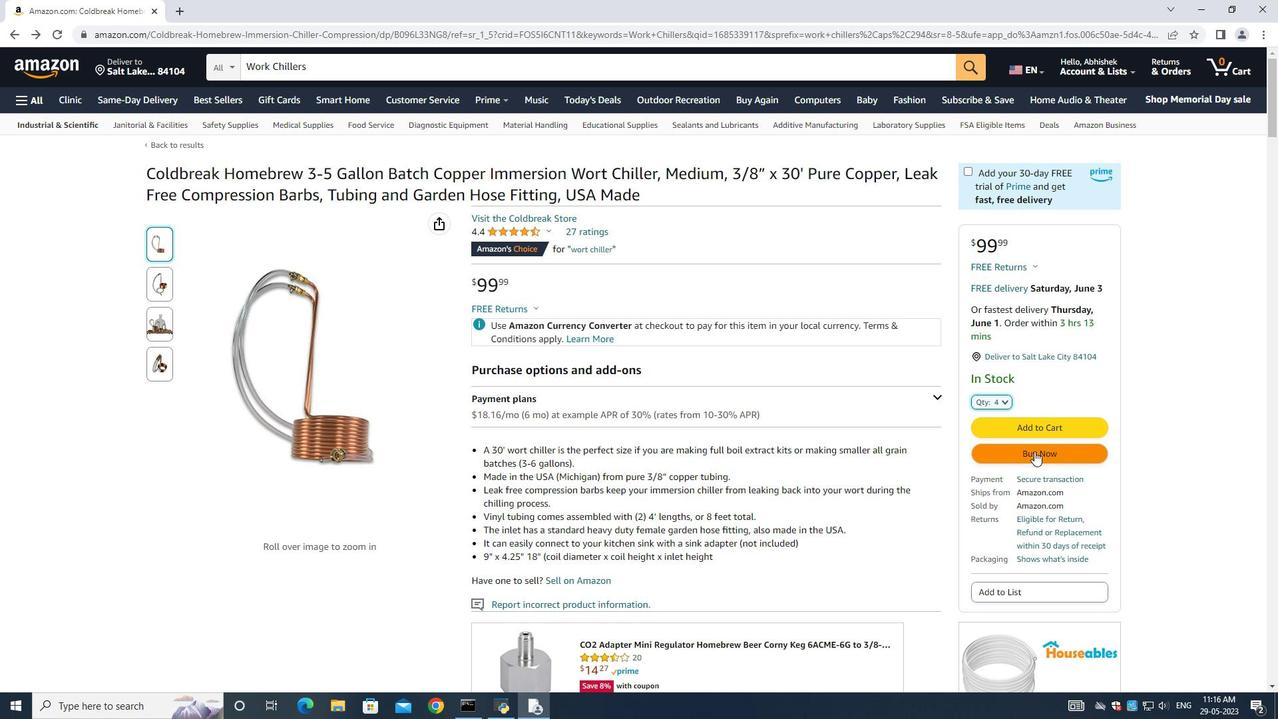 
Action: Mouse pressed left at (1034, 450)
Screenshot: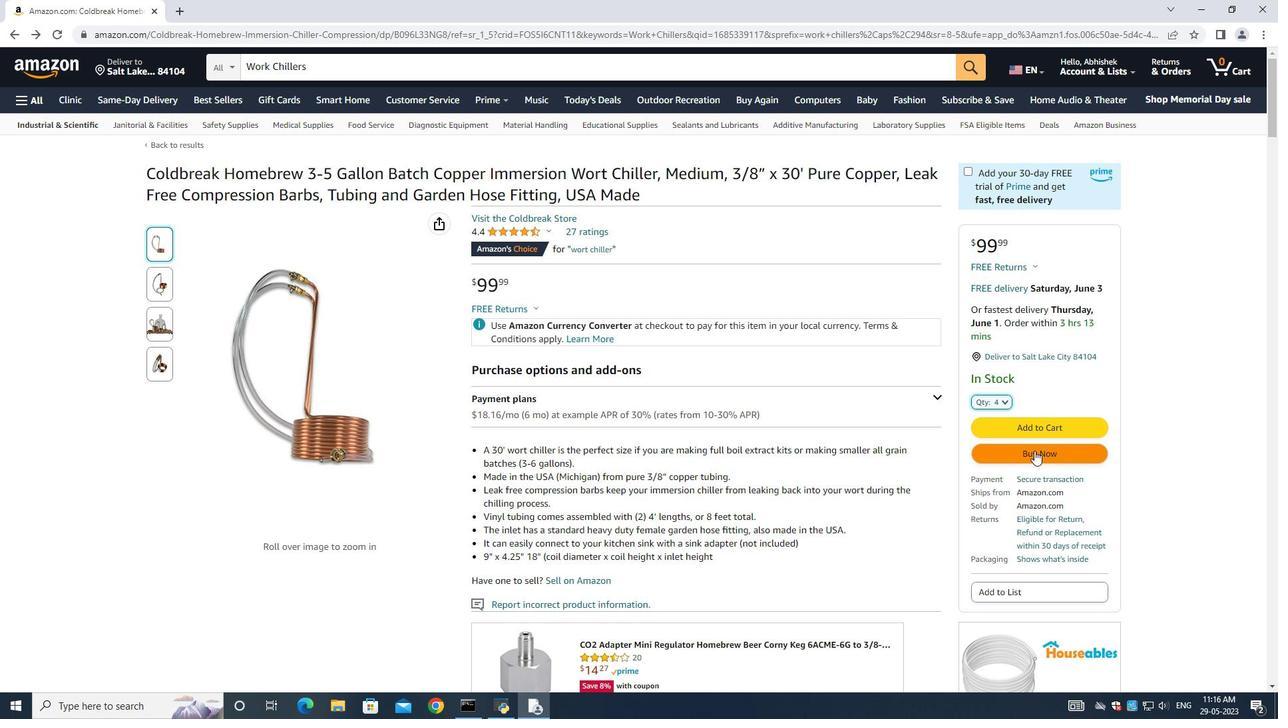 
Action: Mouse moved to (495, 344)
Screenshot: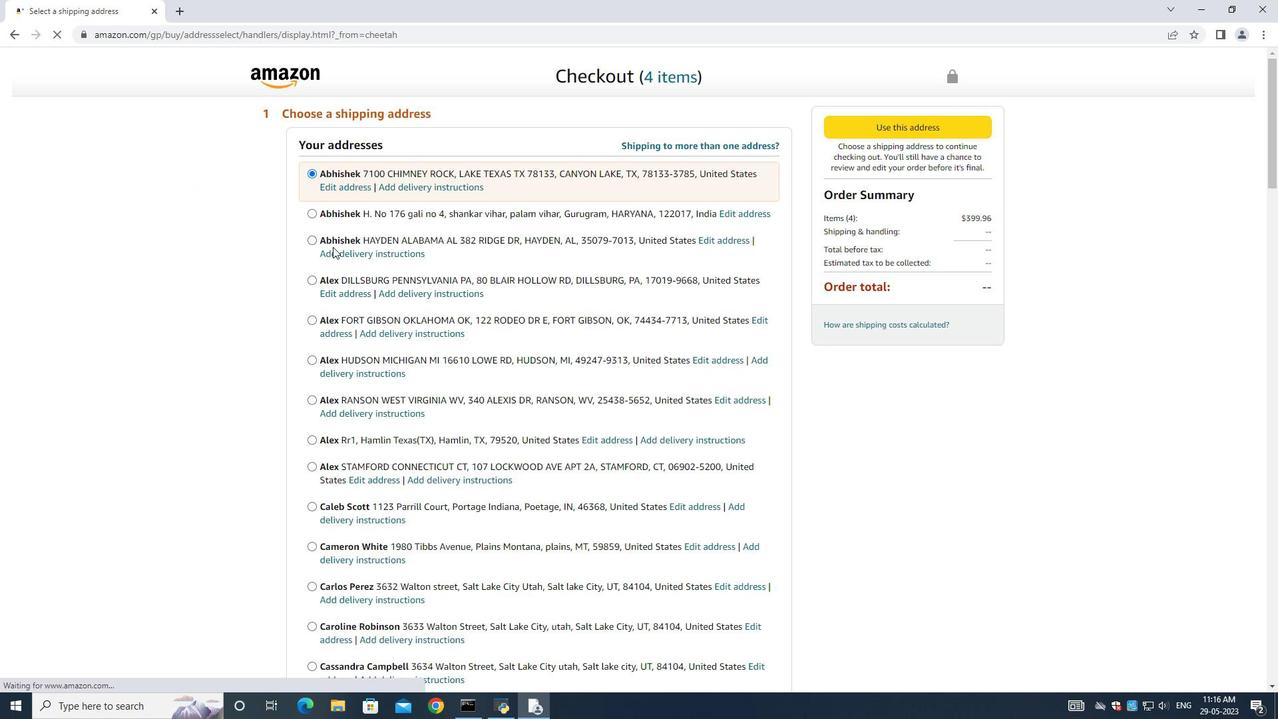 
Action: Mouse scrolled (495, 343) with delta (0, 0)
Screenshot: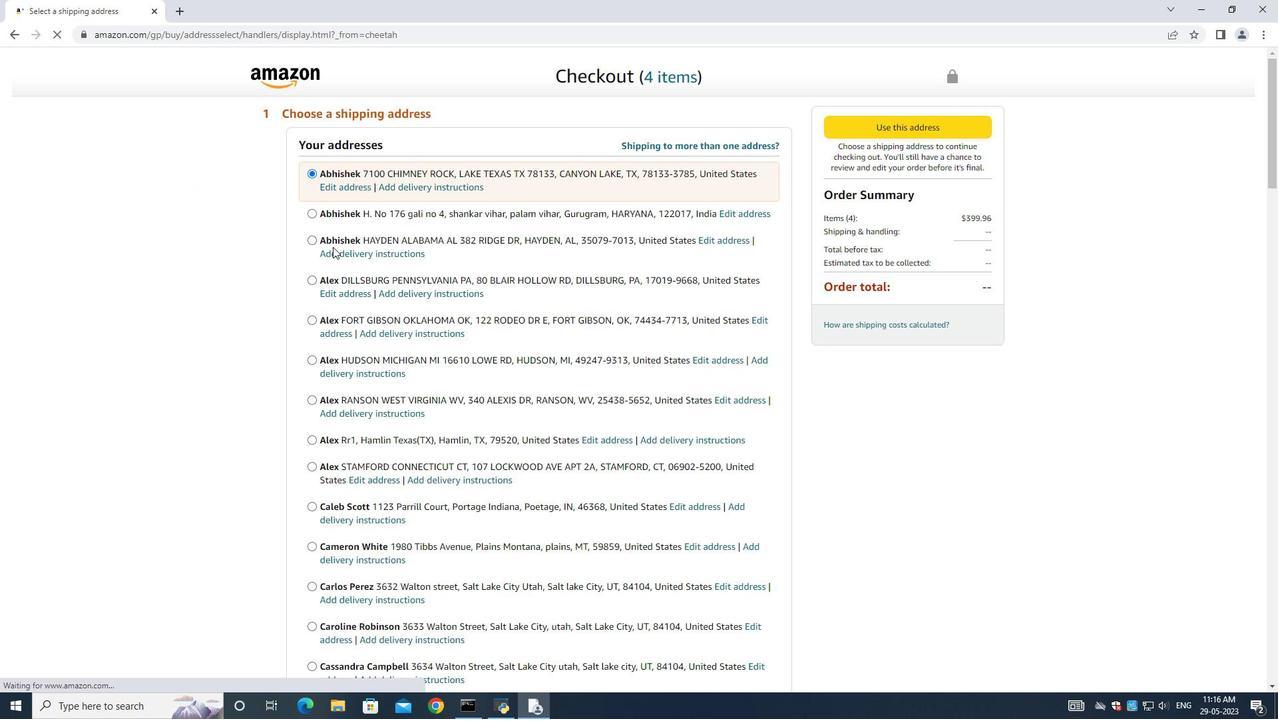 
Action: Mouse moved to (496, 349)
Screenshot: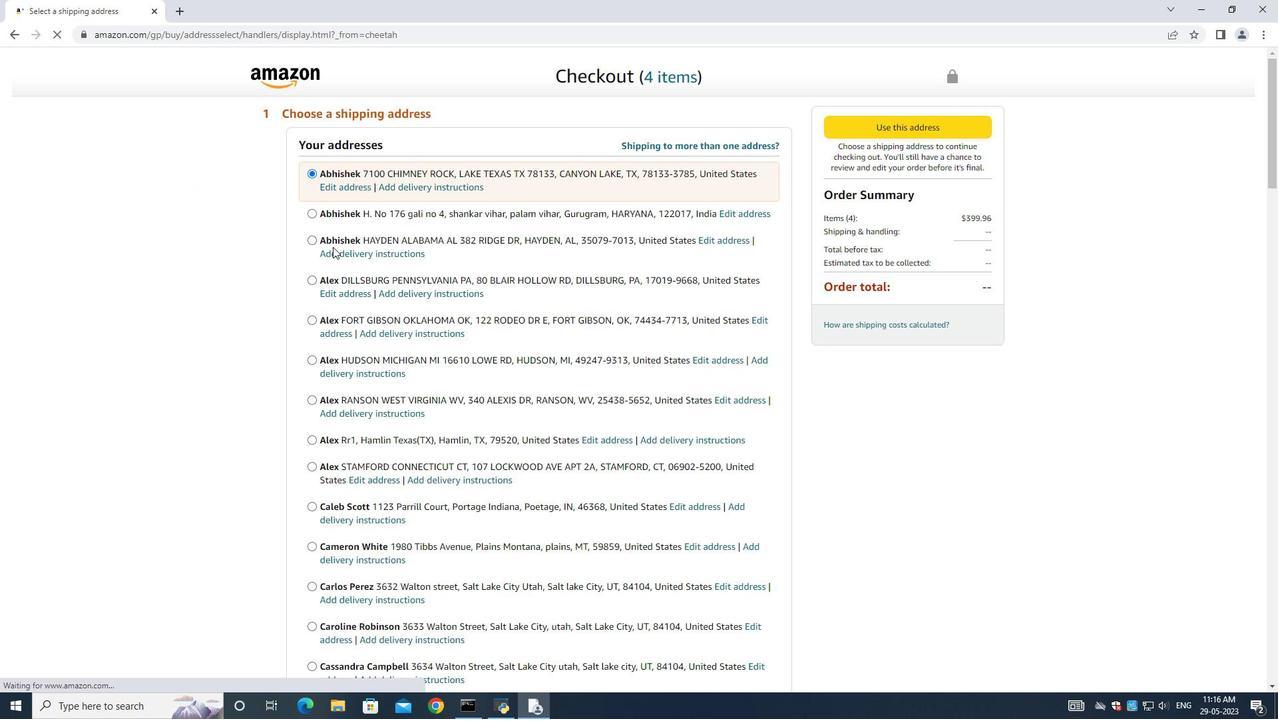 
Action: Mouse scrolled (496, 349) with delta (0, 0)
Screenshot: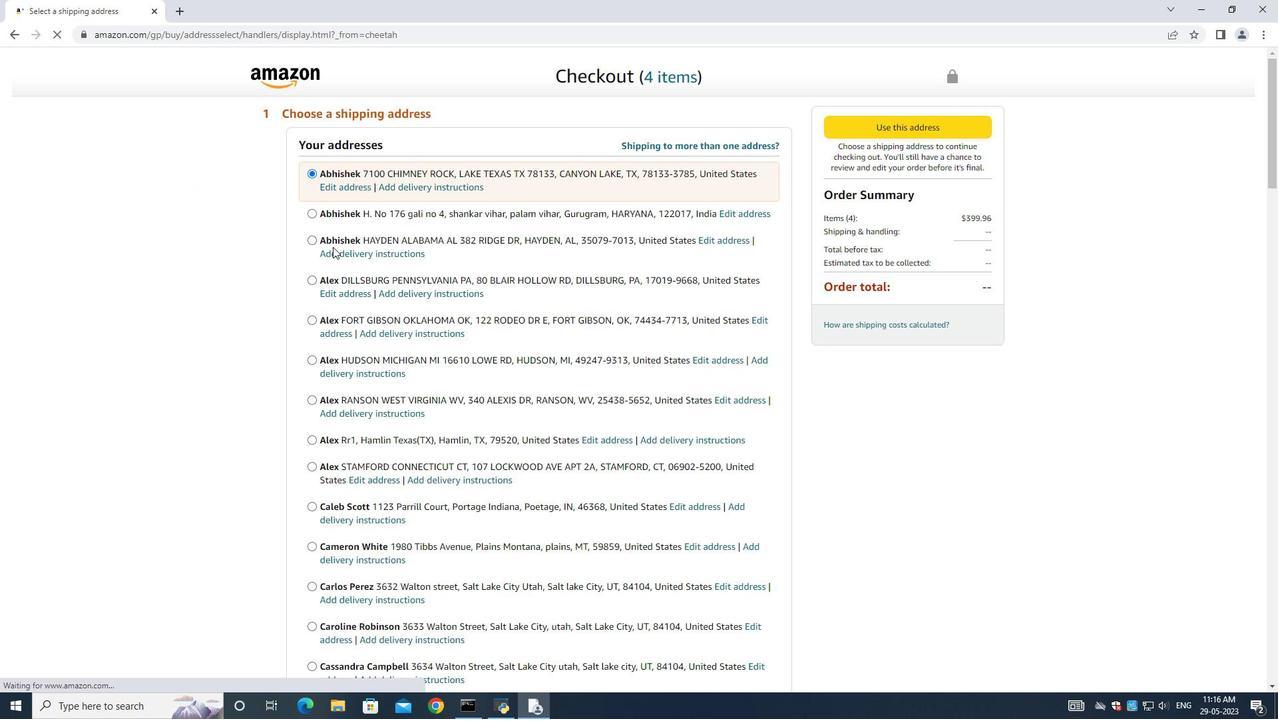 
Action: Mouse moved to (496, 350)
Screenshot: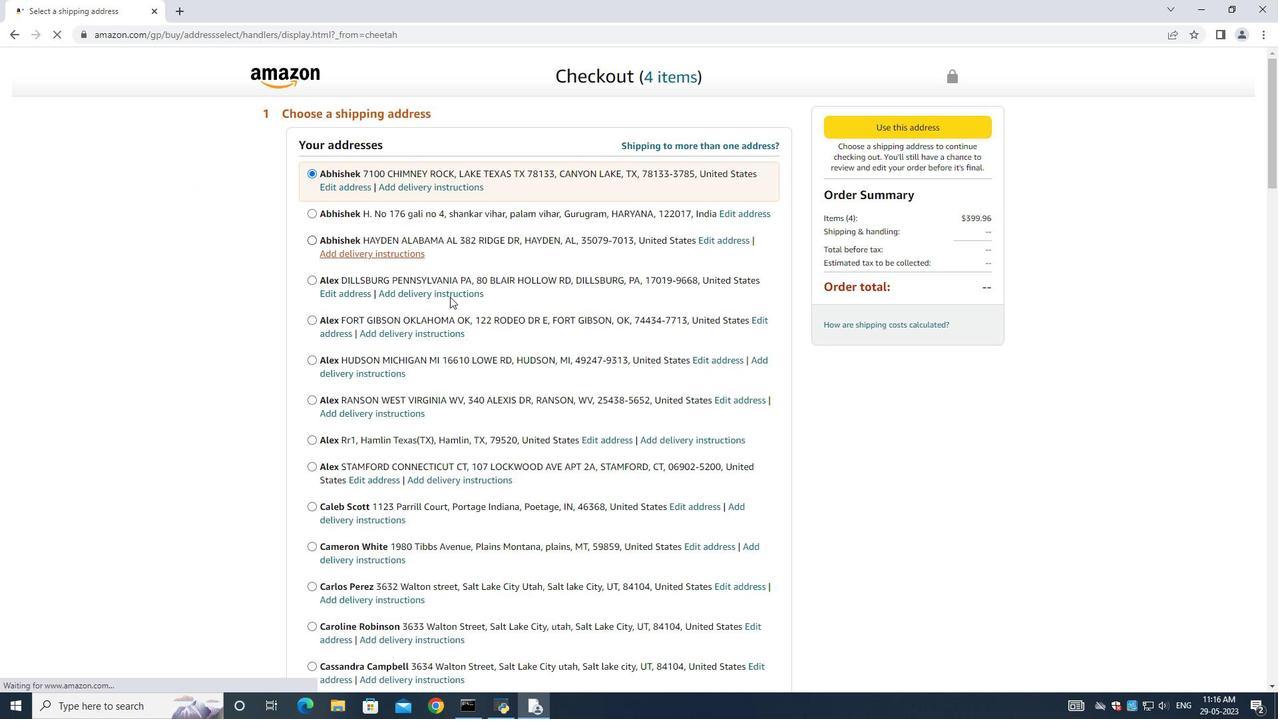 
Action: Mouse scrolled (496, 349) with delta (0, 0)
Screenshot: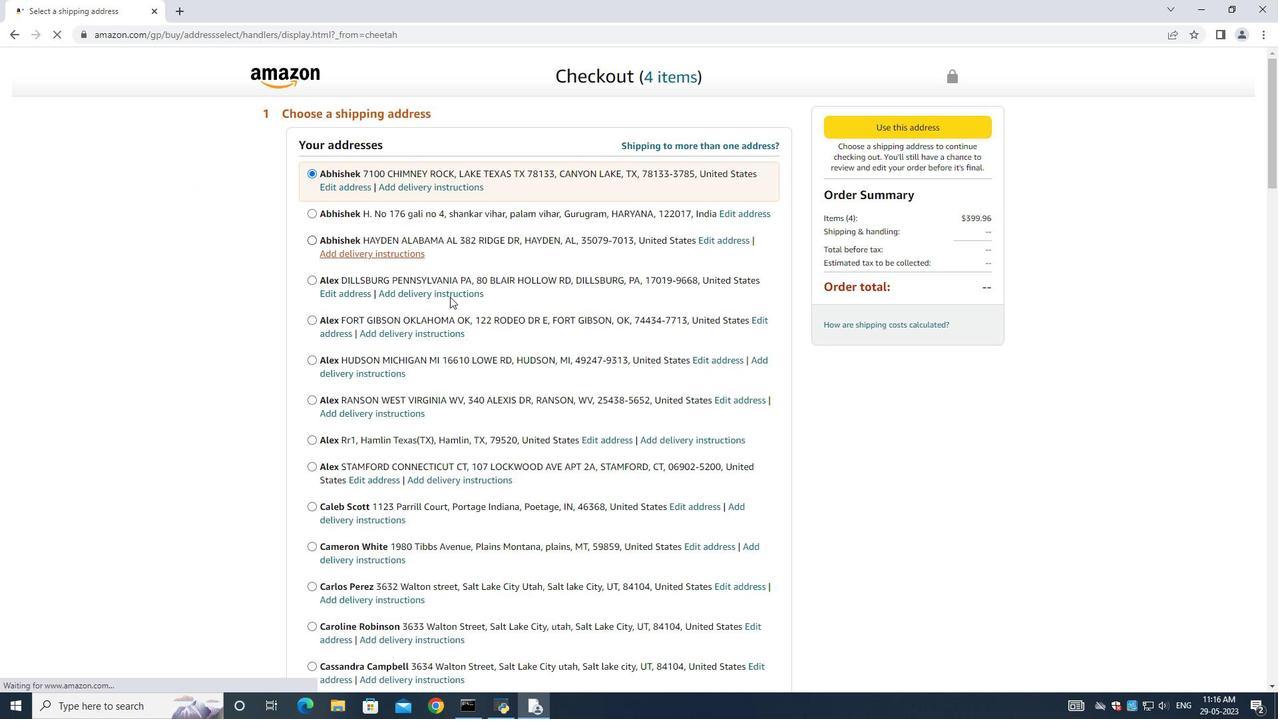 
Action: Mouse scrolled (496, 349) with delta (0, 0)
Screenshot: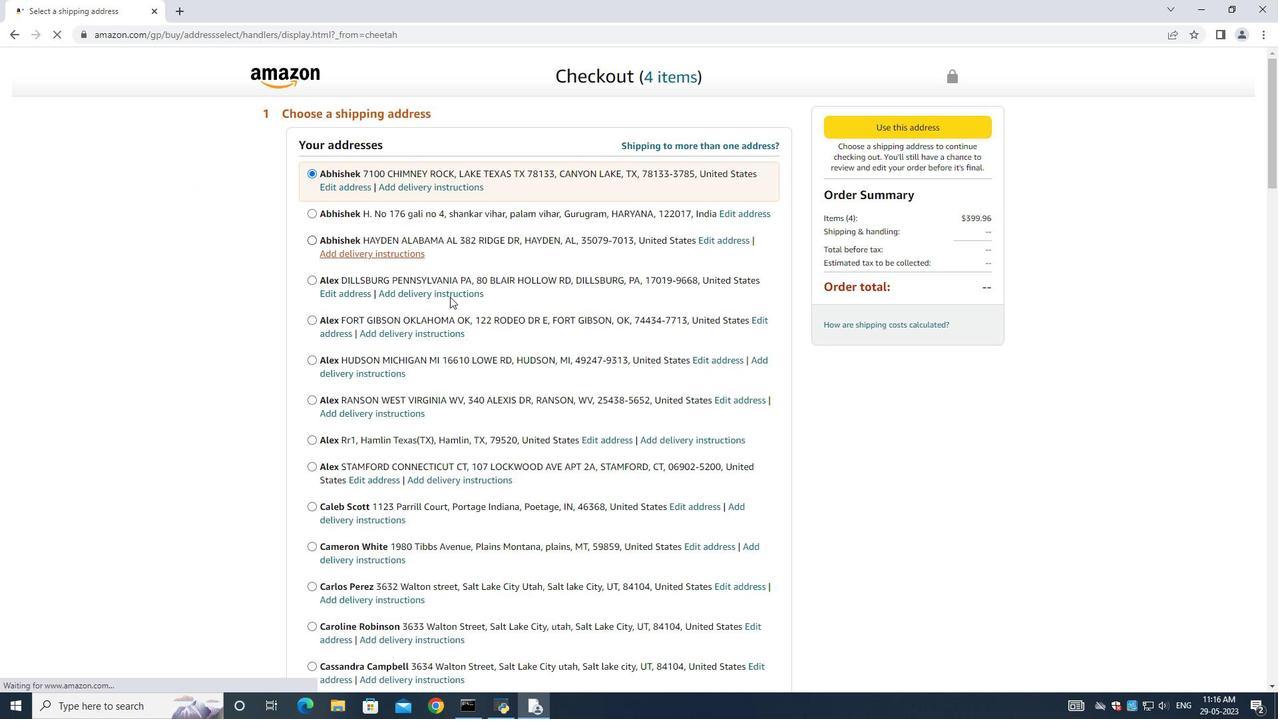 
Action: Mouse scrolled (496, 349) with delta (0, 0)
Screenshot: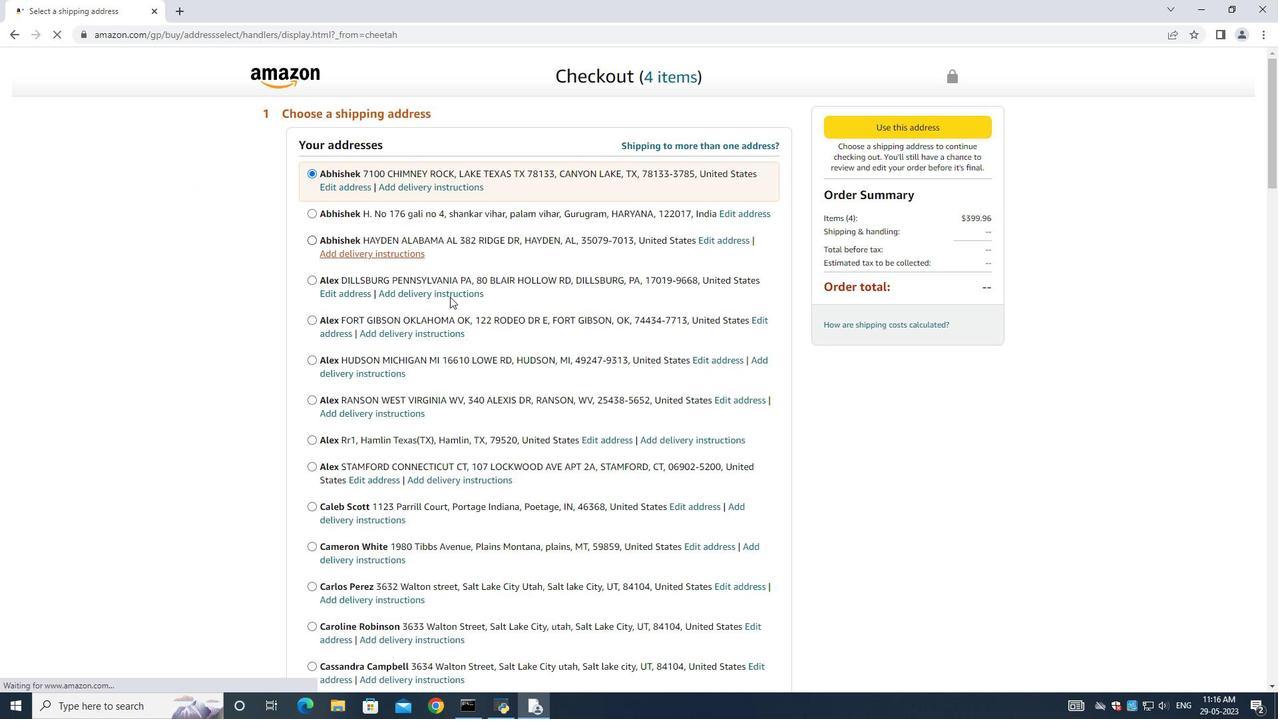 
Action: Mouse scrolled (496, 349) with delta (0, 0)
Screenshot: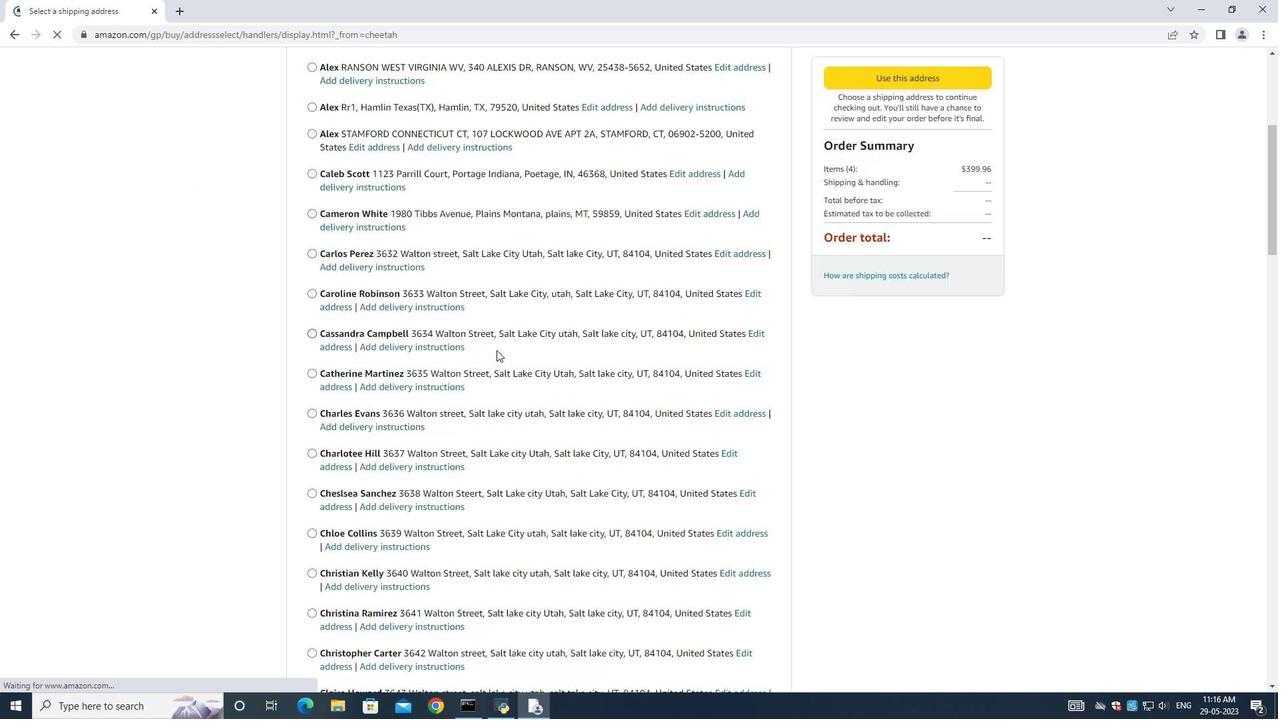 
Action: Mouse scrolled (496, 349) with delta (0, 0)
Screenshot: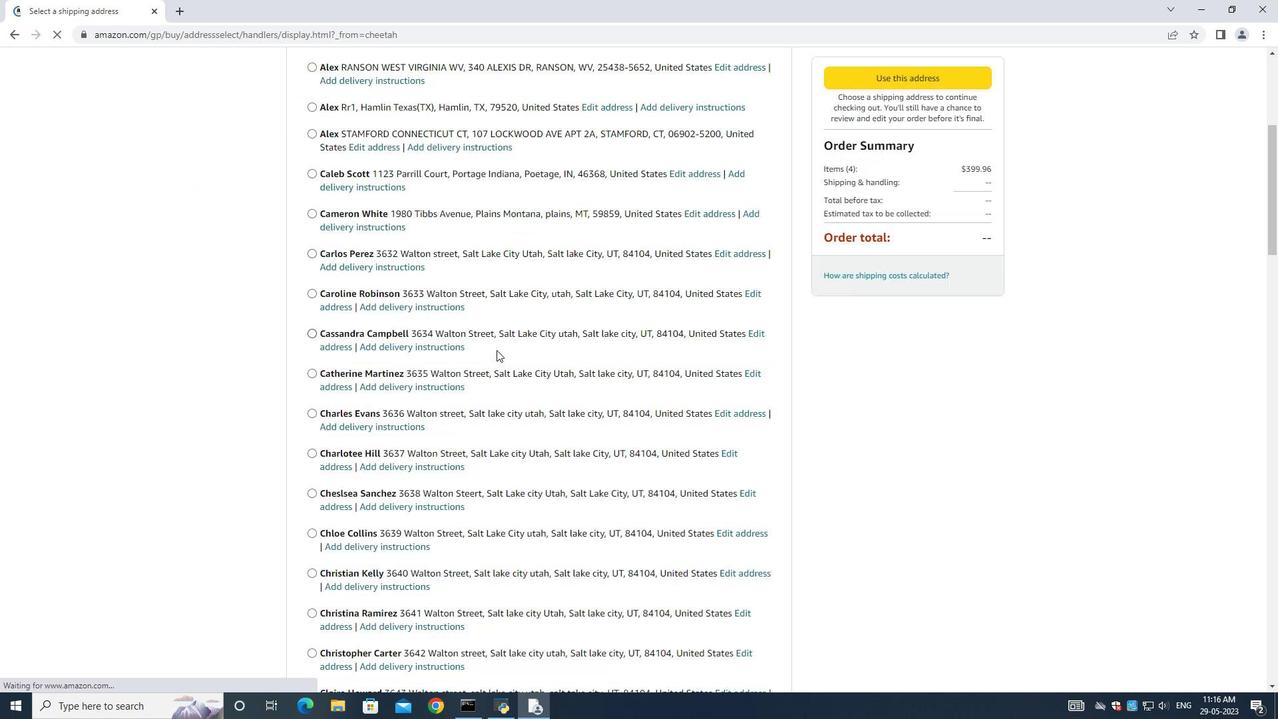 
Action: Mouse scrolled (496, 349) with delta (0, 0)
Screenshot: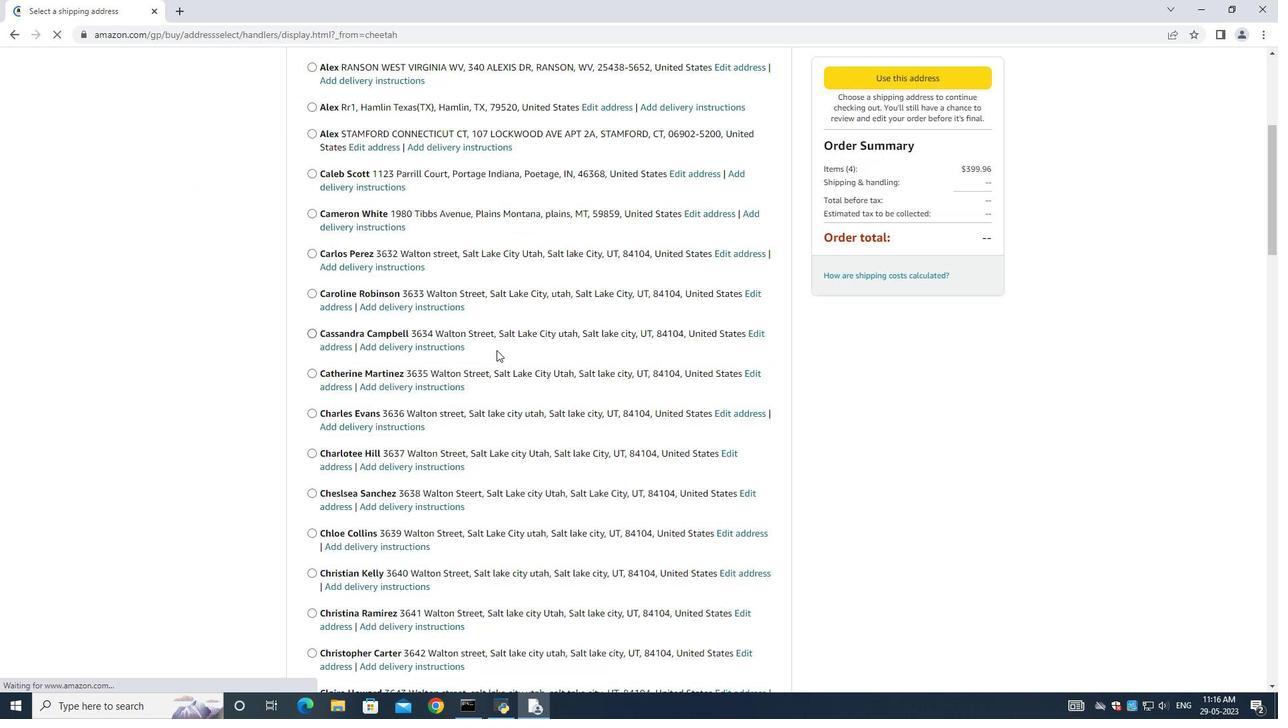 
Action: Mouse scrolled (496, 349) with delta (0, 0)
Screenshot: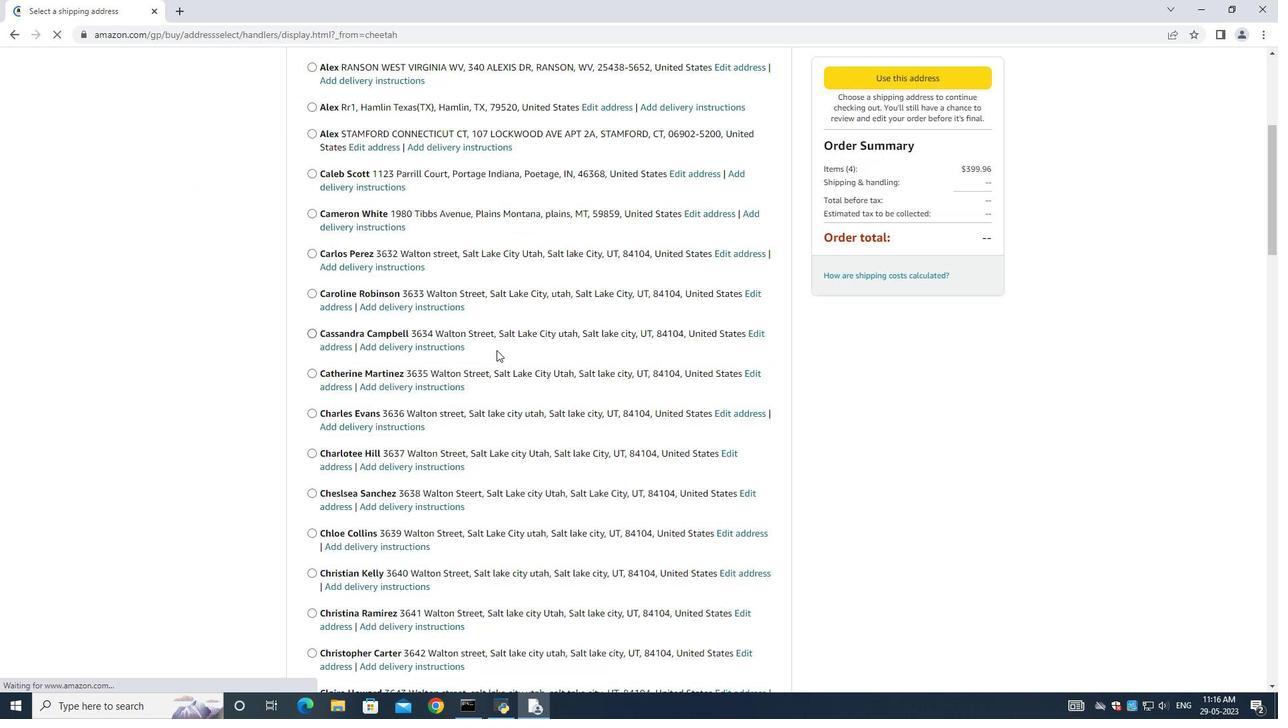
Action: Mouse scrolled (496, 349) with delta (0, 0)
Screenshot: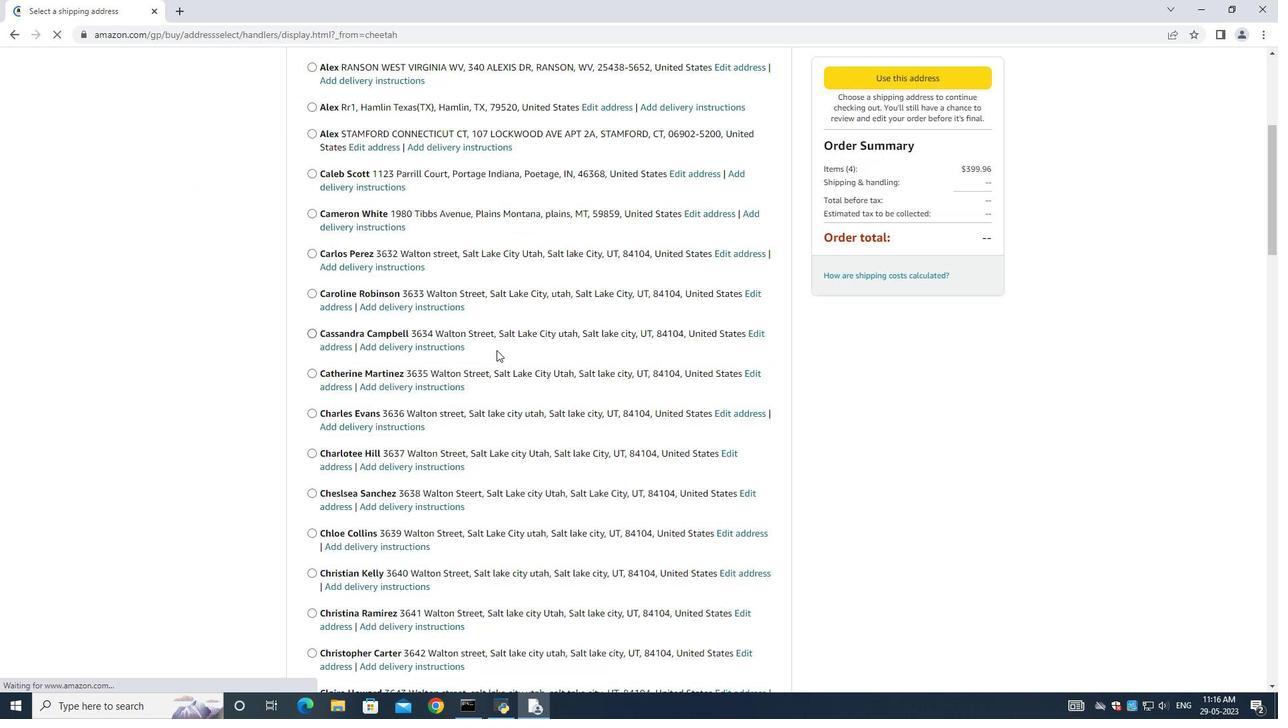 
Action: Mouse scrolled (496, 349) with delta (0, 0)
Screenshot: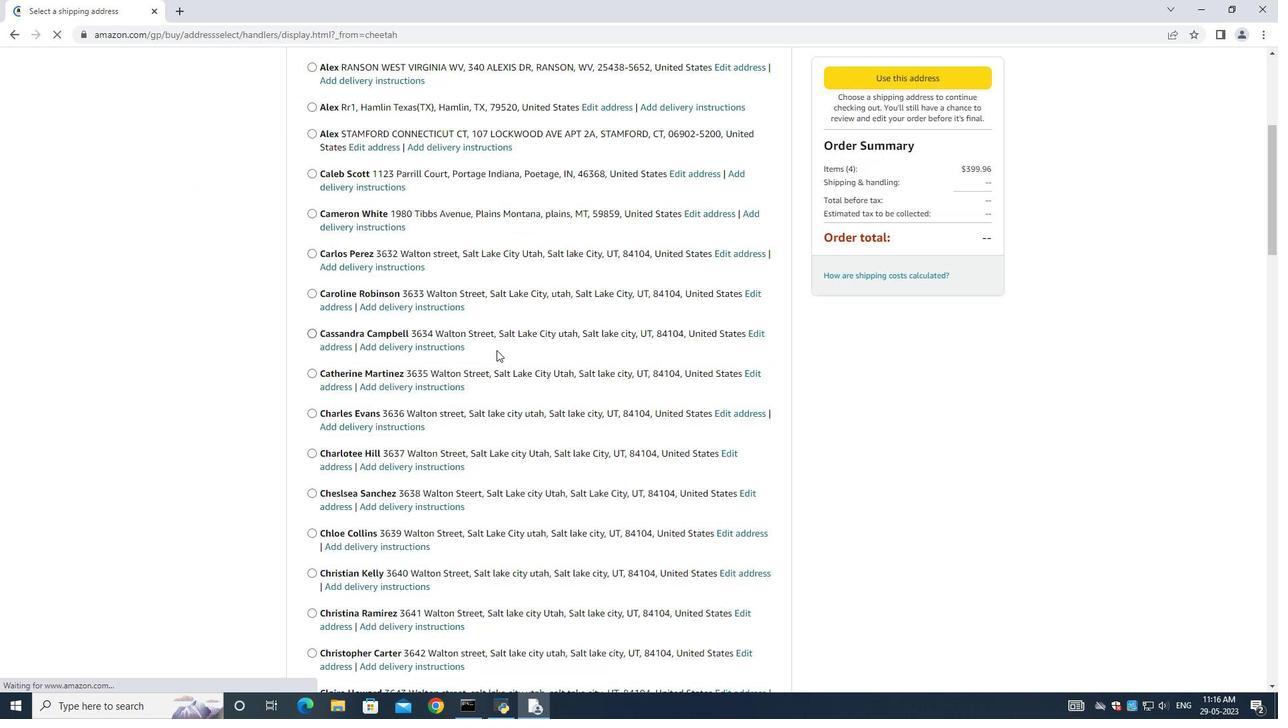 
Action: Mouse scrolled (496, 349) with delta (0, 0)
Screenshot: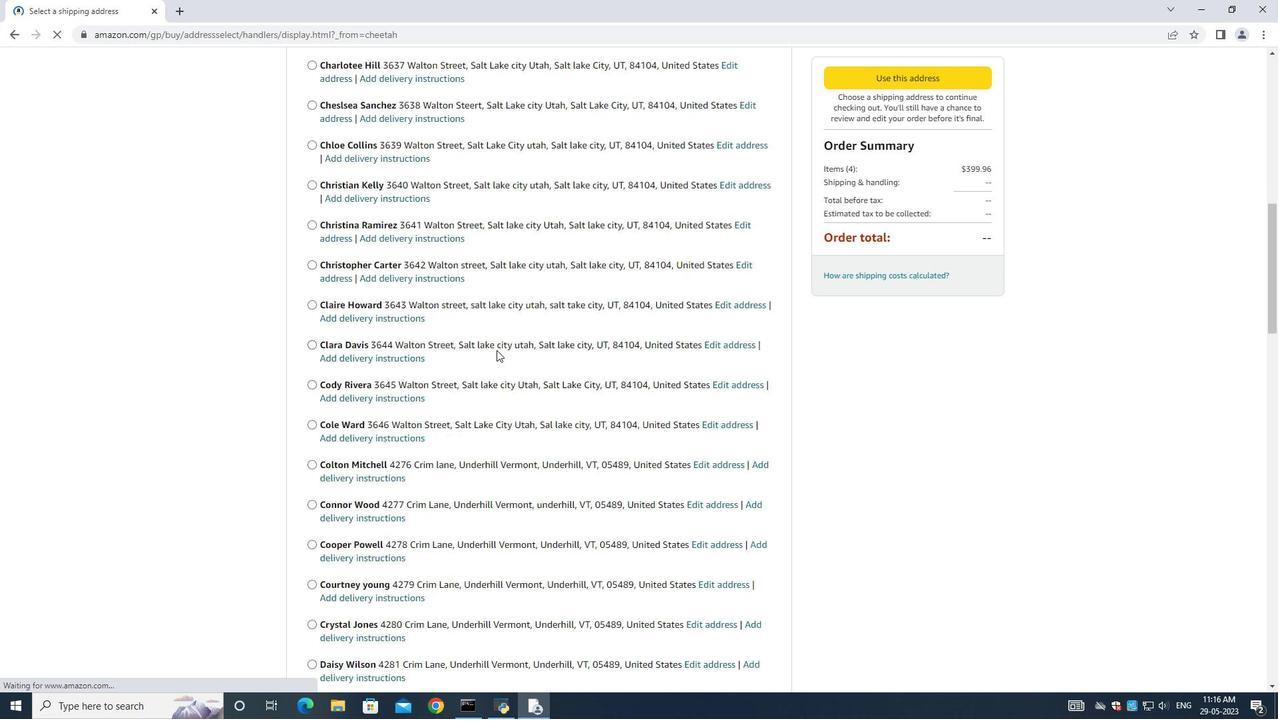 
Action: Mouse scrolled (496, 349) with delta (0, 0)
Screenshot: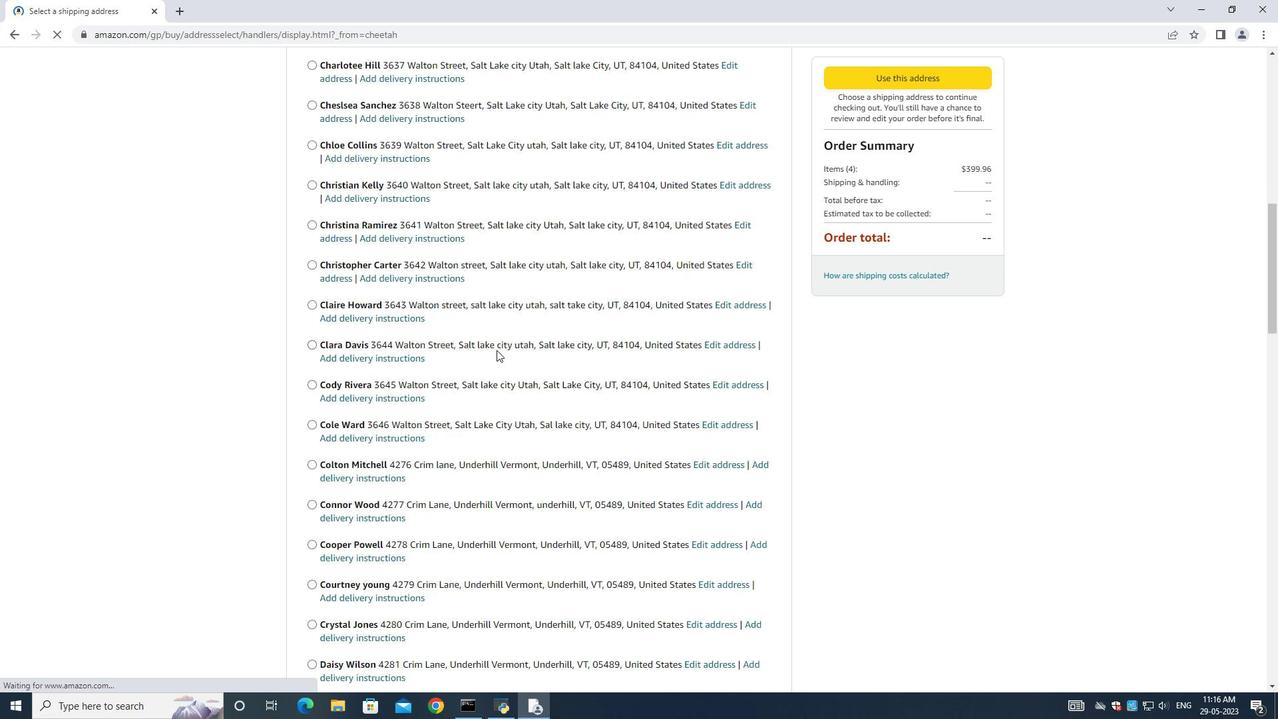 
Action: Mouse scrolled (496, 349) with delta (0, 0)
Screenshot: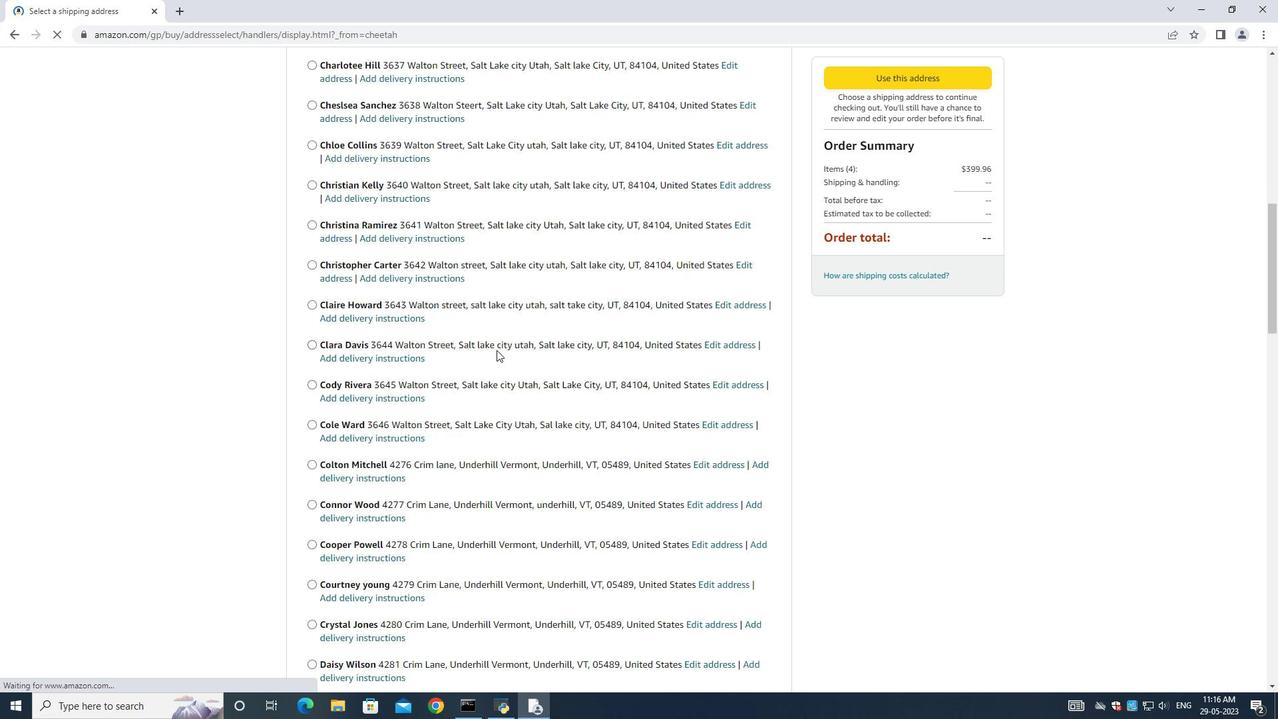 
Action: Mouse scrolled (496, 349) with delta (0, 0)
Screenshot: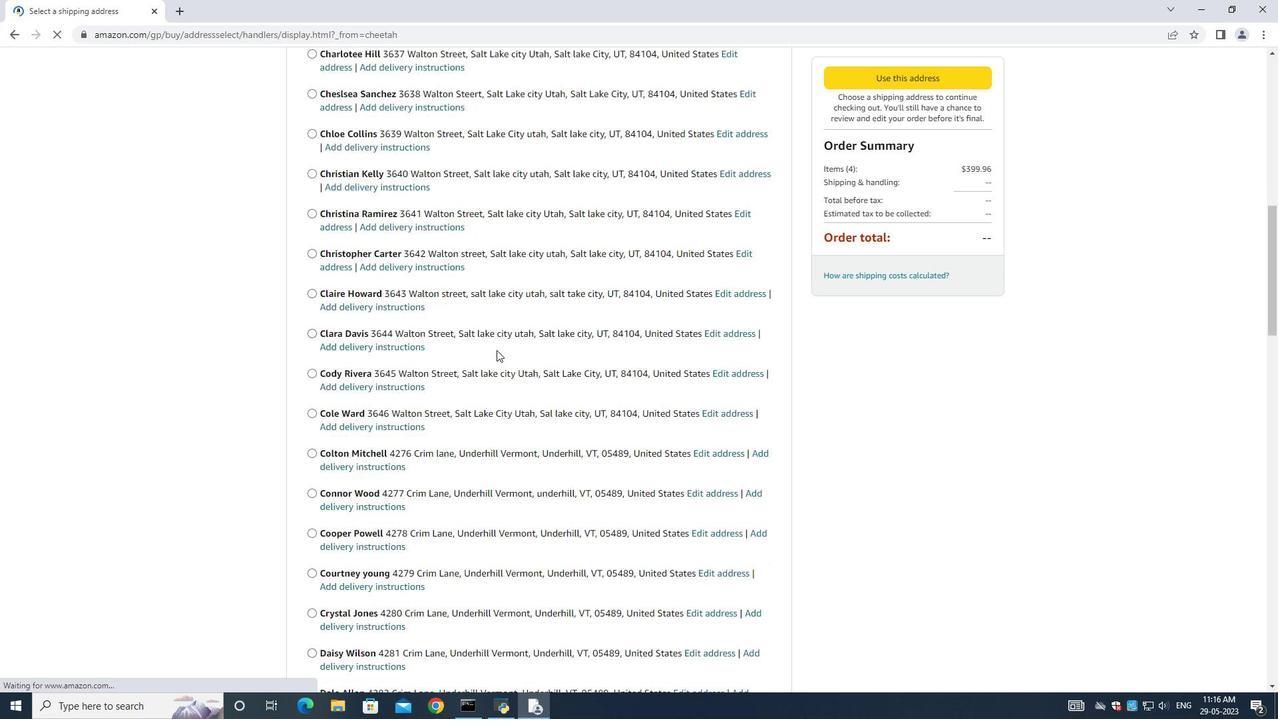 
Action: Mouse scrolled (496, 349) with delta (0, 0)
Screenshot: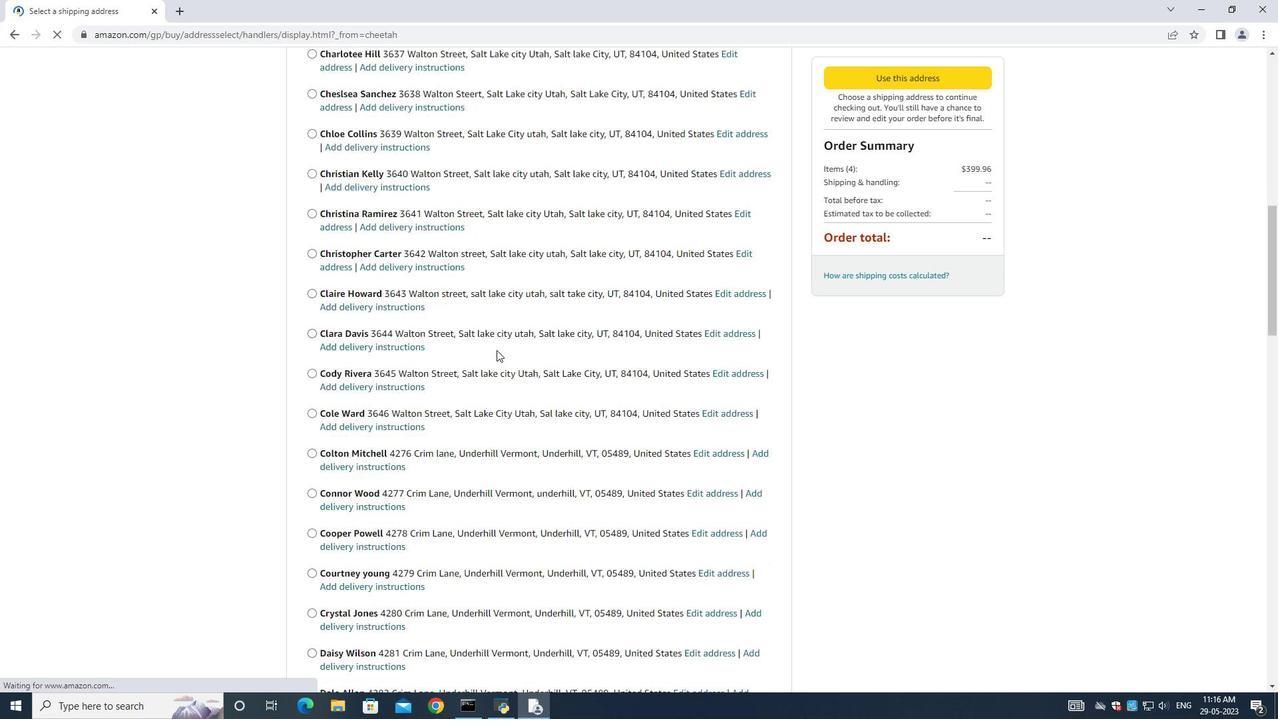 
Action: Mouse scrolled (496, 349) with delta (0, 0)
Screenshot: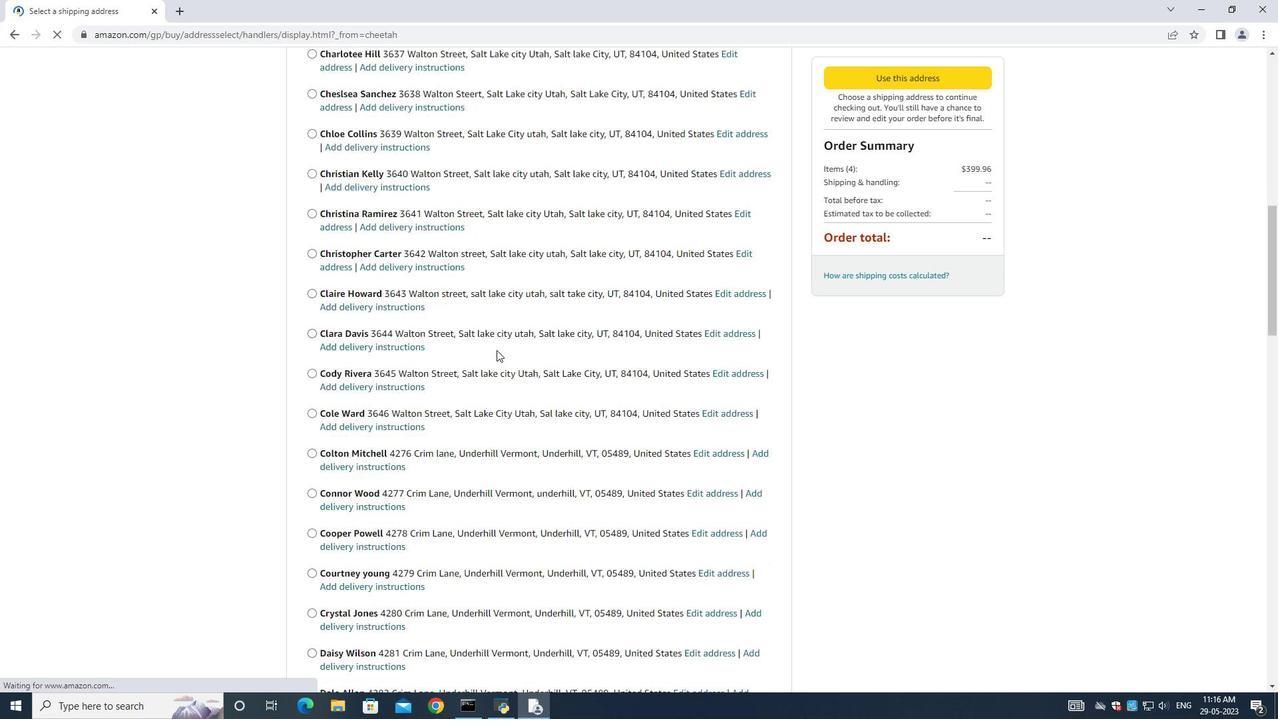 
Action: Mouse scrolled (496, 349) with delta (0, 0)
Screenshot: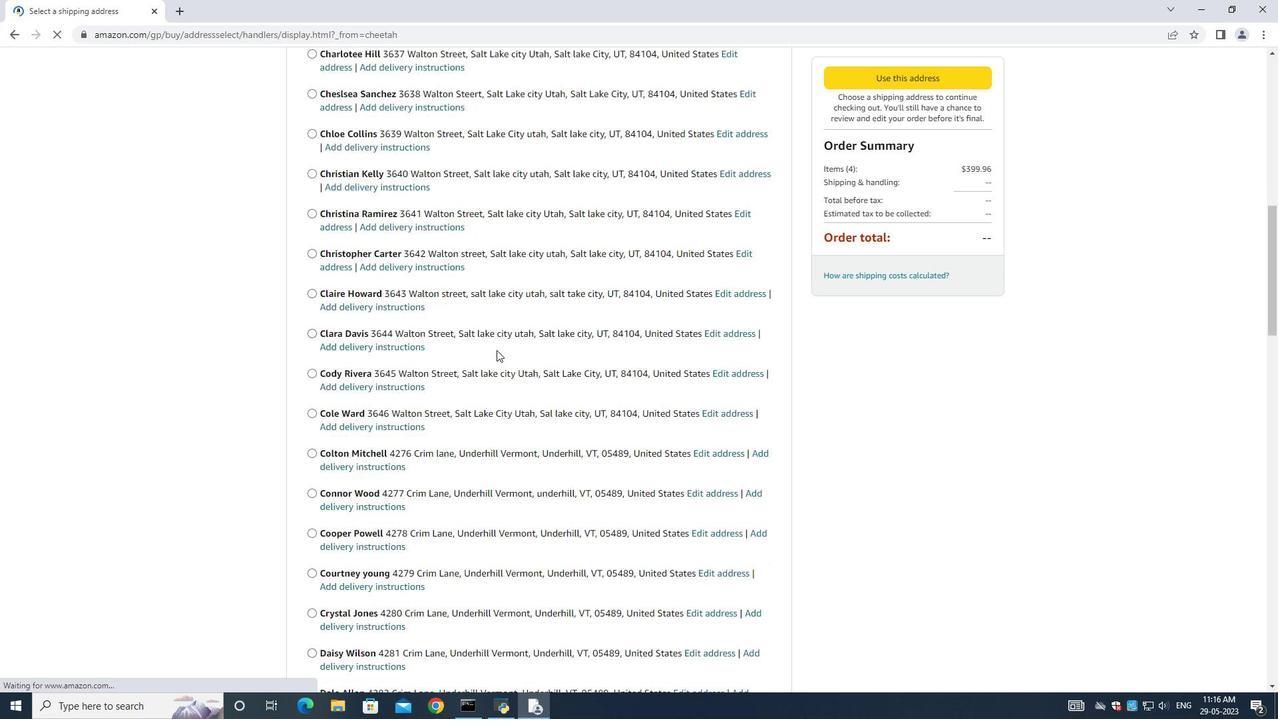 
Action: Mouse scrolled (496, 349) with delta (0, 0)
Screenshot: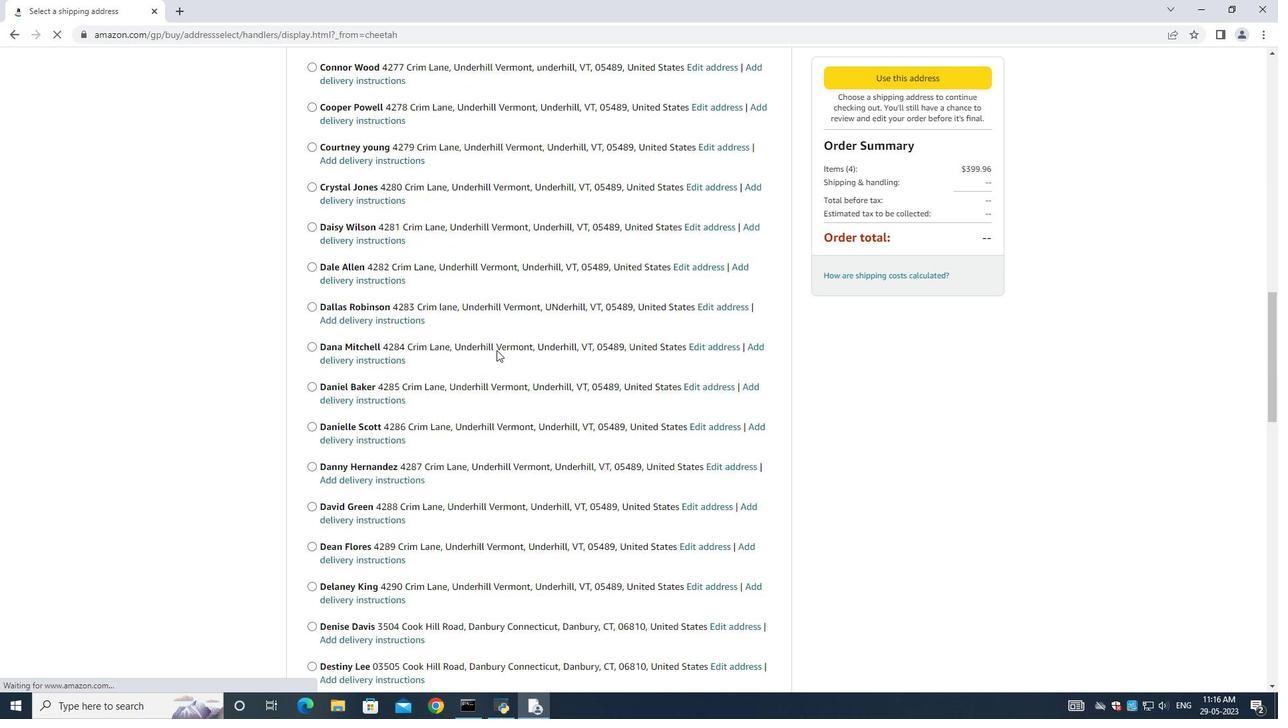 
Action: Mouse scrolled (496, 349) with delta (0, 0)
Screenshot: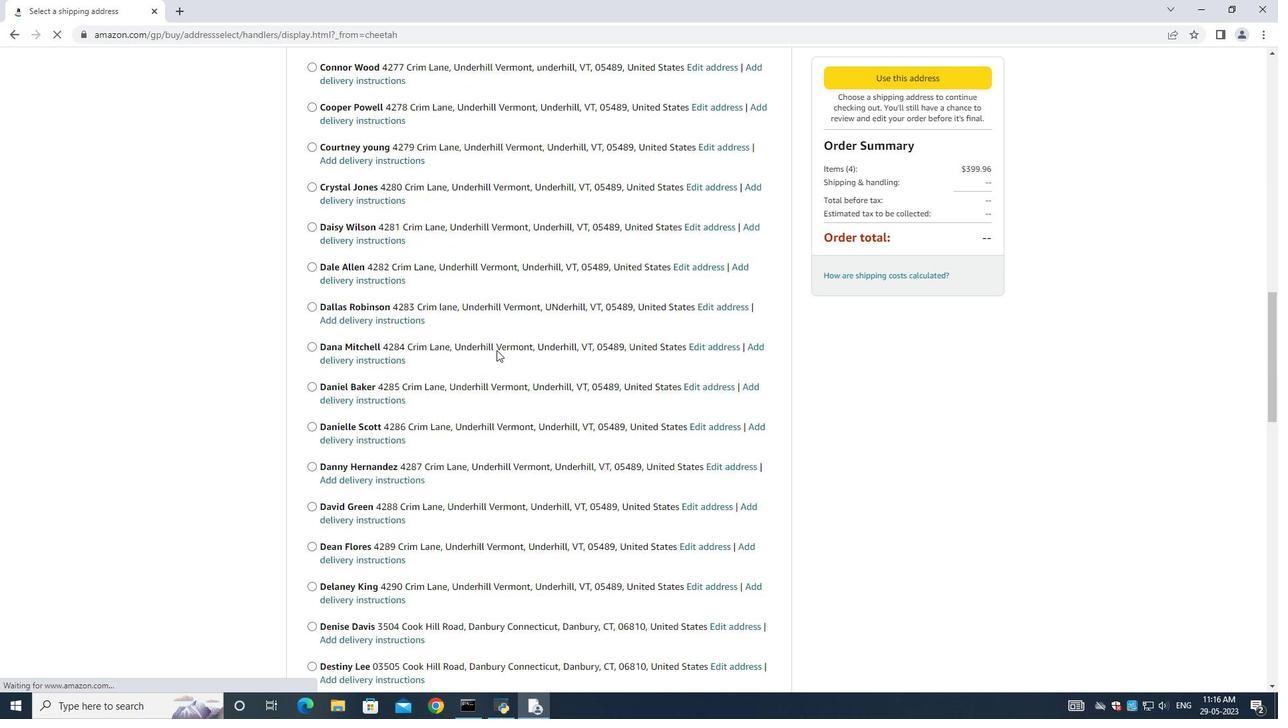 
Action: Mouse scrolled (496, 349) with delta (0, 0)
Screenshot: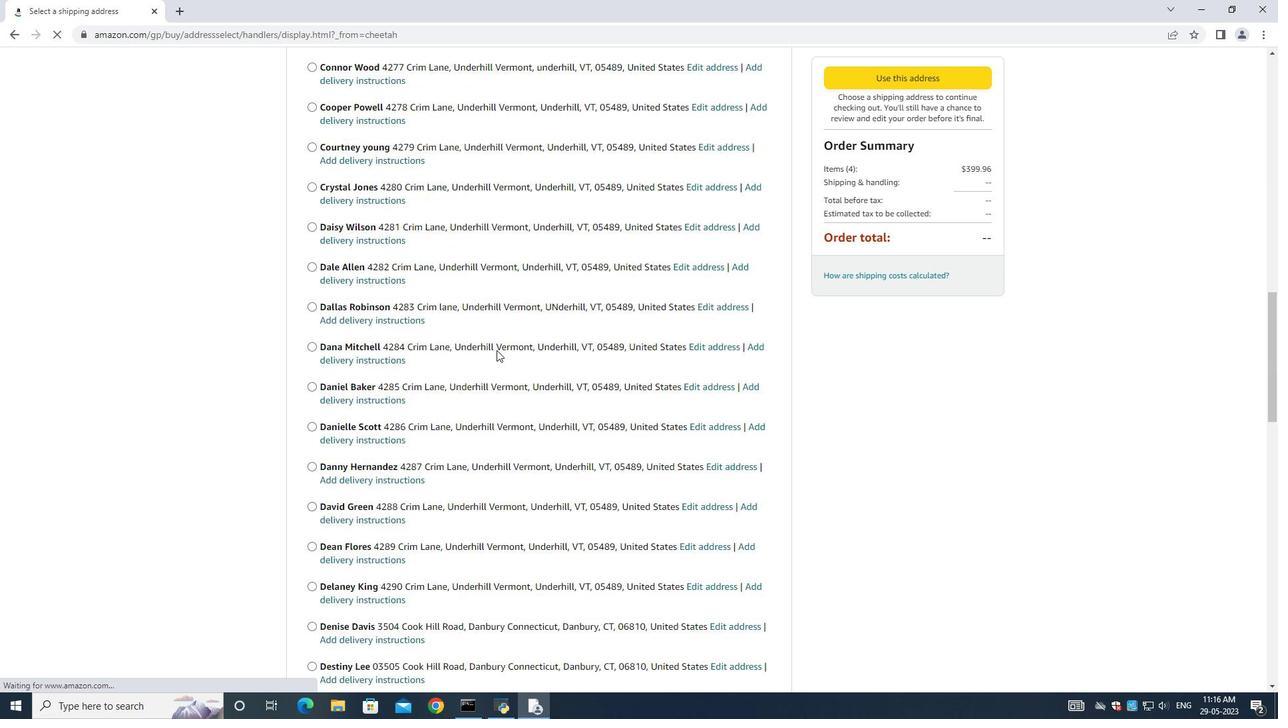
Action: Mouse scrolled (496, 349) with delta (0, 0)
Screenshot: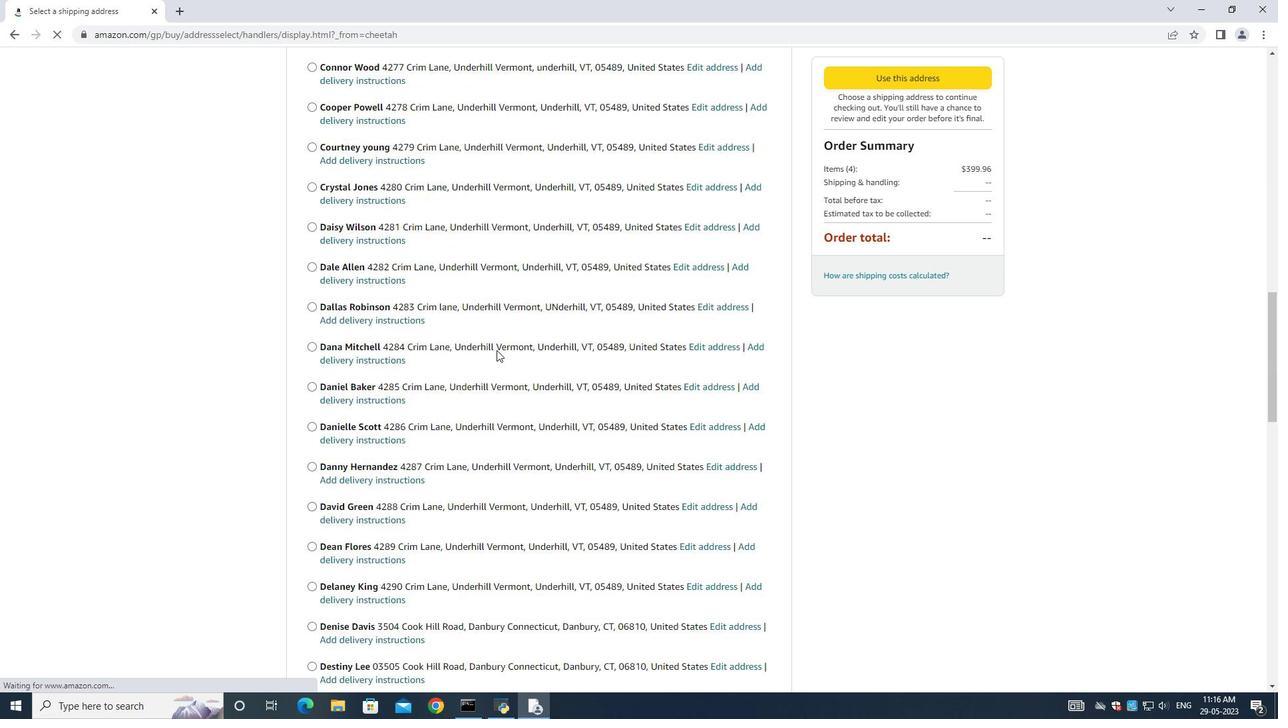 
Action: Mouse scrolled (496, 349) with delta (0, 0)
Screenshot: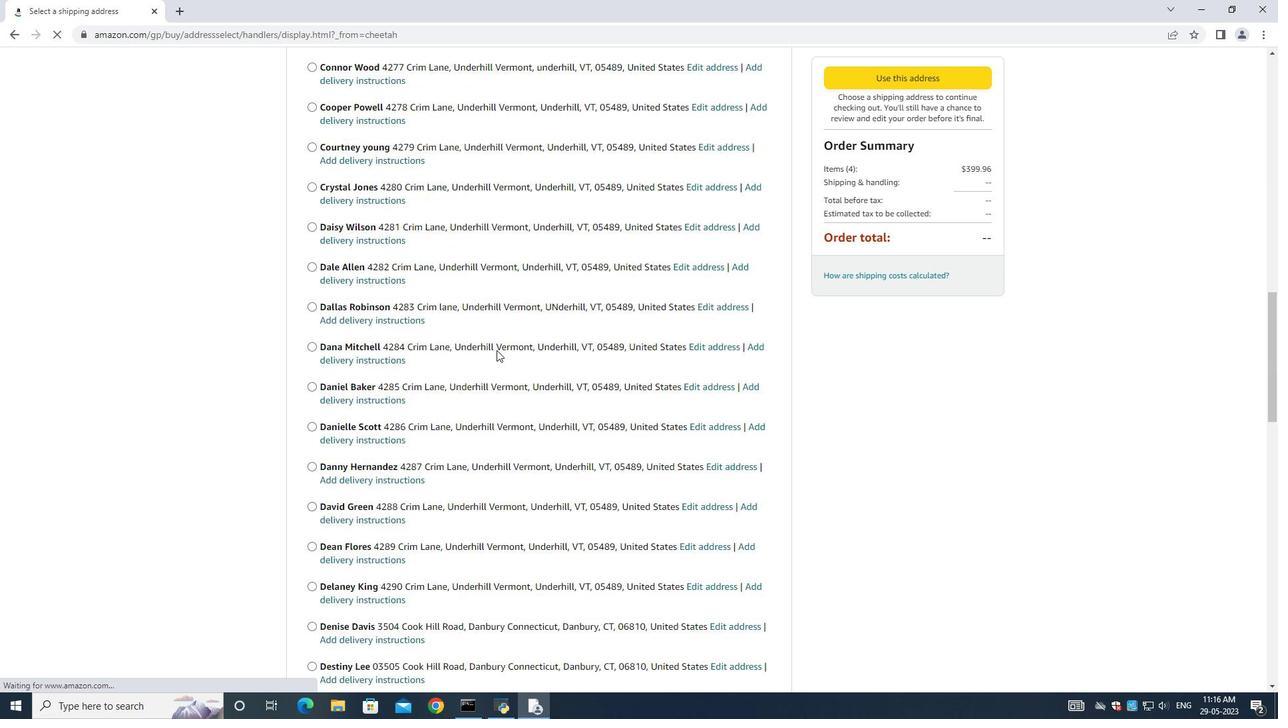 
Action: Mouse scrolled (496, 349) with delta (0, 0)
Screenshot: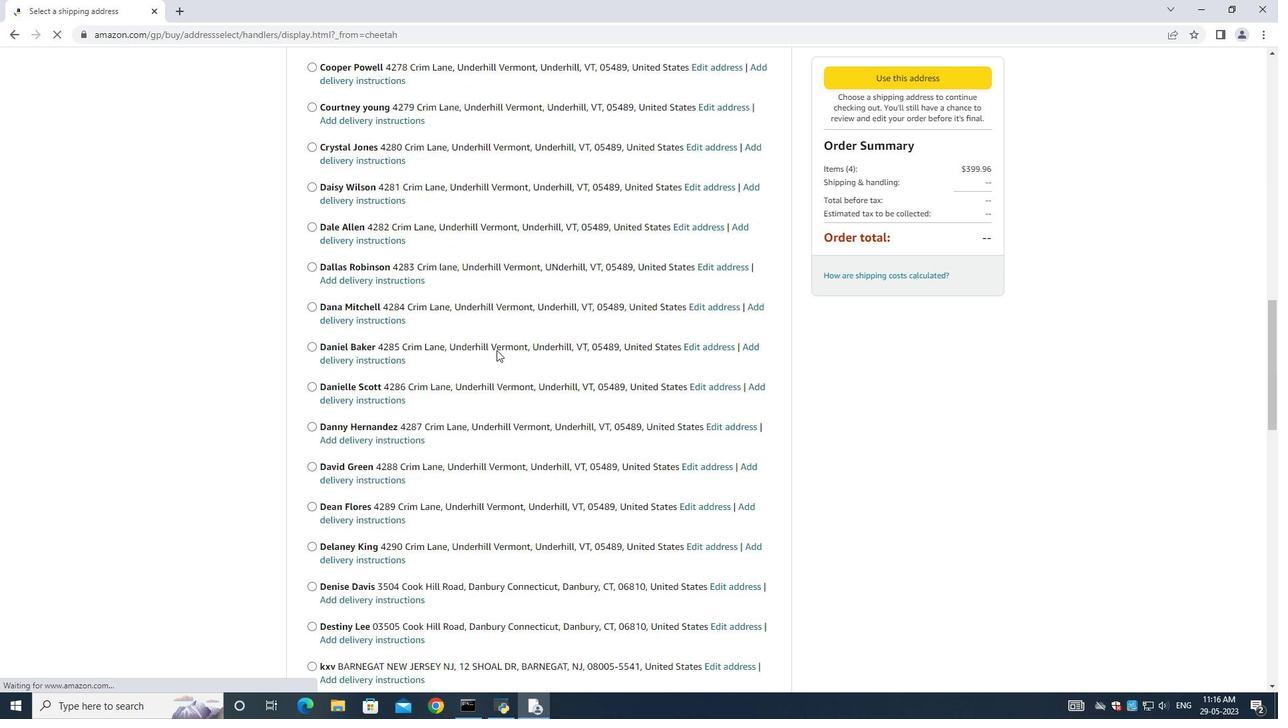 
Action: Mouse moved to (496, 350)
Screenshot: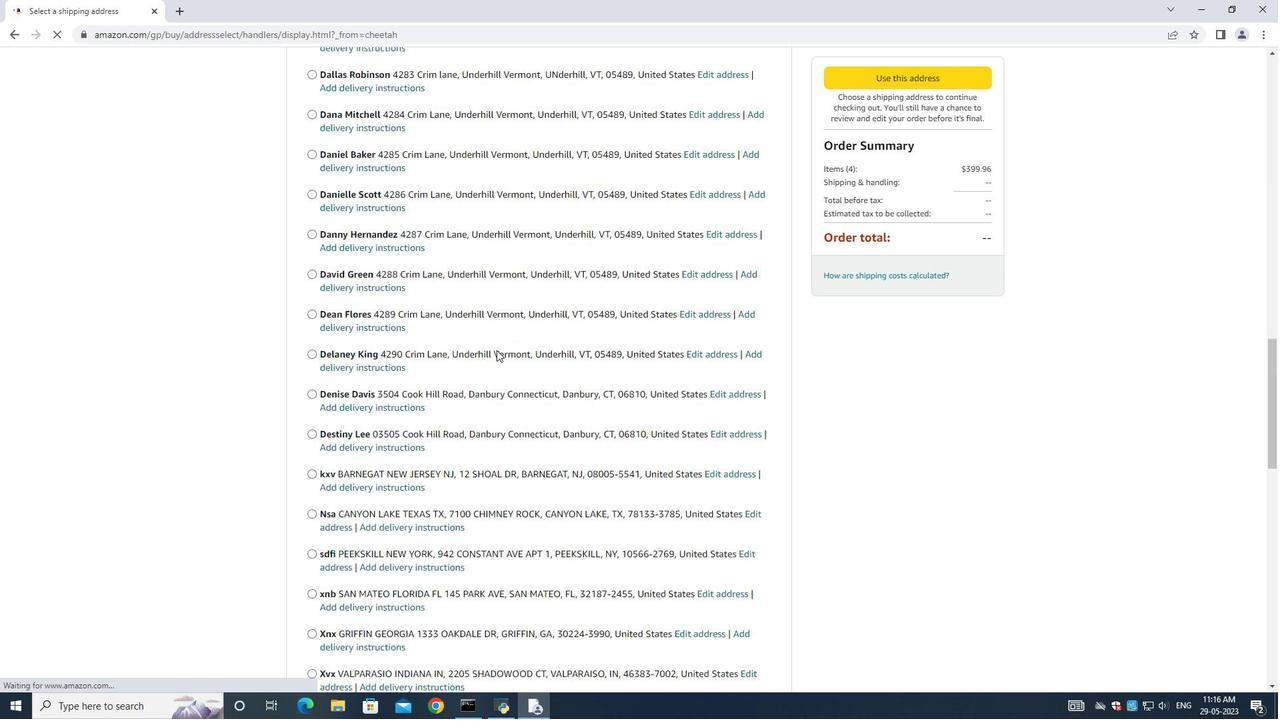 
Action: Mouse scrolled (496, 349) with delta (0, 0)
Screenshot: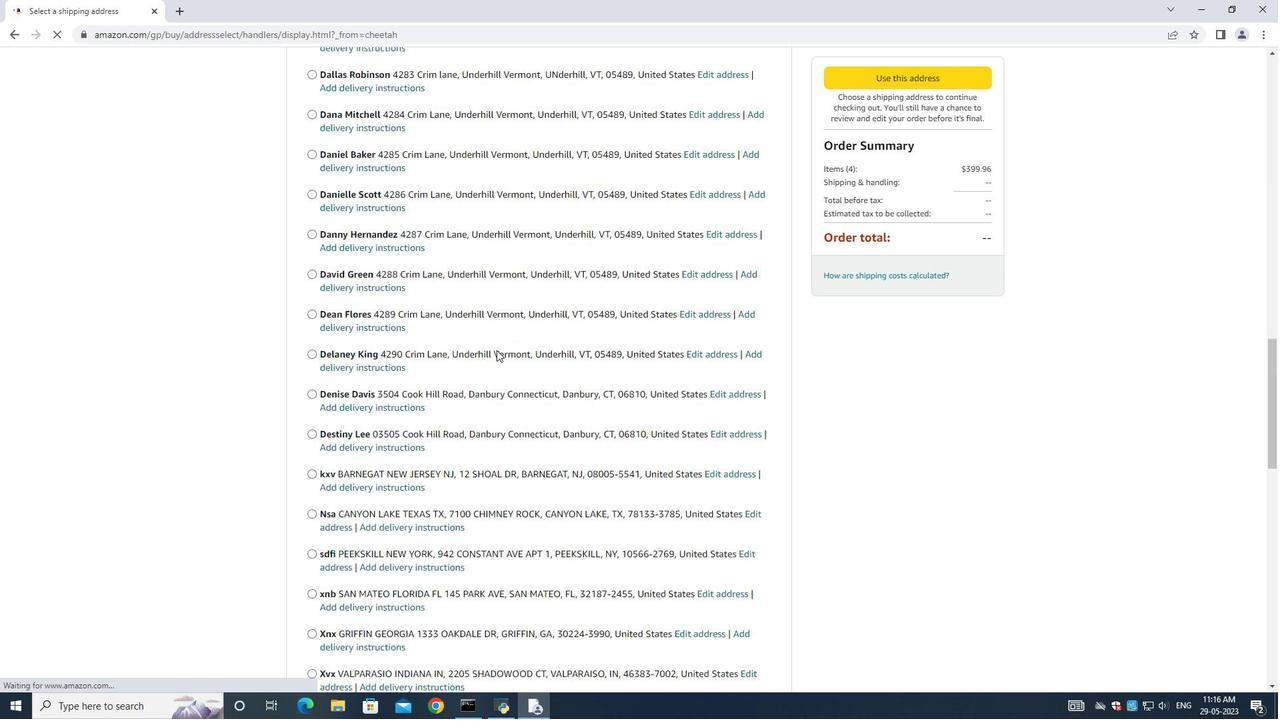 
Action: Mouse moved to (494, 349)
Screenshot: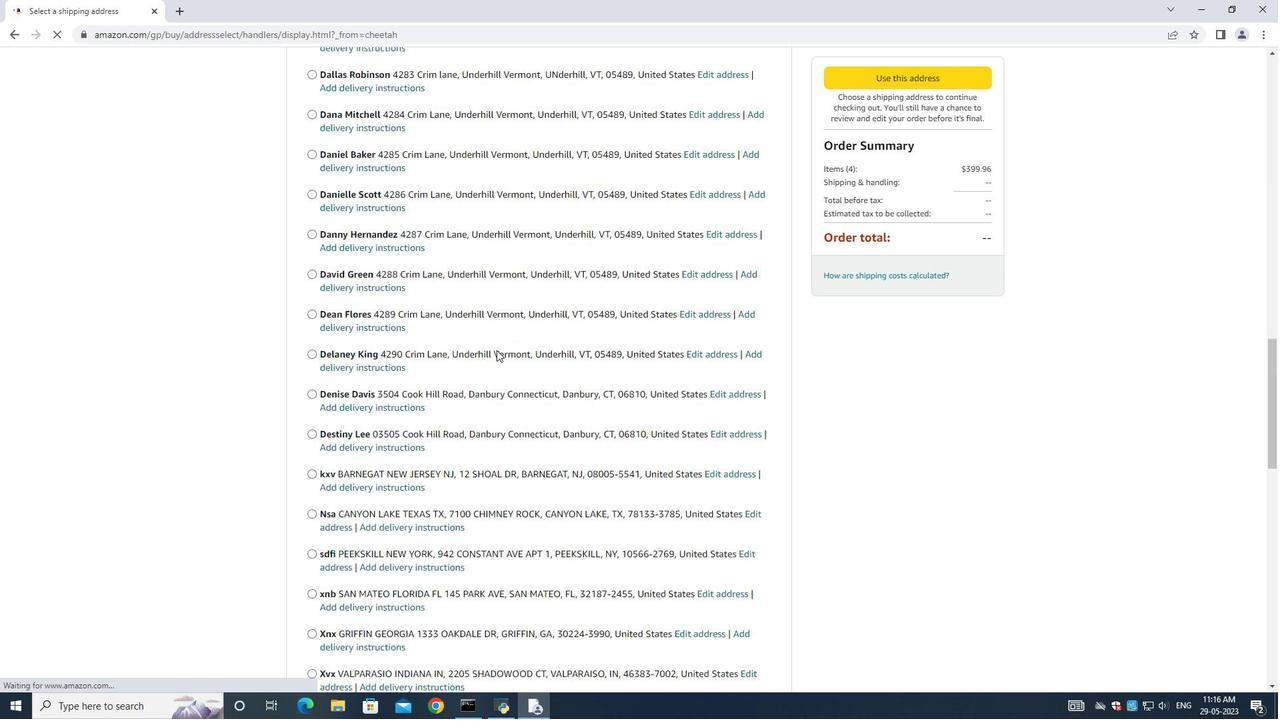
Action: Mouse scrolled (494, 349) with delta (0, 0)
Screenshot: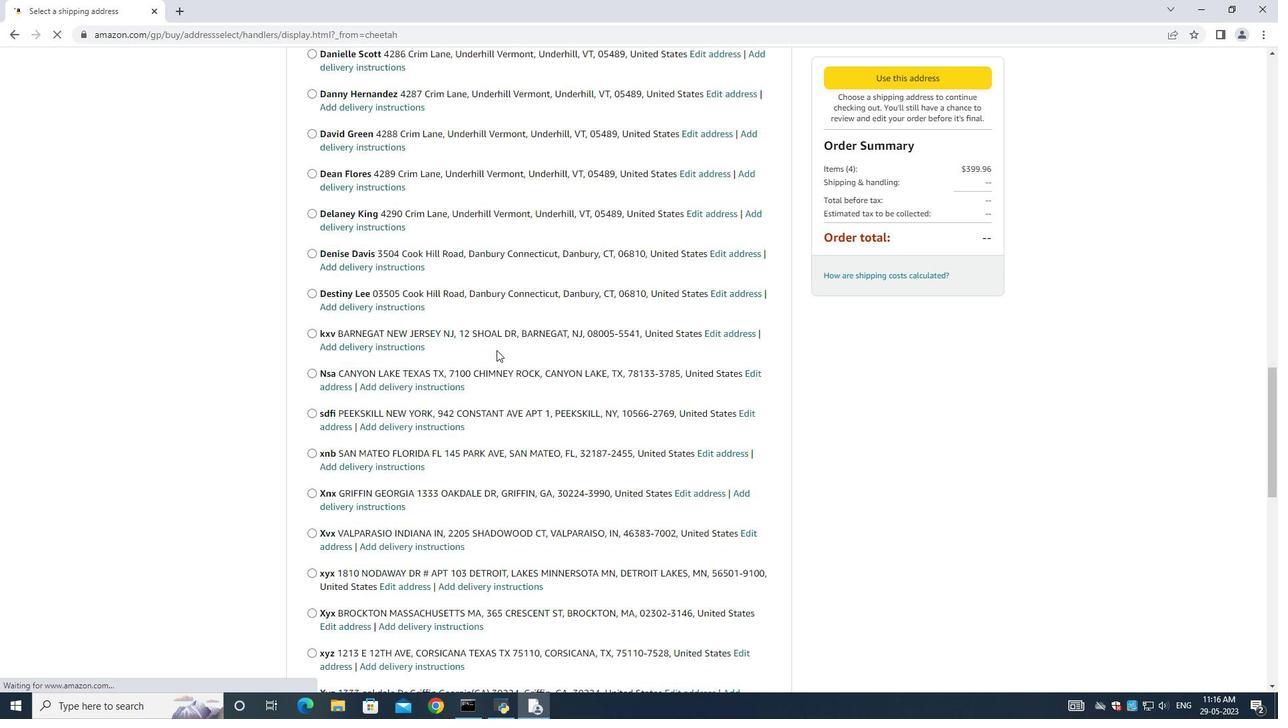 
Action: Mouse scrolled (494, 349) with delta (0, 0)
Screenshot: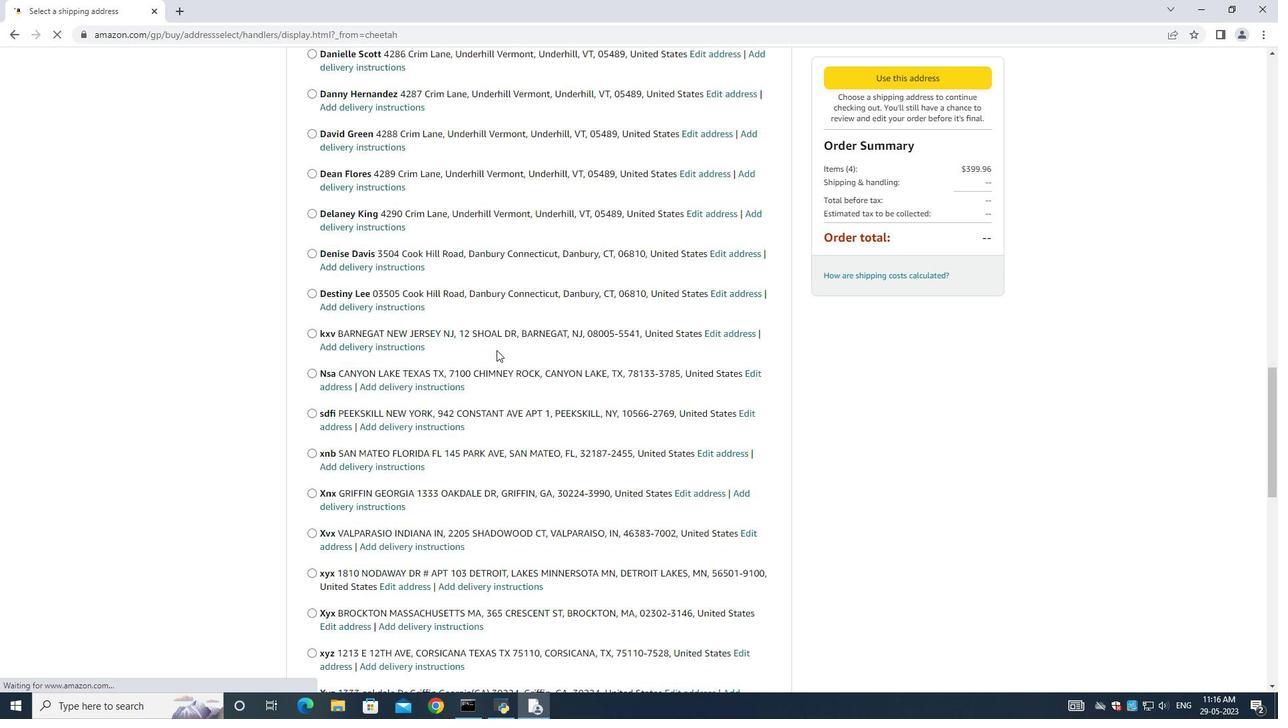 
Action: Mouse scrolled (494, 349) with delta (0, 0)
Screenshot: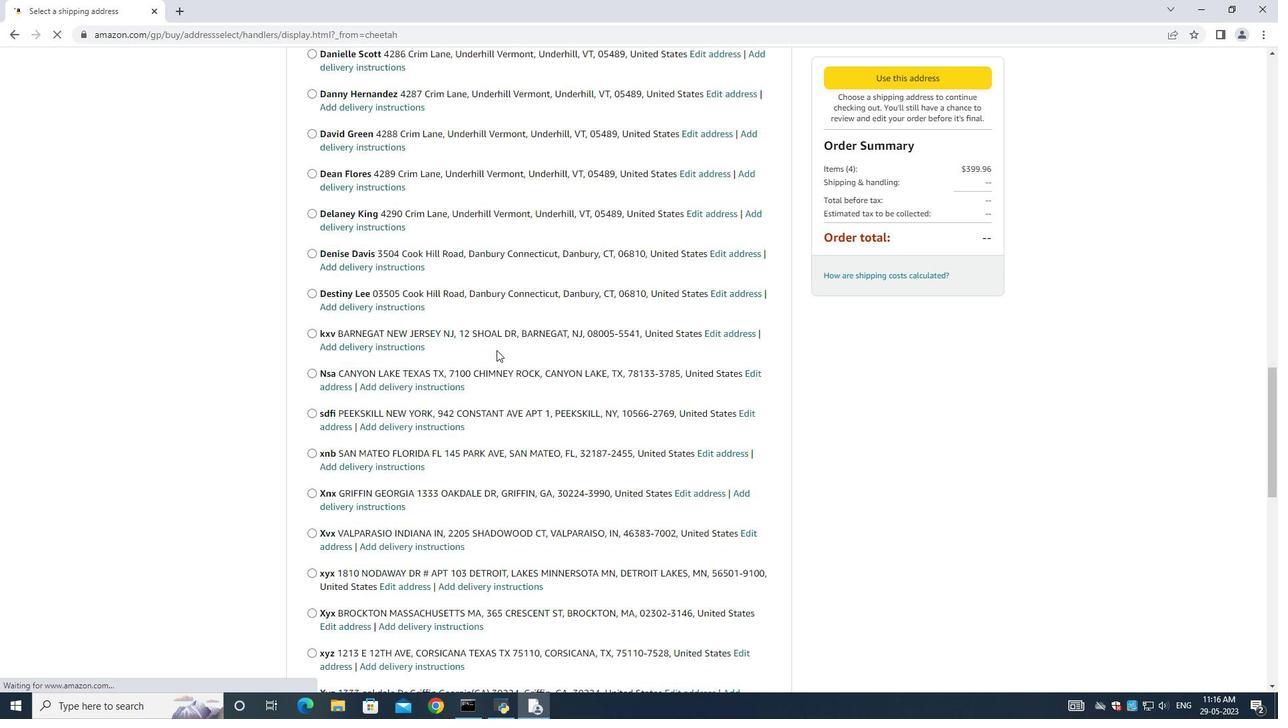
Action: Mouse scrolled (494, 349) with delta (0, 0)
Screenshot: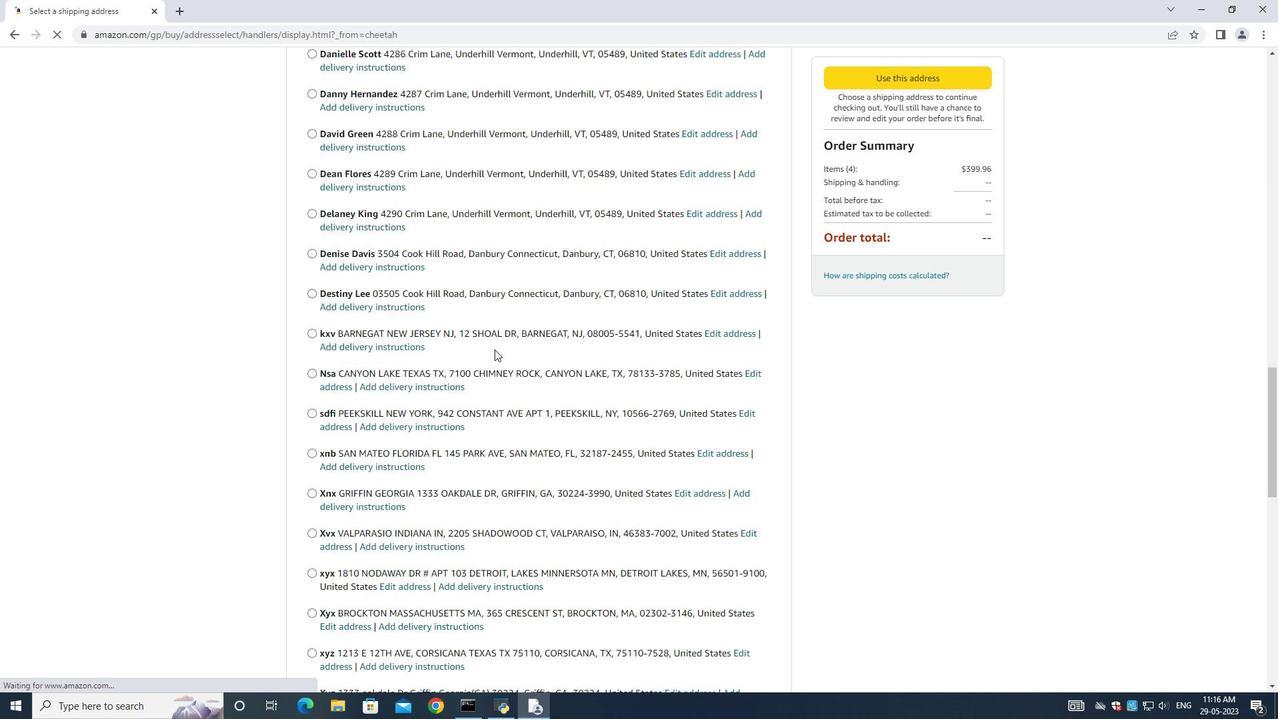 
Action: Mouse scrolled (494, 349) with delta (0, 0)
Screenshot: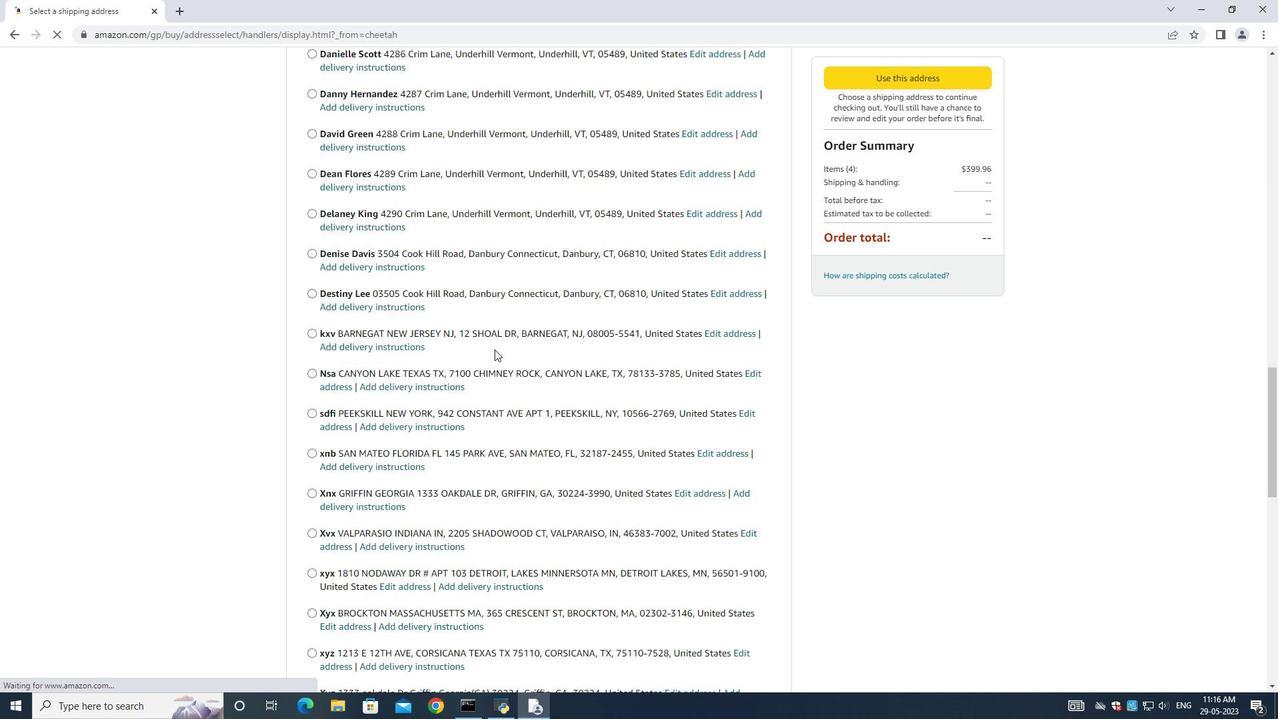 
Action: Mouse scrolled (494, 349) with delta (0, 0)
Screenshot: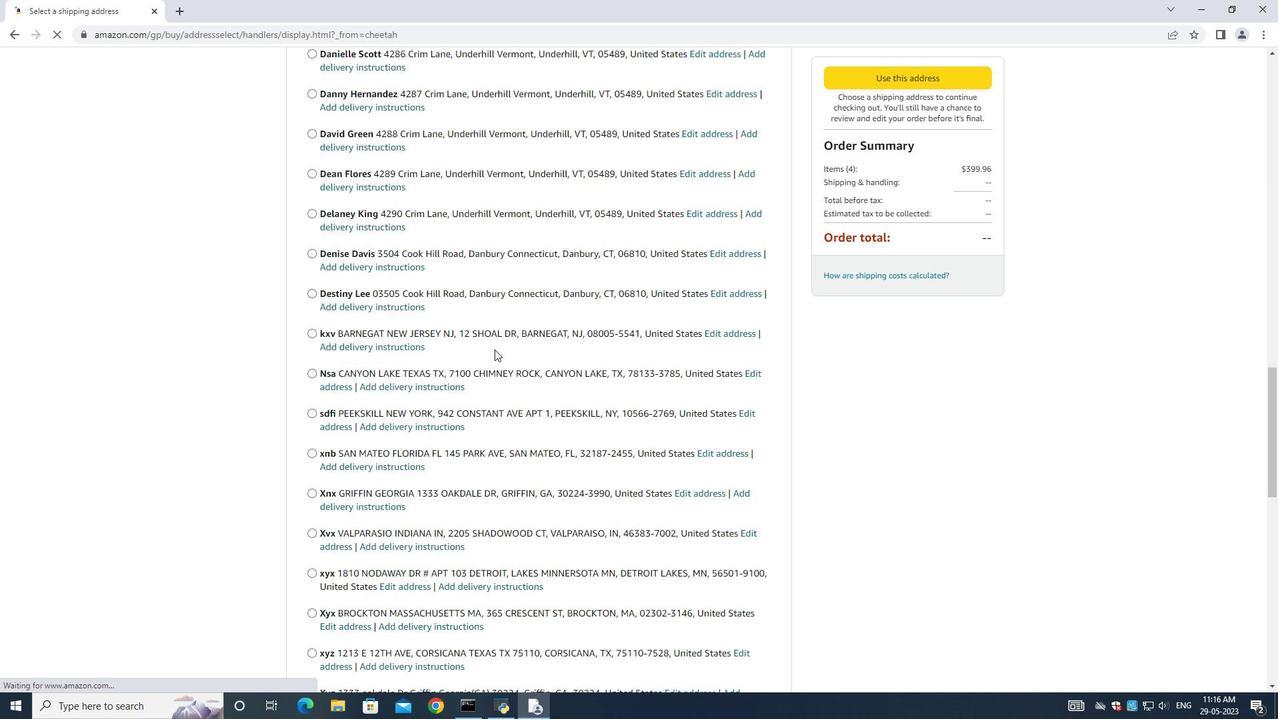 
Action: Mouse scrolled (494, 349) with delta (0, 0)
Screenshot: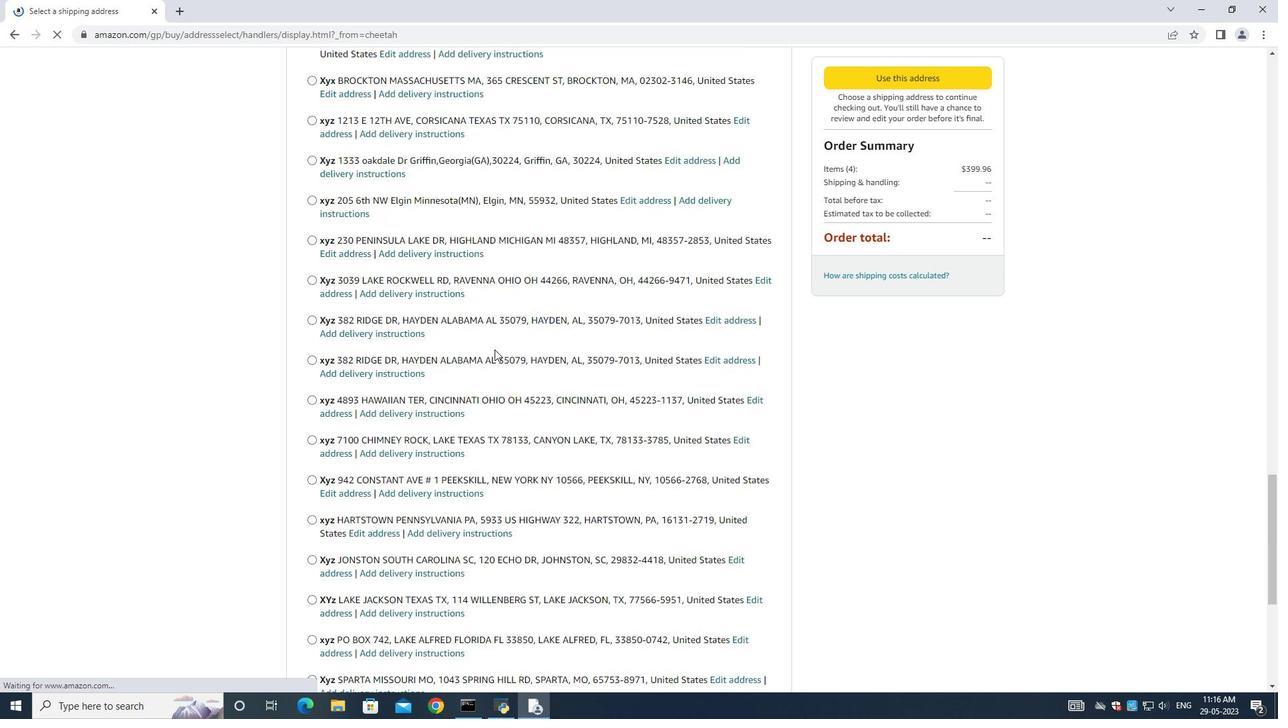 
Action: Mouse scrolled (494, 349) with delta (0, 0)
Screenshot: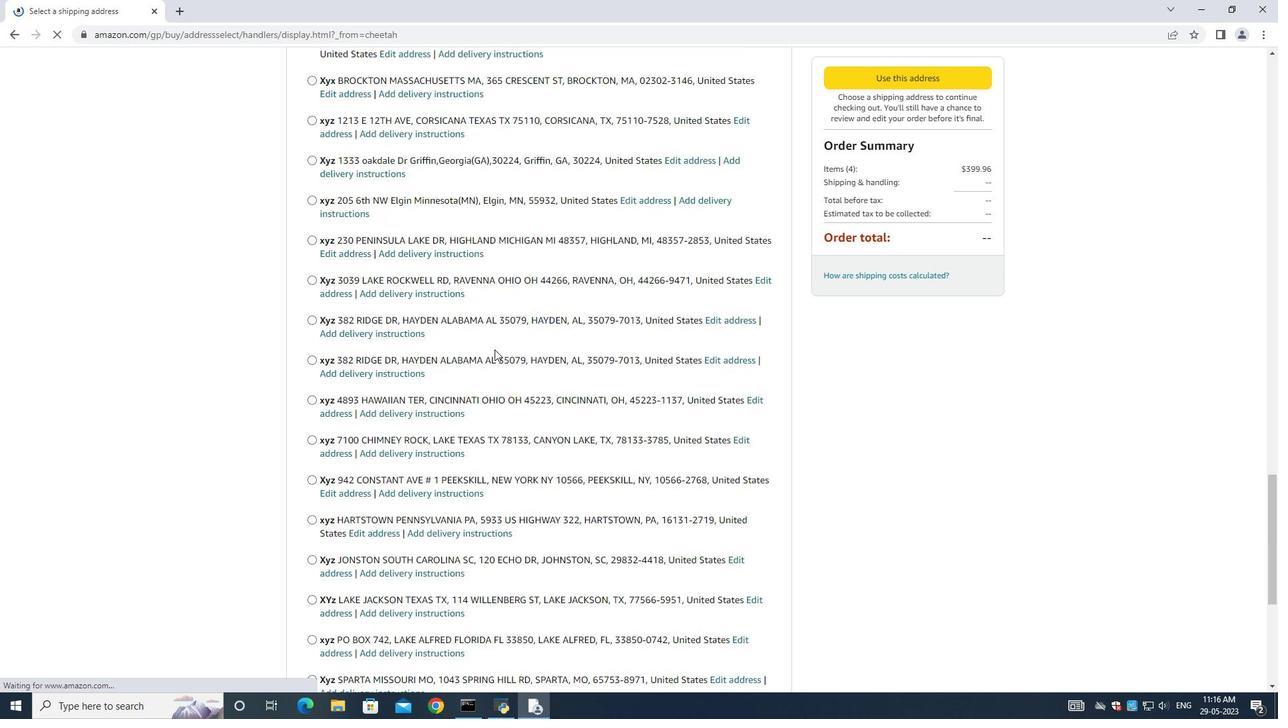 
Action: Mouse scrolled (494, 349) with delta (0, 0)
Screenshot: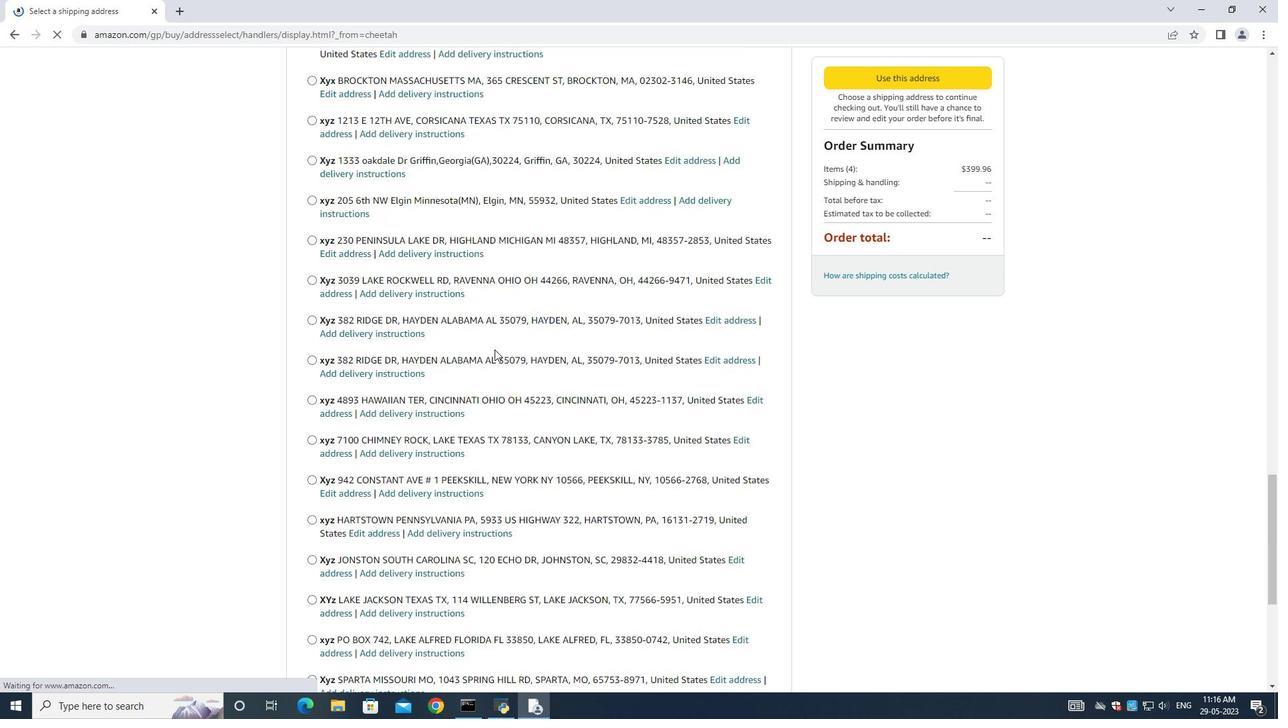 
Action: Mouse scrolled (494, 349) with delta (0, 0)
Screenshot: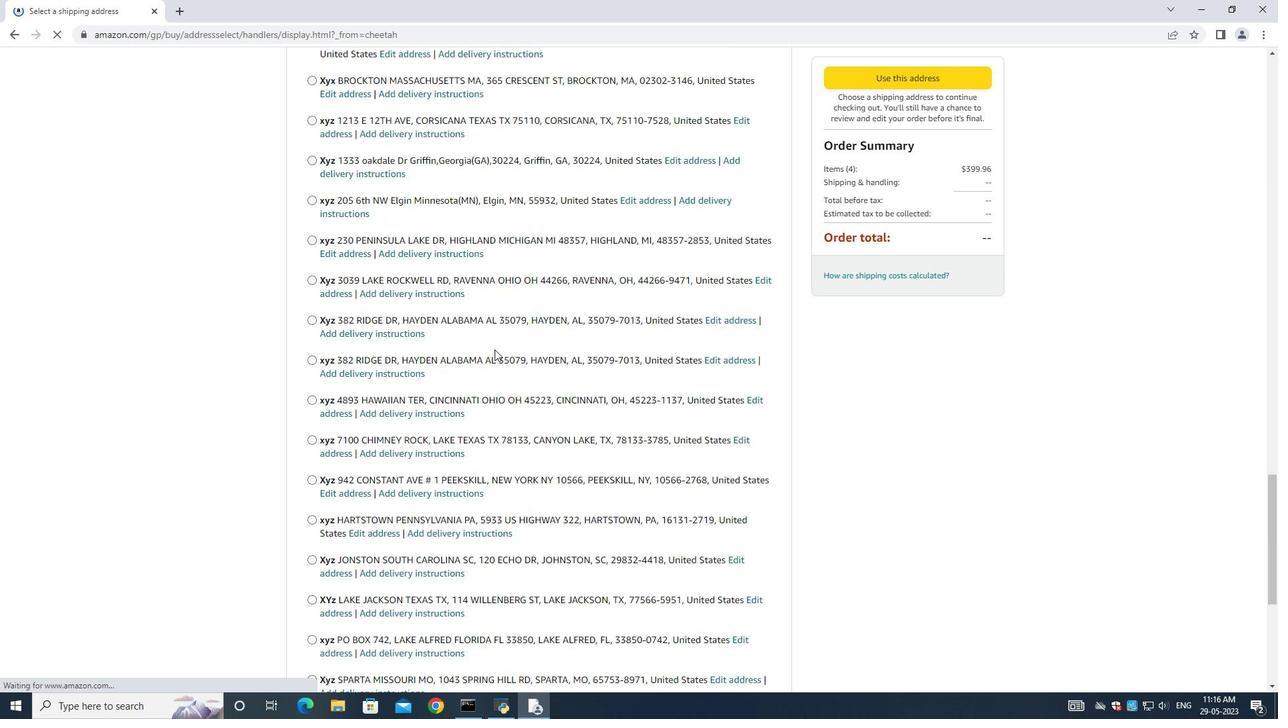 
Action: Mouse scrolled (494, 349) with delta (0, 0)
Screenshot: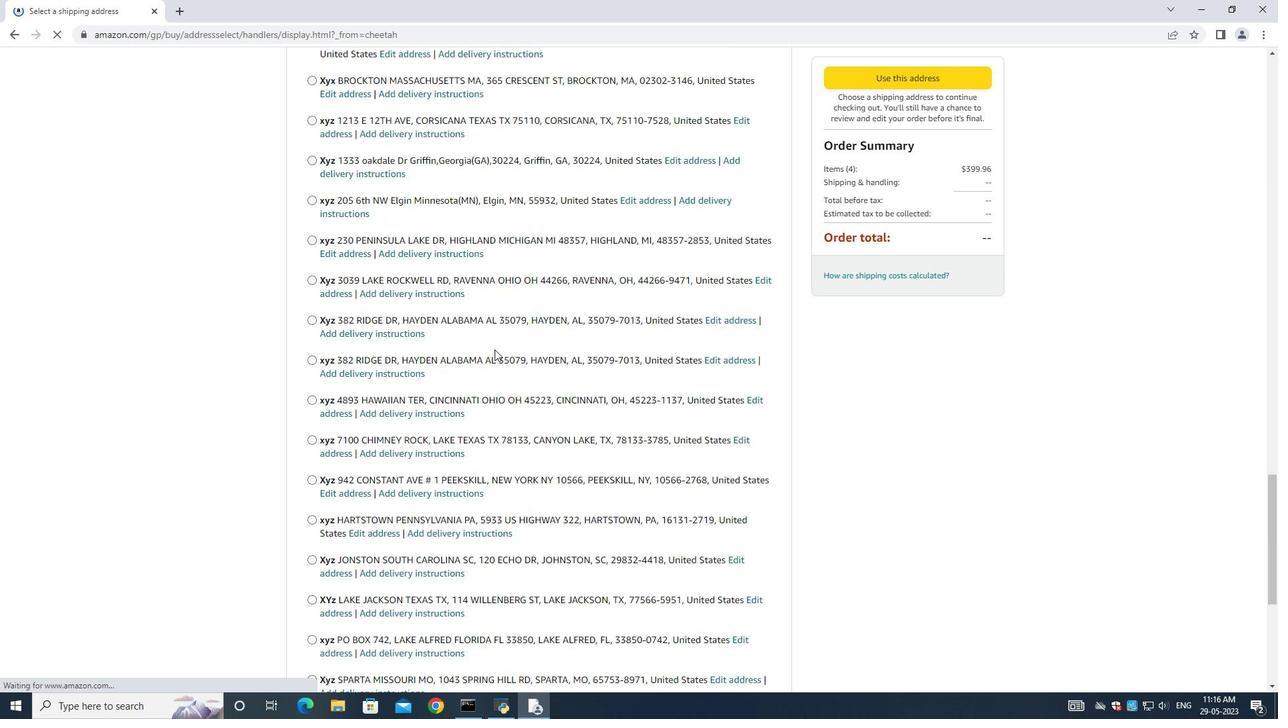 
Action: Mouse scrolled (494, 349) with delta (0, 0)
Screenshot: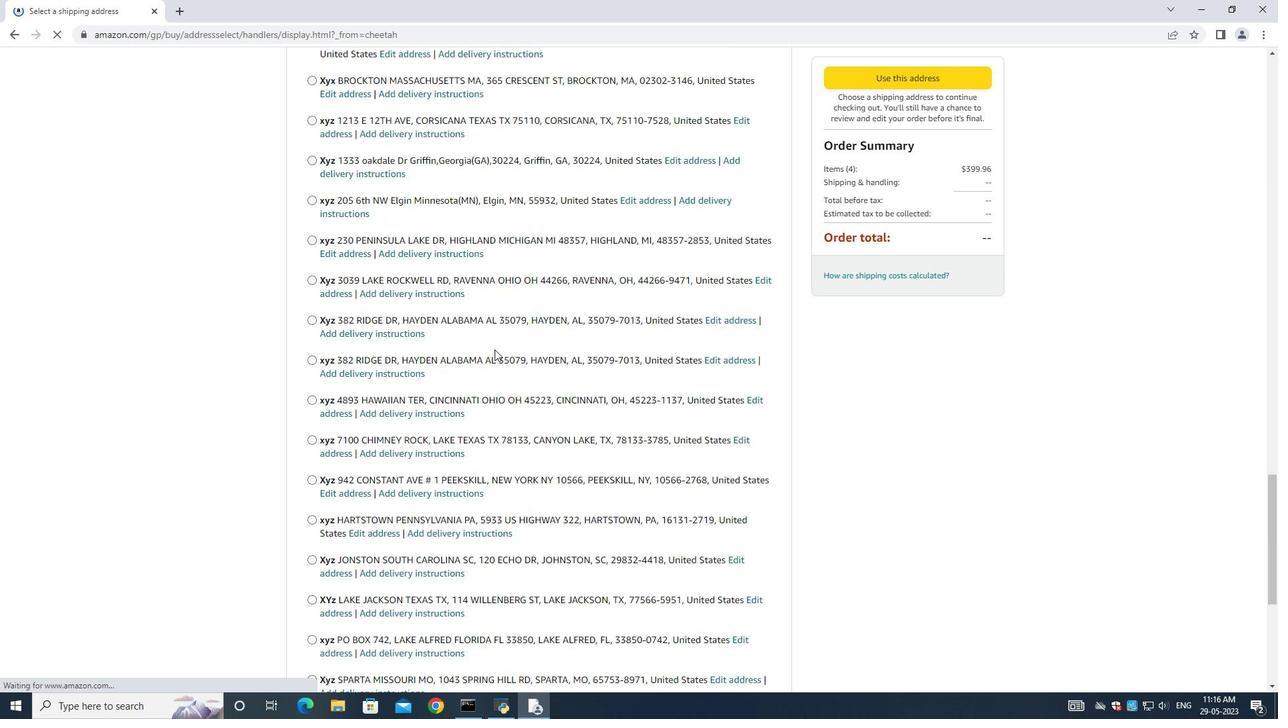 
Action: Mouse scrolled (494, 349) with delta (0, 0)
Screenshot: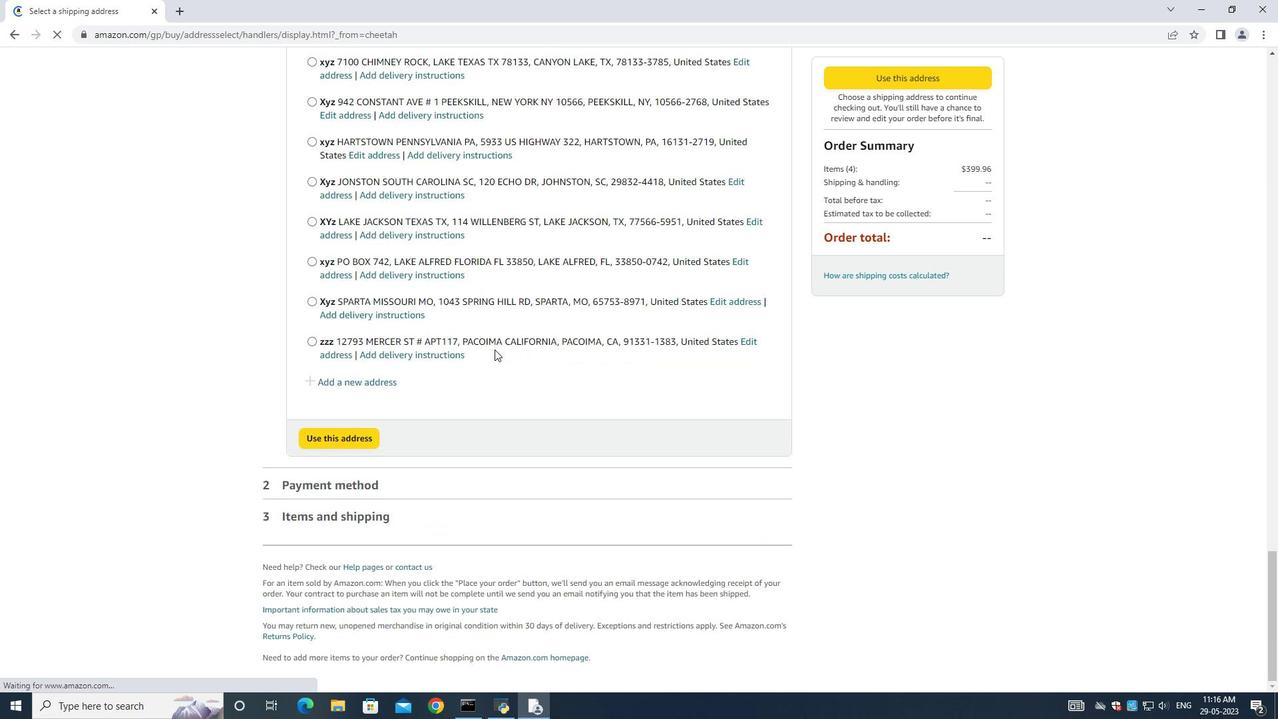 
Action: Mouse scrolled (494, 349) with delta (0, 0)
Screenshot: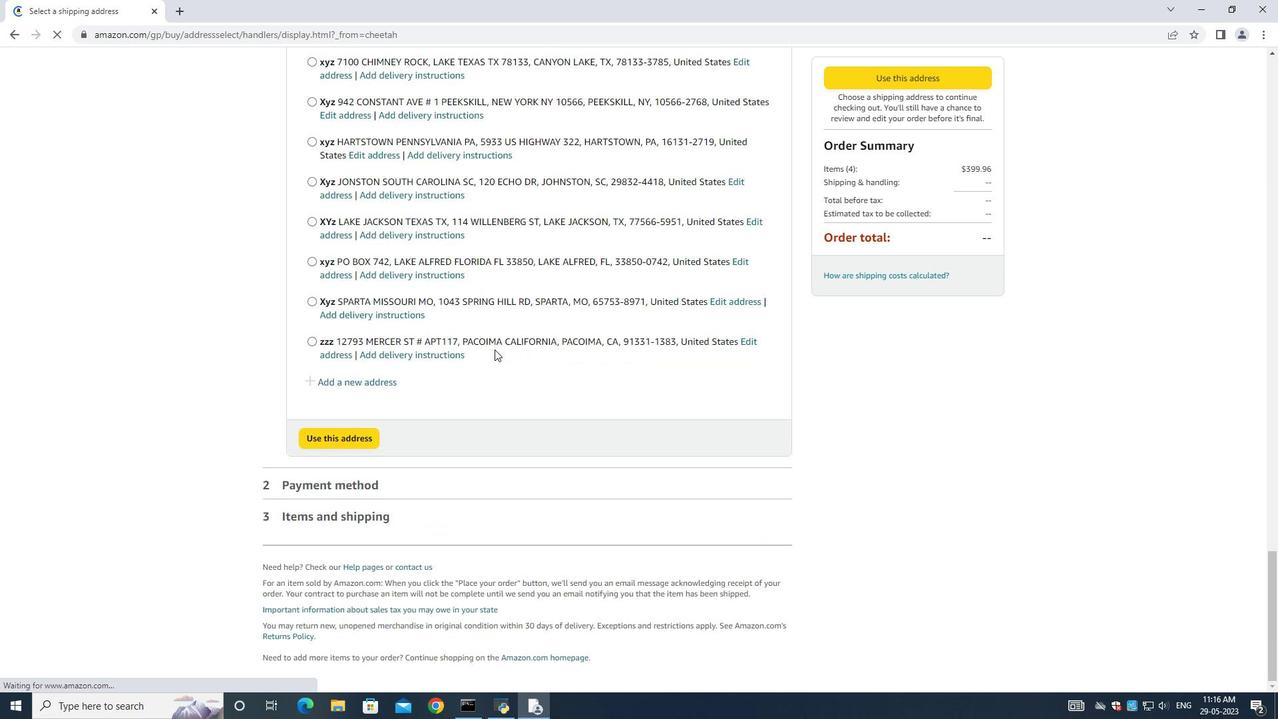 
Action: Mouse scrolled (494, 349) with delta (0, 0)
Screenshot: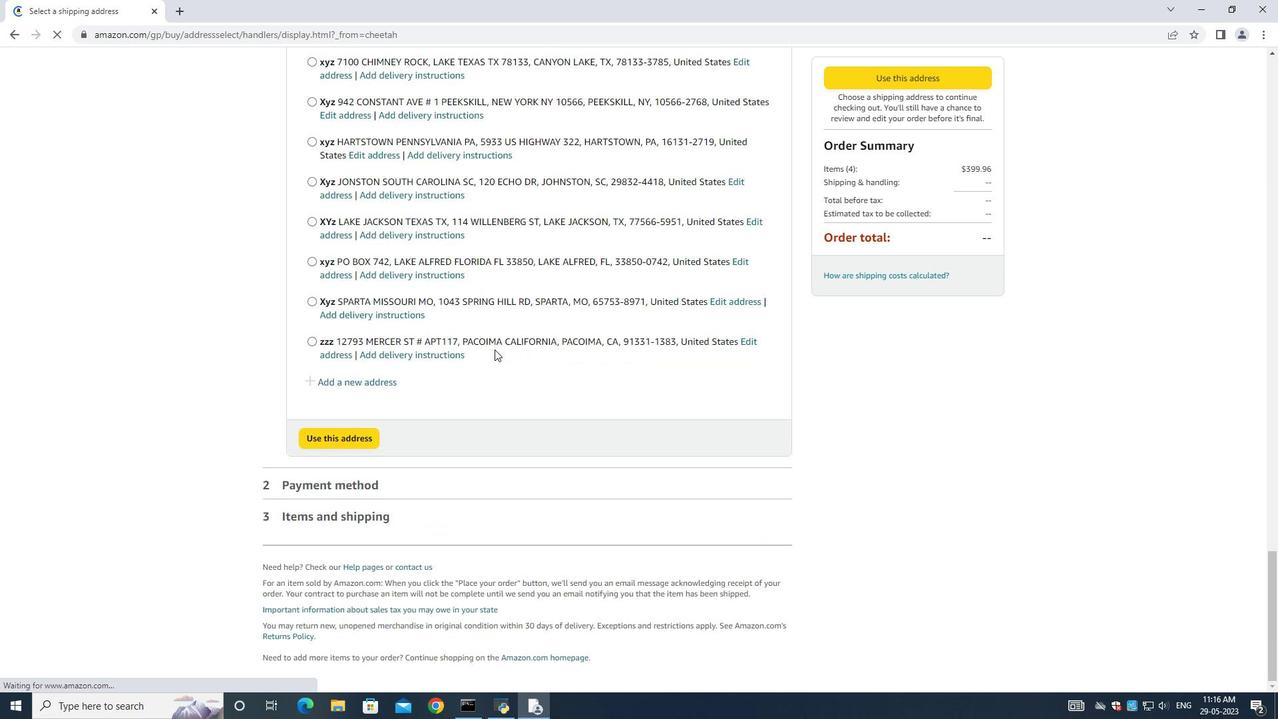 
Action: Mouse scrolled (494, 349) with delta (0, 0)
Screenshot: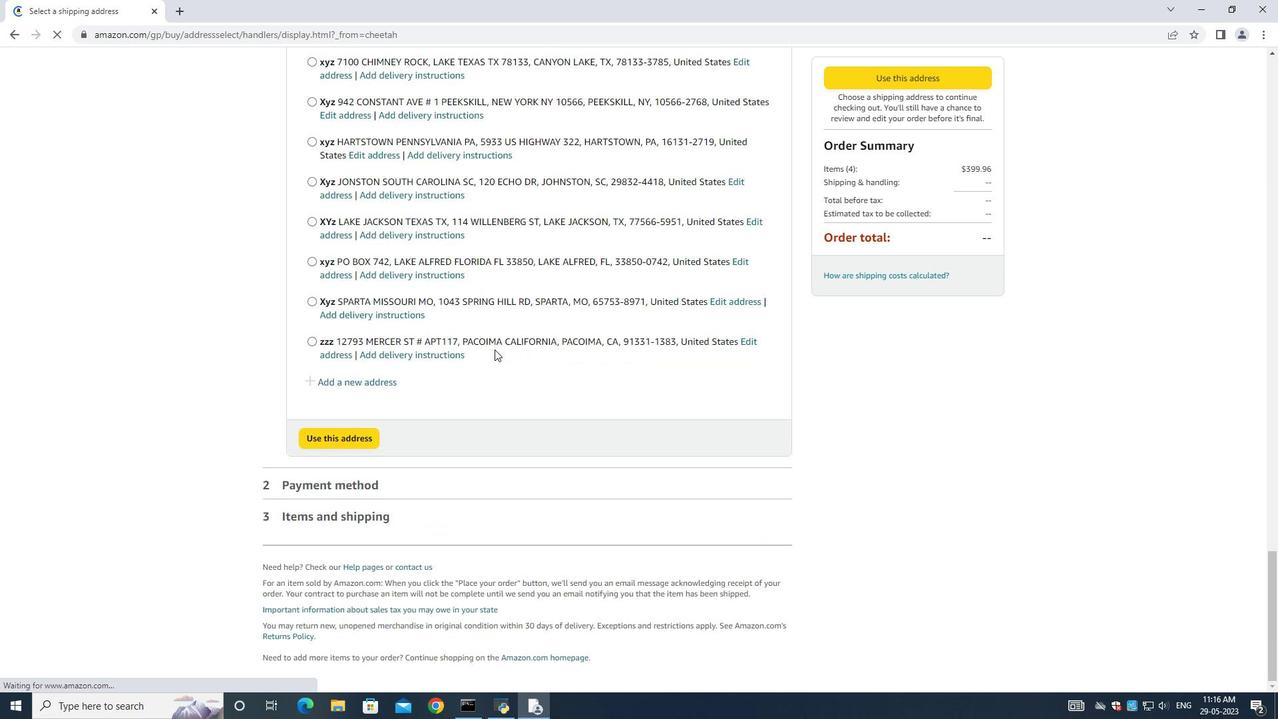
Action: Mouse scrolled (494, 349) with delta (0, 0)
Screenshot: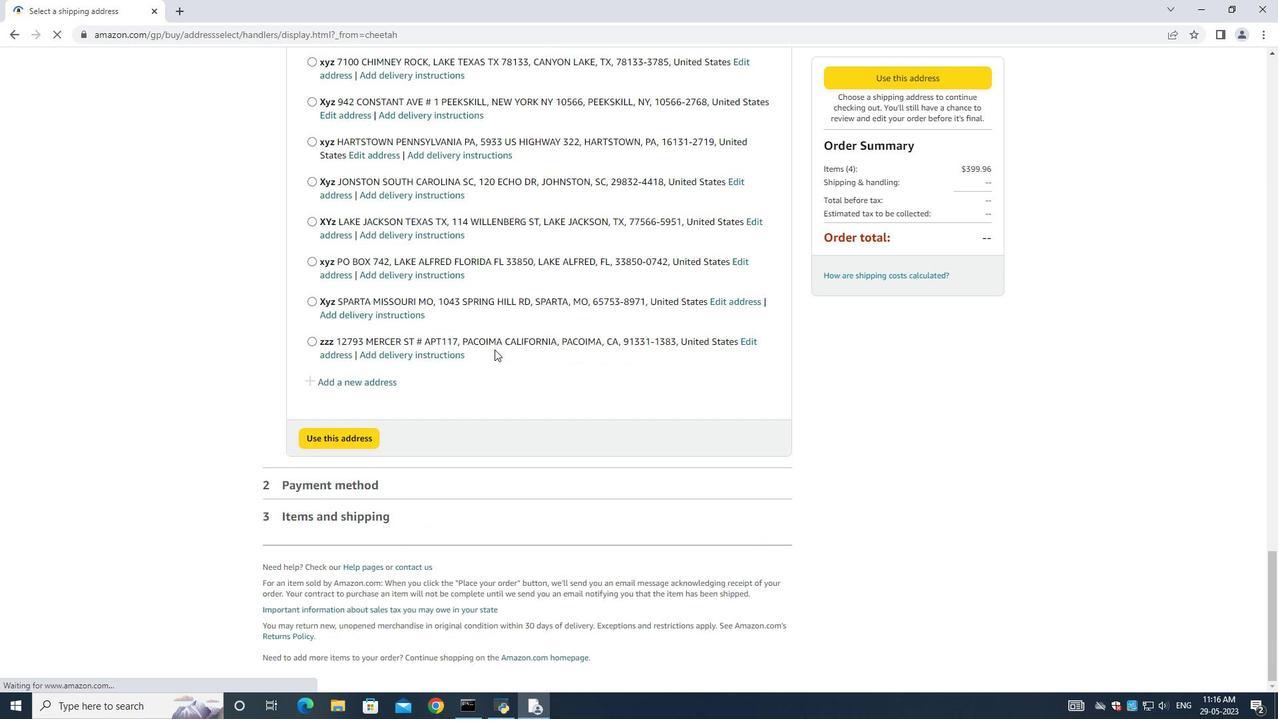 
Action: Mouse moved to (351, 380)
Screenshot: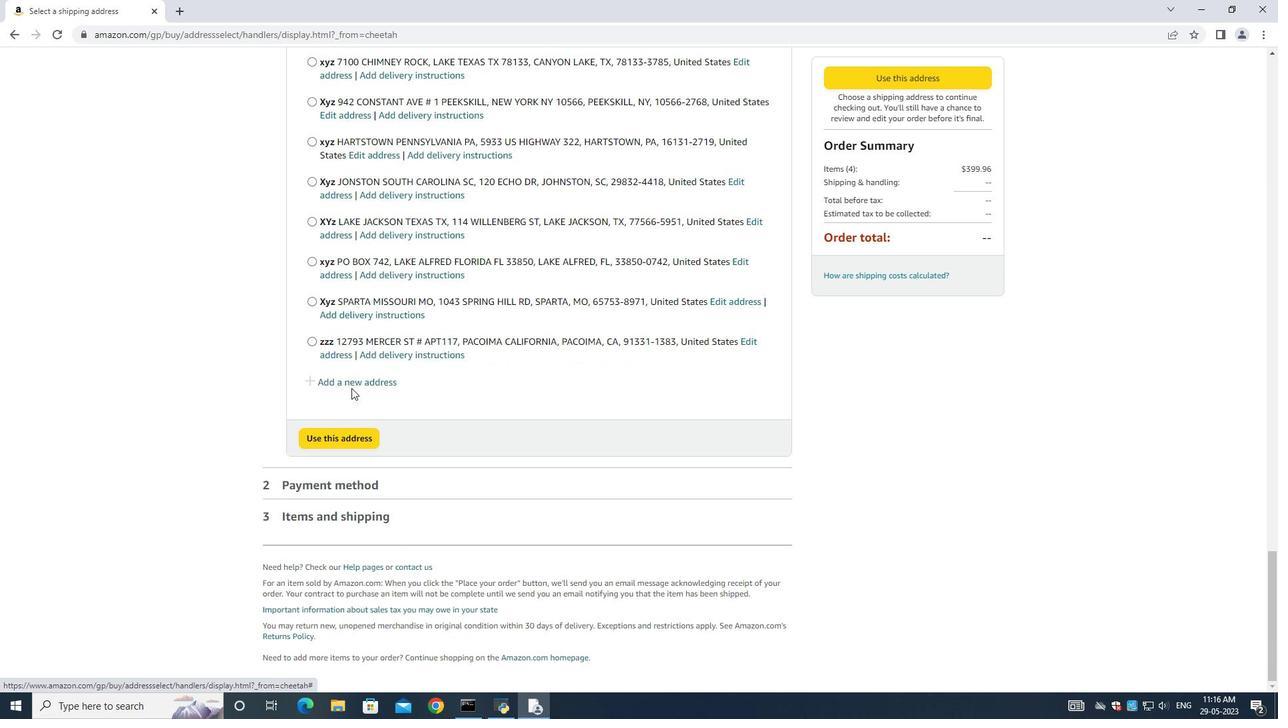 
Action: Mouse pressed left at (351, 380)
Screenshot: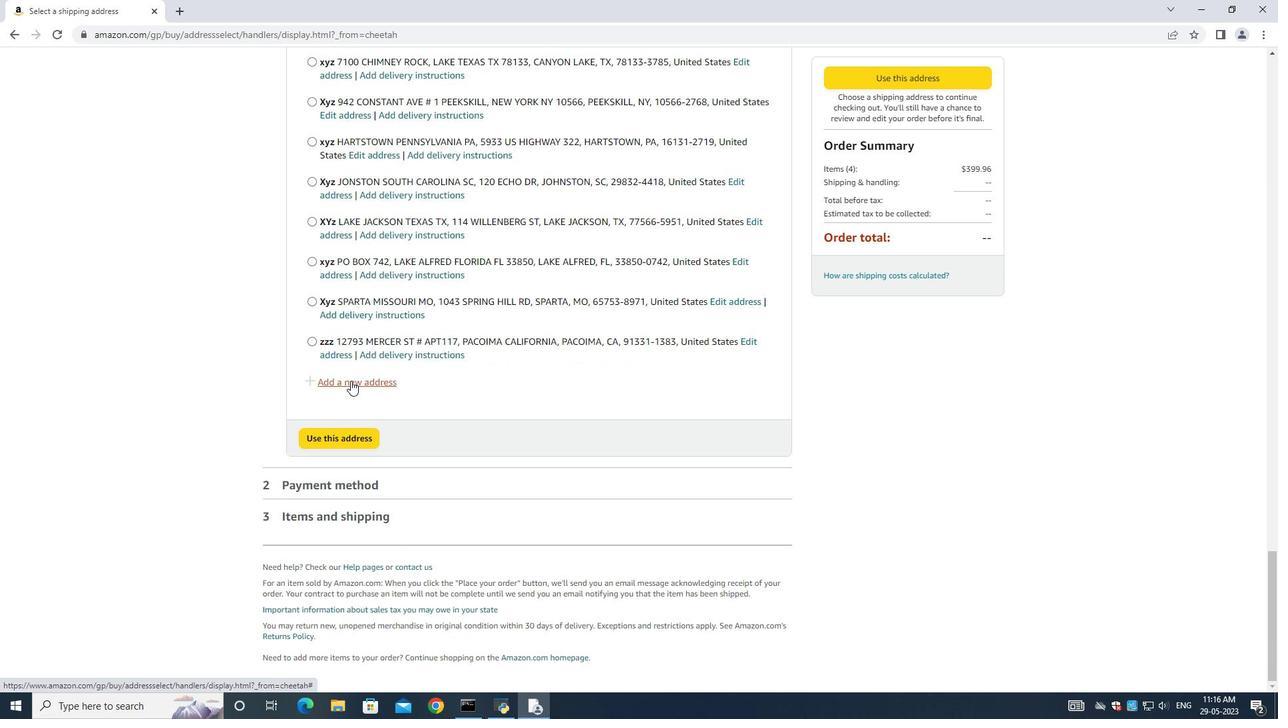 
Action: Mouse moved to (457, 321)
Screenshot: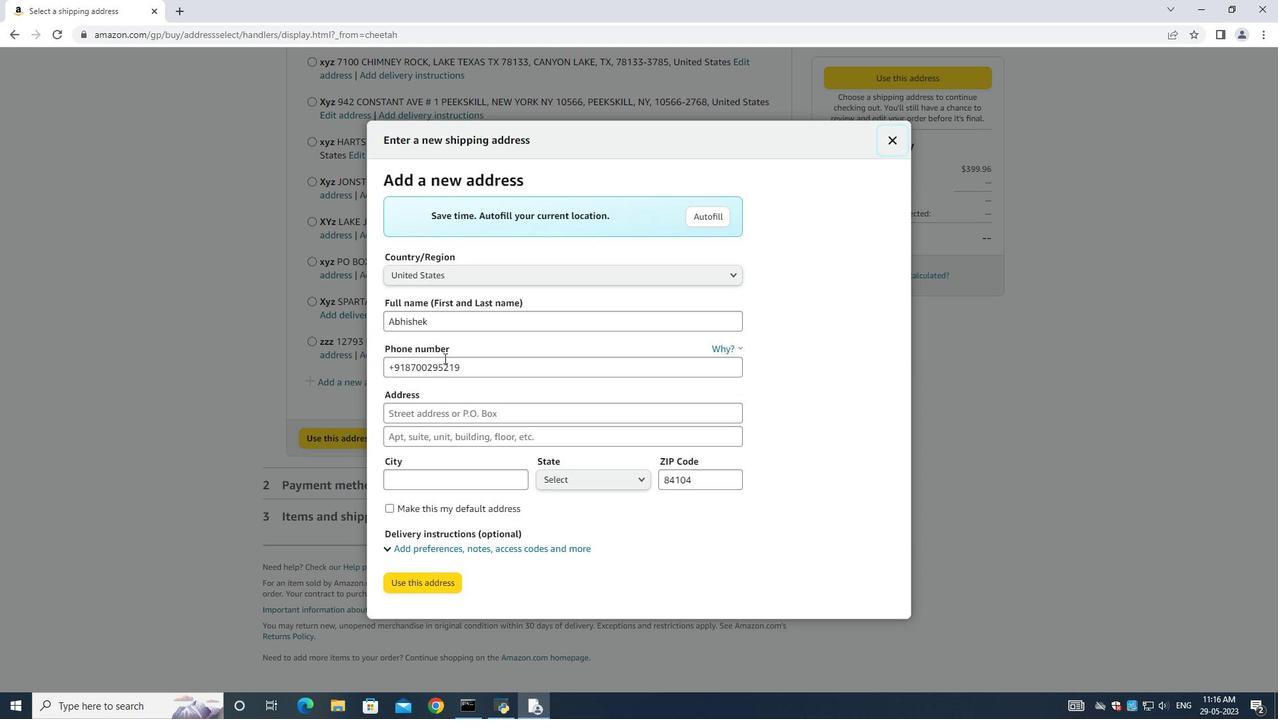 
Action: Mouse pressed left at (457, 321)
Screenshot: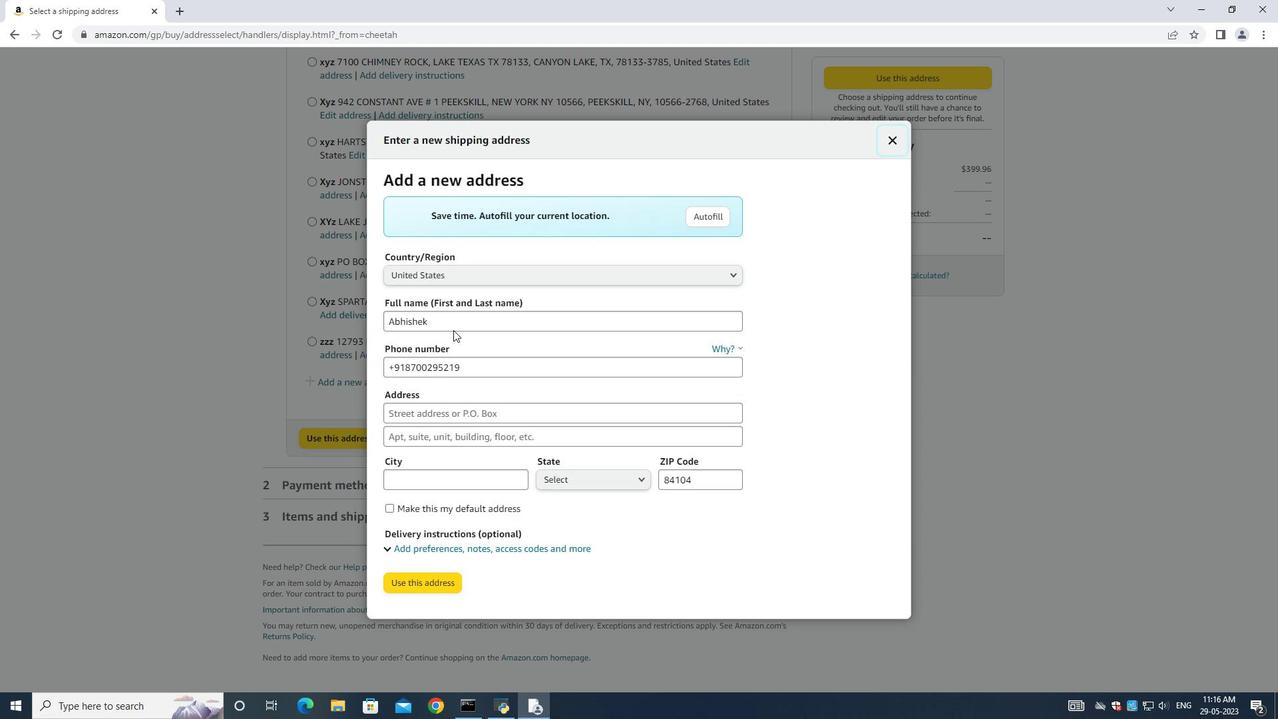 
Action: Key pressed ctrl+A<Key.backspace><Key.shift><Key.shift><Key.shift><Key.shift><Key.shift><Key.shift><Key.shift><Key.shift><Key.shift><Key.shift><Key.shift><Key.shift><Key.shift><Key.shift><Key.shift><Key.shift><Key.shift><Key.shift><Key.shift><Key.shift><Key.shift><Key.shift><Key.shift><Key.shift><Key.shift><Key.shift><Key.shift><Key.shift><Key.shift><Key.shift><Key.shift><Key.shift><Key.shift><Key.shift><Key.shift><Key.shift><Key.shift><Key.shift><Key.shift><Key.shift><Key.shift><Key.shift><Key.shift><Key.shift><Key.shift><Key.shift><Key.shift><Key.shift><Key.shift><Key.shift><Key.shift><Key.shift><Key.shift><Key.shift><Key.shift><Key.shift><Key.shift><Key.shift><Key.shift><Key.shift><Key.shift>Devin<Key.space><Key.shift><Key.shift><Key.shift><Key.shift><Key.shift><Key.shift>Parker<Key.space>
Screenshot: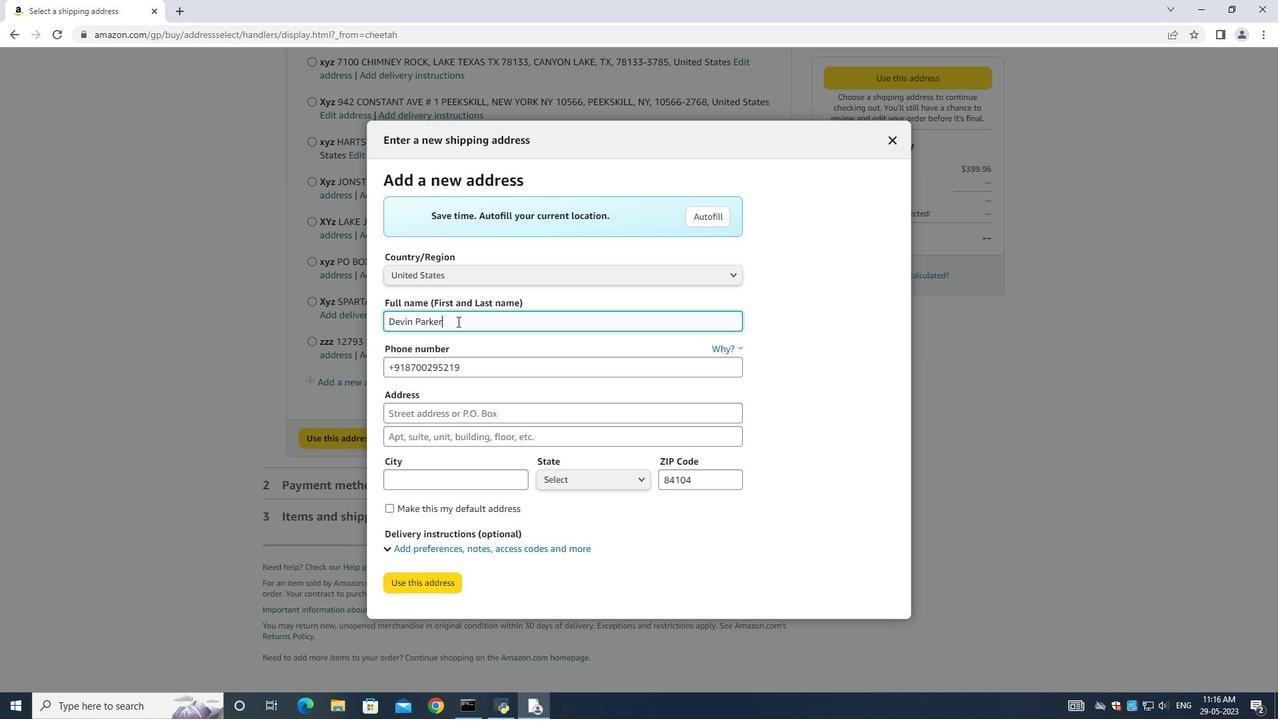 
Action: Mouse moved to (472, 366)
Screenshot: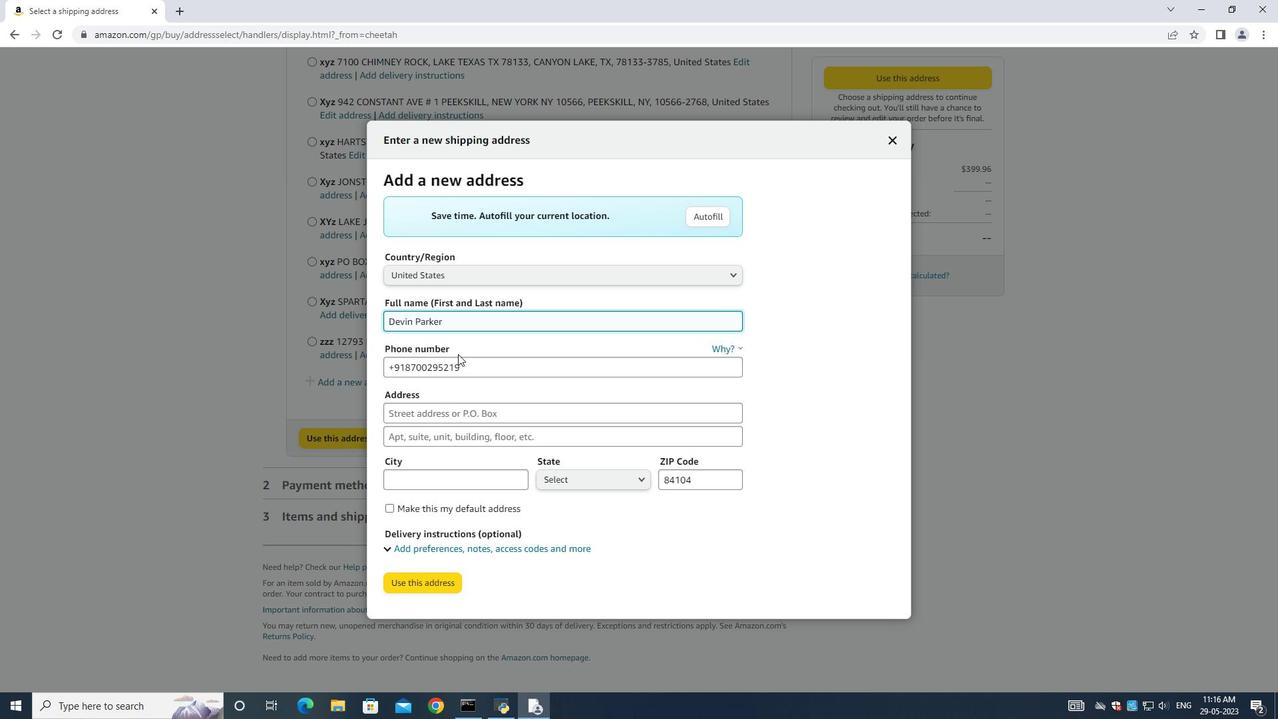 
Action: Mouse pressed left at (472, 366)
Screenshot: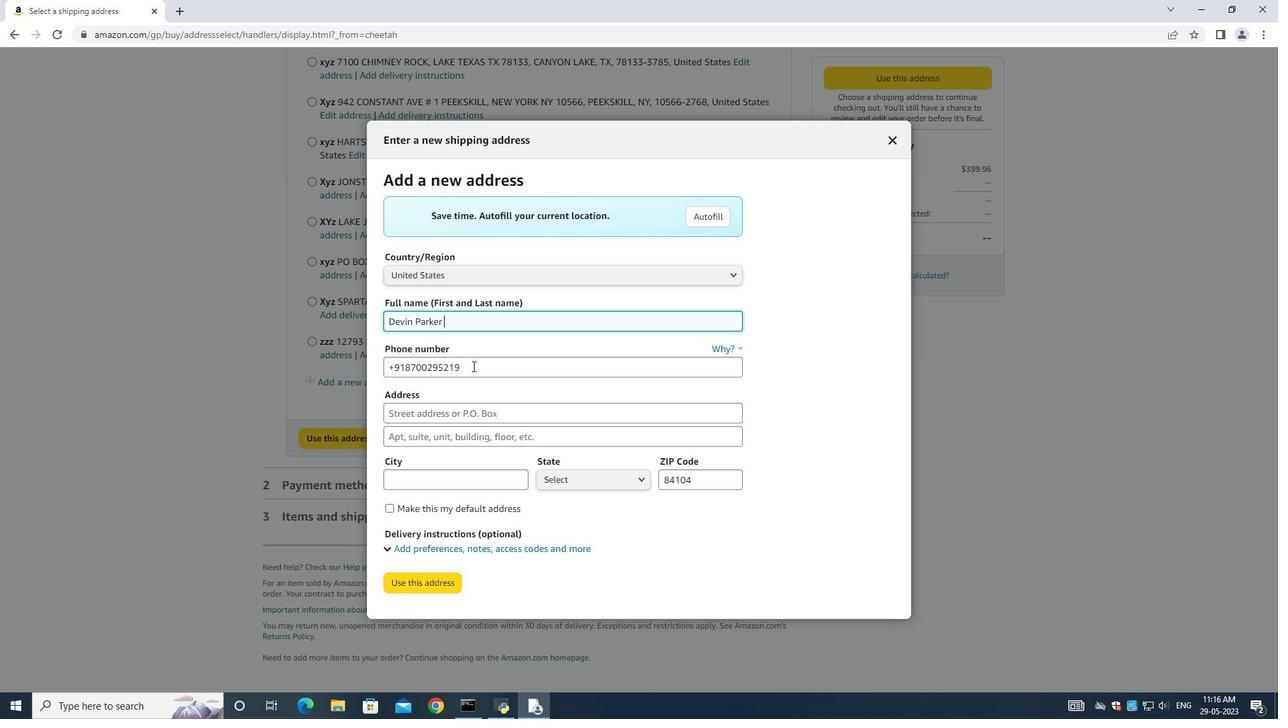 
Action: Key pressed ctrl+A<Key.backspace>2034707320
Screenshot: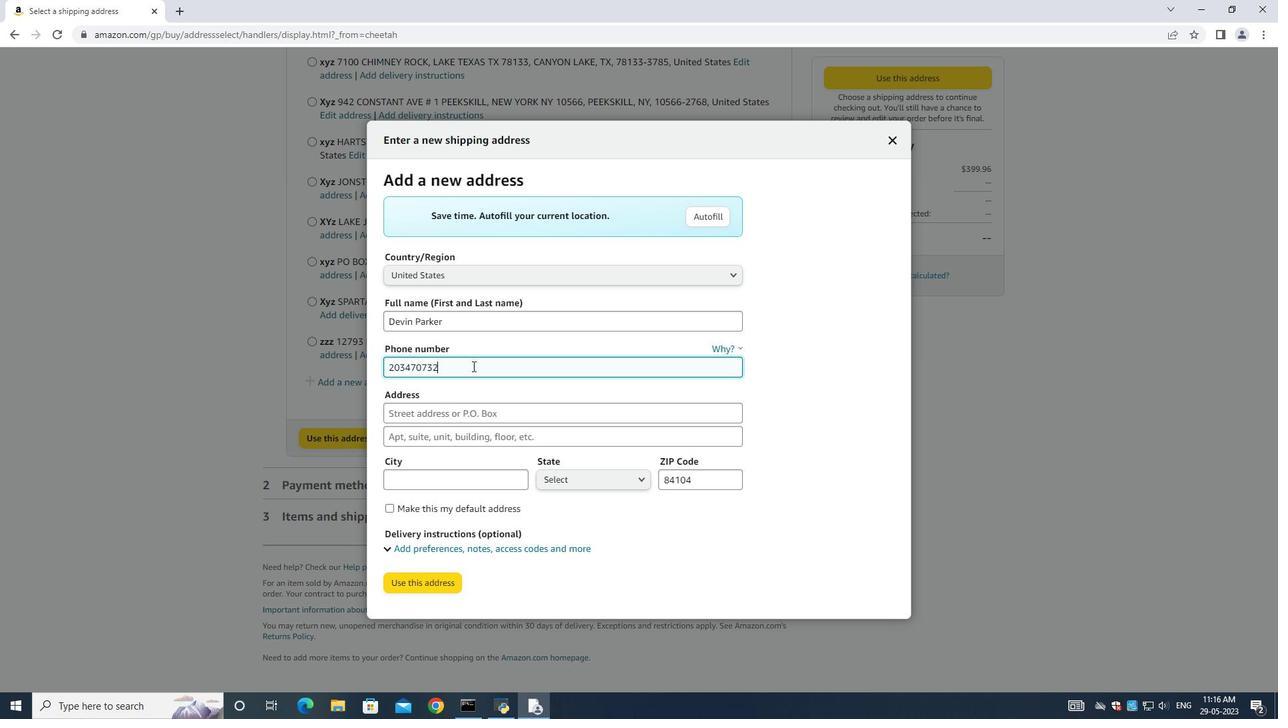 
Action: Mouse moved to (462, 416)
Screenshot: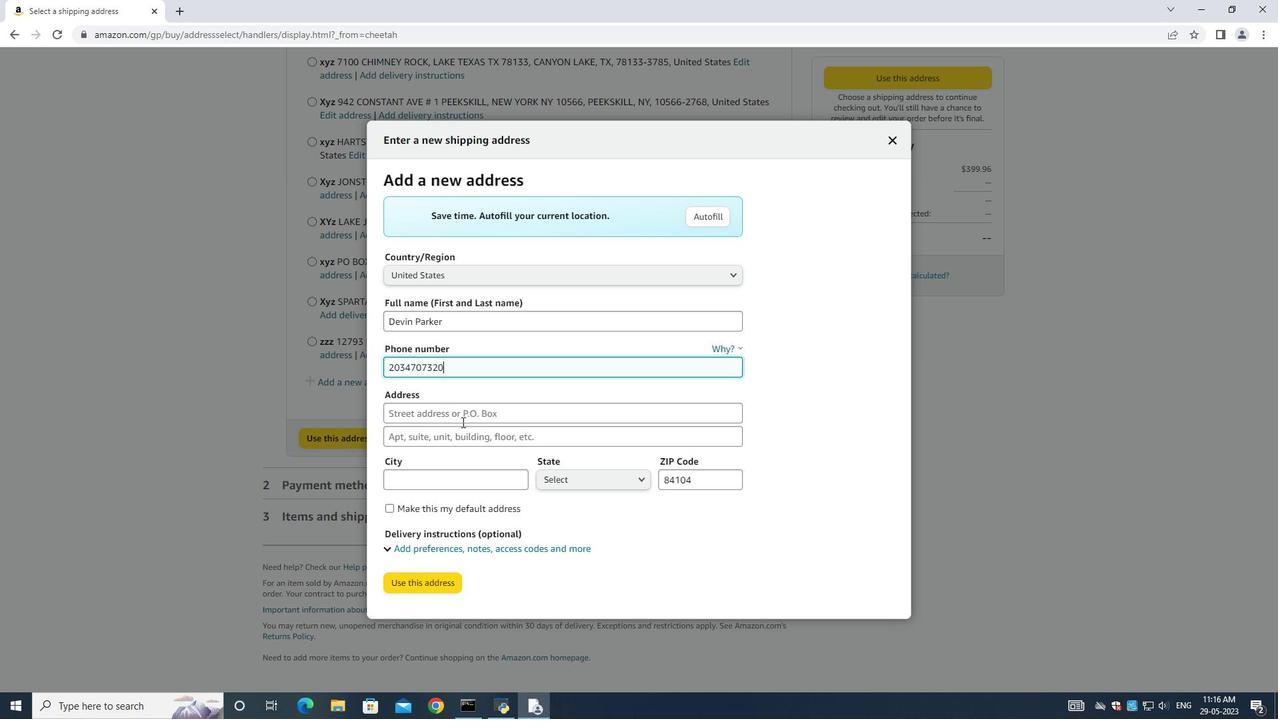 
Action: Mouse pressed left at (462, 416)
Screenshot: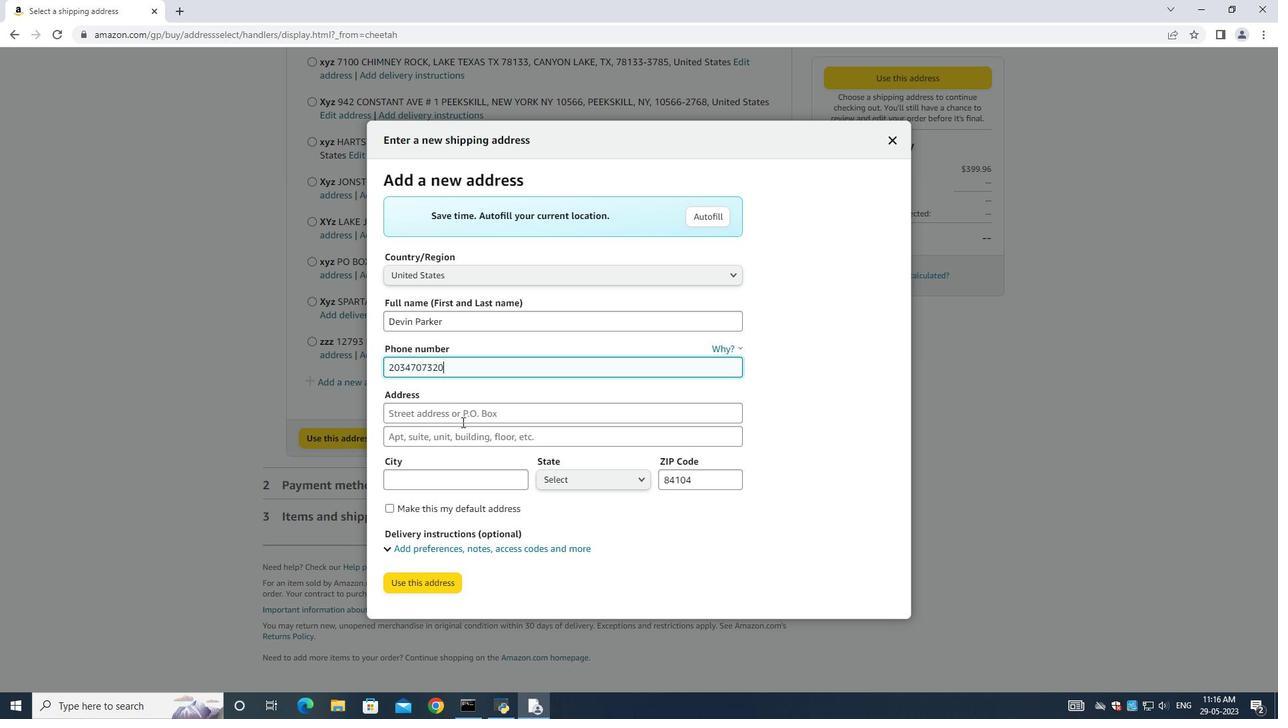 
Action: Key pressed 3506<Key.space><Key.shift>Cl<Key.backspace>ook<Key.space><Key.shift>Hill<Key.space><Key.shift>Road<Key.space>
Screenshot: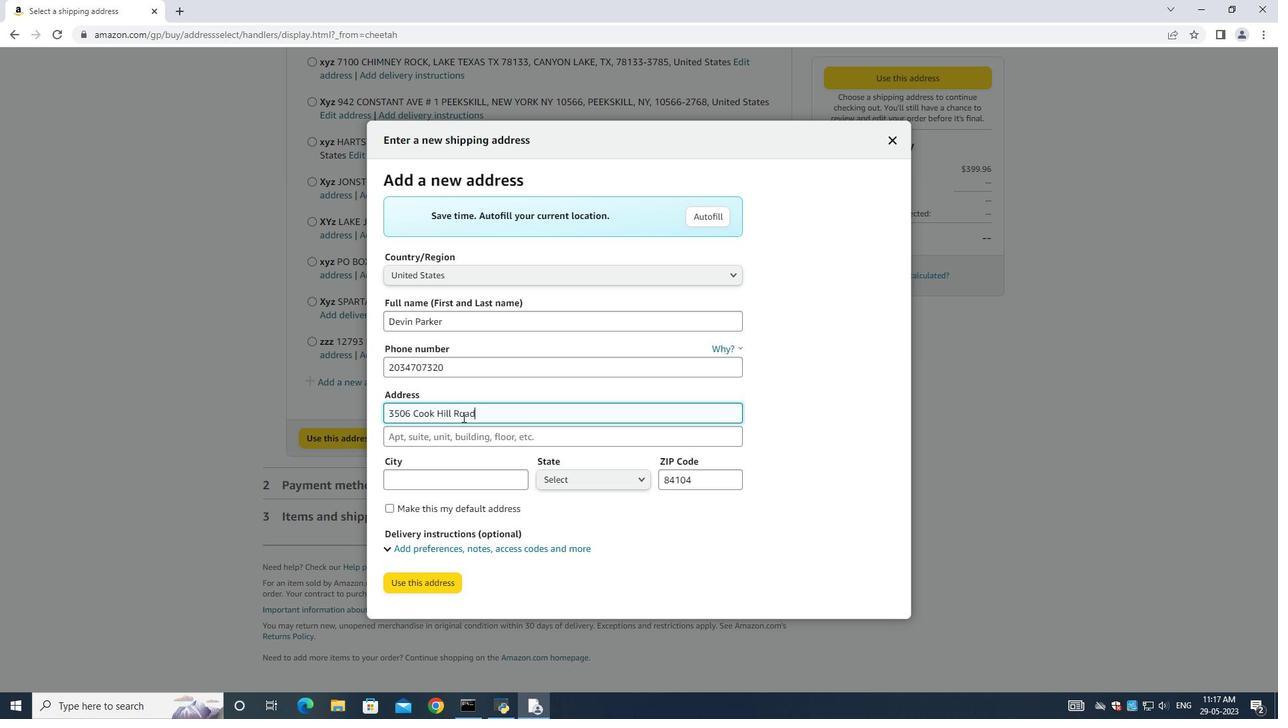 
Action: Mouse moved to (461, 437)
Screenshot: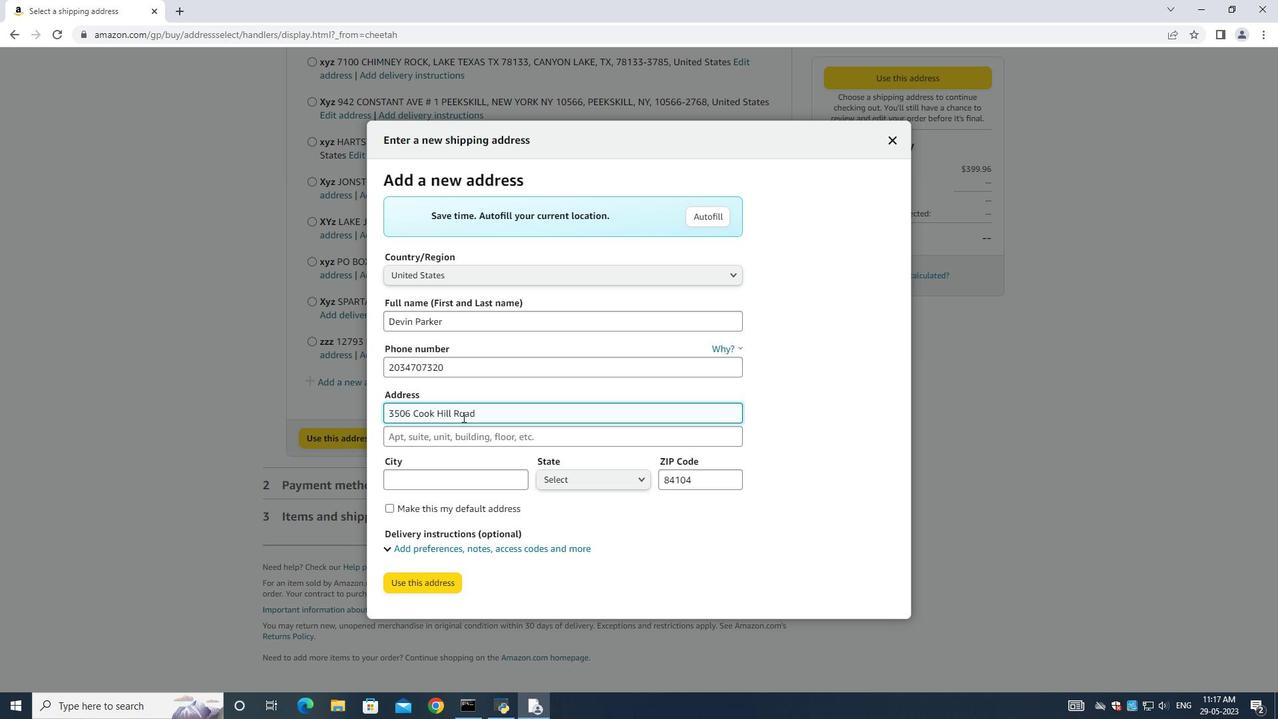 
Action: Mouse pressed left at (461, 437)
Screenshot: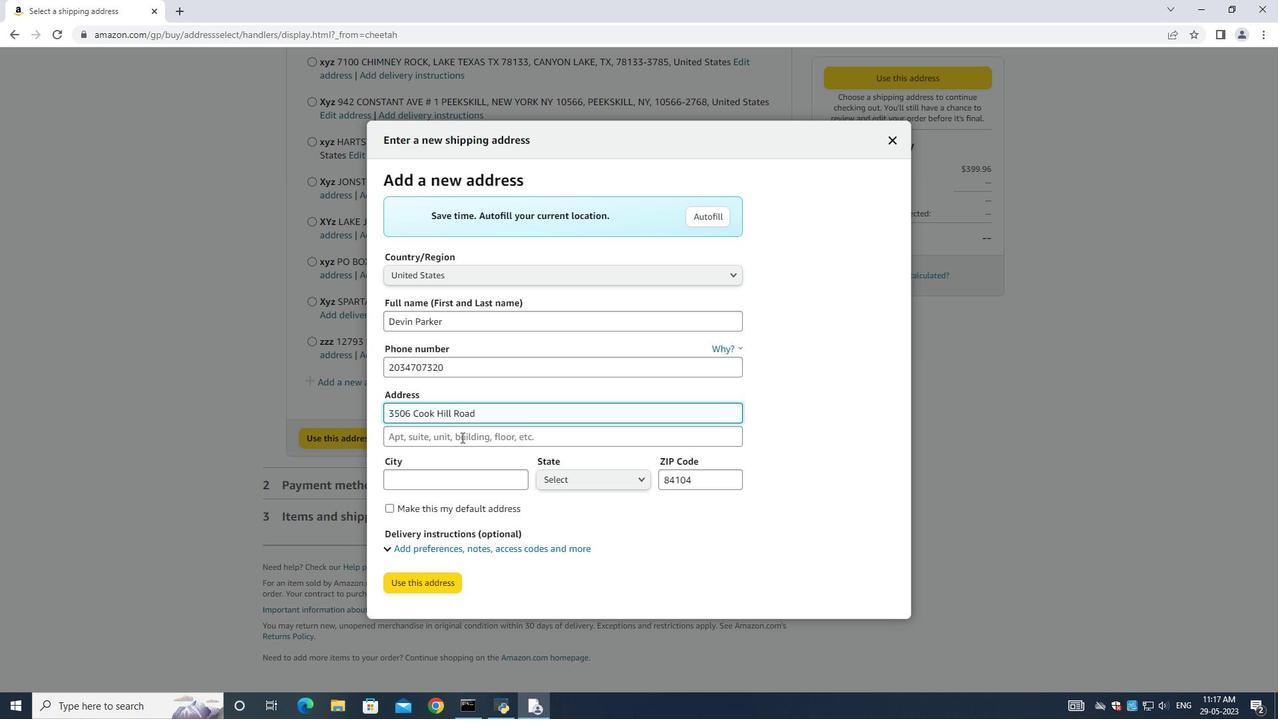 
Action: Key pressed <Key.shift>Danbury<Key.space><Key.shift><Key.shift>o<Key.backspace><Key.shift>Connecticut
Screenshot: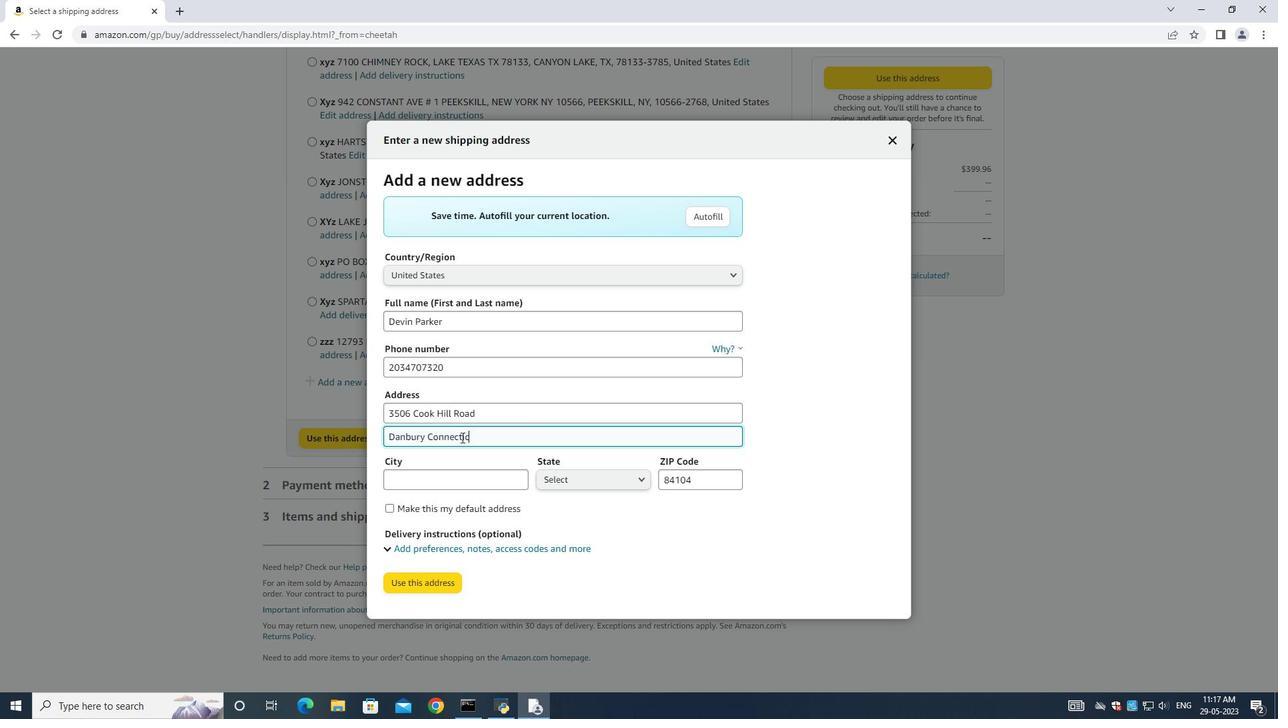 
Action: Mouse moved to (446, 472)
Screenshot: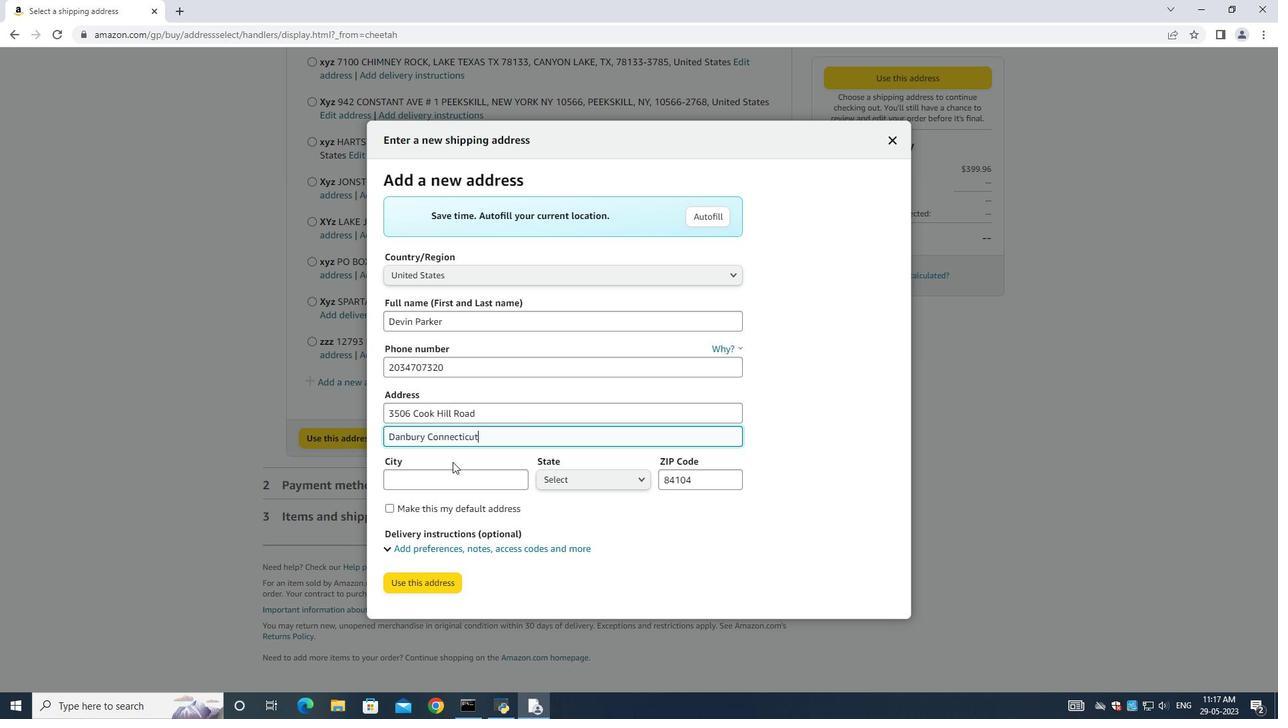 
Action: Mouse pressed left at (446, 472)
Screenshot: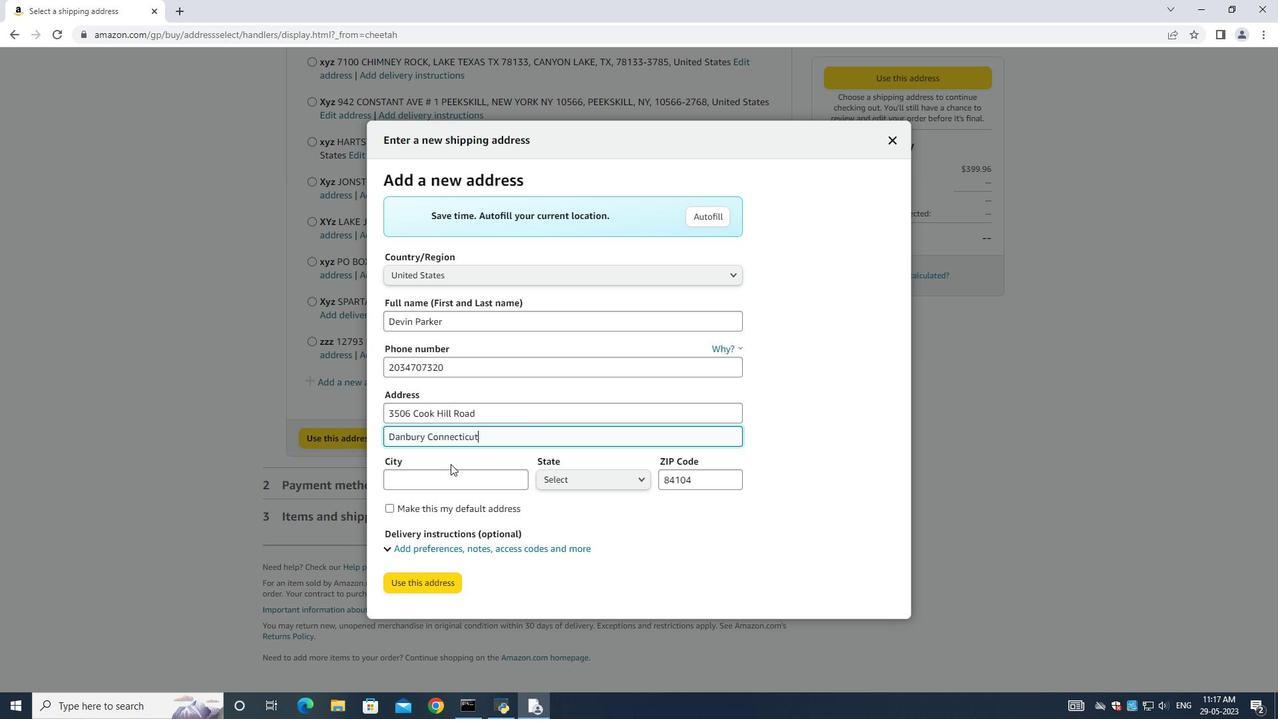 
Action: Mouse moved to (444, 472)
Screenshot: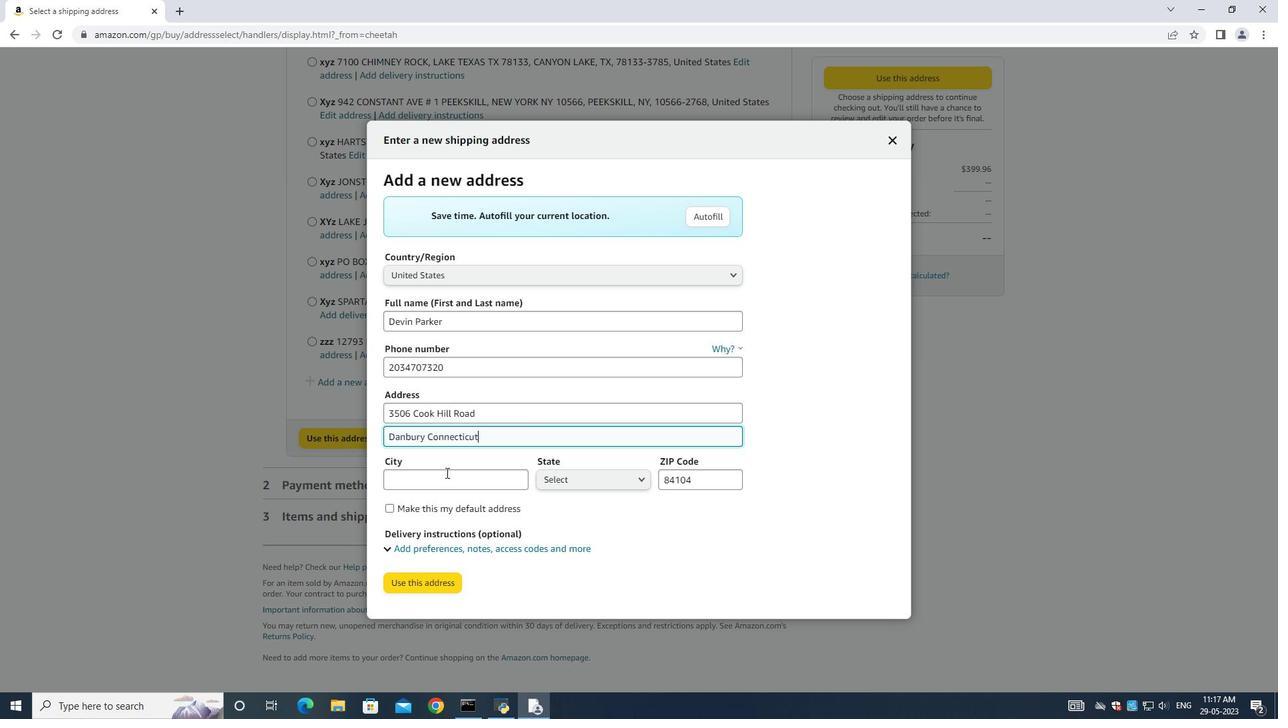 
Action: Key pressed <Key.shift>Danbury<Key.space>
Screenshot: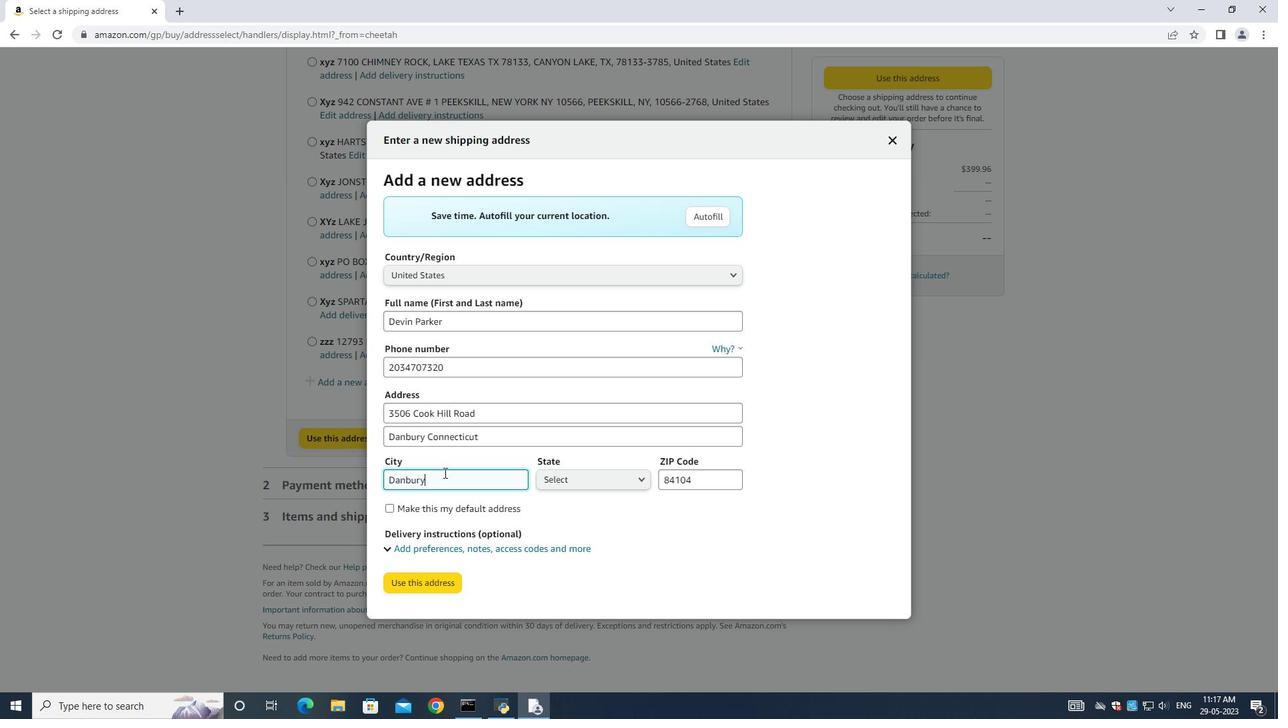 
Action: Mouse moved to (595, 482)
Screenshot: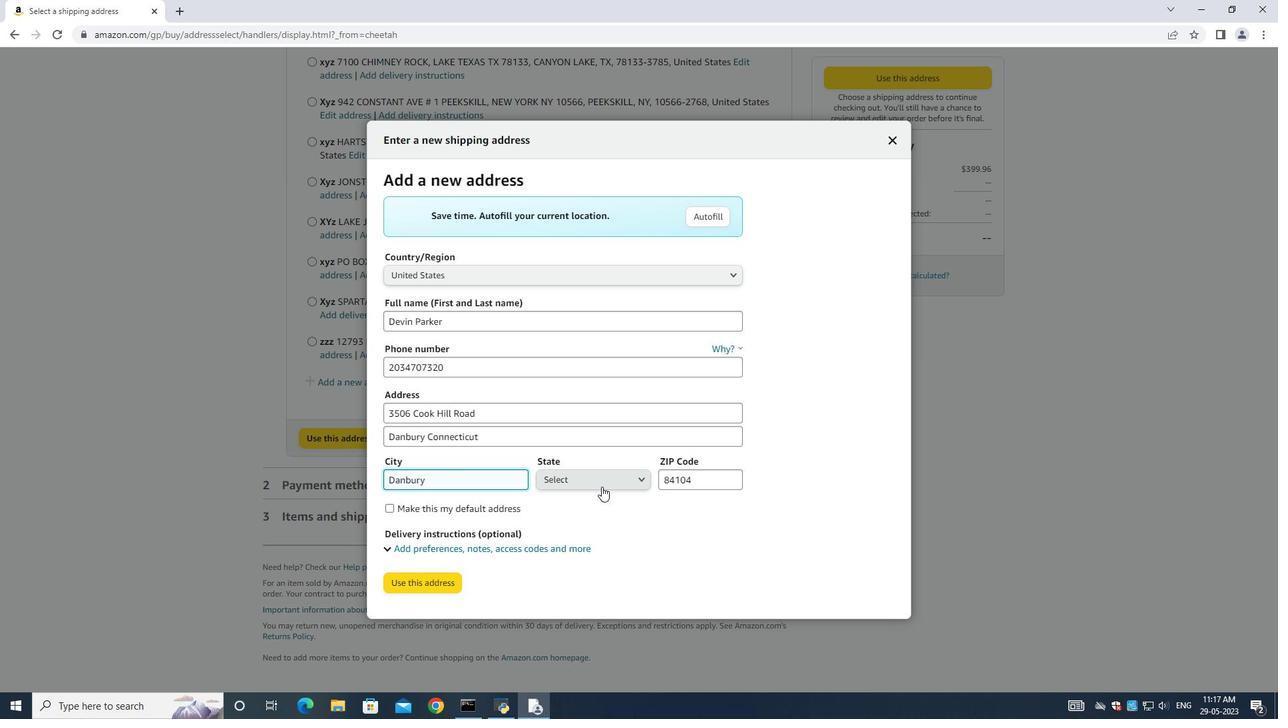 
Action: Mouse pressed left at (595, 482)
Screenshot: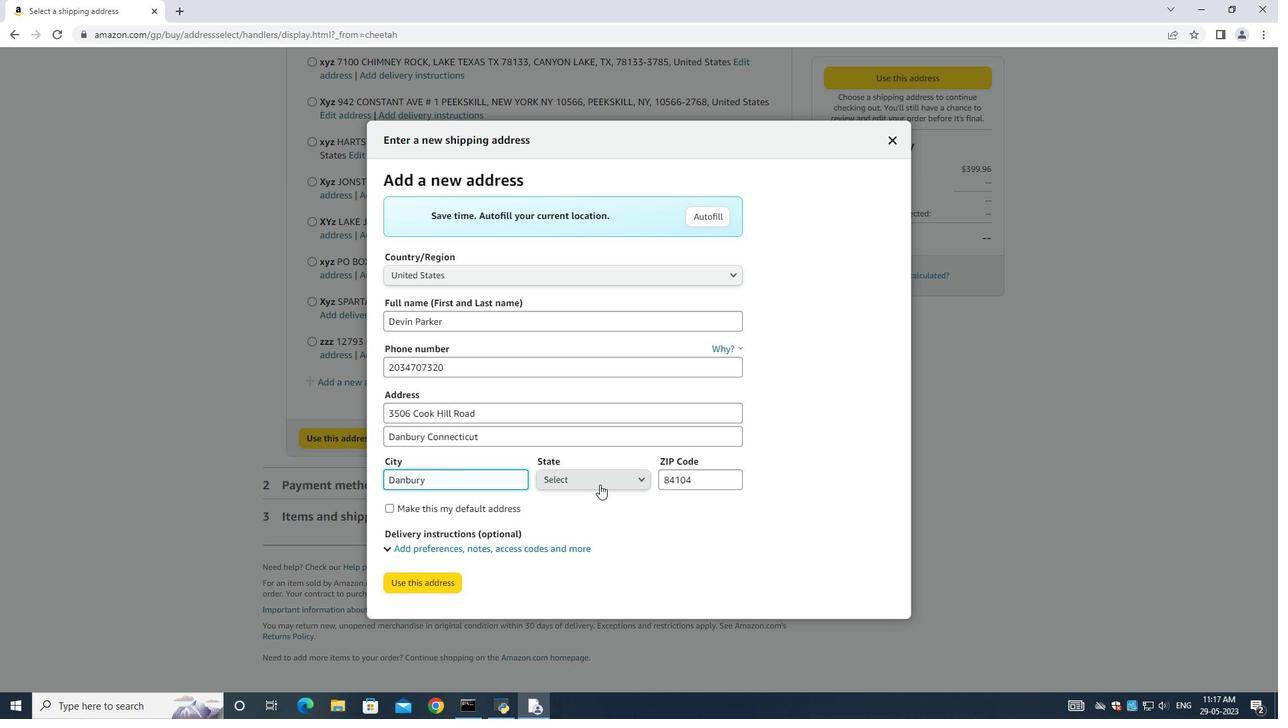 
Action: Key pressed conn
Screenshot: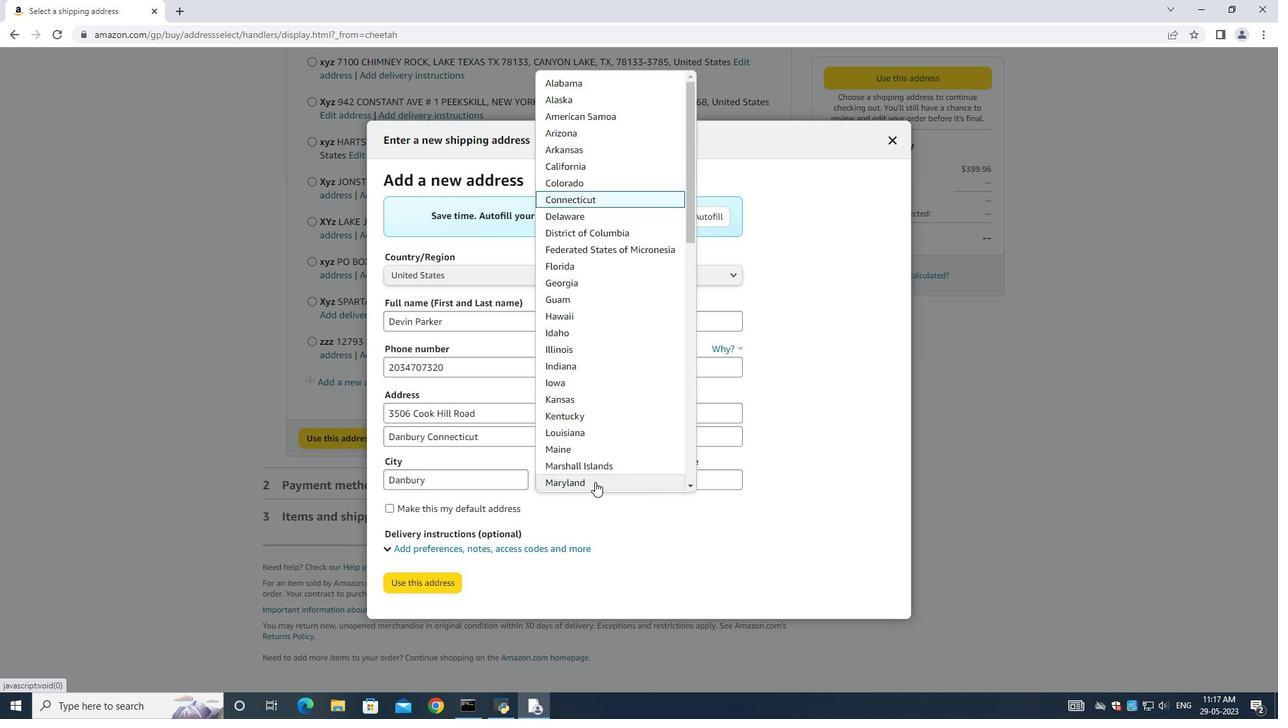 
Action: Mouse moved to (573, 199)
Screenshot: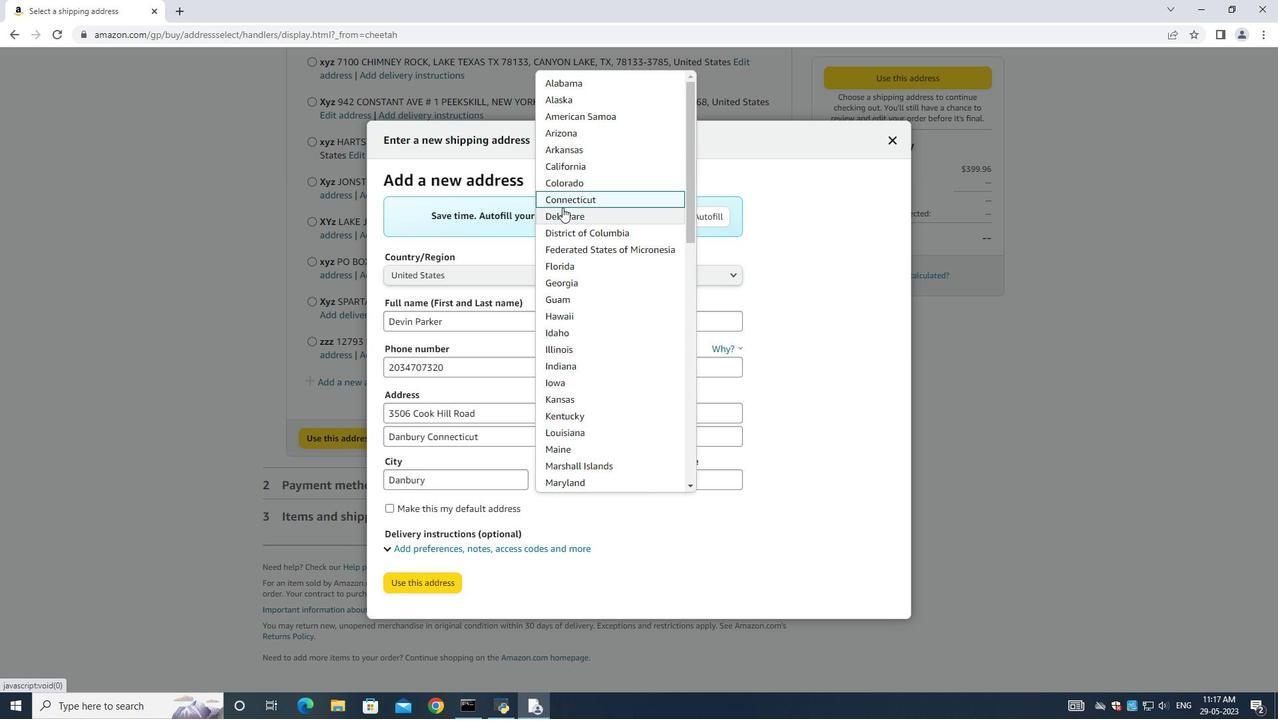 
Action: Mouse pressed left at (573, 199)
Screenshot: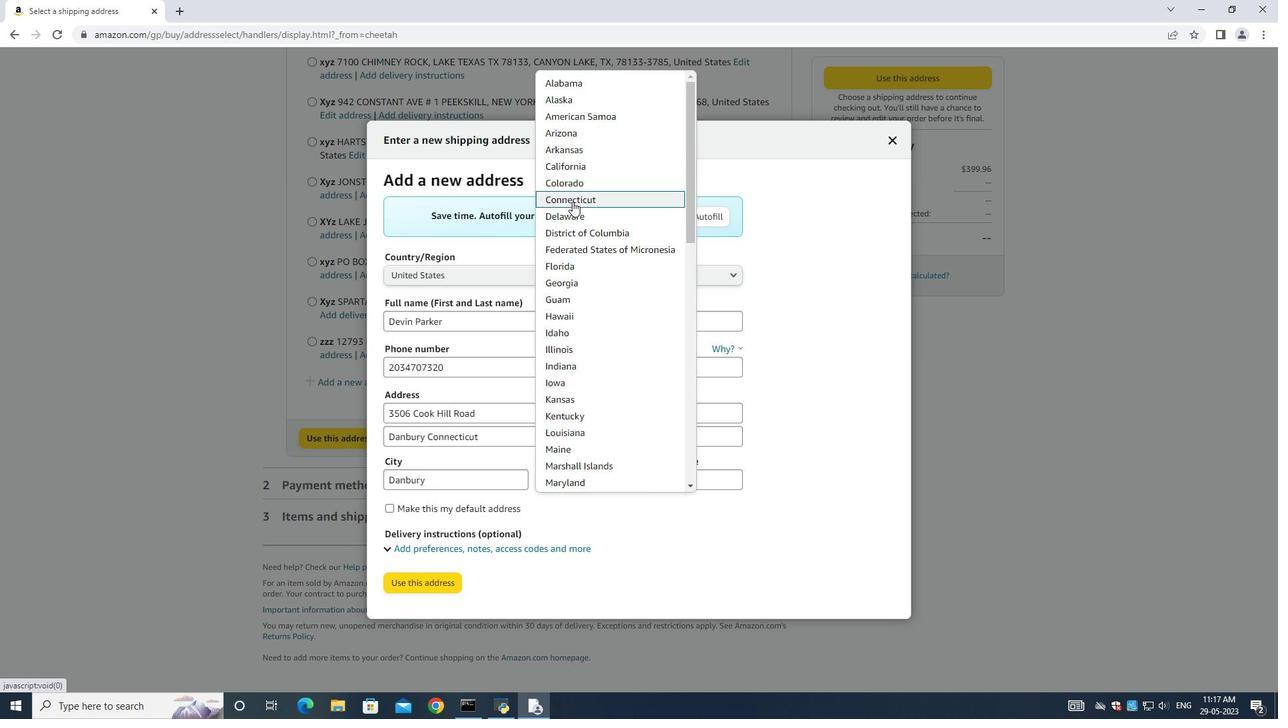 
Action: Mouse moved to (683, 476)
Screenshot: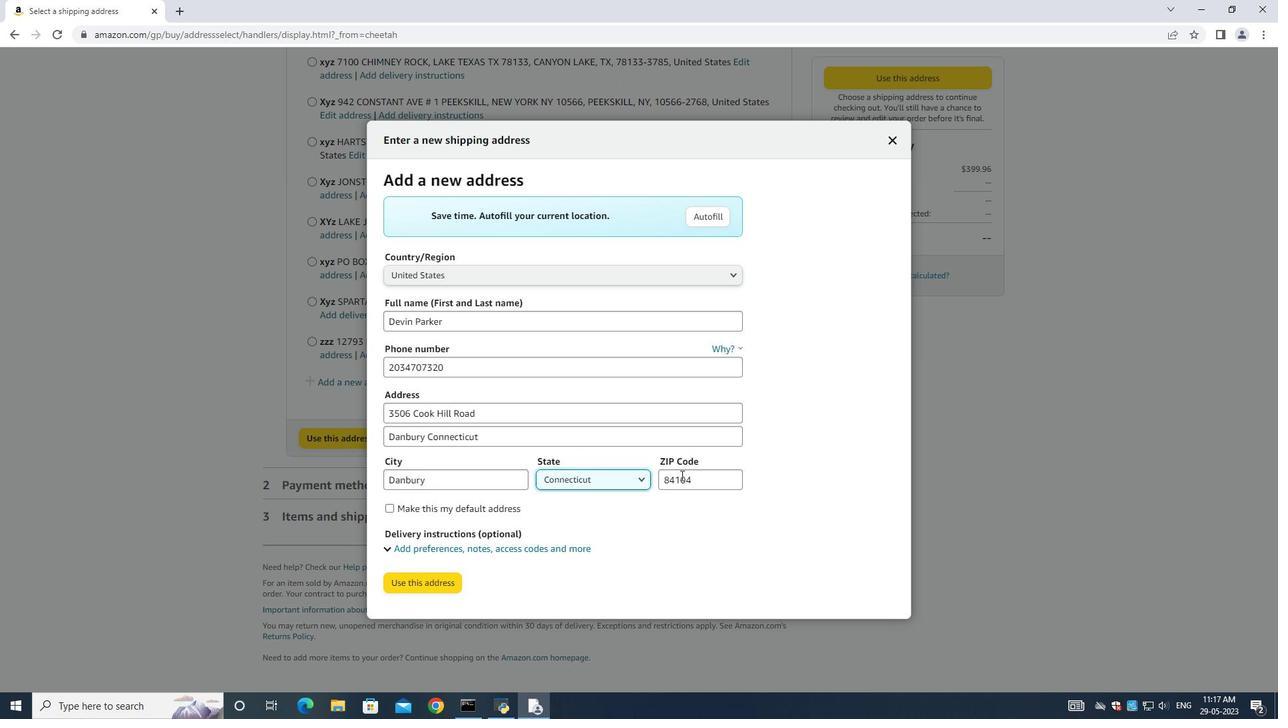 
Action: Mouse pressed left at (683, 476)
Screenshot: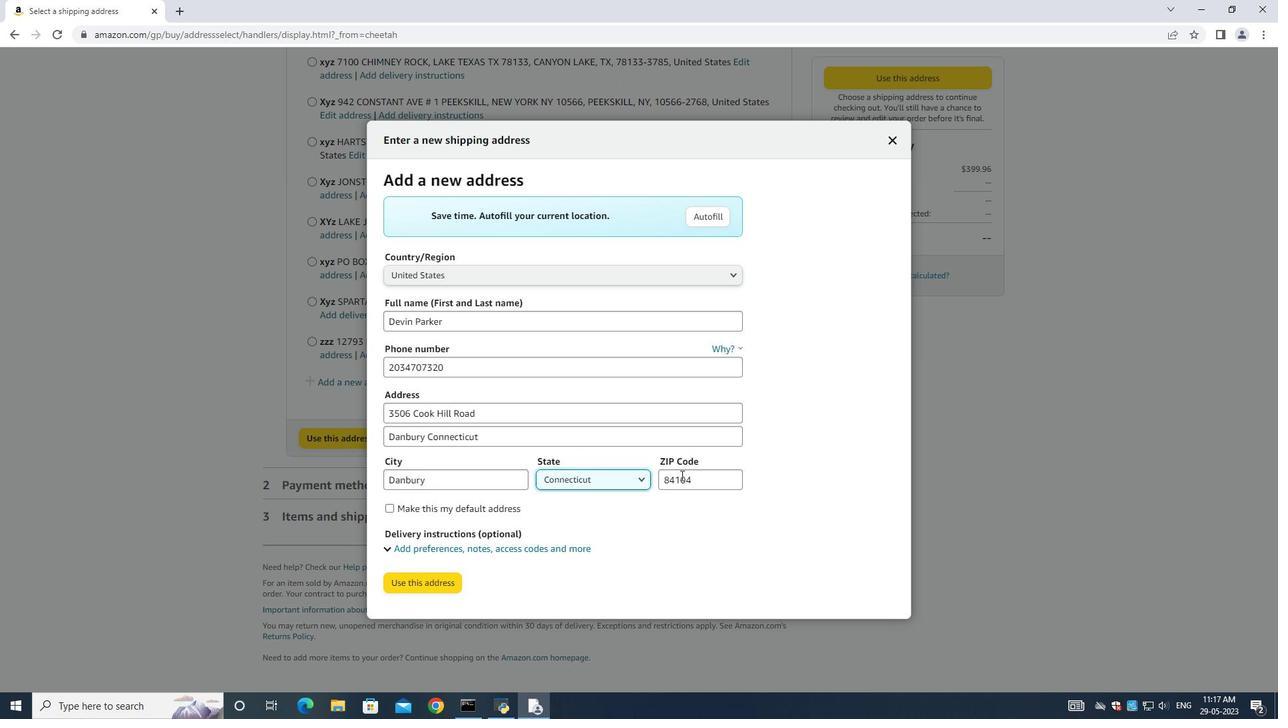 
Action: Mouse moved to (692, 474)
Screenshot: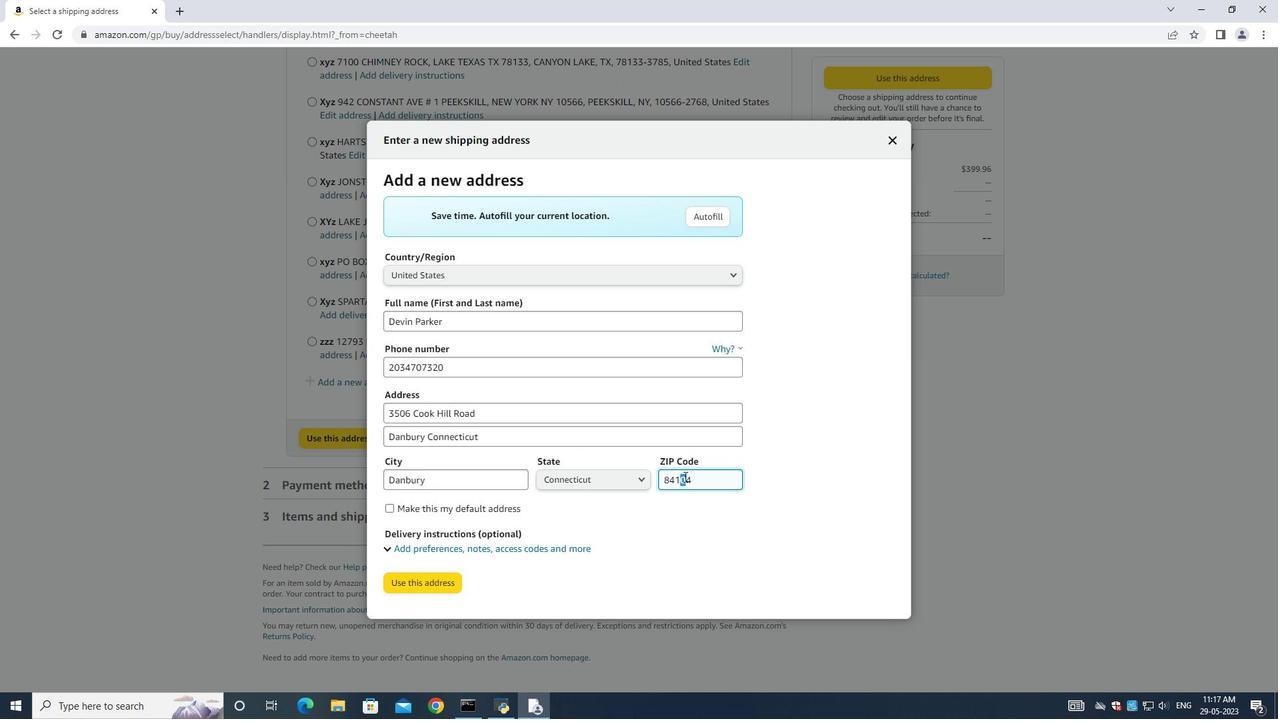 
Action: Key pressed <Key.backspace>
Screenshot: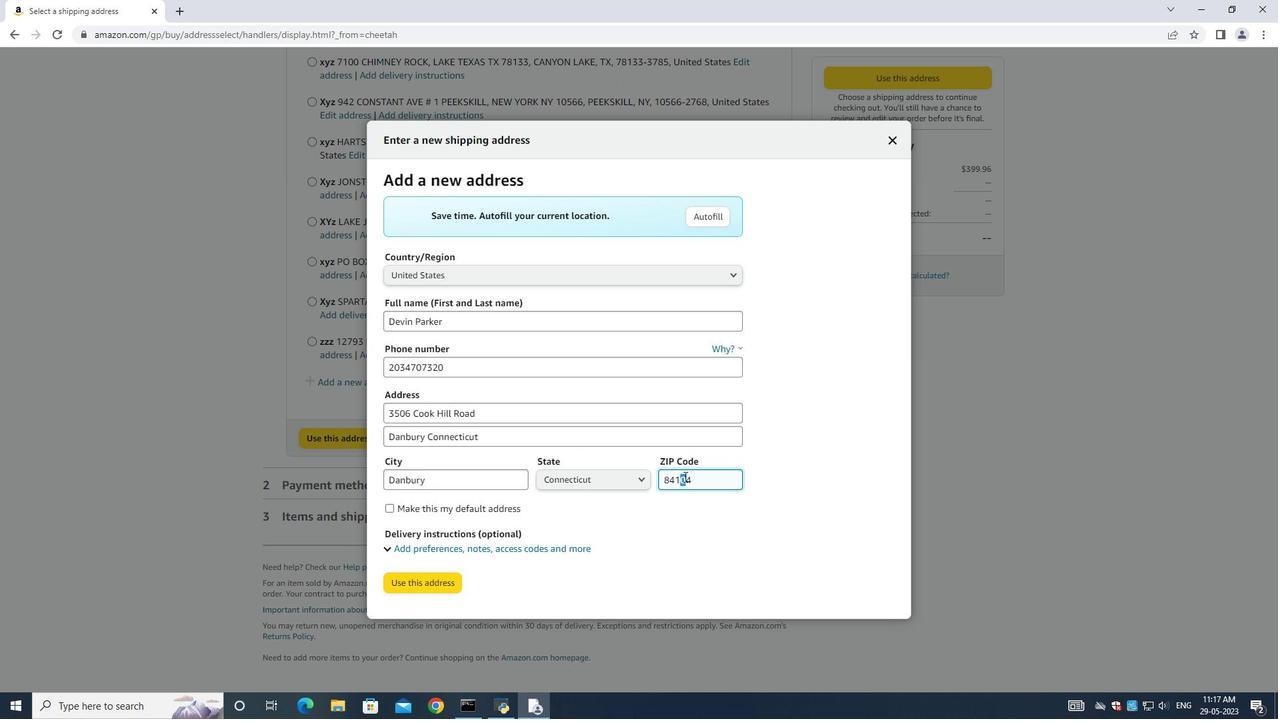
Action: Mouse moved to (692, 474)
Screenshot: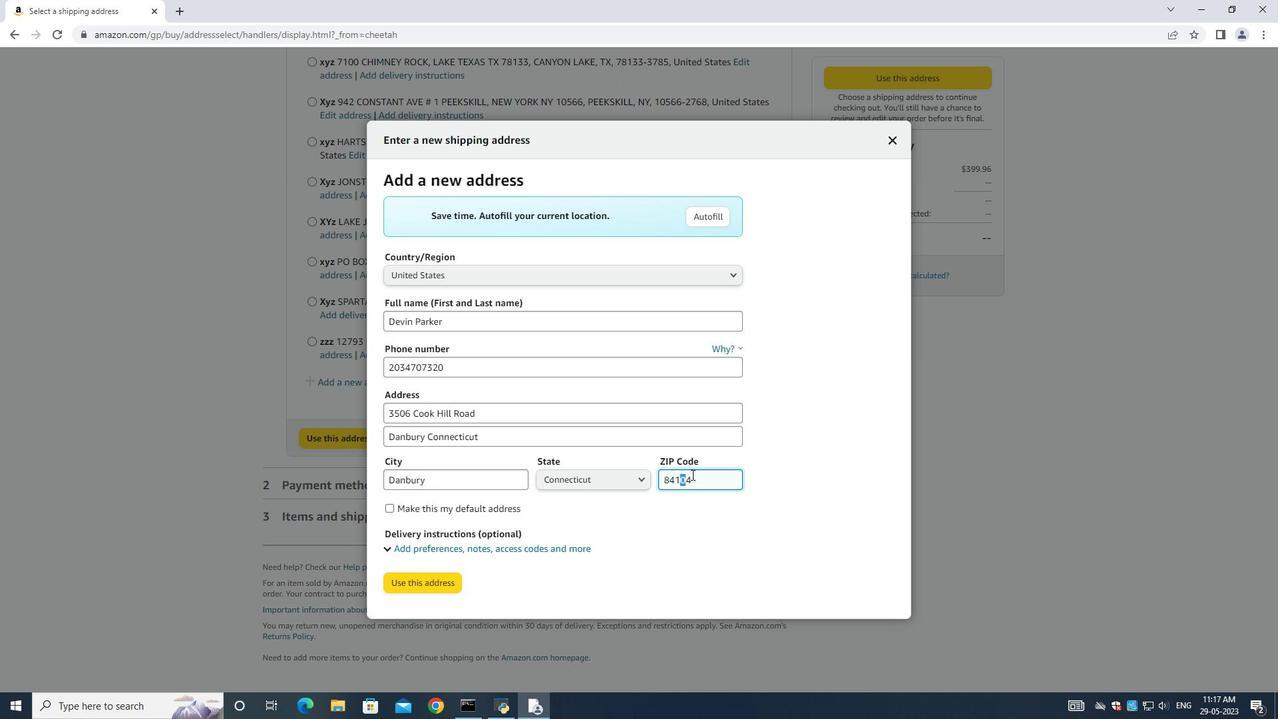 
Action: Key pressed ctrl+A<Key.backspace>06810
Screenshot: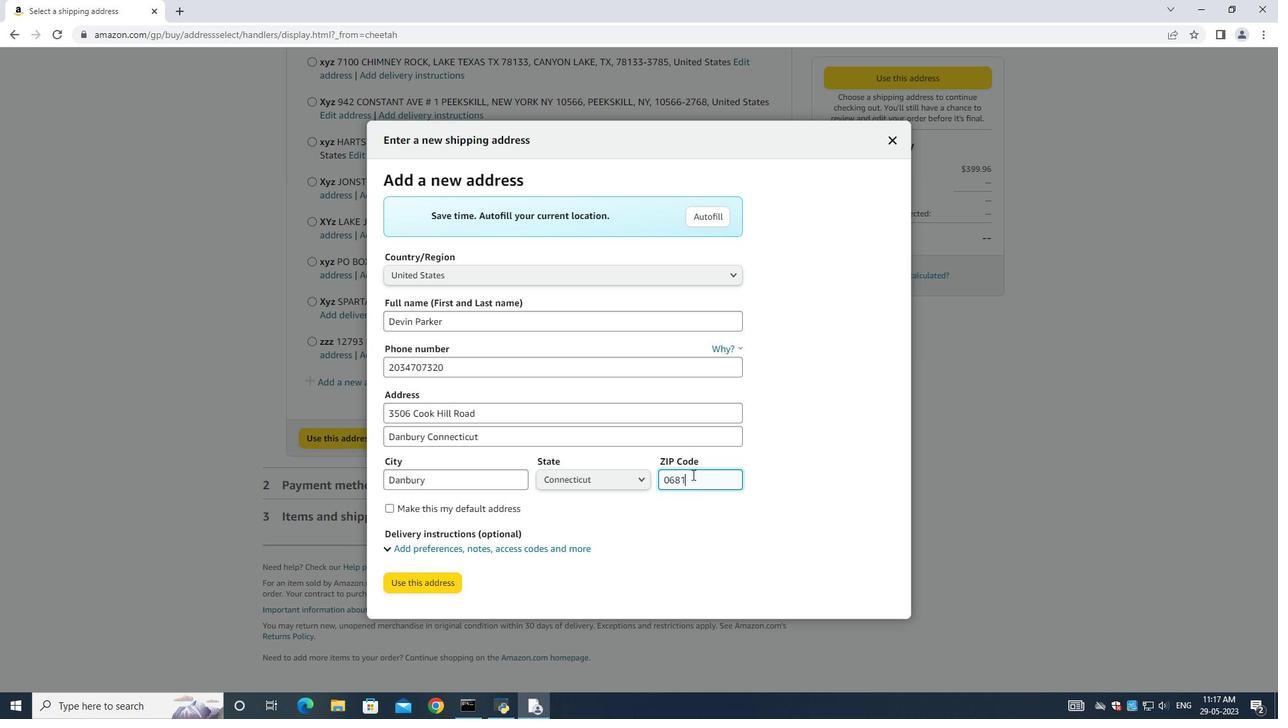 
Action: Mouse moved to (436, 585)
Screenshot: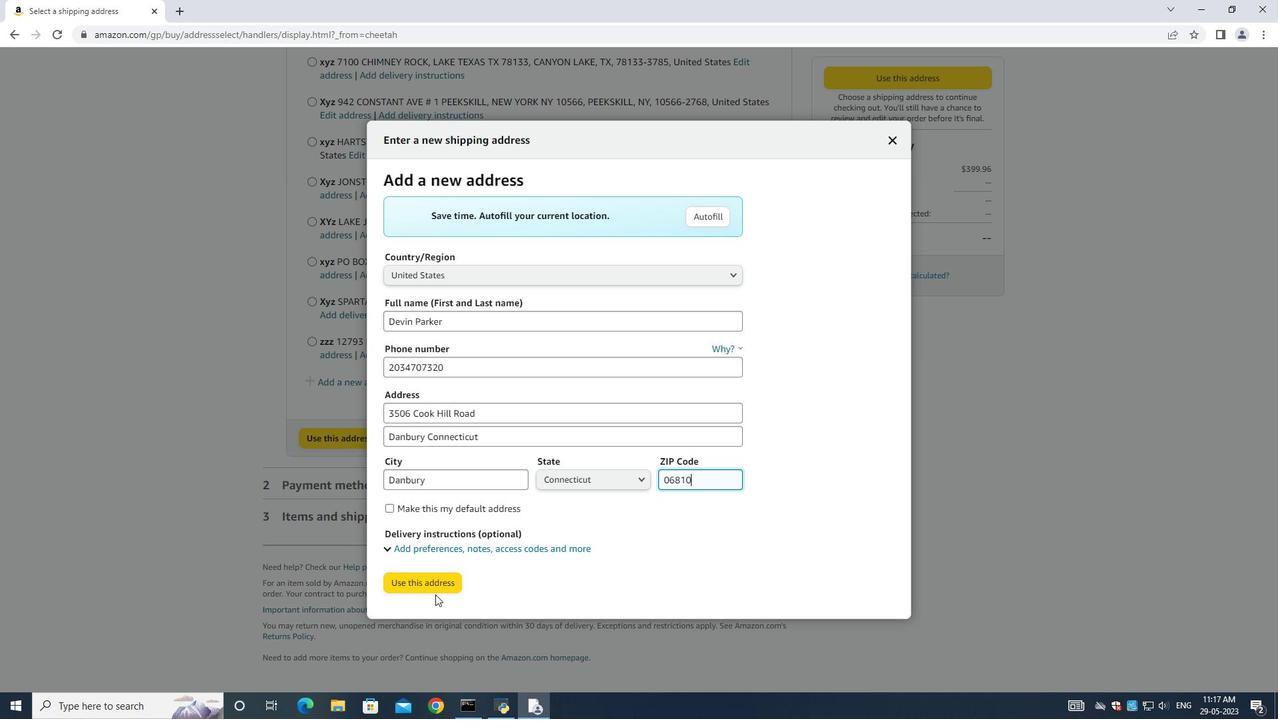 
Action: Mouse pressed left at (436, 585)
Screenshot: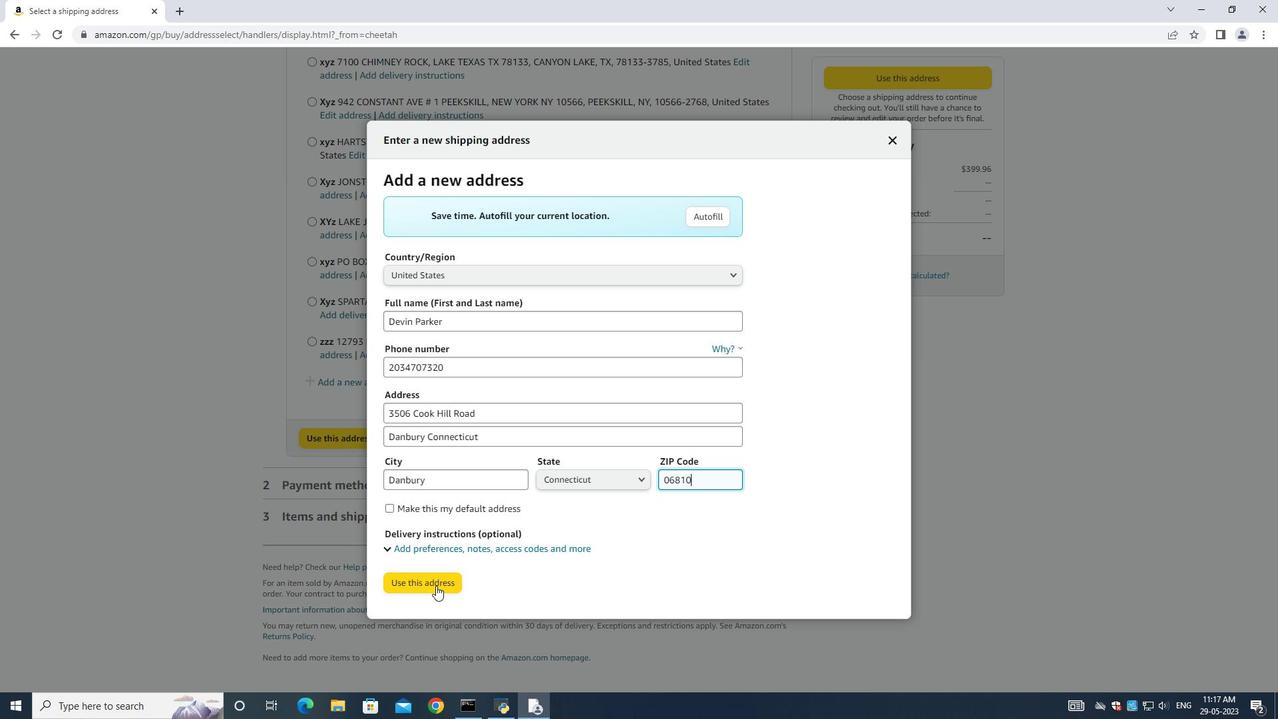 
Action: Mouse moved to (416, 676)
Screenshot: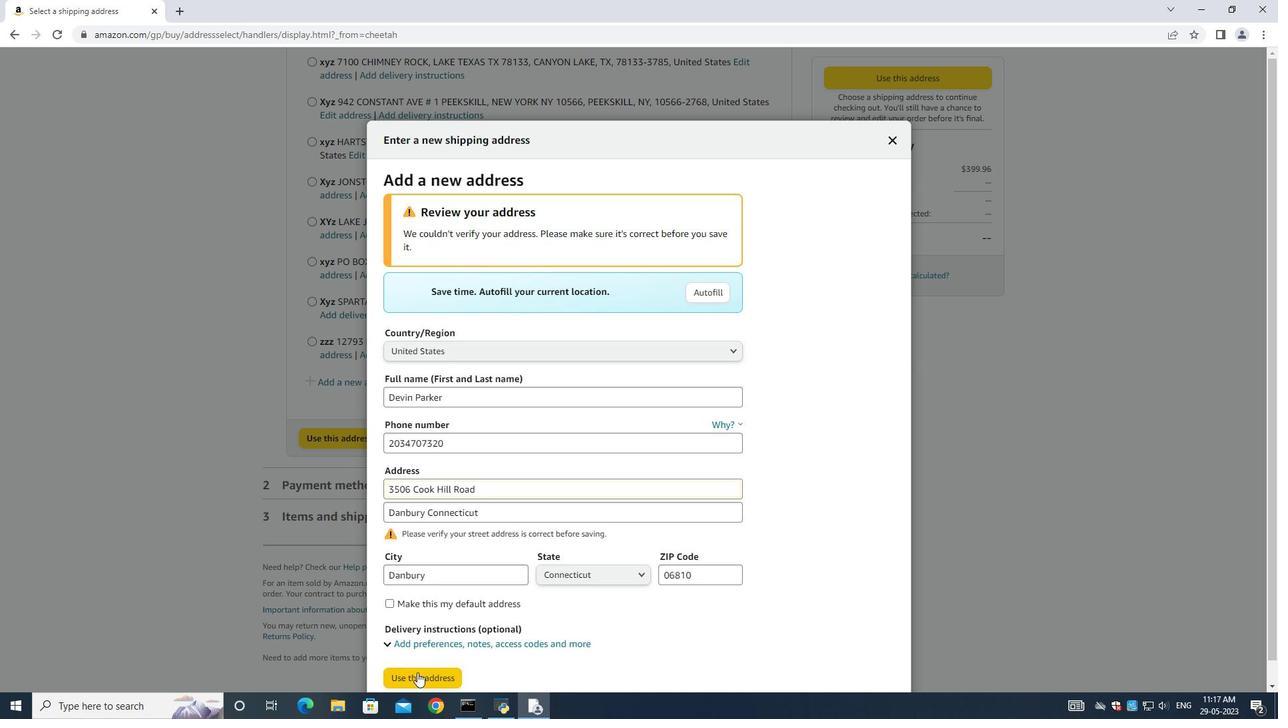 
Action: Mouse pressed left at (416, 676)
Screenshot: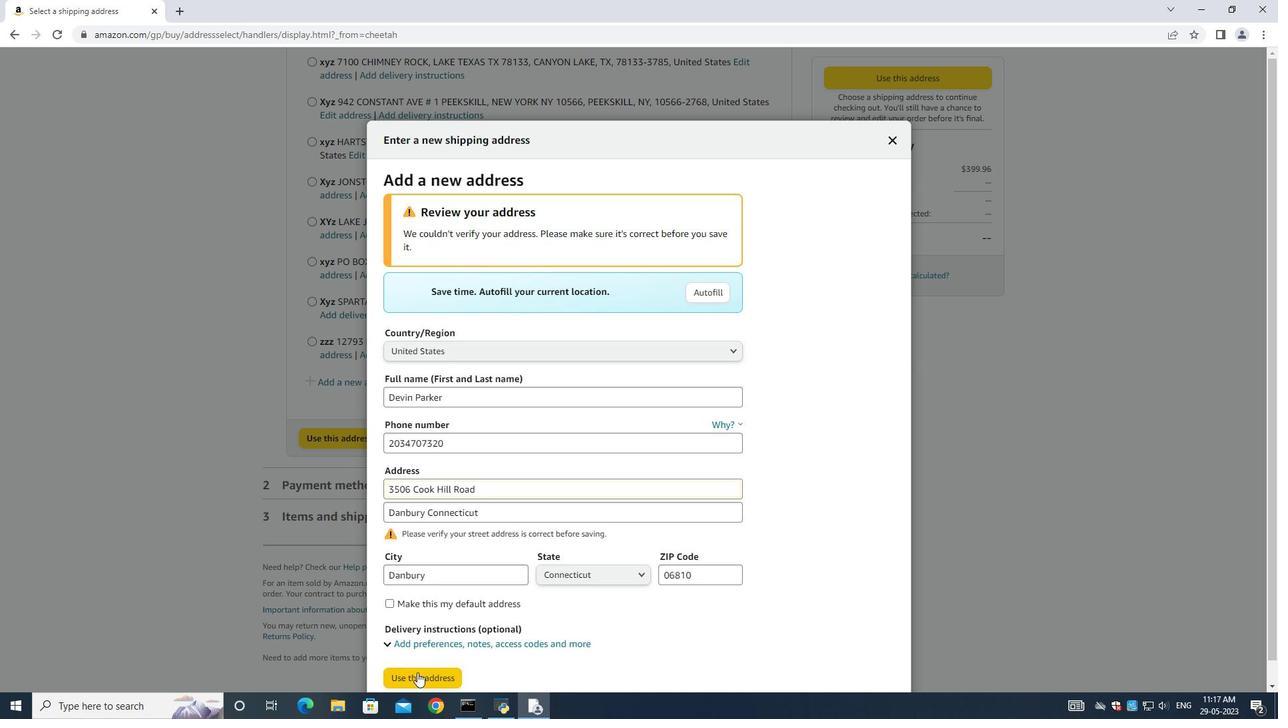 
Action: Mouse moved to (508, 499)
Screenshot: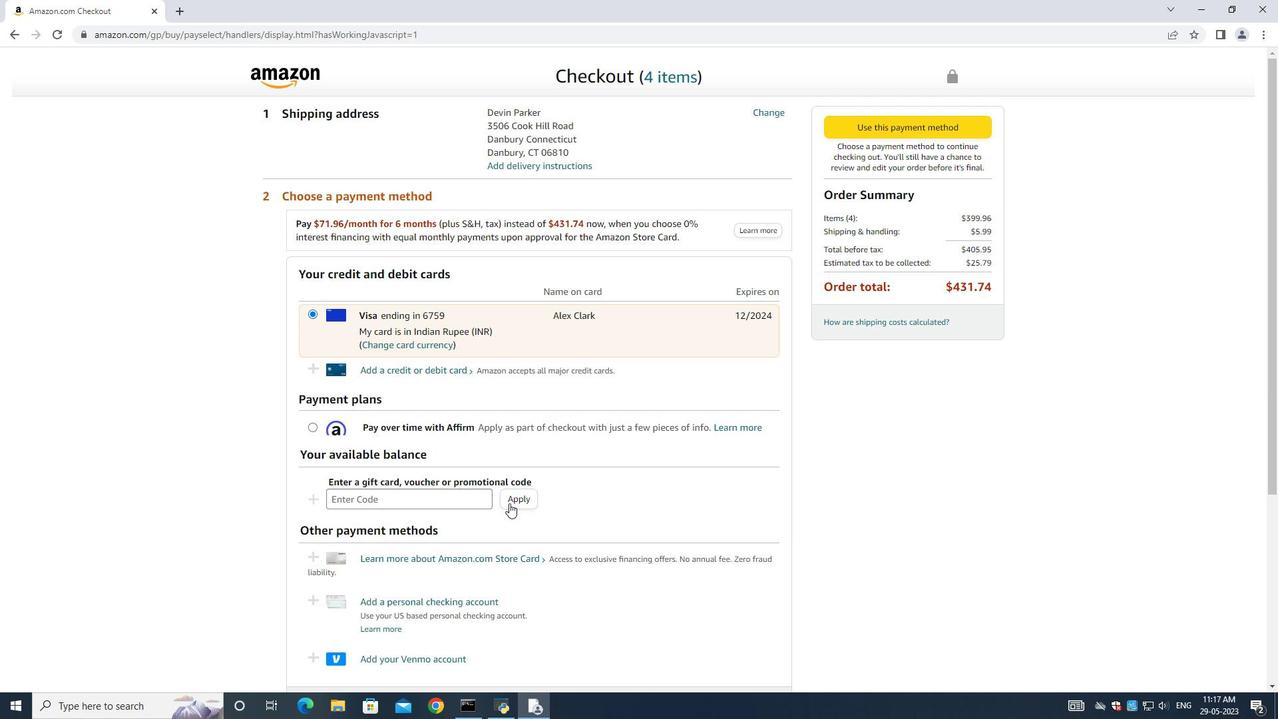 
